 Task: Buy 1 Wiper Kits of size 26 & 16 from Windshield Wipers & Washers section under best seller category for shipping address: Catherine Martinez, 4550 Long Street, Gainesville, Florida 32653, Cell Number 3522153680. Pay from credit card ending with 5759, CVV 953
Action: Key pressed amazon.com<Key.enter>
Screenshot: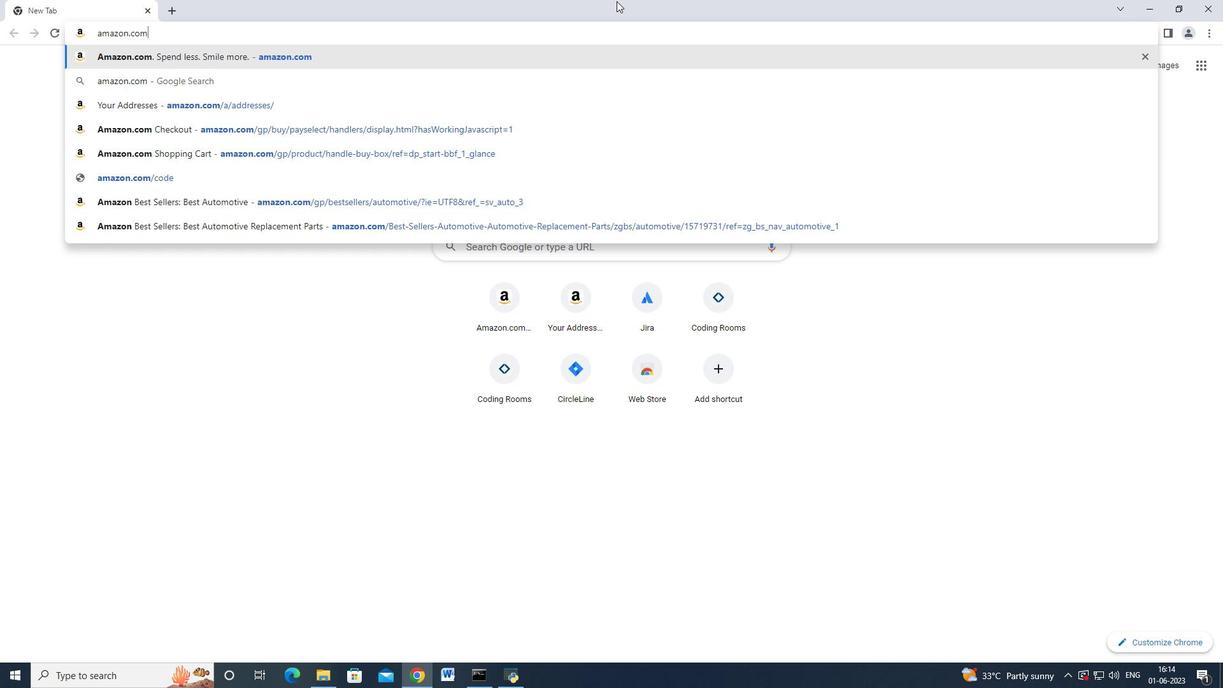 
Action: Mouse moved to (31, 98)
Screenshot: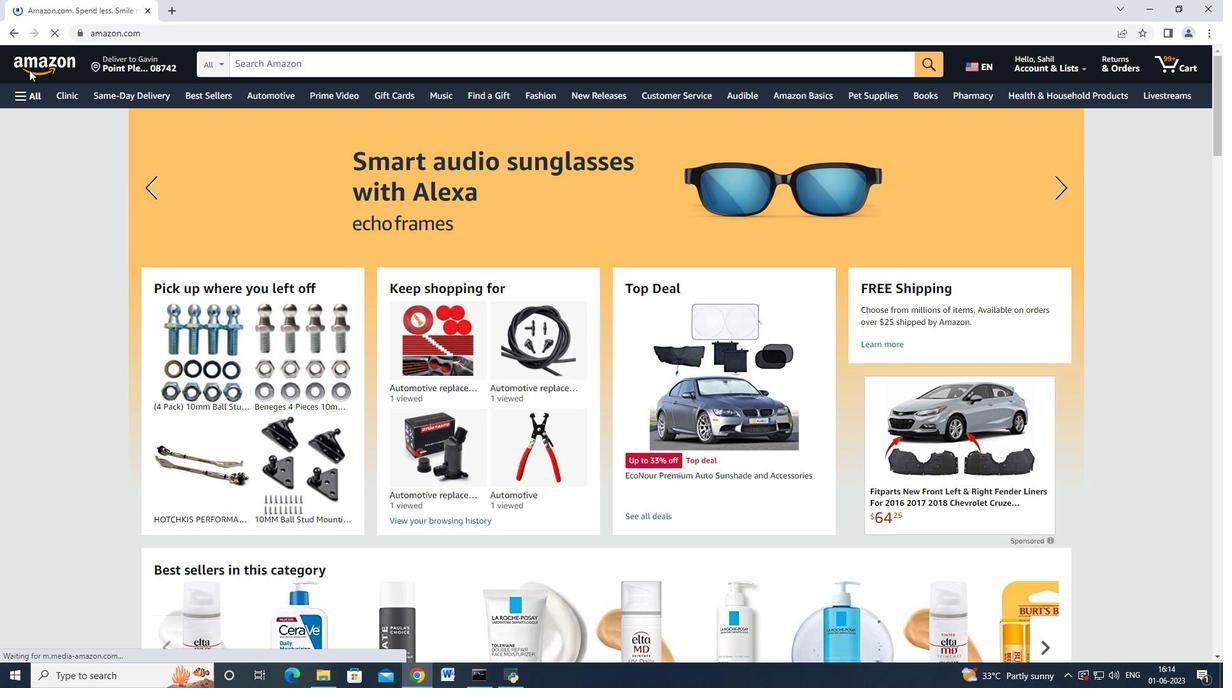 
Action: Mouse pressed left at (31, 98)
Screenshot: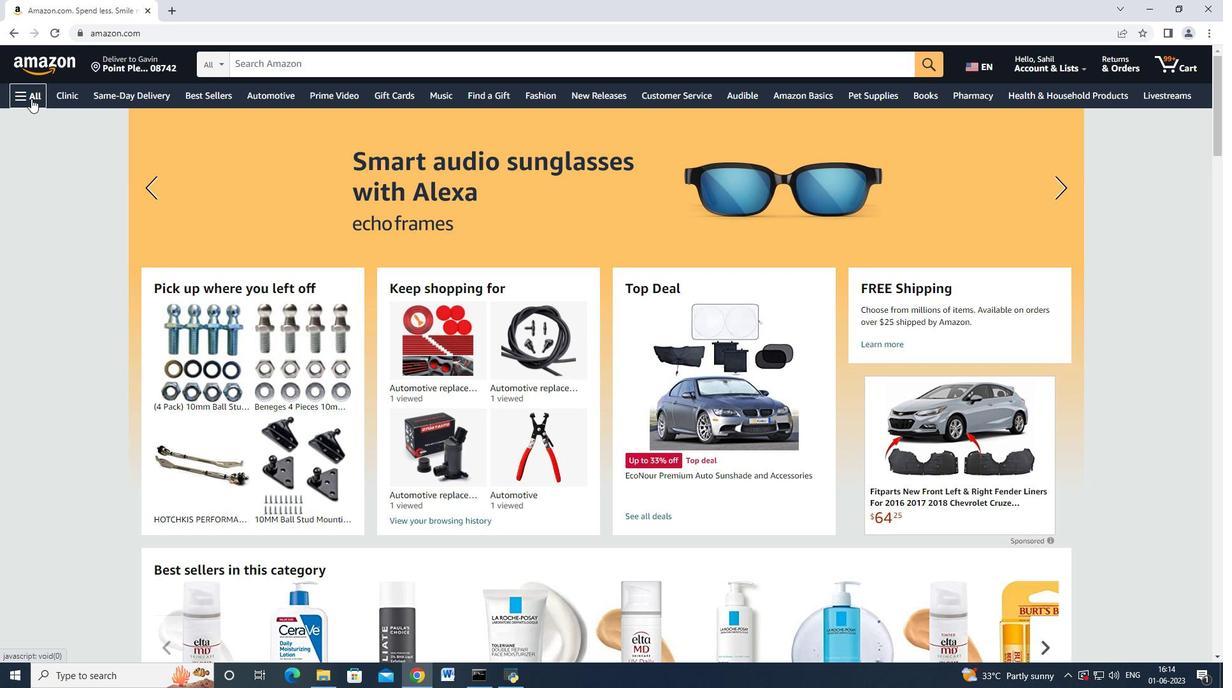 
Action: Mouse moved to (79, 257)
Screenshot: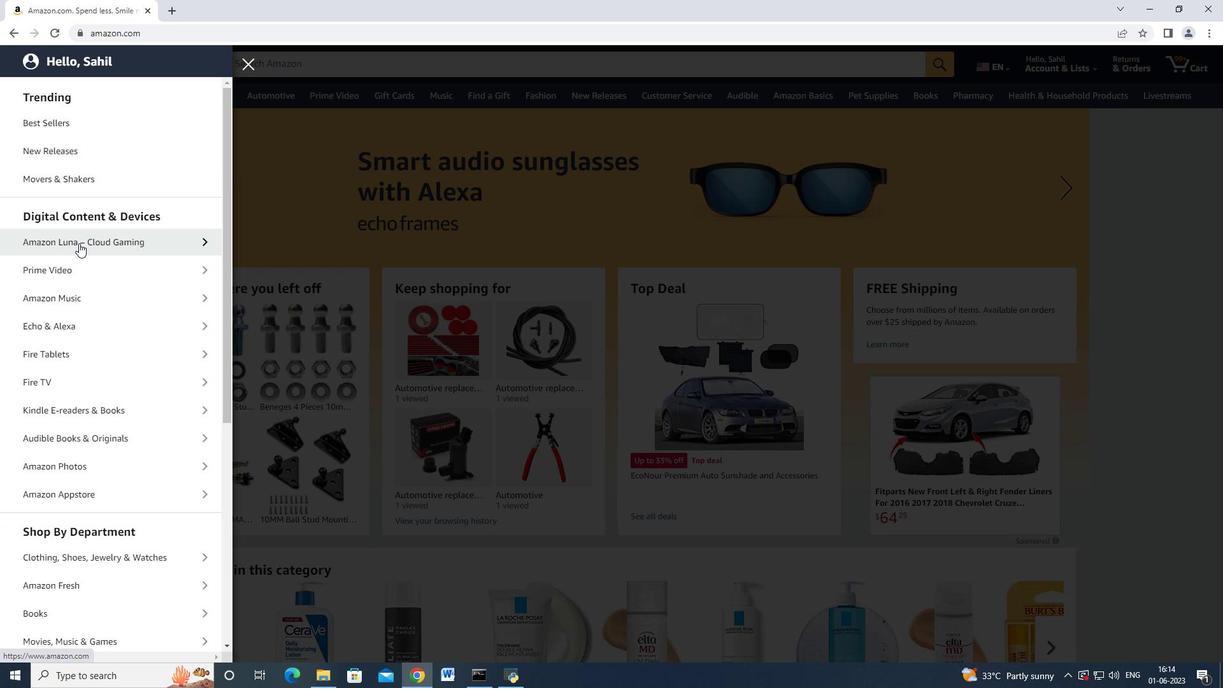 
Action: Mouse scrolled (79, 256) with delta (0, 0)
Screenshot: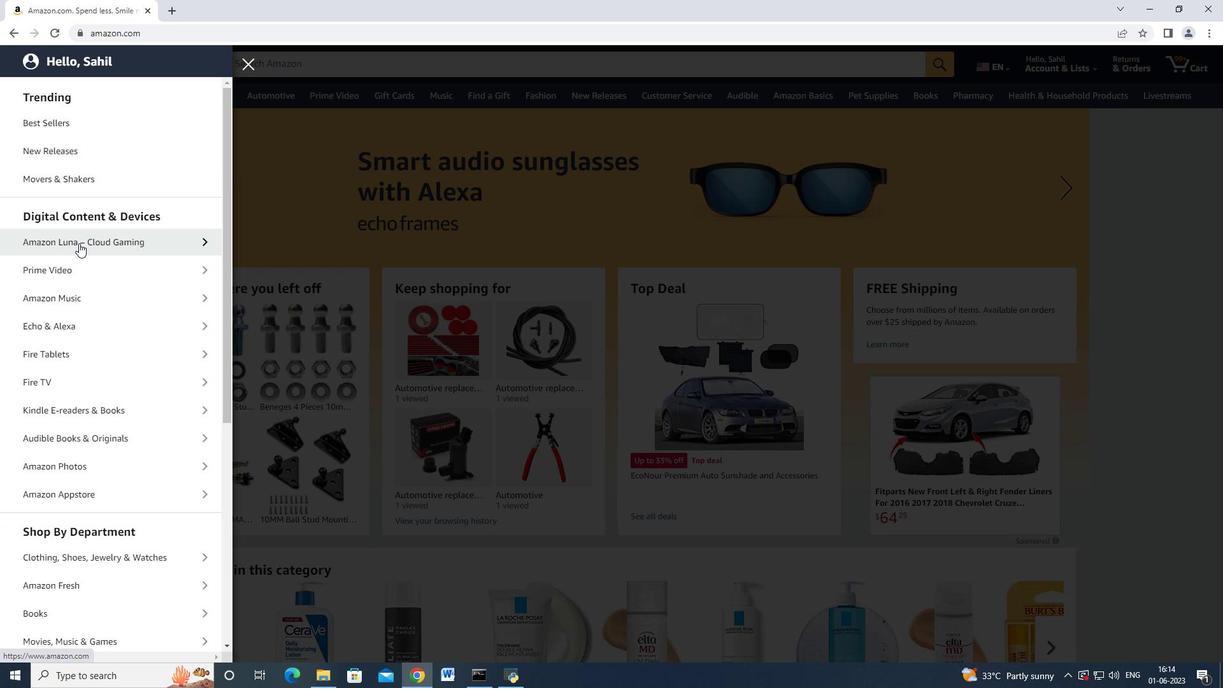 
Action: Mouse moved to (138, 421)
Screenshot: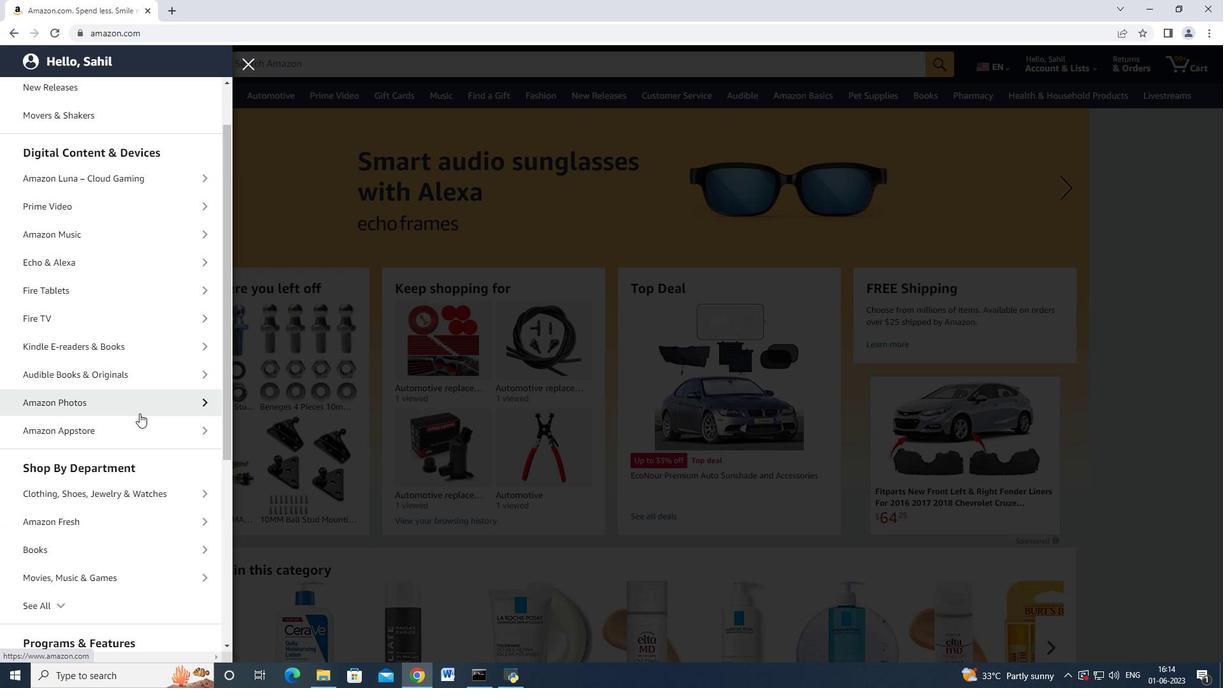 
Action: Mouse scrolled (138, 421) with delta (0, 0)
Screenshot: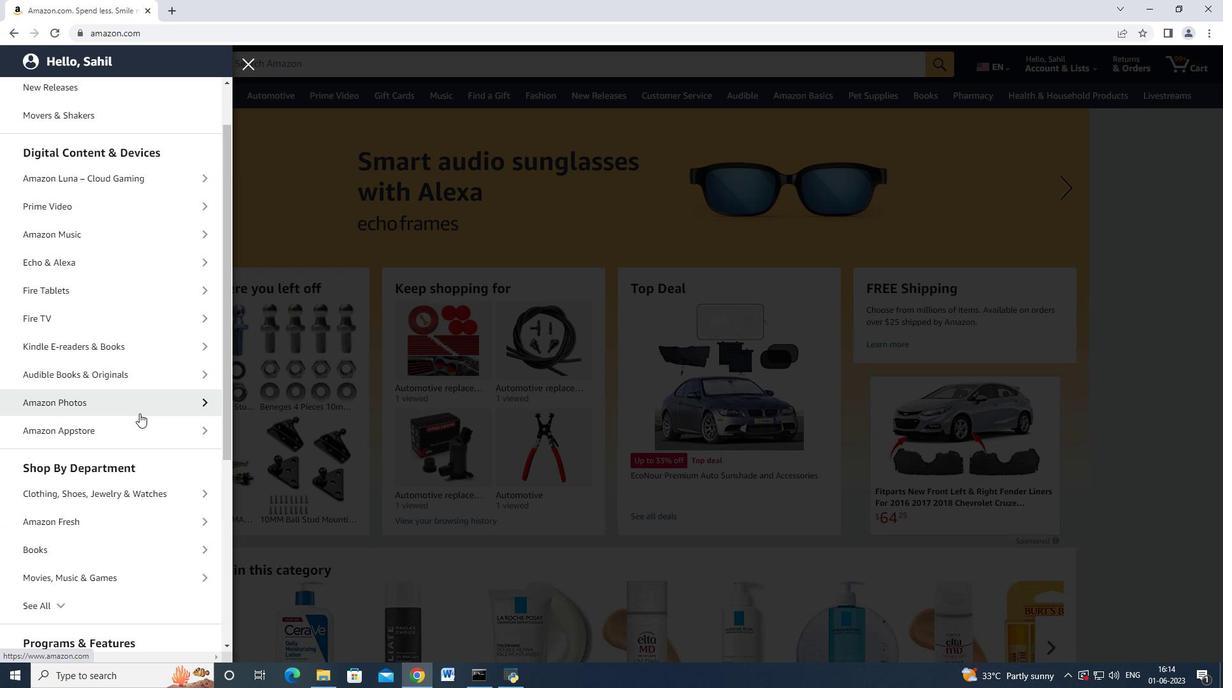 
Action: Mouse scrolled (138, 421) with delta (0, 0)
Screenshot: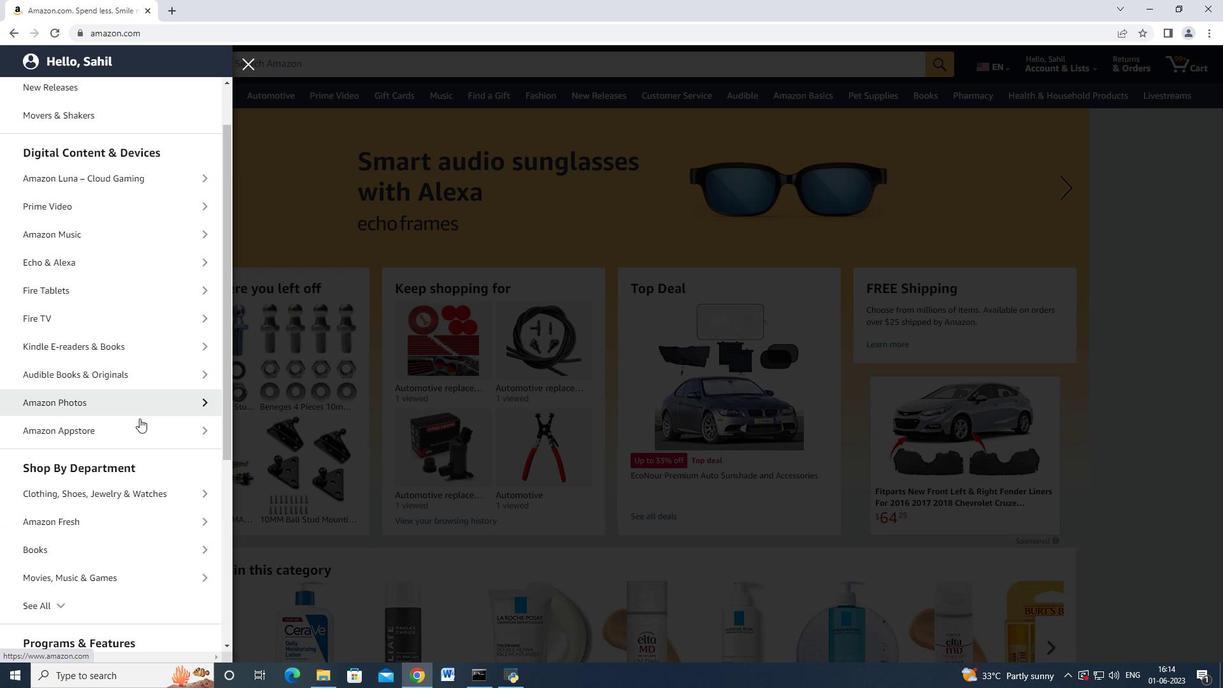 
Action: Mouse scrolled (138, 421) with delta (0, 0)
Screenshot: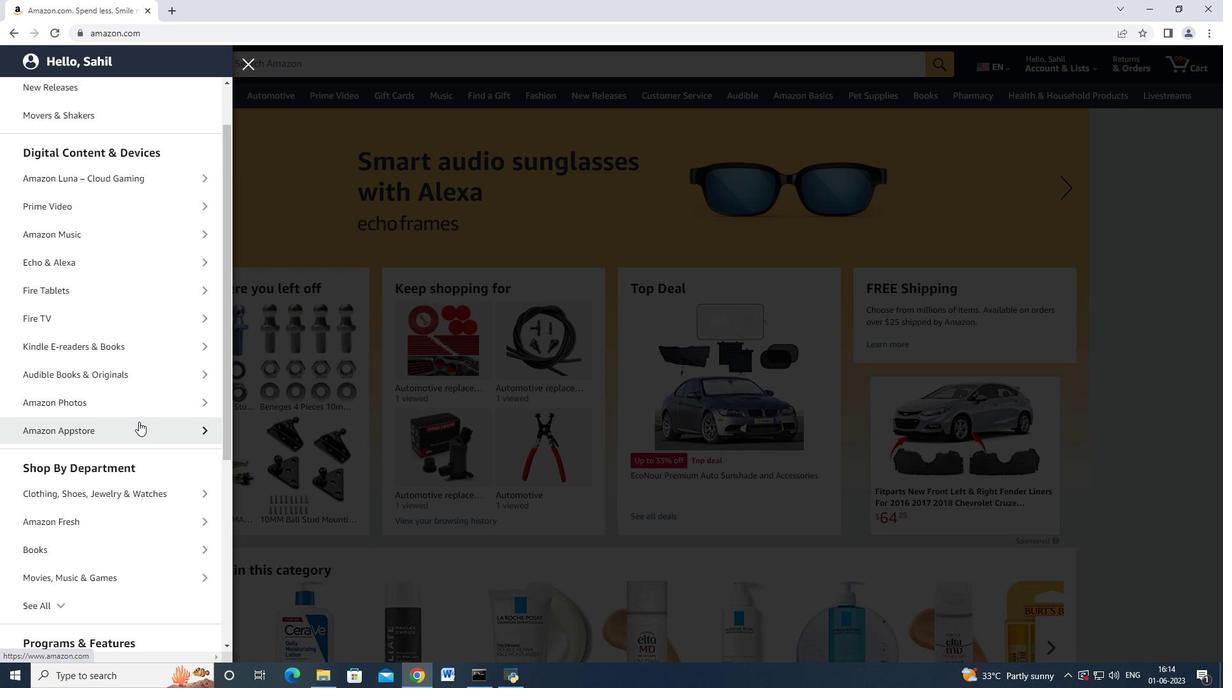 
Action: Mouse moved to (87, 420)
Screenshot: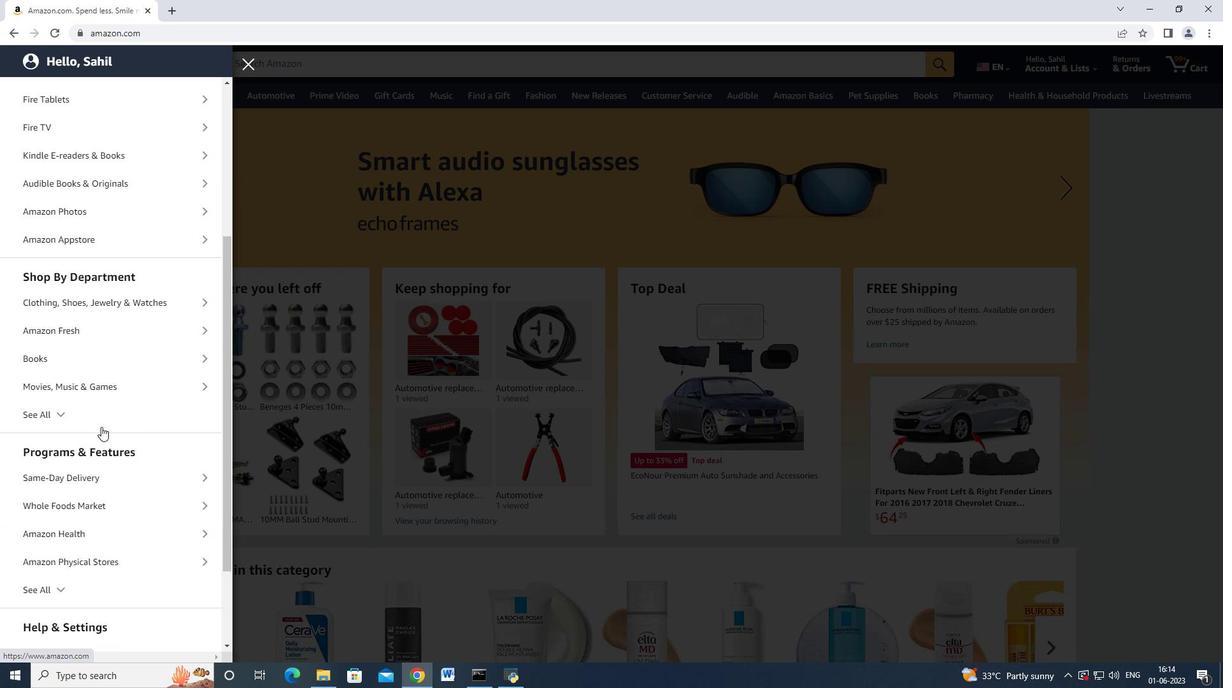 
Action: Mouse pressed left at (87, 420)
Screenshot: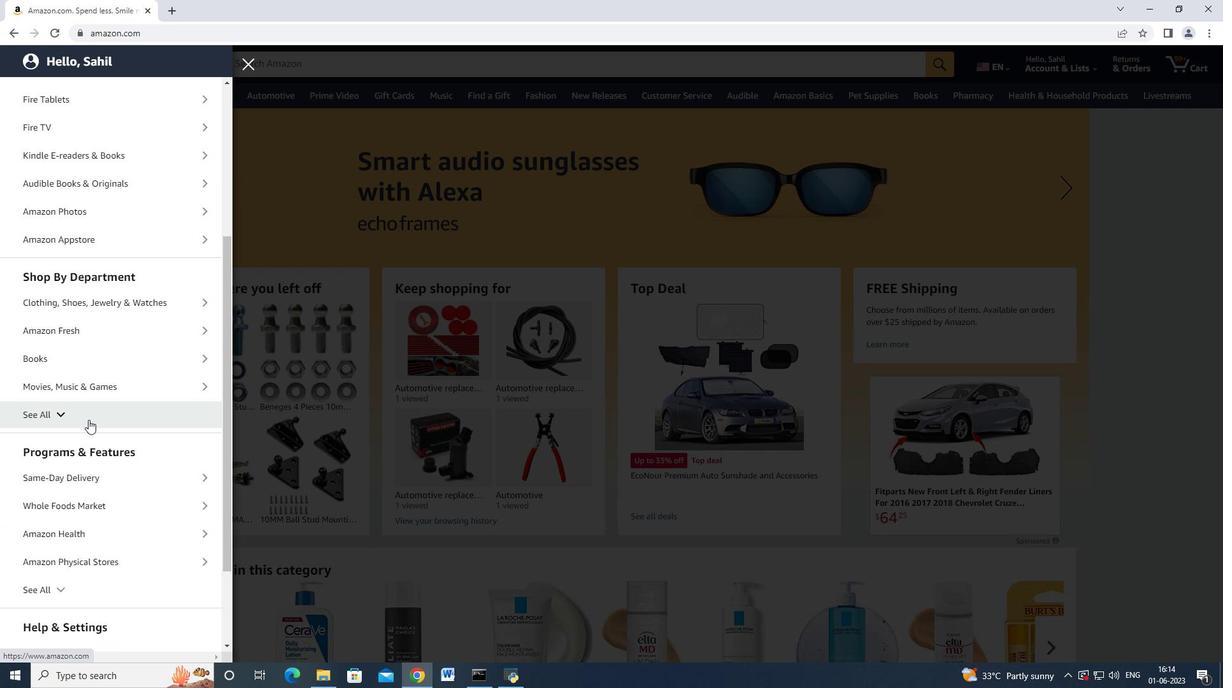 
Action: Mouse moved to (94, 418)
Screenshot: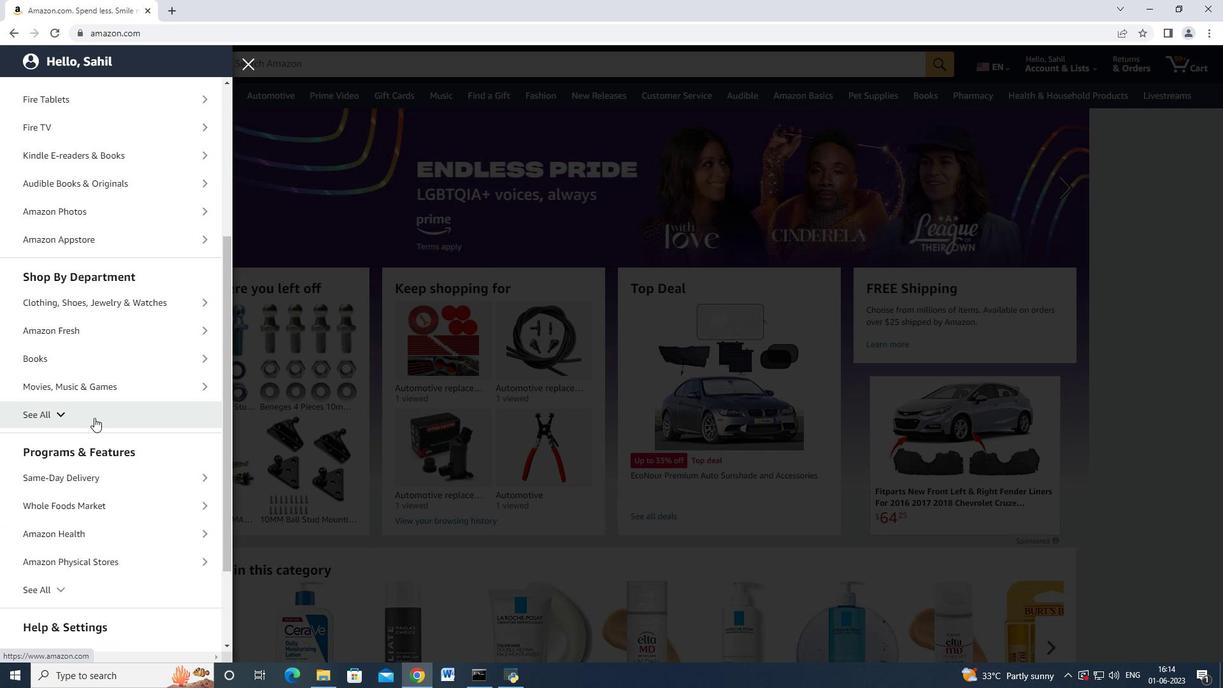
Action: Mouse scrolled (94, 417) with delta (0, 0)
Screenshot: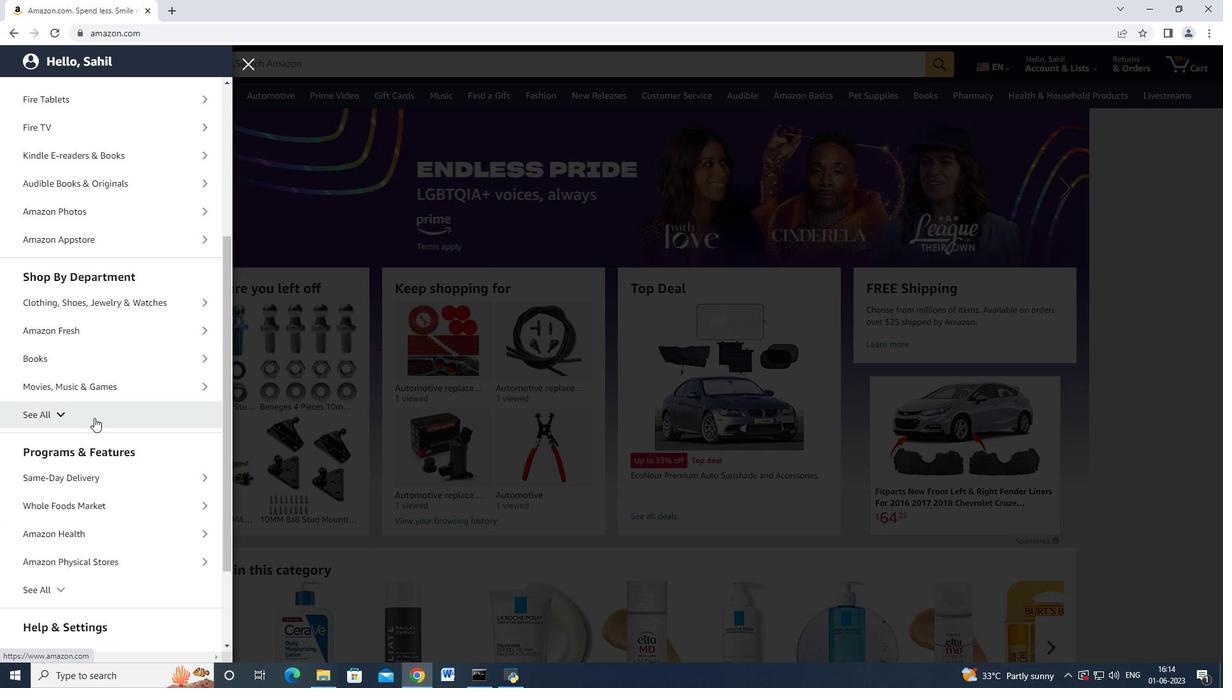 
Action: Mouse scrolled (94, 417) with delta (0, 0)
Screenshot: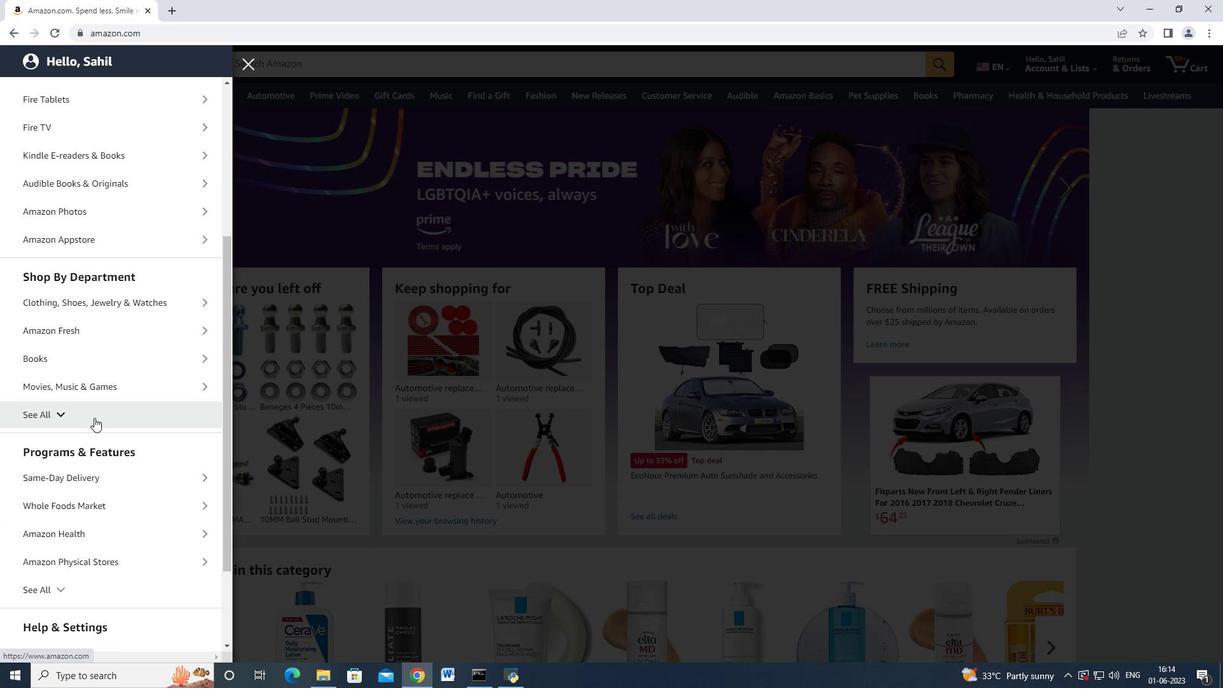 
Action: Mouse scrolled (94, 417) with delta (0, 0)
Screenshot: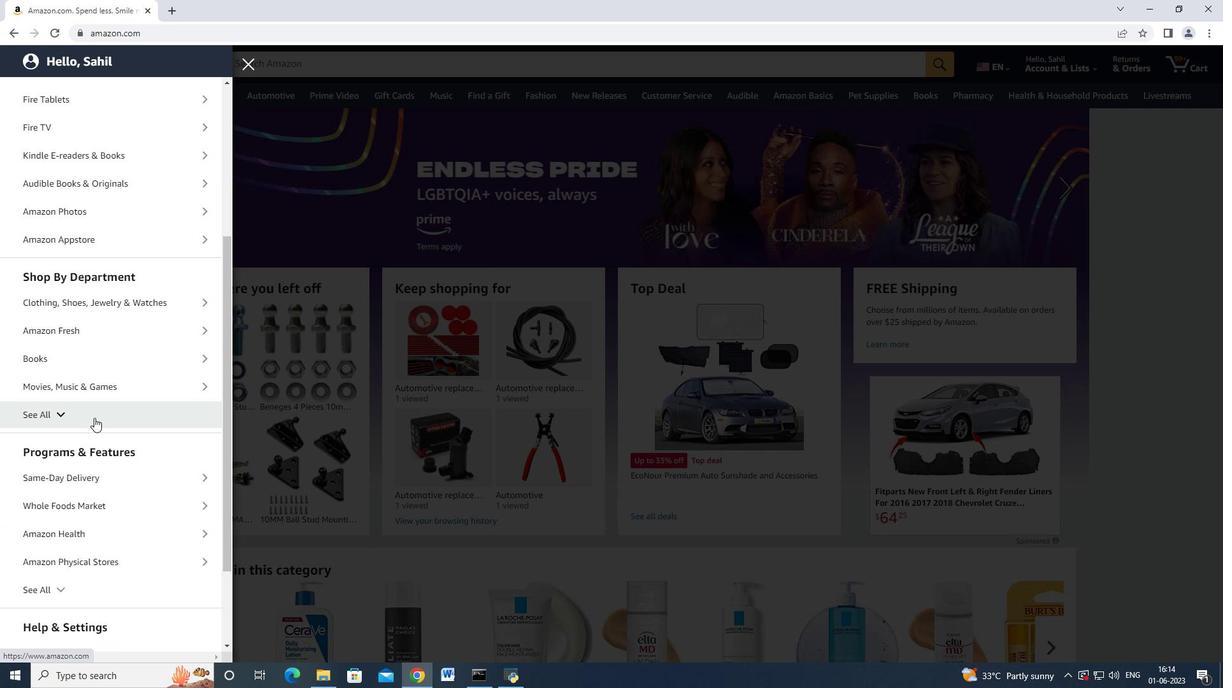 
Action: Mouse scrolled (94, 417) with delta (0, 0)
Screenshot: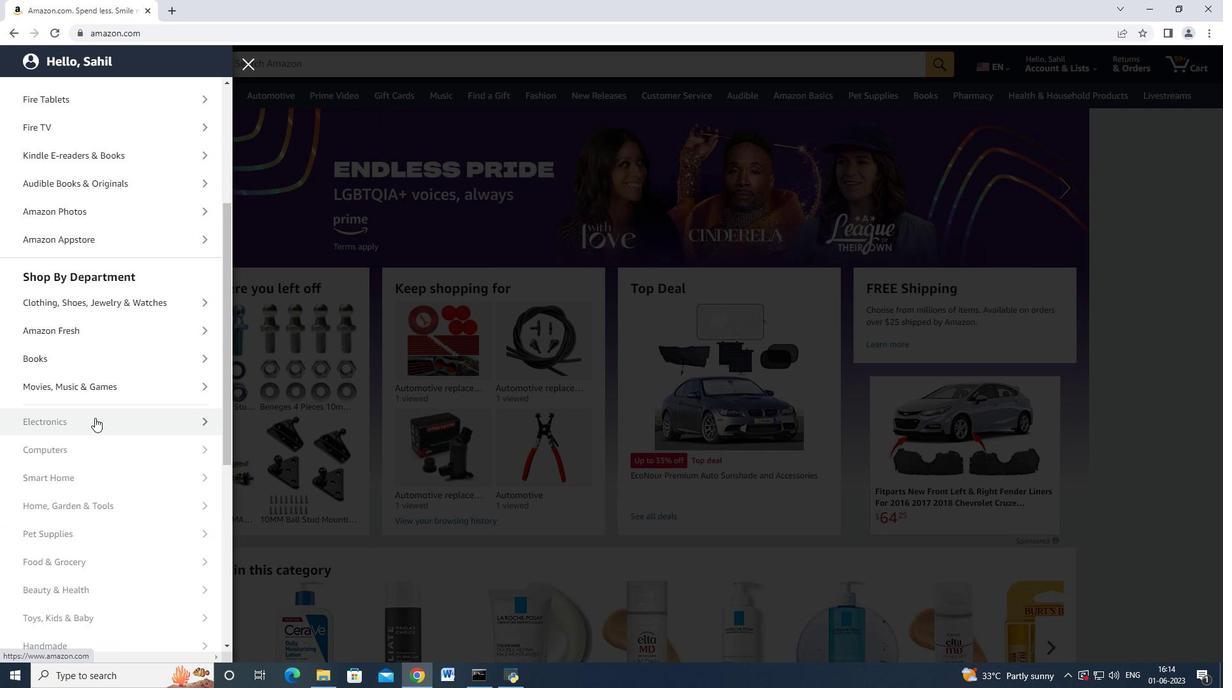 
Action: Mouse moved to (109, 473)
Screenshot: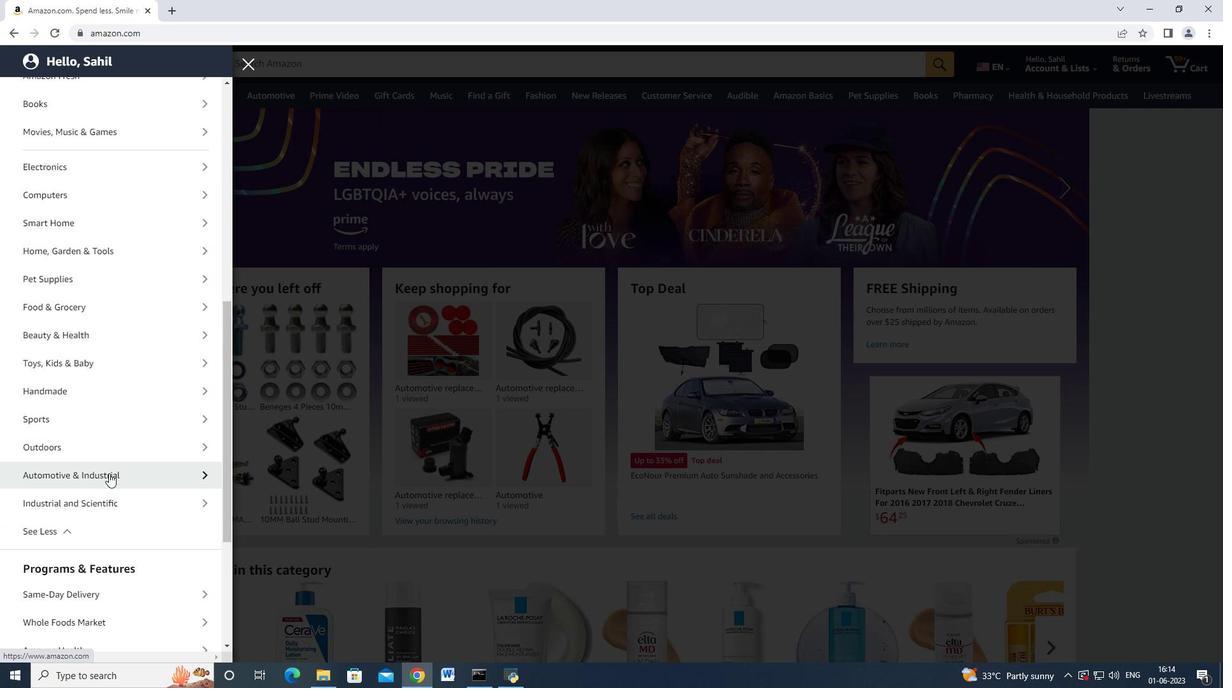 
Action: Mouse pressed left at (109, 473)
Screenshot: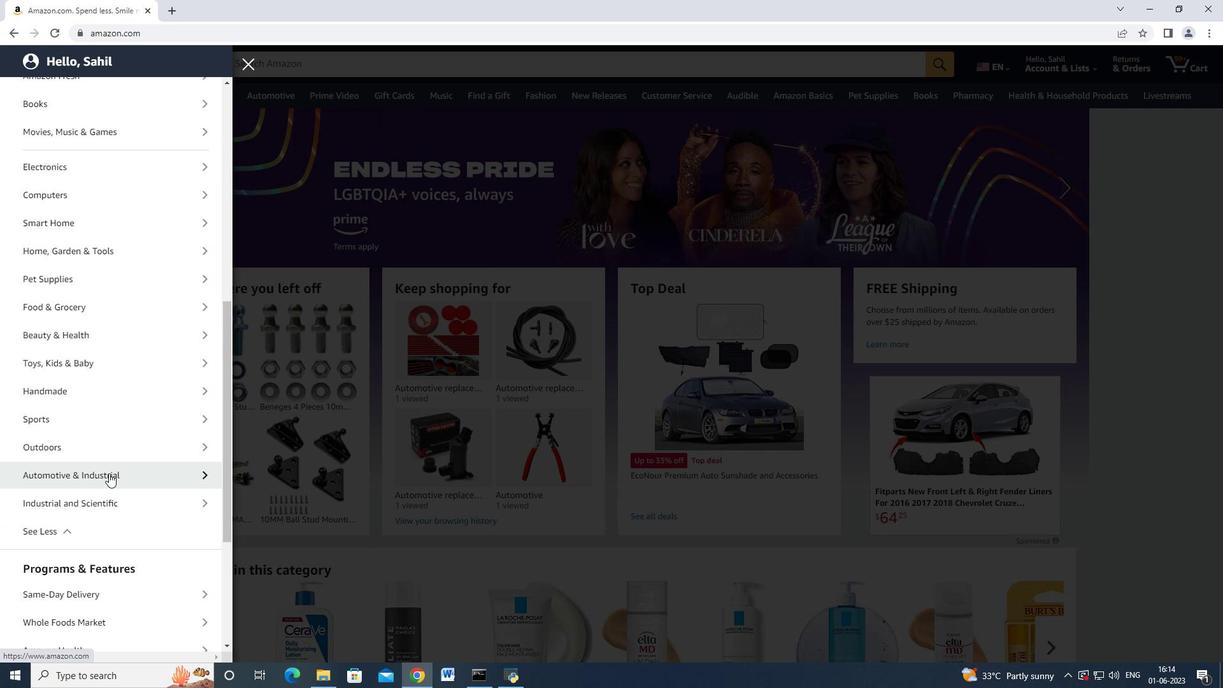 
Action: Mouse moved to (150, 151)
Screenshot: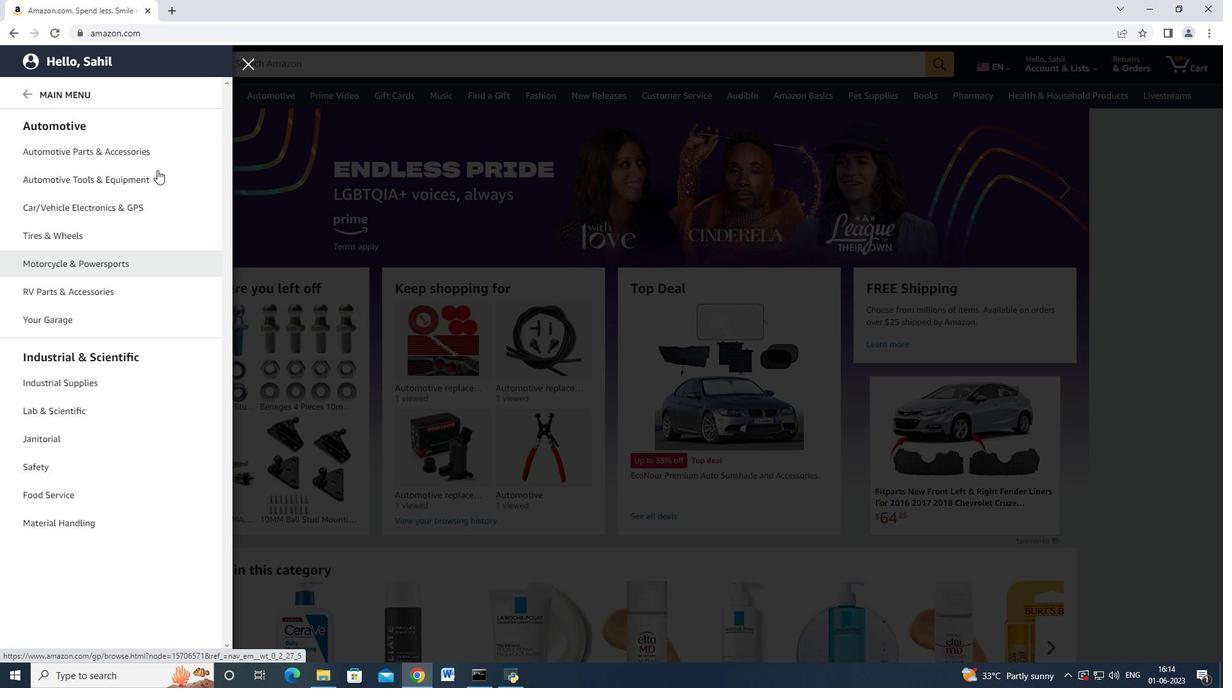 
Action: Mouse pressed left at (150, 151)
Screenshot: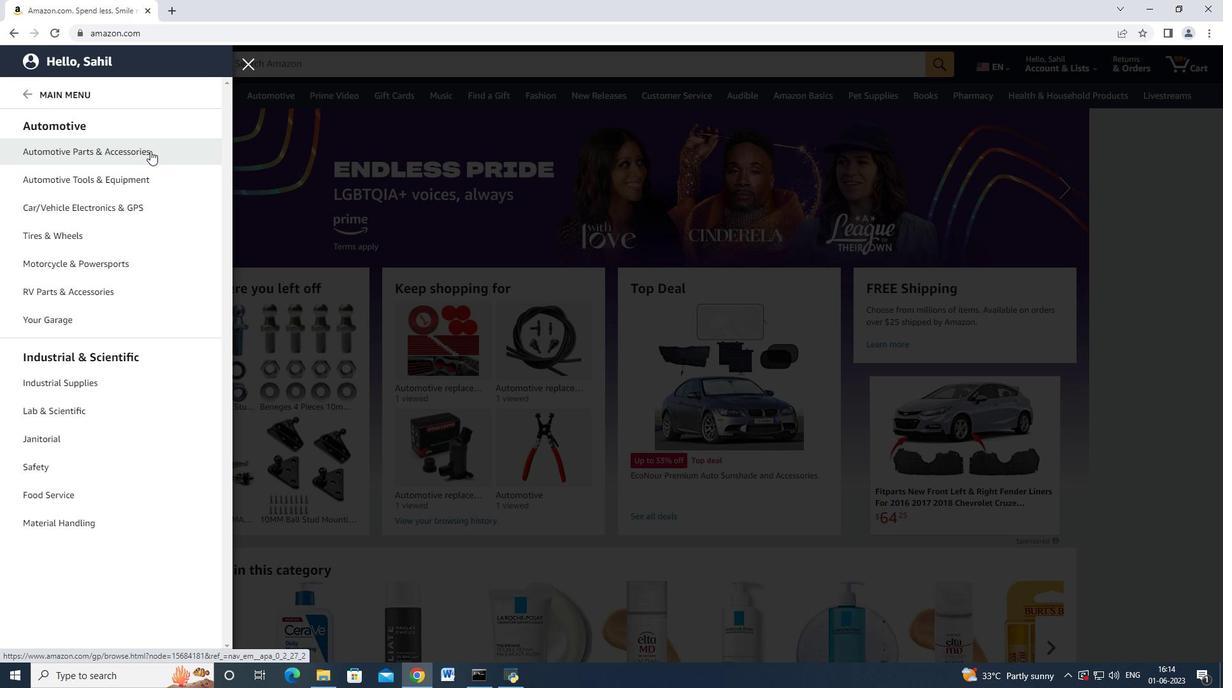 
Action: Mouse moved to (219, 114)
Screenshot: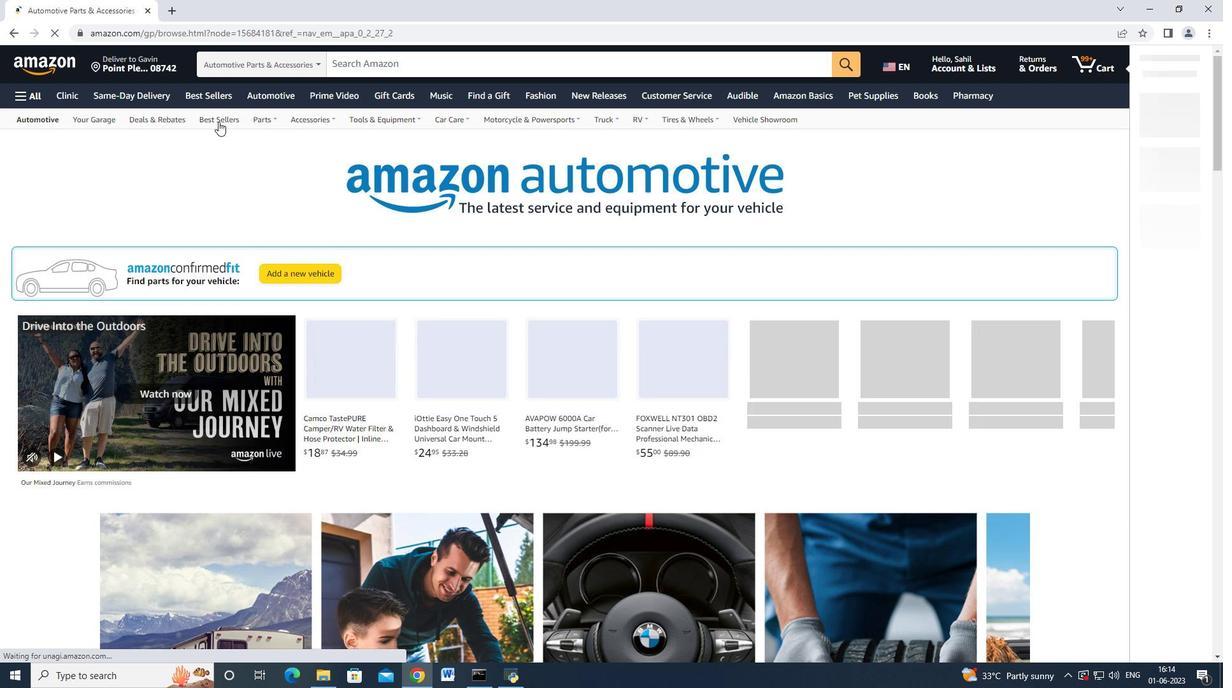 
Action: Mouse pressed left at (219, 114)
Screenshot: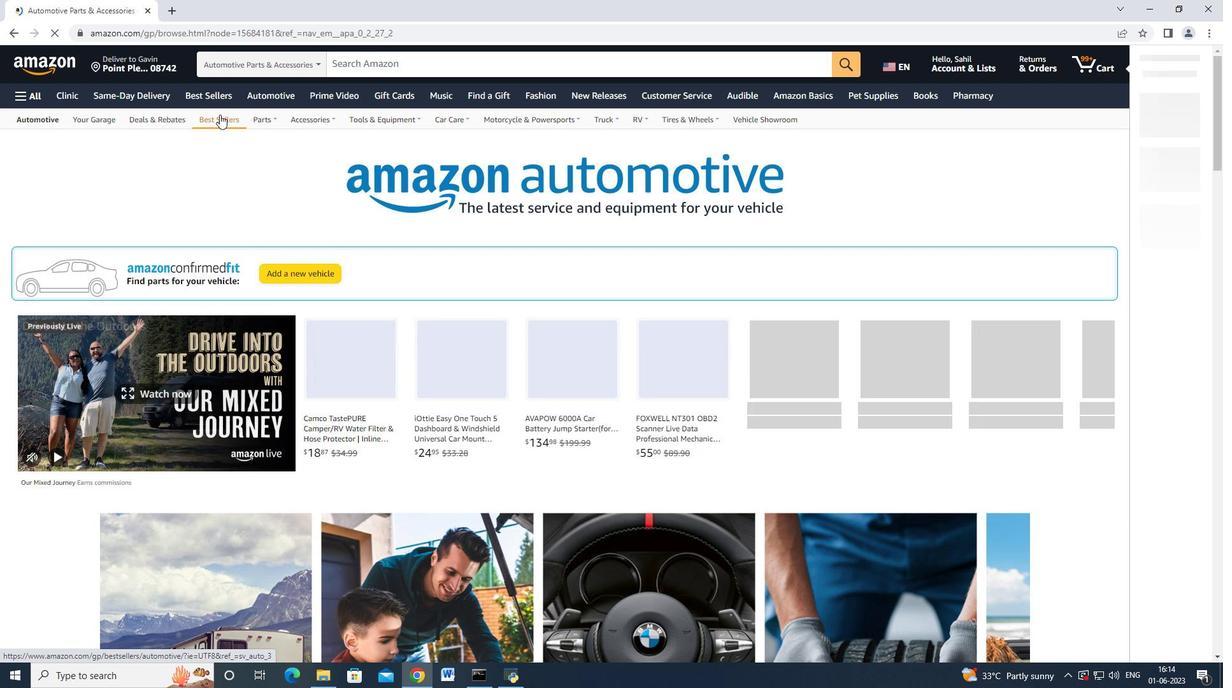 
Action: Mouse moved to (71, 409)
Screenshot: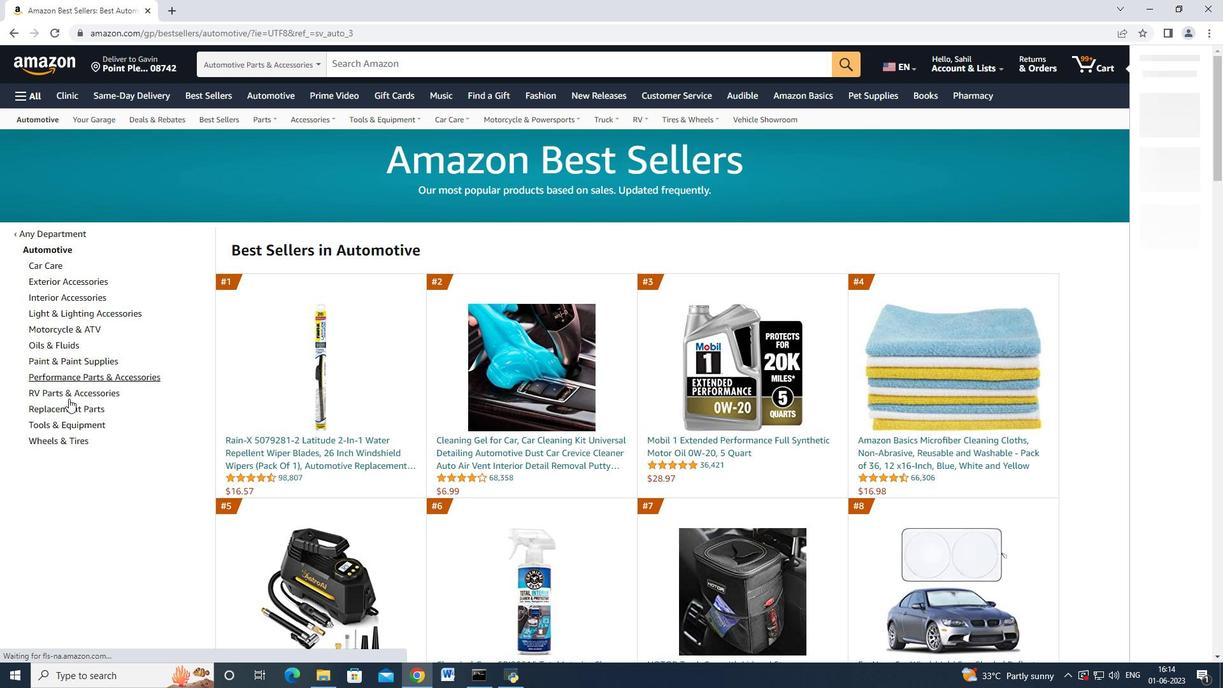 
Action: Mouse pressed left at (71, 409)
Screenshot: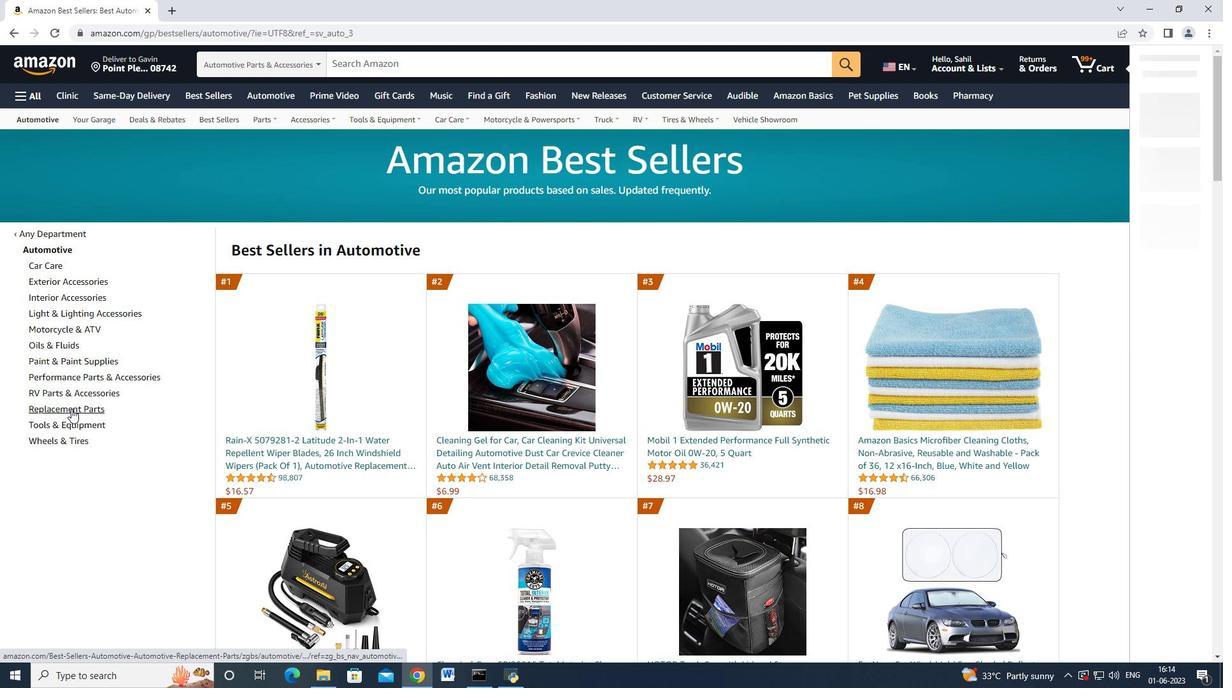 
Action: Mouse moved to (251, 342)
Screenshot: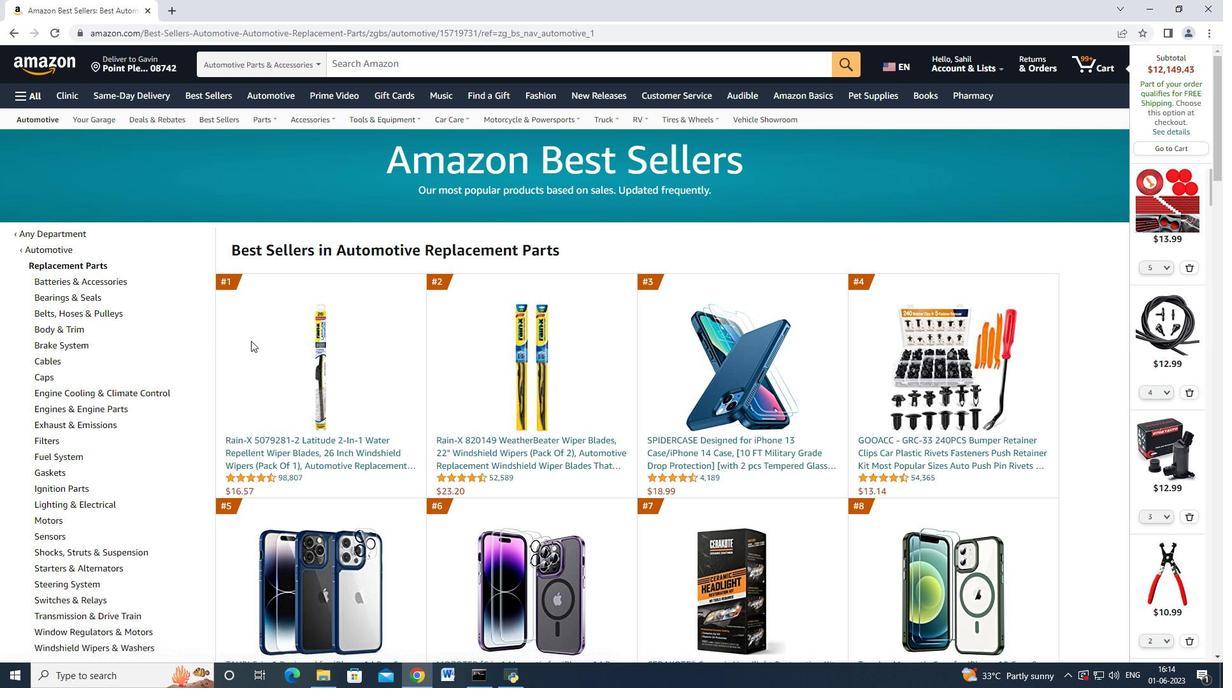 
Action: Mouse scrolled (251, 342) with delta (0, 0)
Screenshot: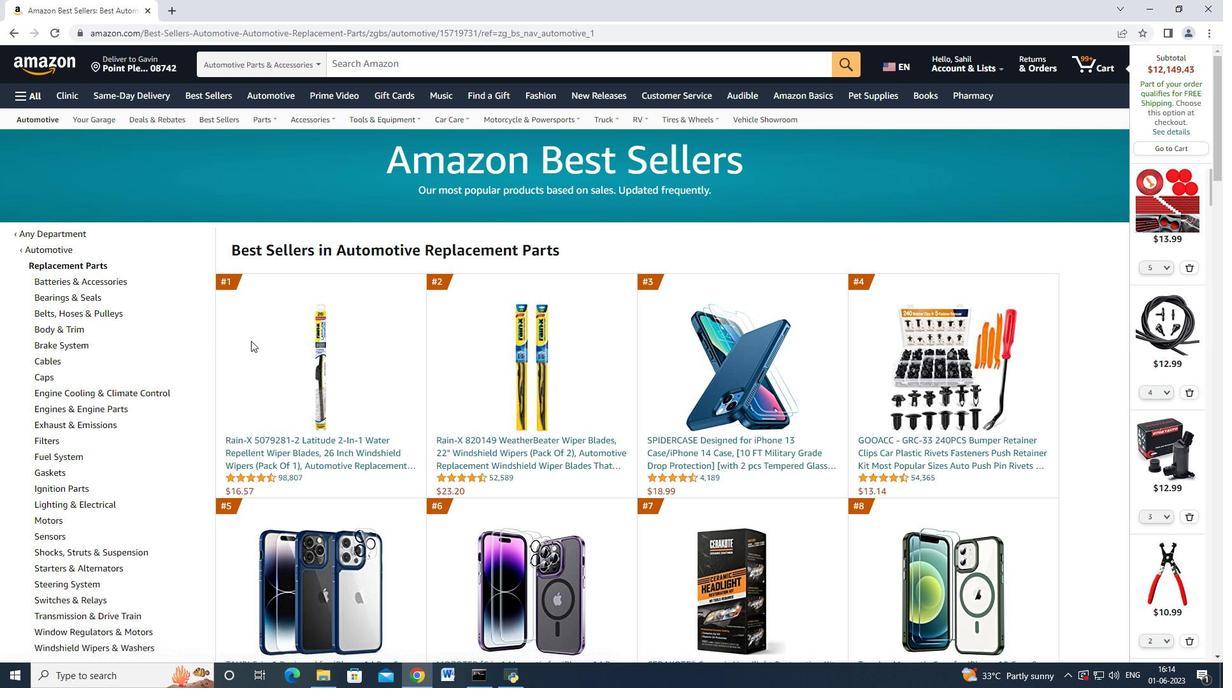 
Action: Mouse scrolled (251, 342) with delta (0, 0)
Screenshot: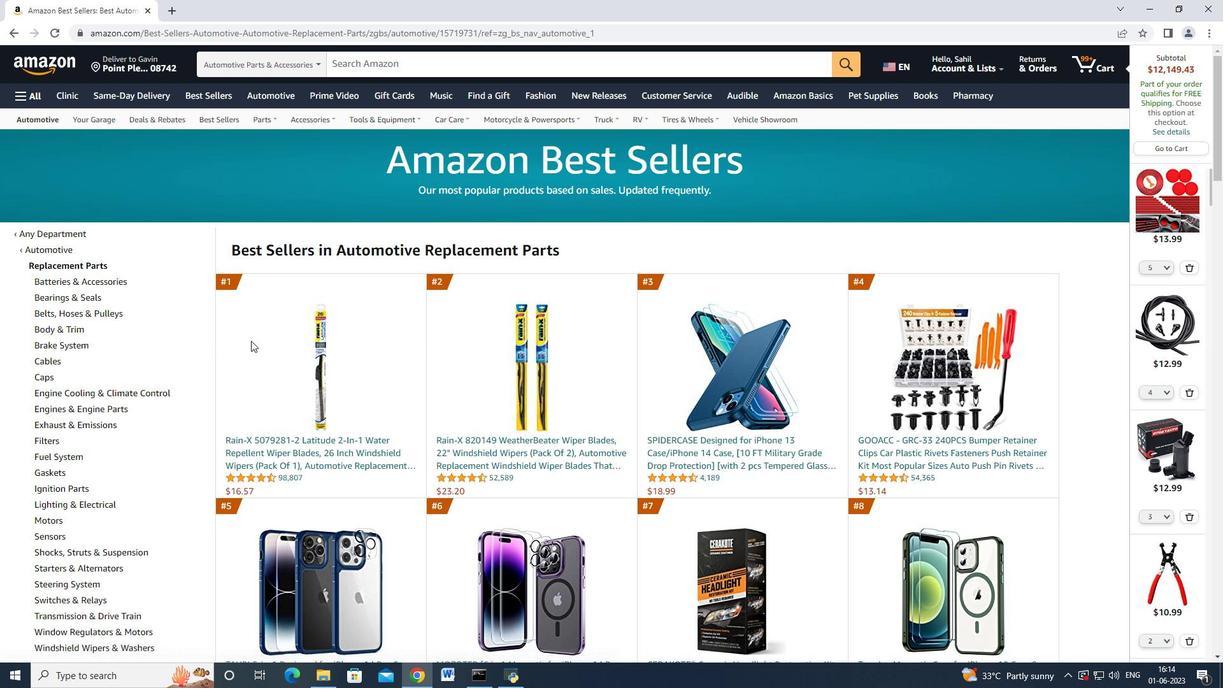 
Action: Mouse scrolled (251, 342) with delta (0, 0)
Screenshot: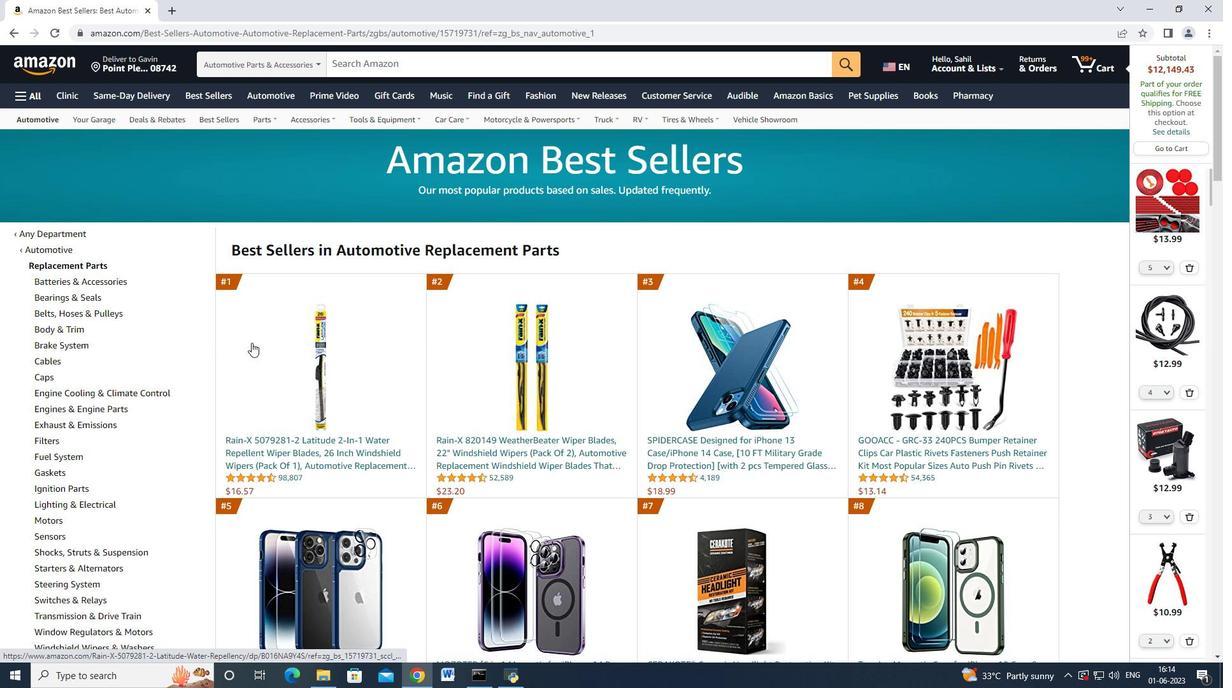 
Action: Mouse moved to (482, 260)
Screenshot: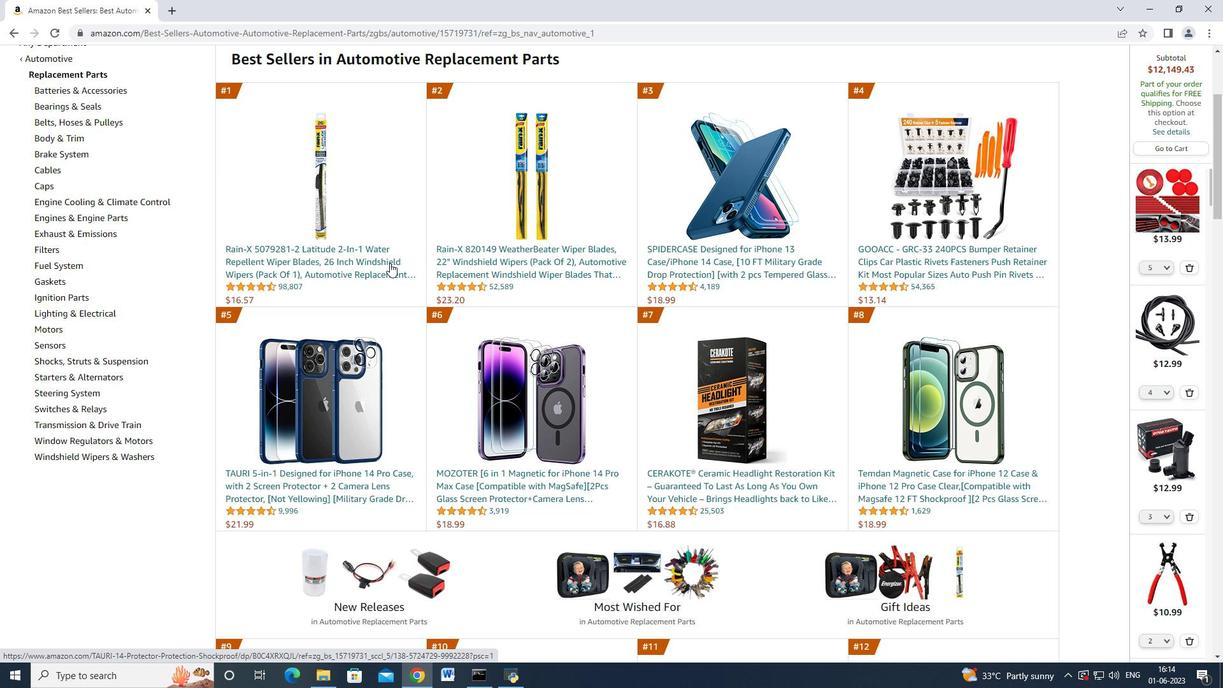 
Action: Mouse pressed left at (482, 260)
Screenshot: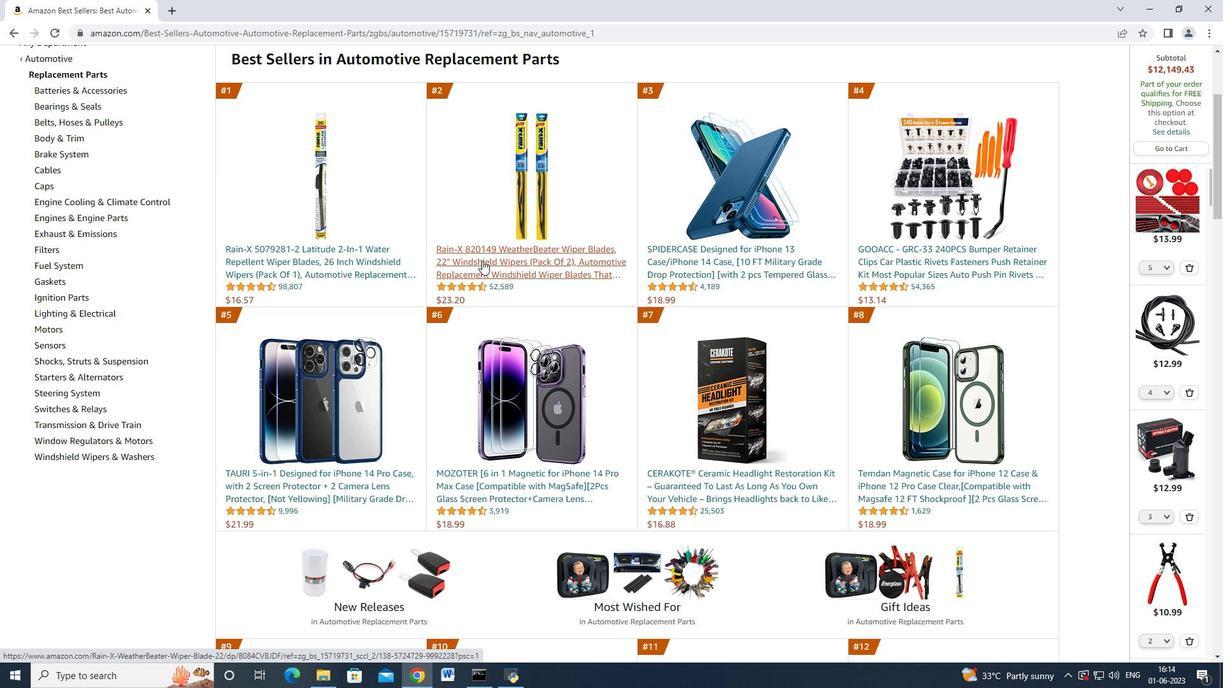 
Action: Mouse moved to (940, 481)
Screenshot: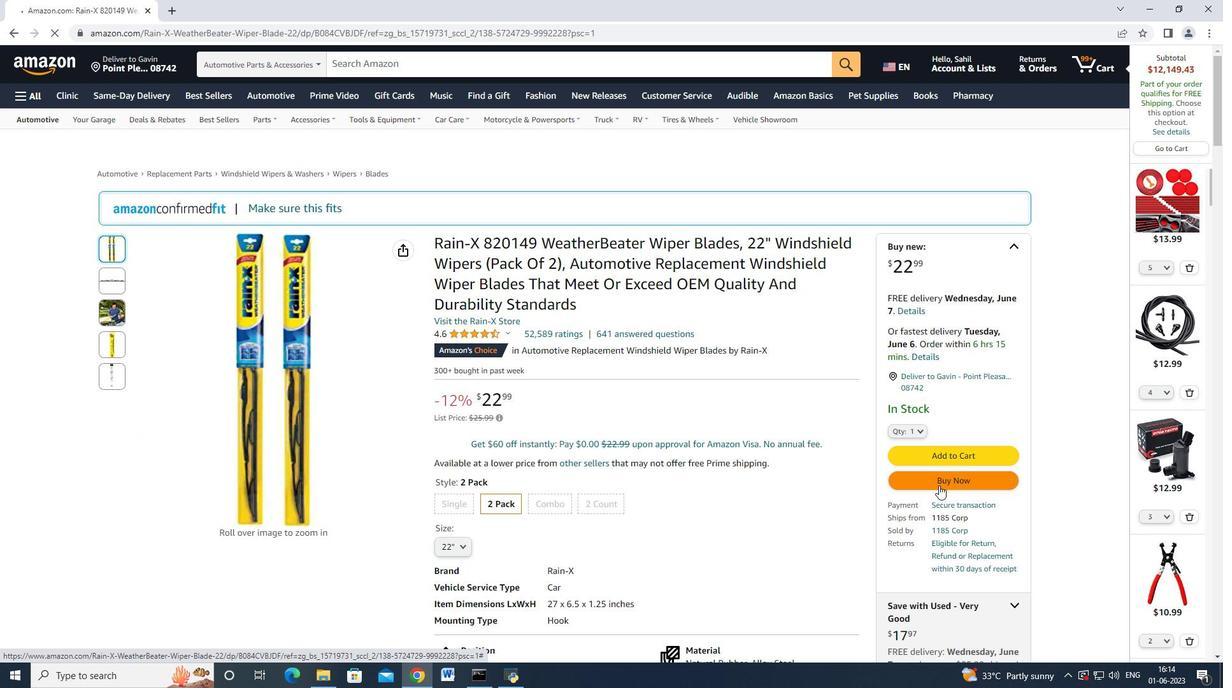 
Action: Mouse pressed left at (940, 481)
Screenshot: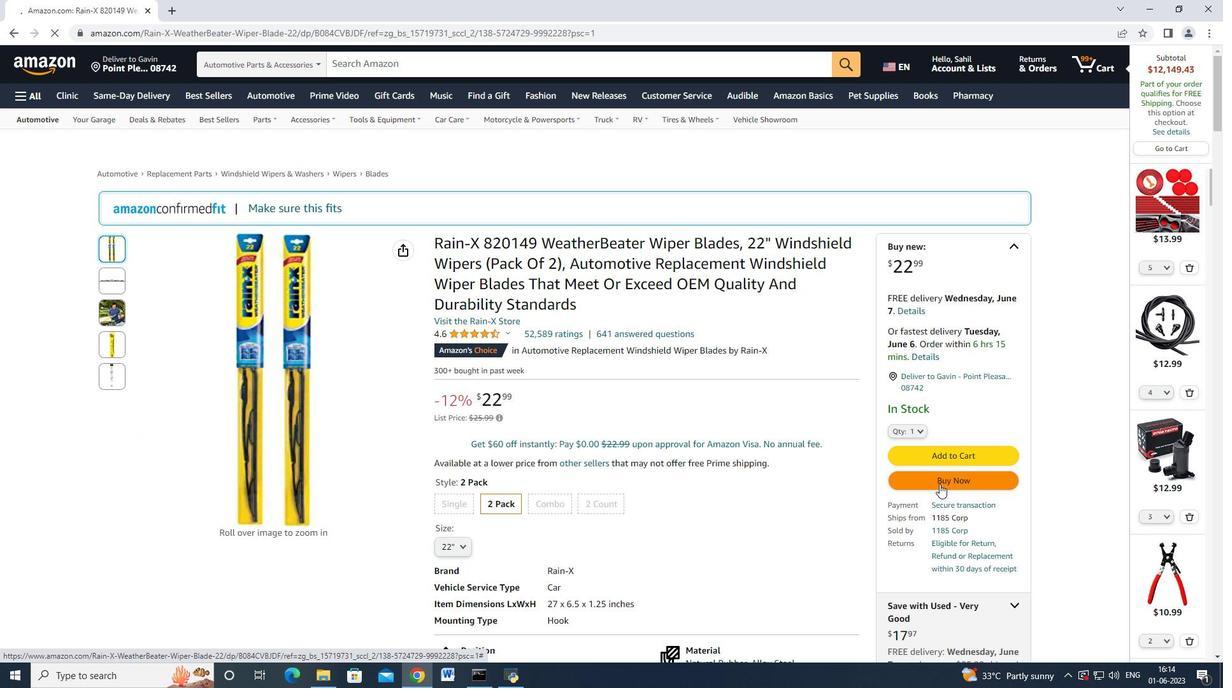 
Action: Mouse moved to (402, 283)
Screenshot: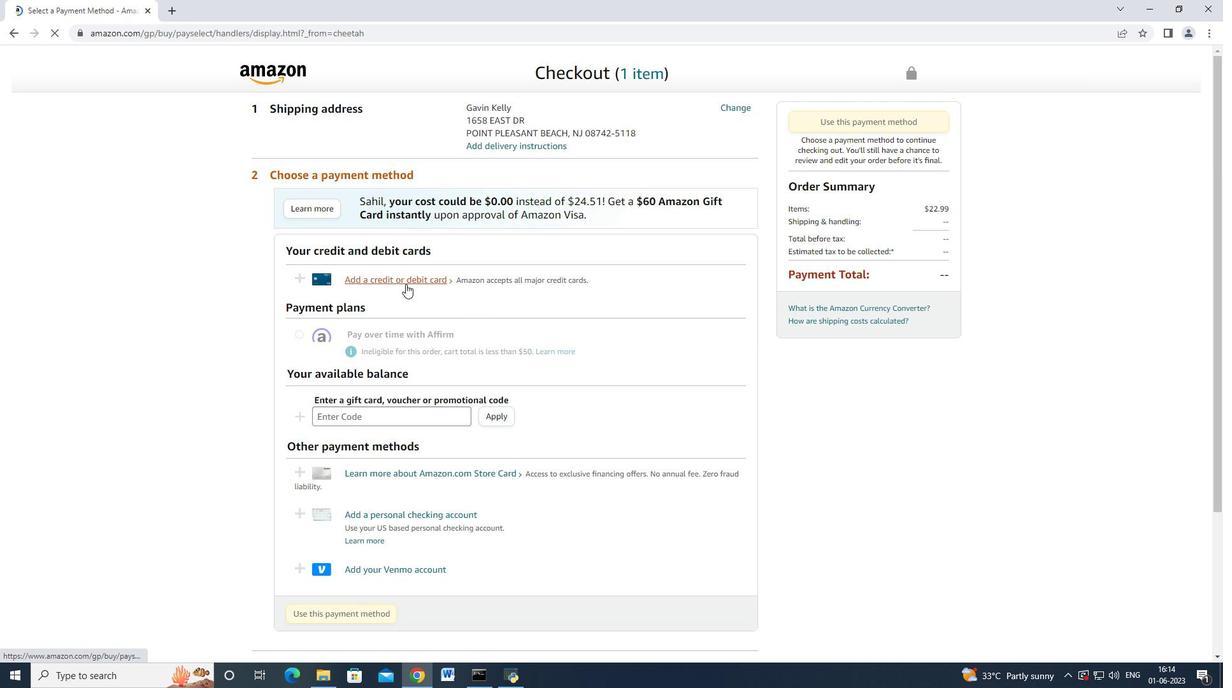 
Action: Mouse pressed left at (402, 283)
Screenshot: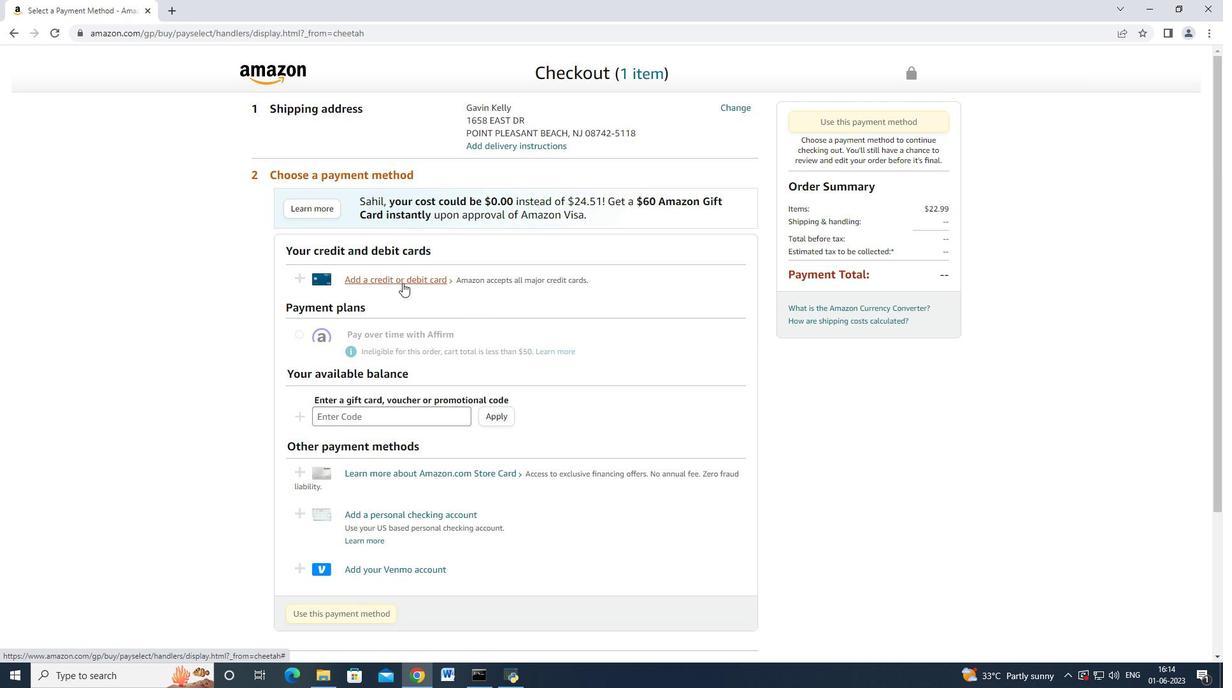 
Action: Mouse moved to (819, 246)
Screenshot: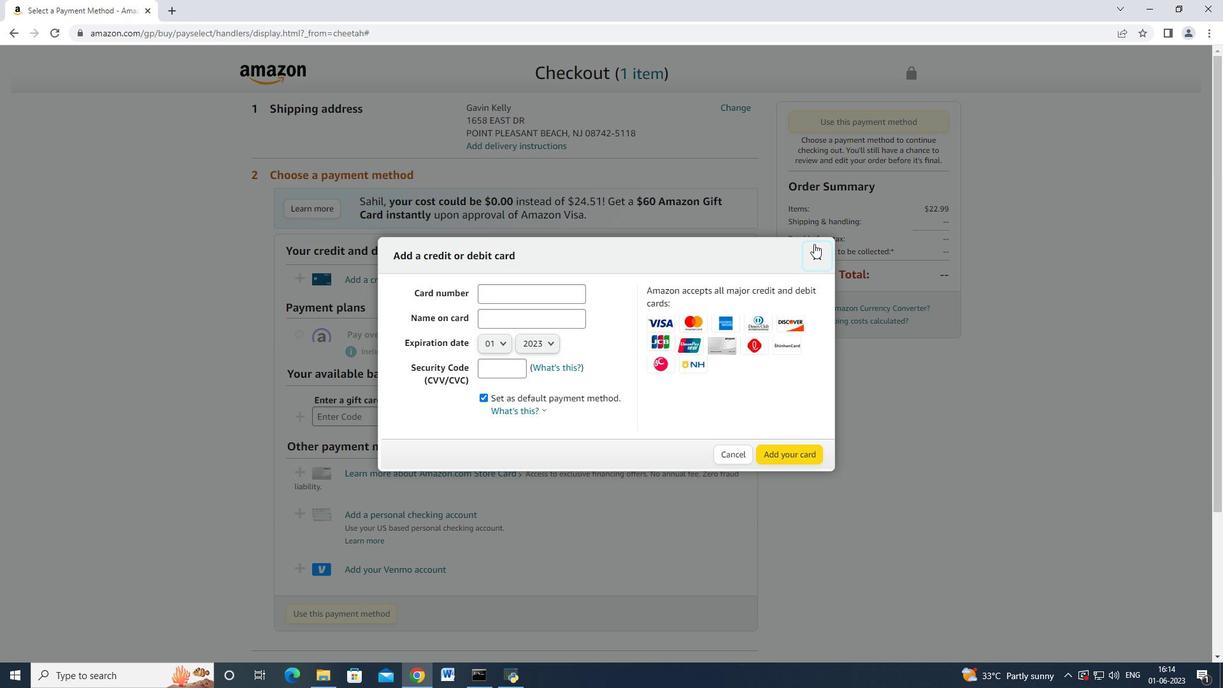 
Action: Mouse pressed left at (819, 246)
Screenshot: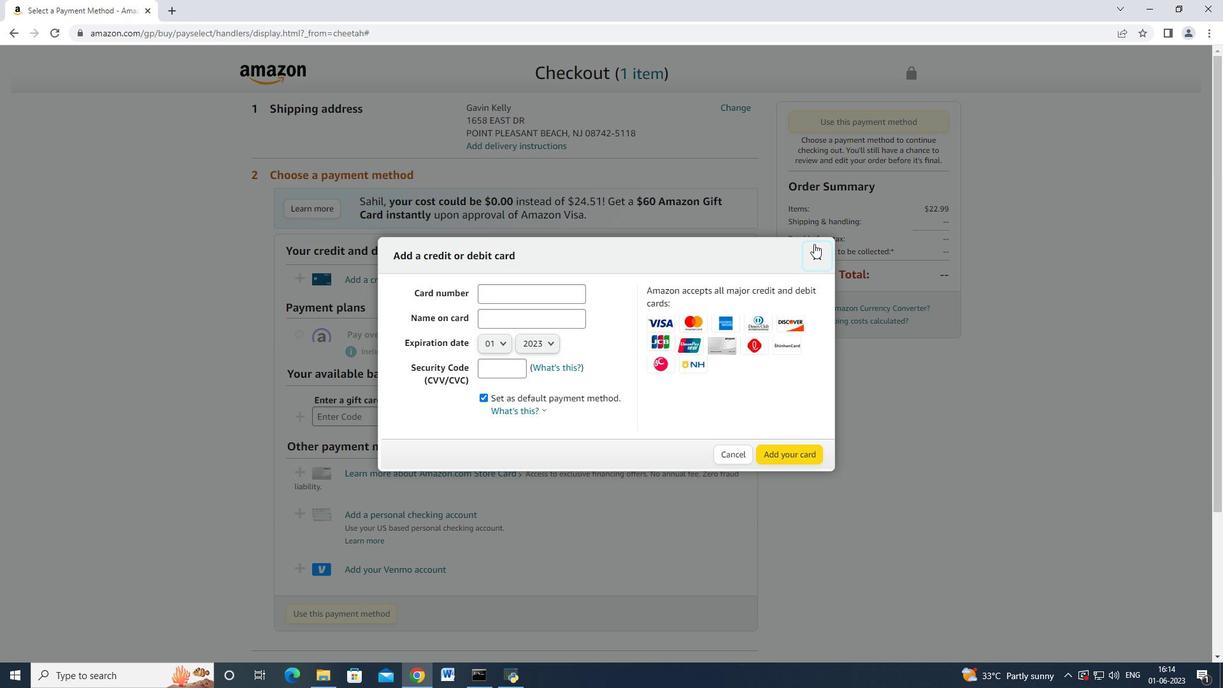 
Action: Mouse moved to (723, 103)
Screenshot: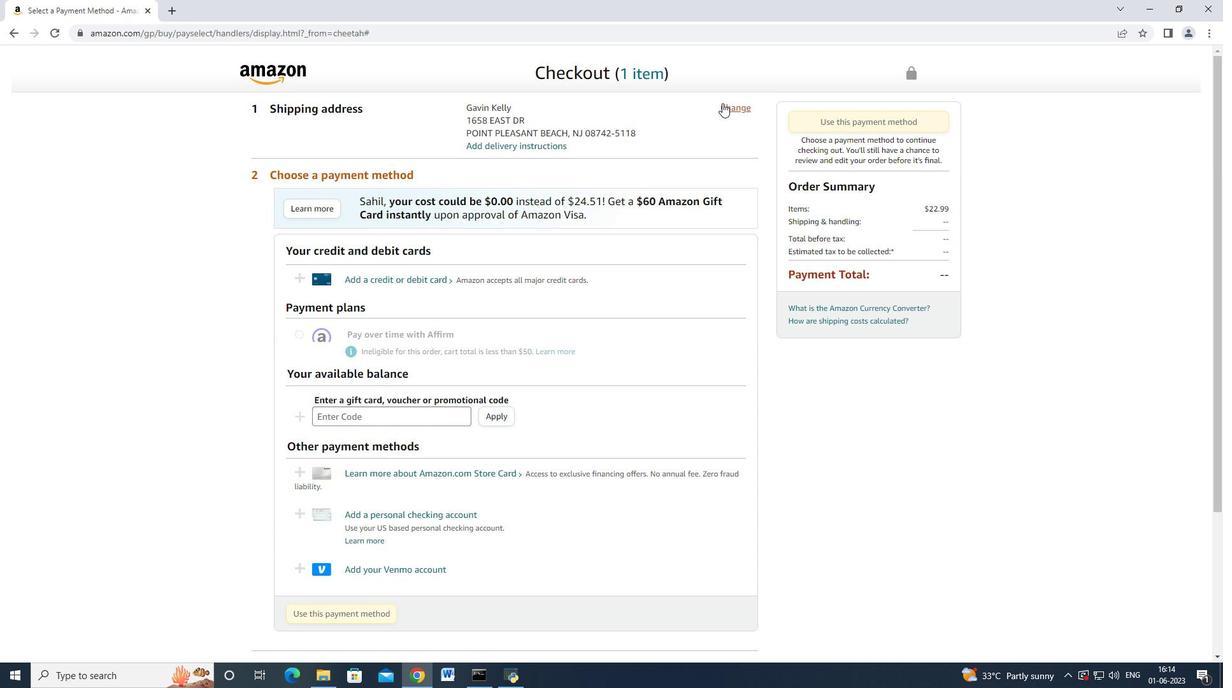 
Action: Mouse pressed left at (723, 103)
Screenshot: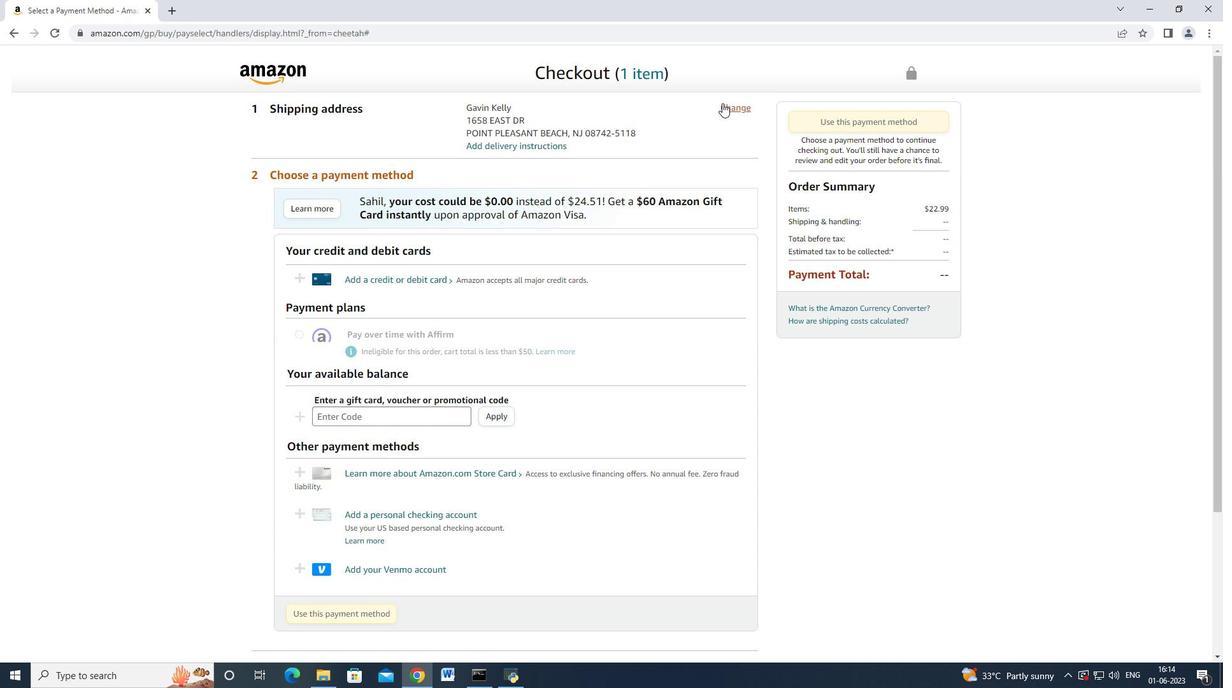 
Action: Mouse moved to (360, 454)
Screenshot: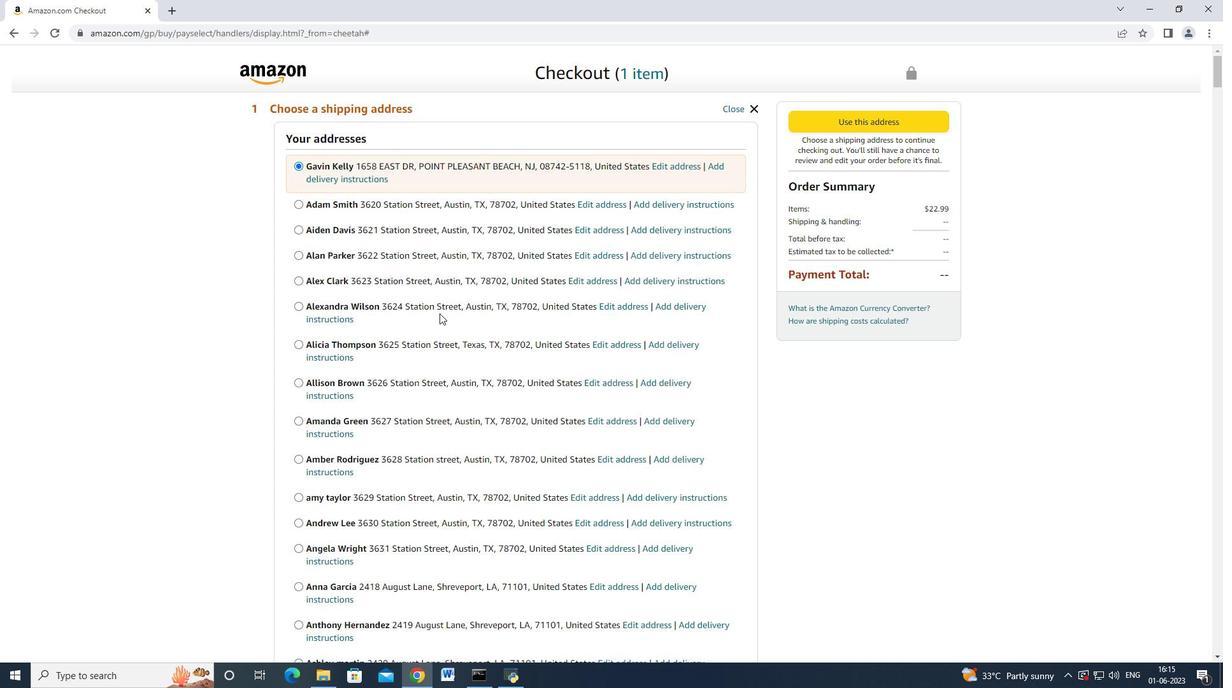 
Action: Mouse scrolled (360, 453) with delta (0, 0)
Screenshot: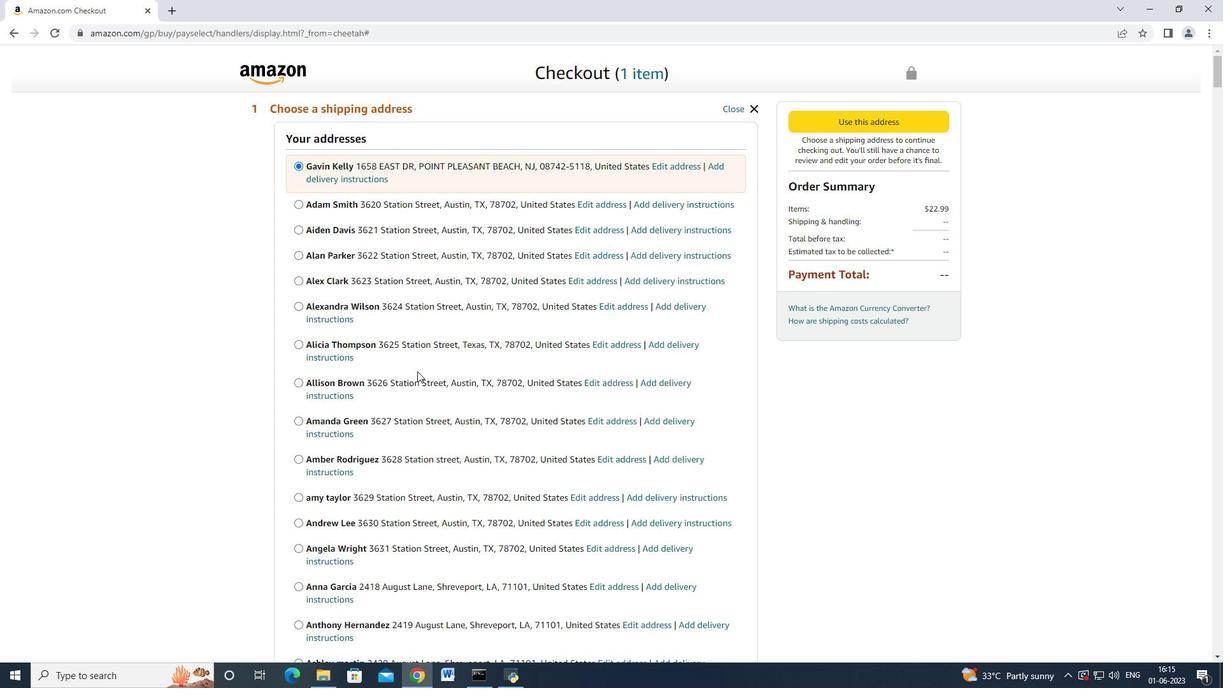 
Action: Mouse scrolled (360, 453) with delta (0, 0)
Screenshot: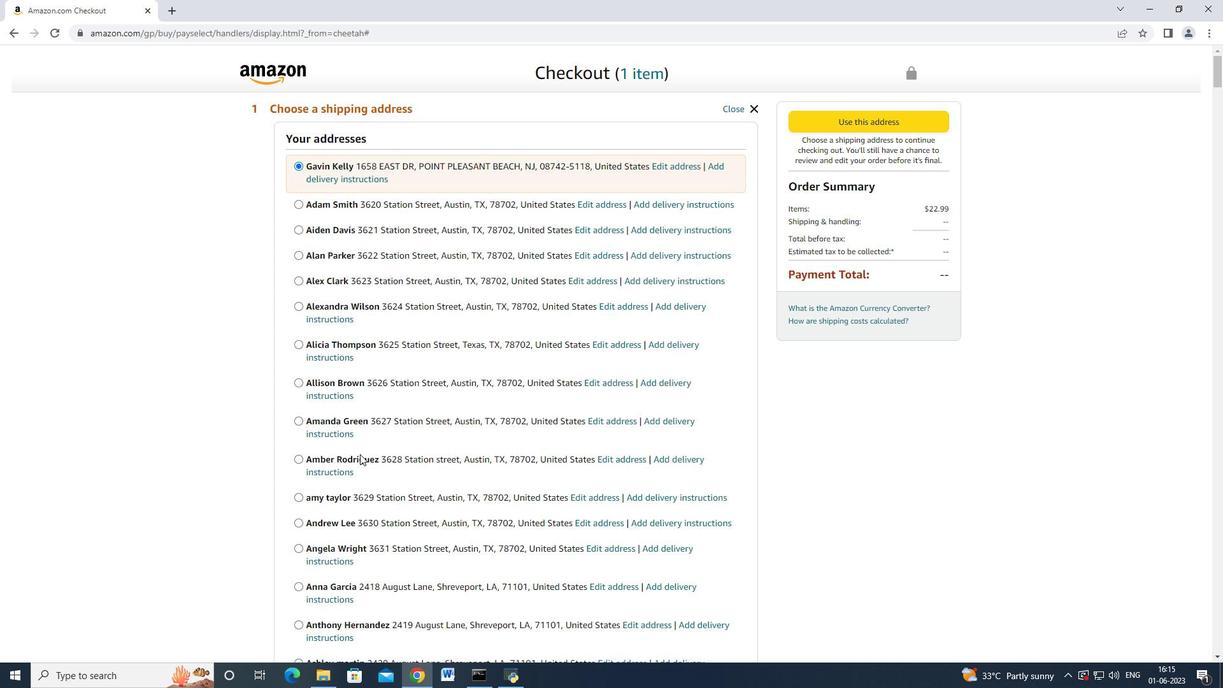 
Action: Mouse scrolled (360, 453) with delta (0, 0)
Screenshot: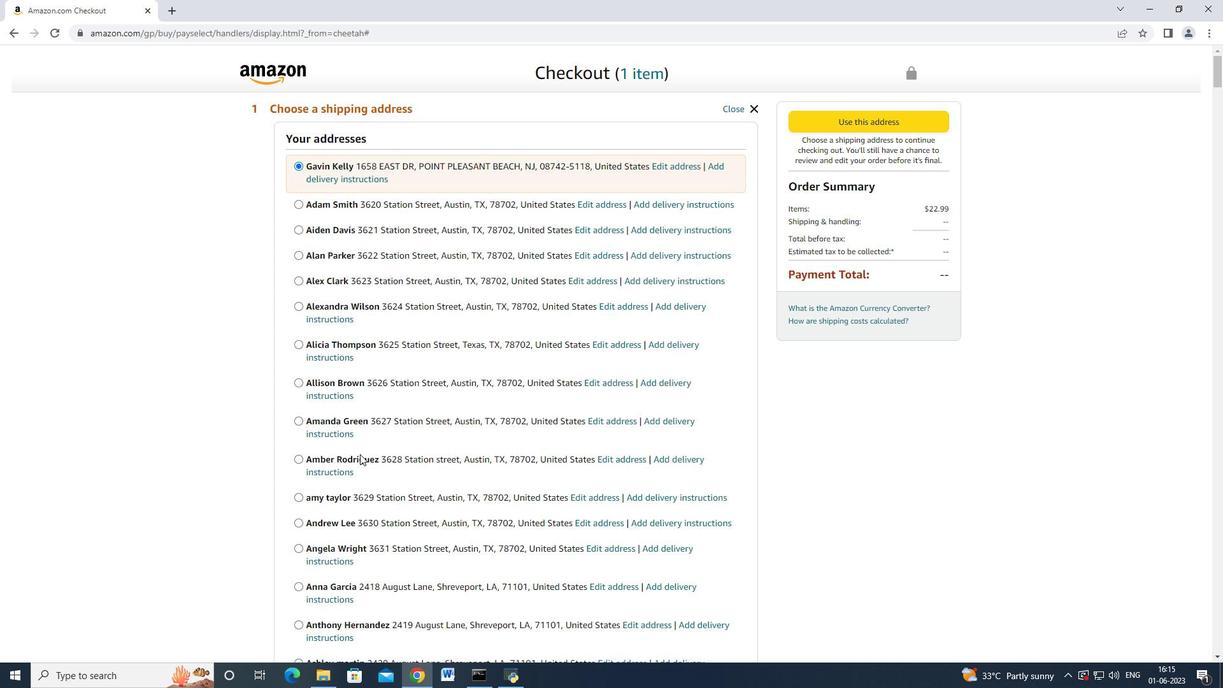 
Action: Mouse scrolled (360, 453) with delta (0, 0)
Screenshot: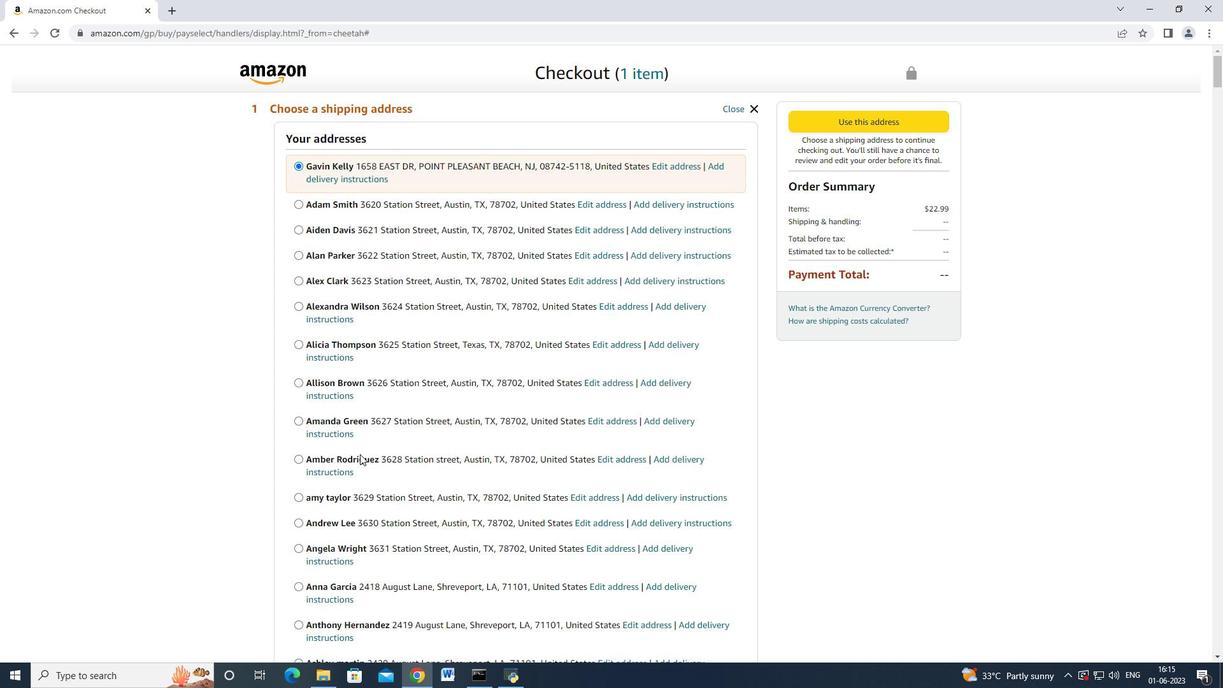 
Action: Mouse scrolled (360, 453) with delta (0, 0)
Screenshot: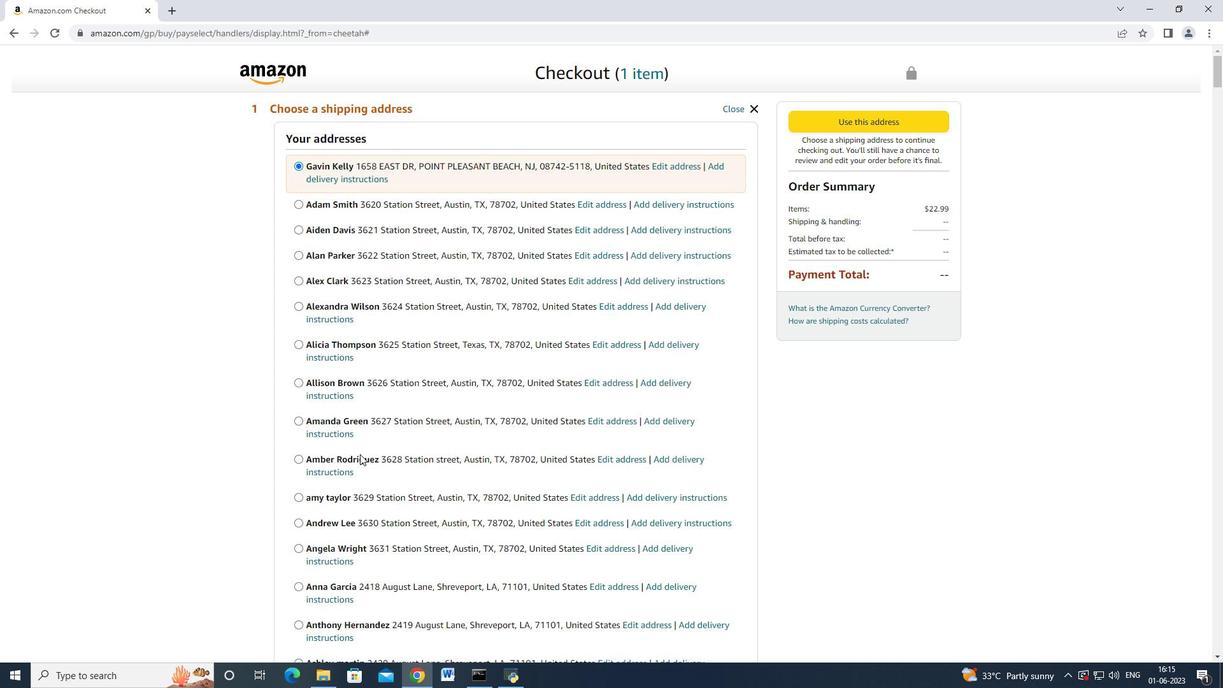 
Action: Mouse scrolled (360, 453) with delta (0, 0)
Screenshot: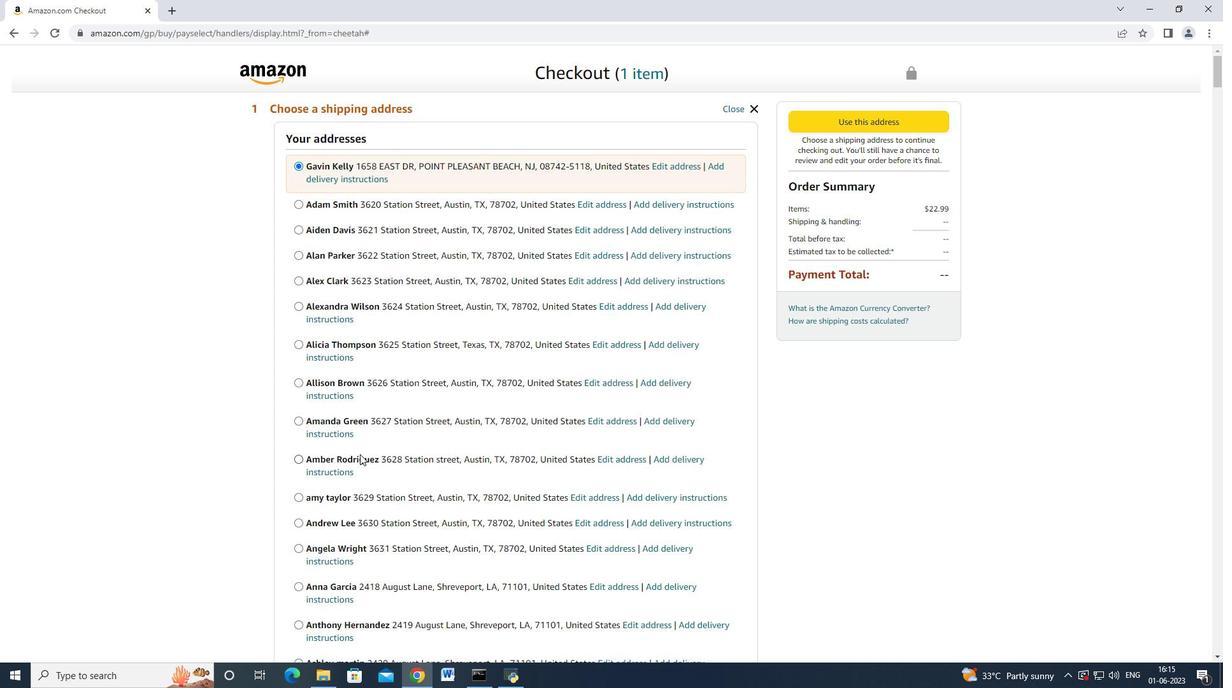 
Action: Mouse scrolled (360, 453) with delta (0, 0)
Screenshot: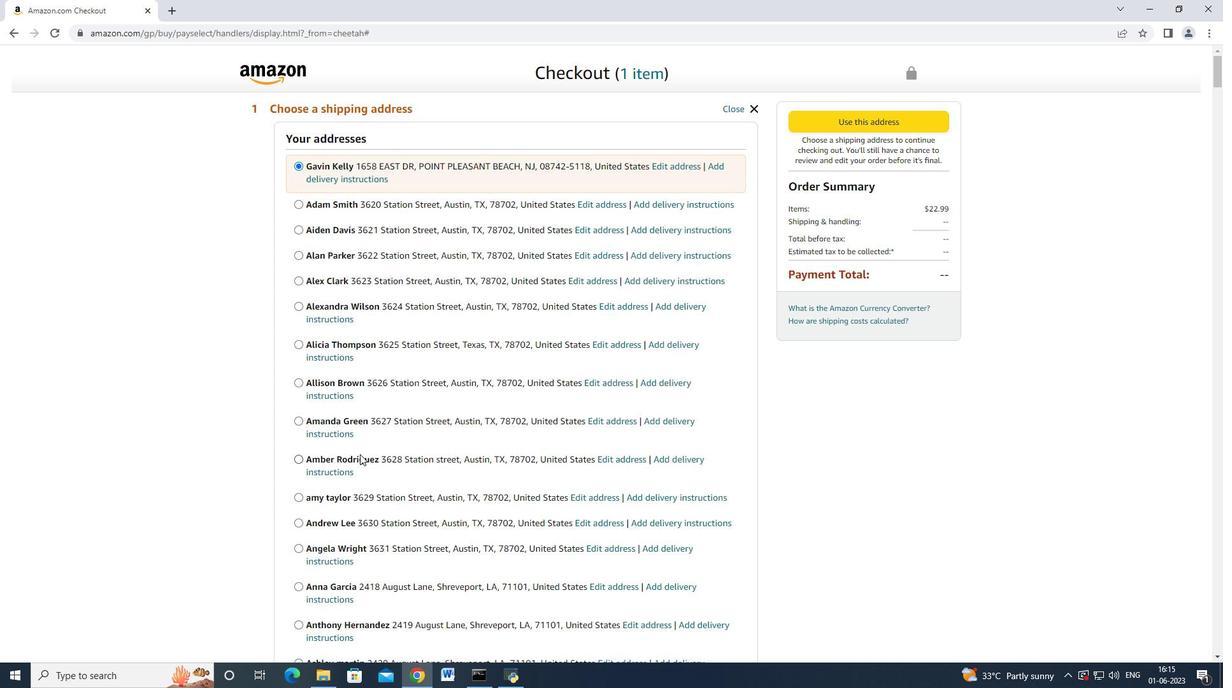 
Action: Mouse scrolled (360, 453) with delta (0, 0)
Screenshot: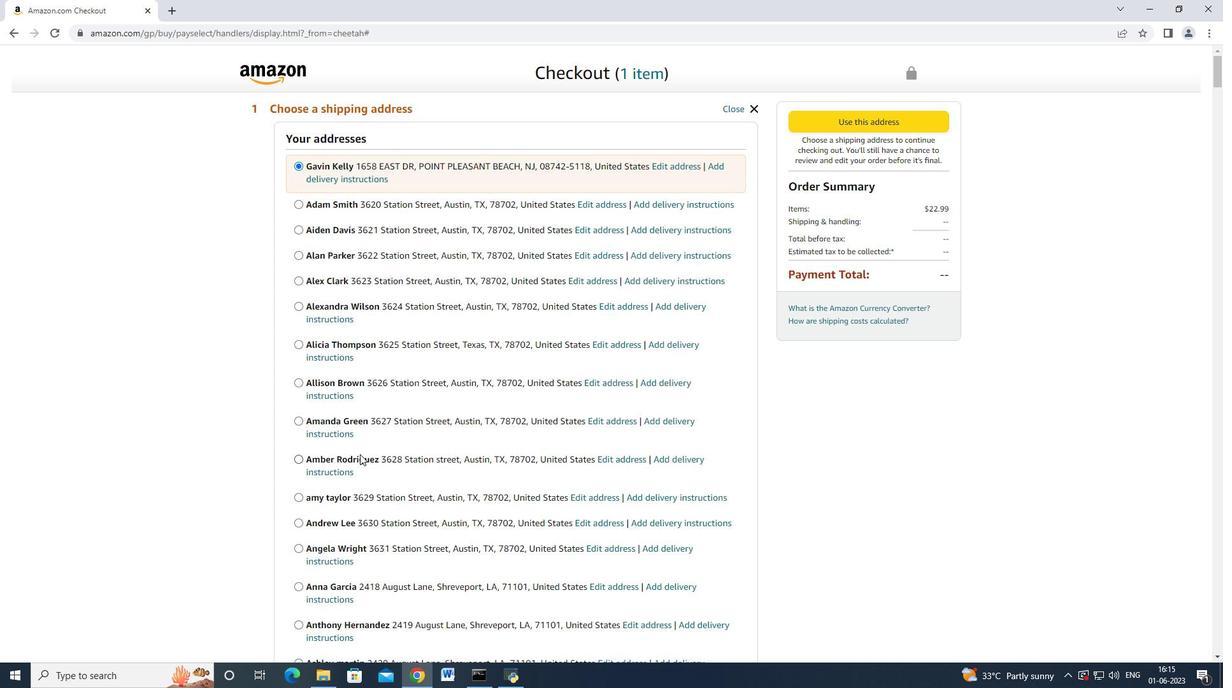 
Action: Mouse scrolled (360, 453) with delta (0, 0)
Screenshot: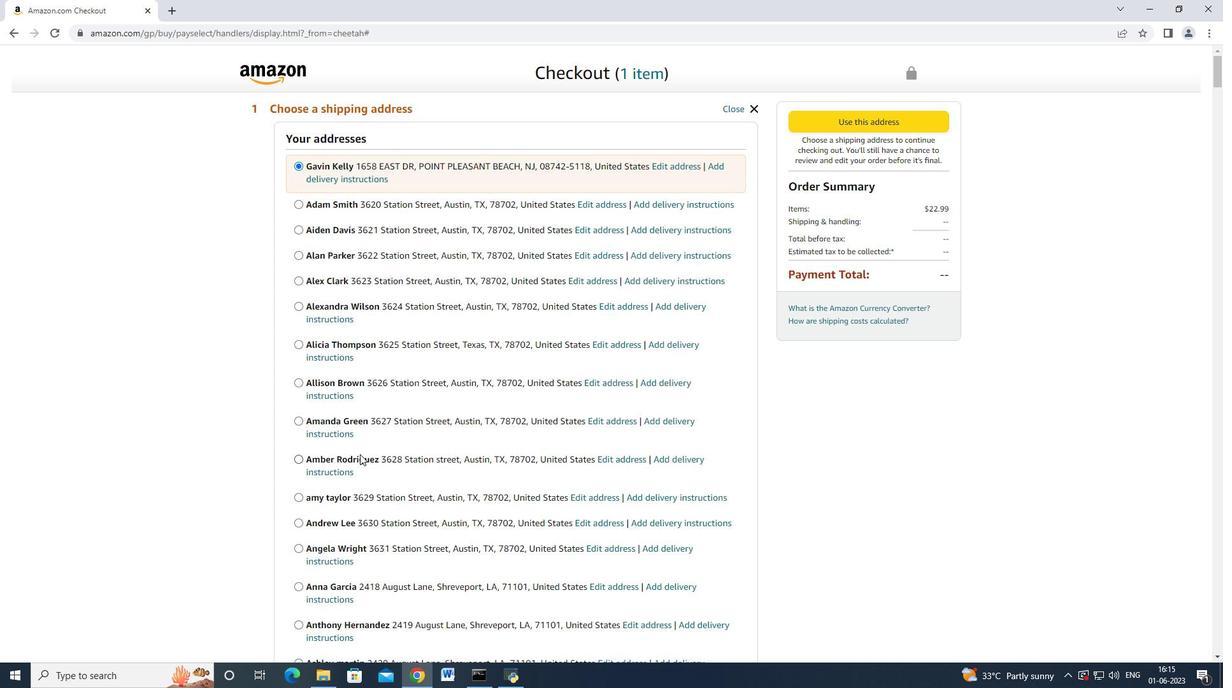 
Action: Mouse scrolled (360, 453) with delta (0, 0)
Screenshot: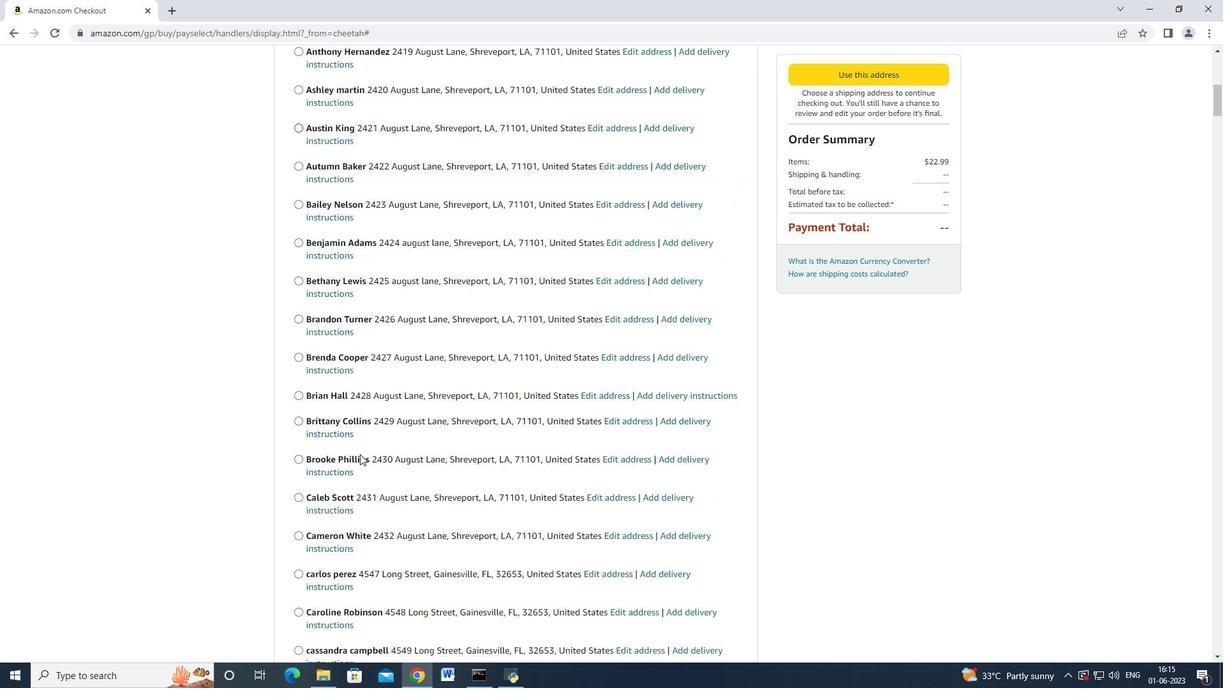 
Action: Mouse scrolled (360, 453) with delta (0, 0)
Screenshot: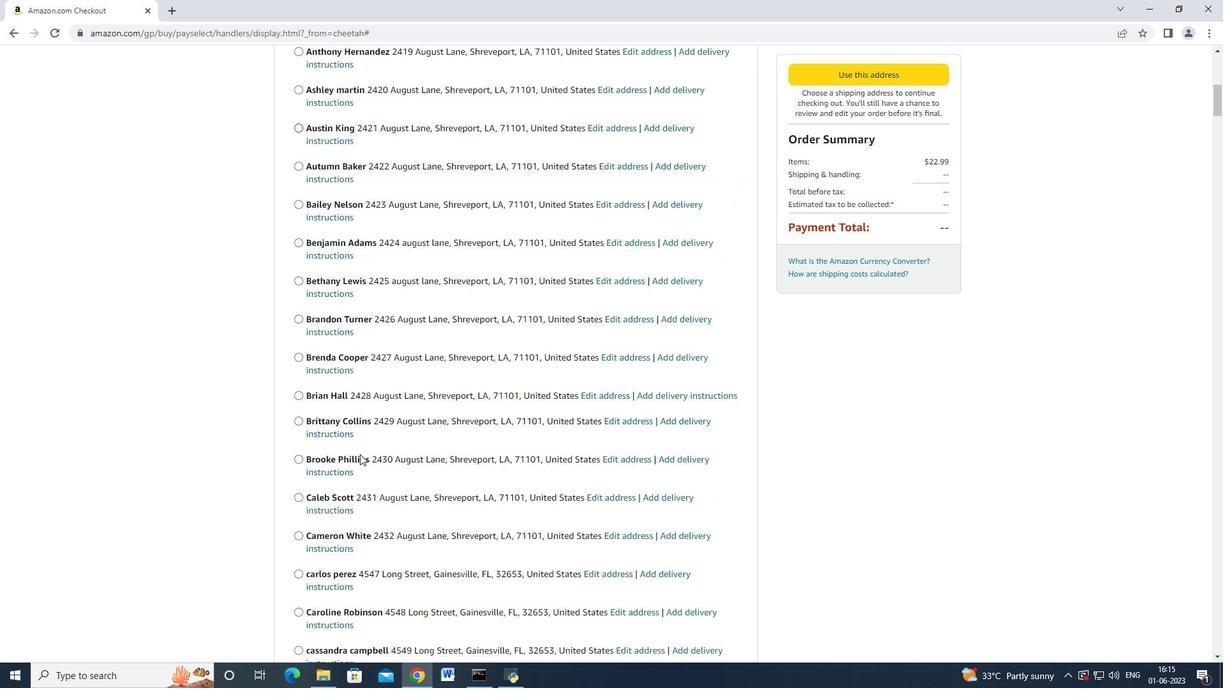 
Action: Mouse scrolled (360, 453) with delta (0, 0)
Screenshot: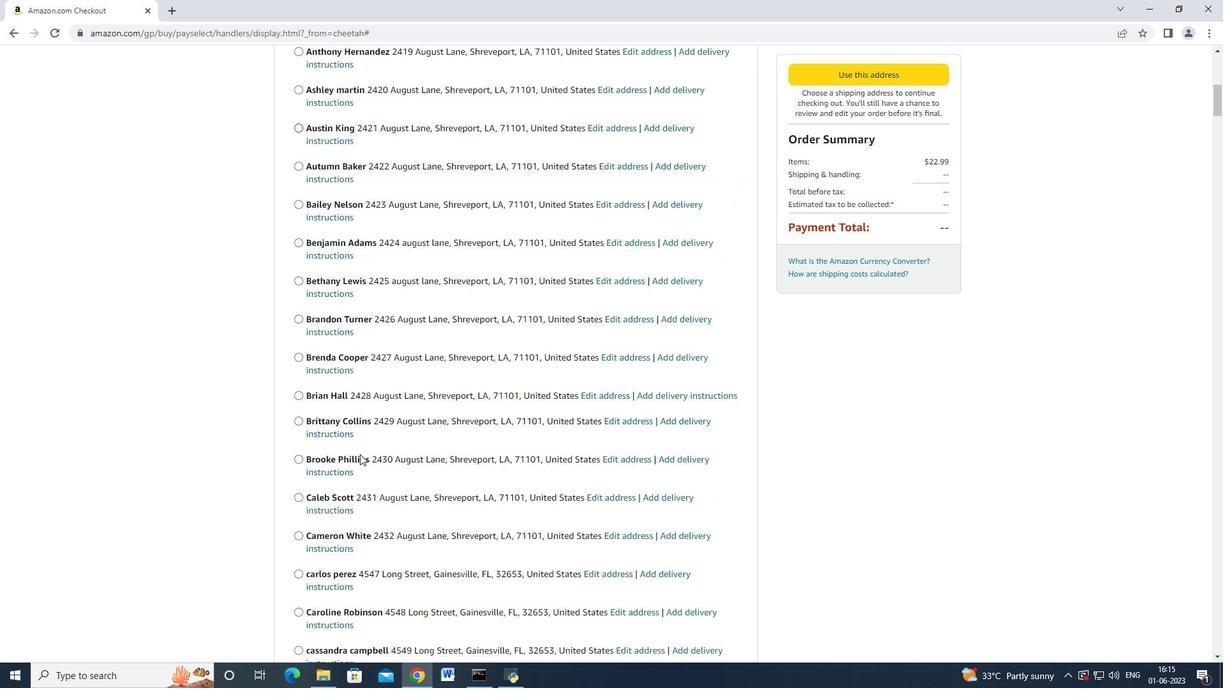 
Action: Mouse scrolled (360, 453) with delta (0, 0)
Screenshot: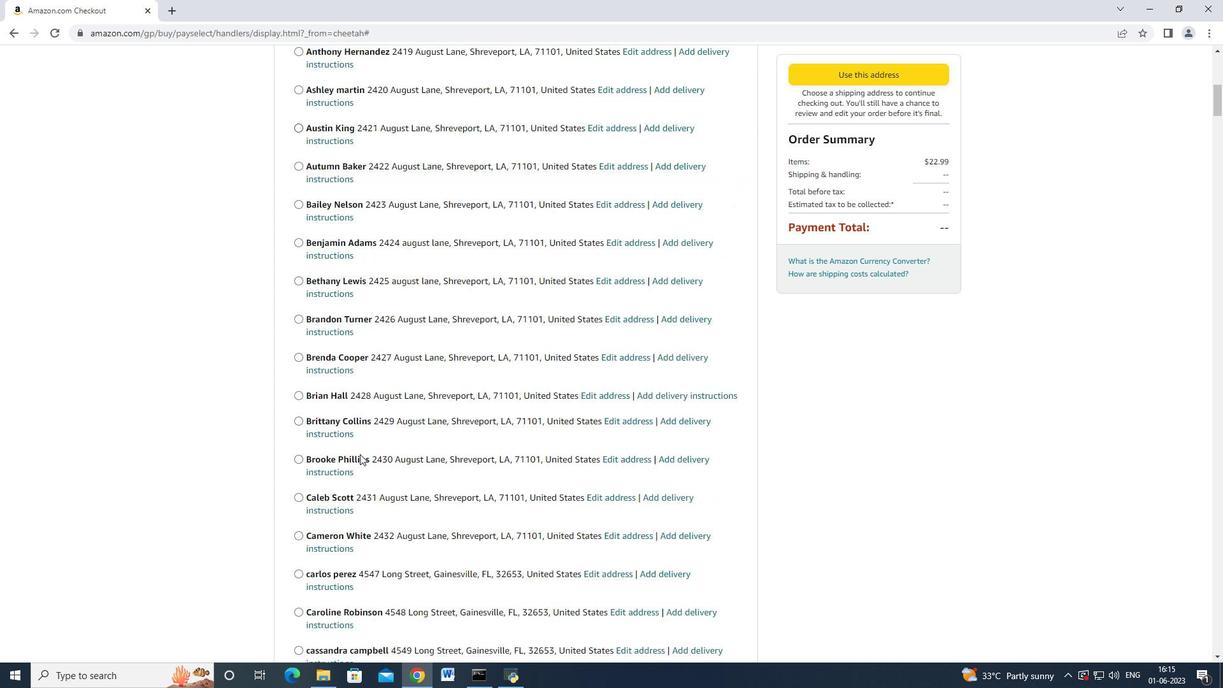 
Action: Mouse scrolled (360, 453) with delta (0, 0)
Screenshot: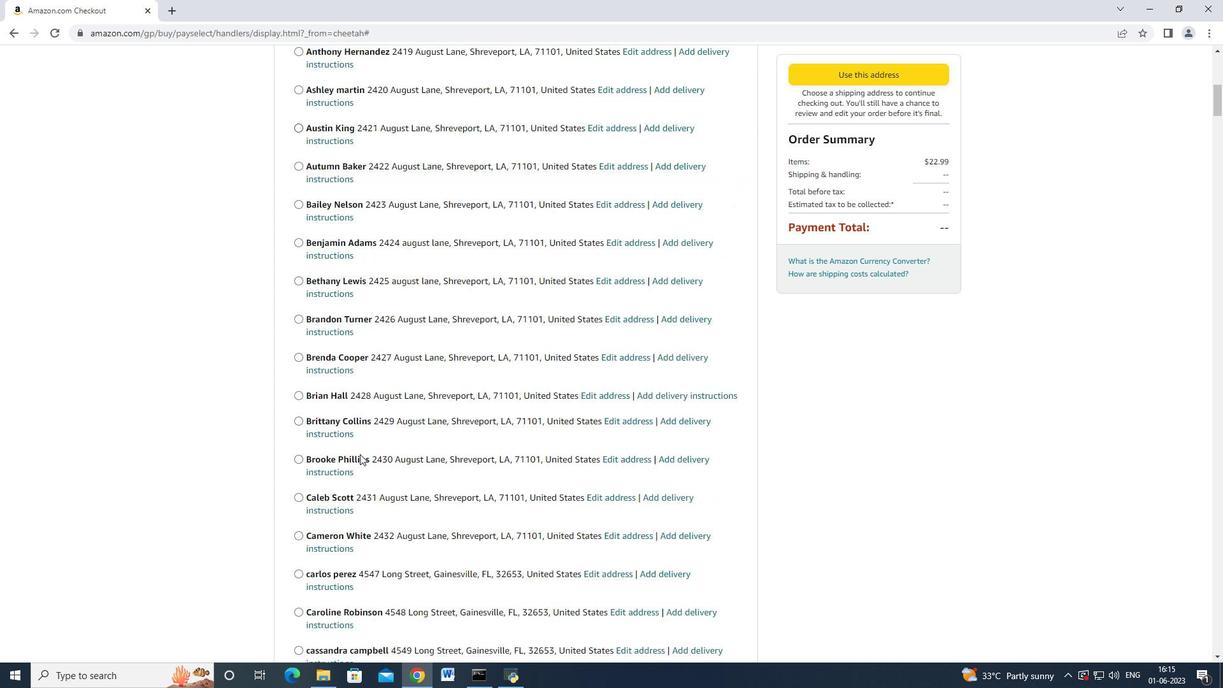 
Action: Mouse scrolled (360, 453) with delta (0, 0)
Screenshot: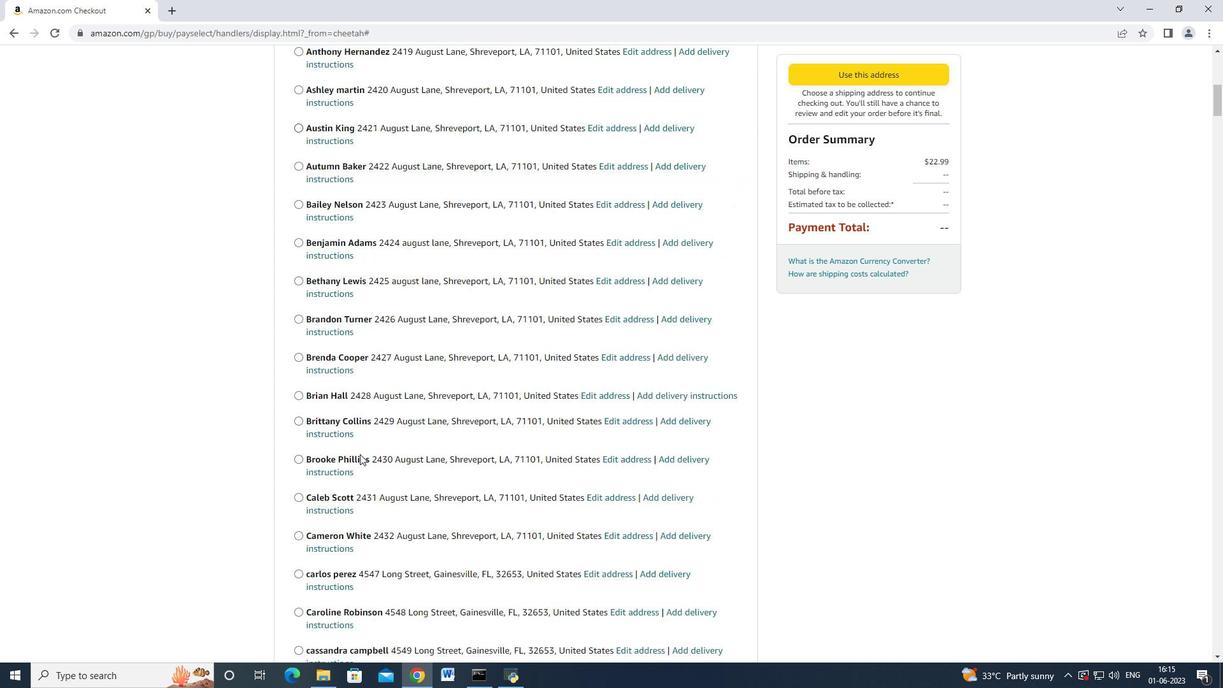 
Action: Mouse scrolled (360, 453) with delta (0, 0)
Screenshot: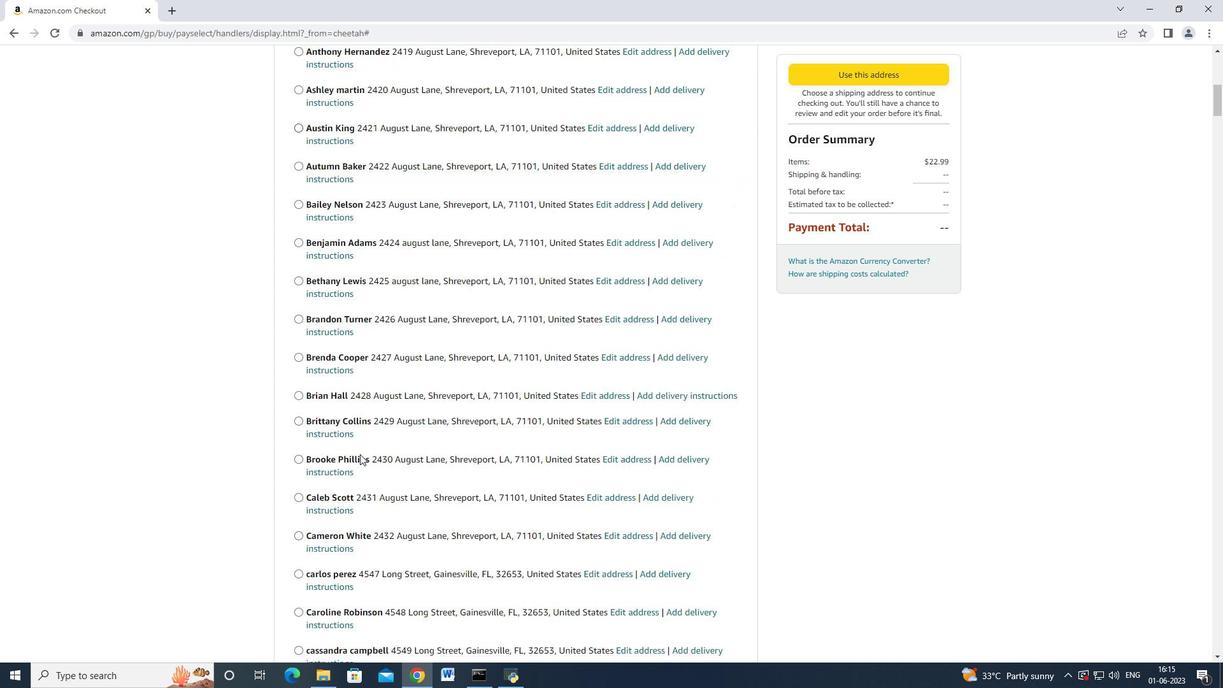 
Action: Mouse scrolled (360, 453) with delta (0, 0)
Screenshot: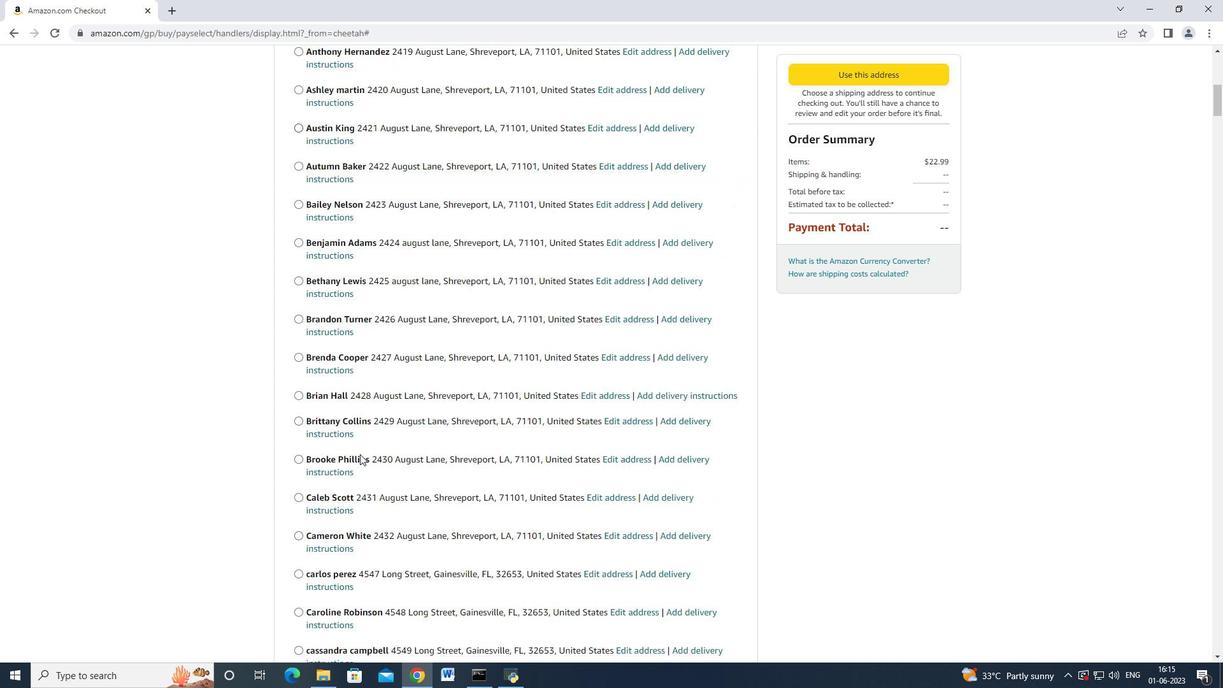 
Action: Mouse scrolled (360, 453) with delta (0, 0)
Screenshot: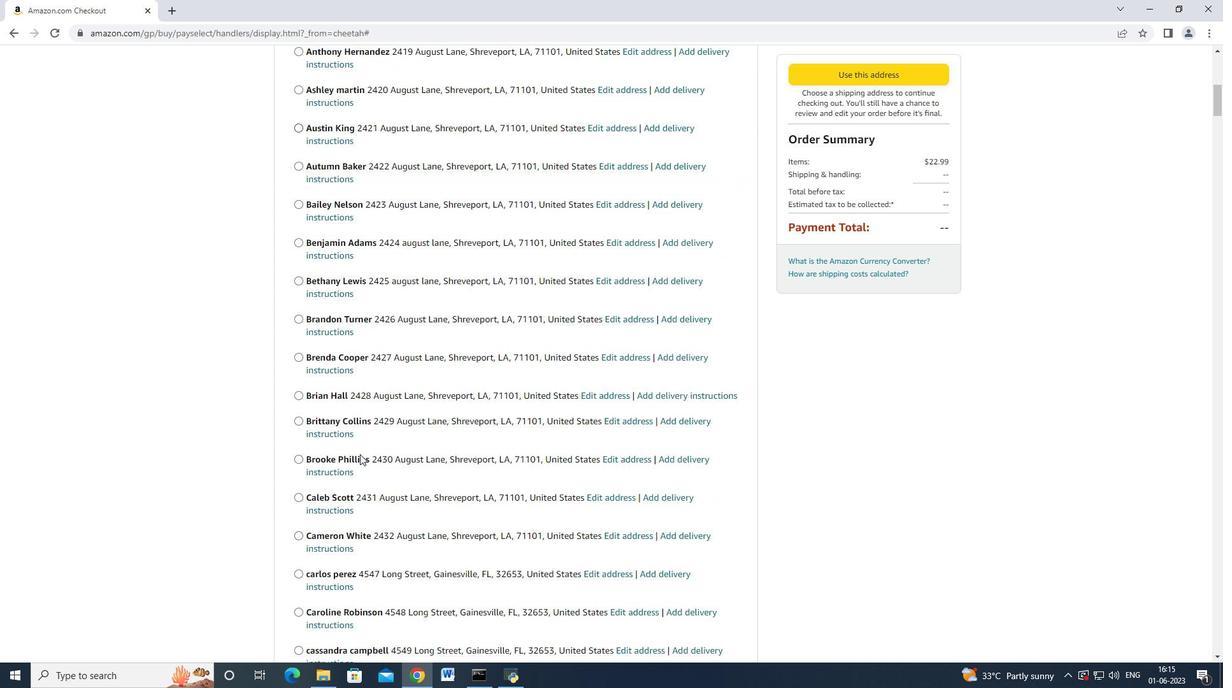 
Action: Mouse scrolled (360, 453) with delta (0, 0)
Screenshot: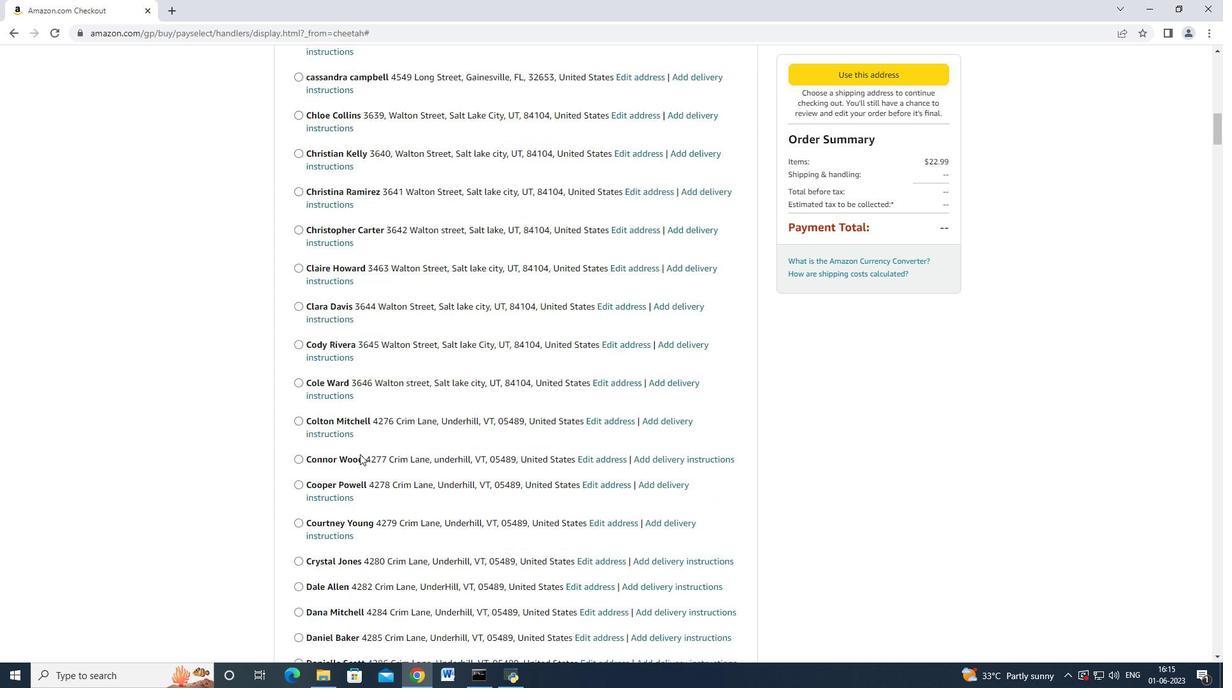 
Action: Mouse scrolled (360, 453) with delta (0, 0)
Screenshot: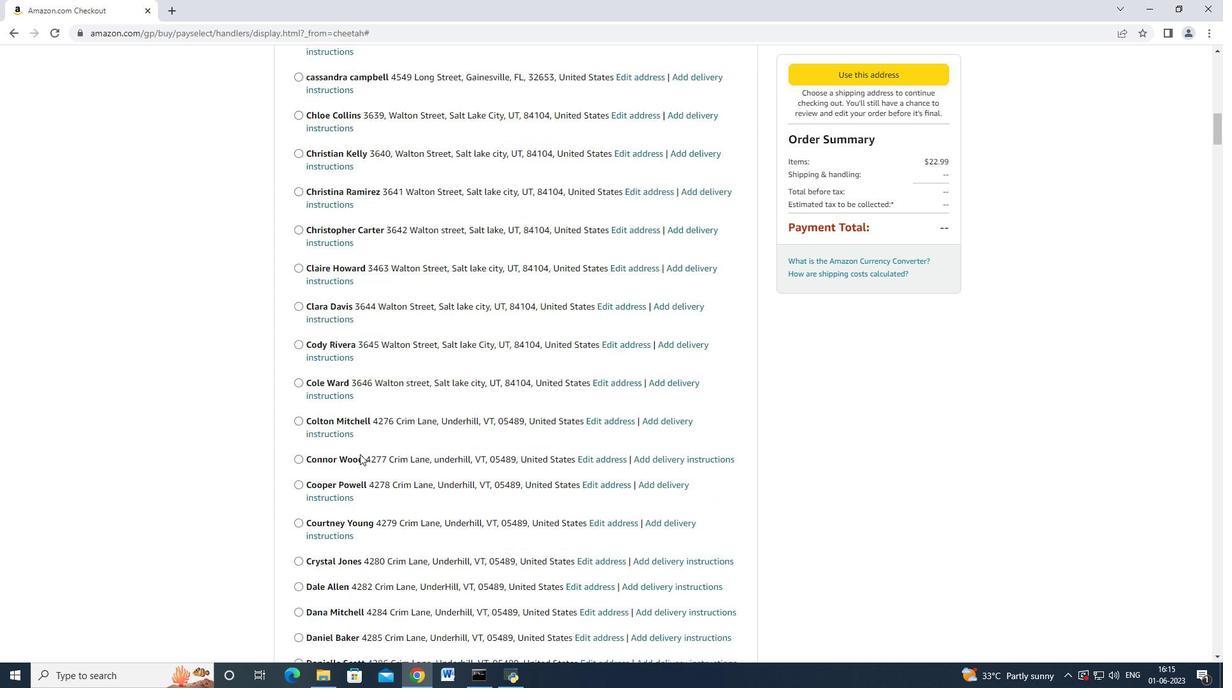 
Action: Mouse scrolled (360, 453) with delta (0, 0)
Screenshot: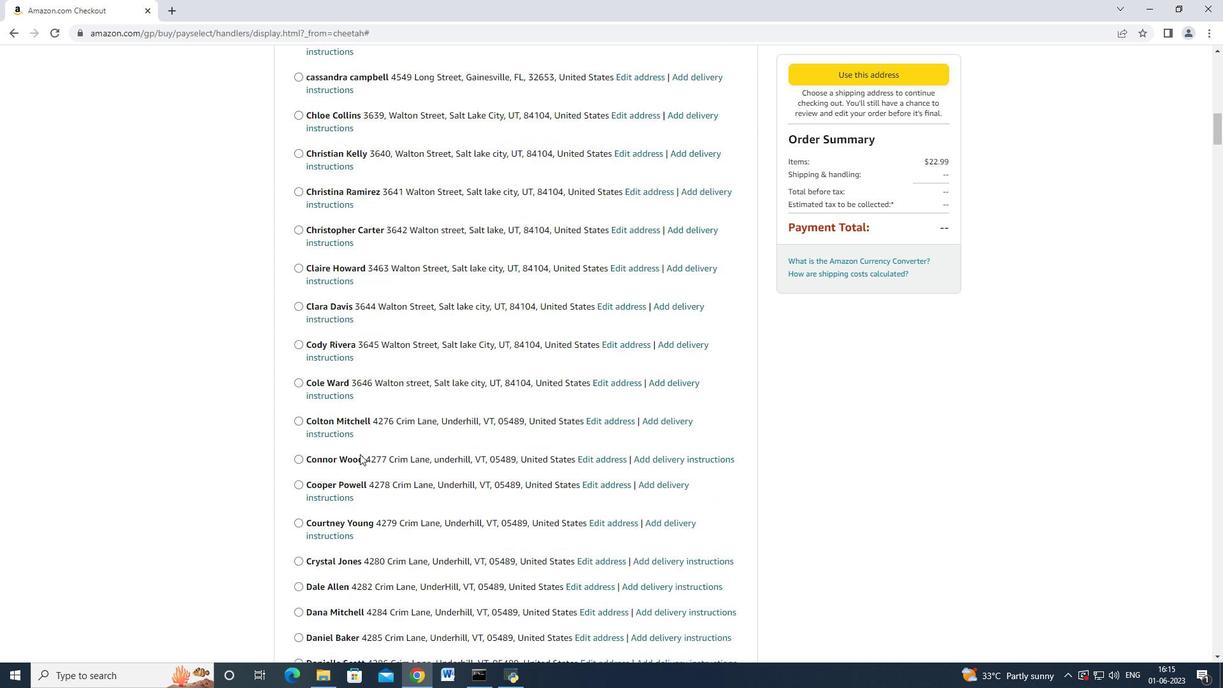 
Action: Mouse scrolled (360, 453) with delta (0, 0)
Screenshot: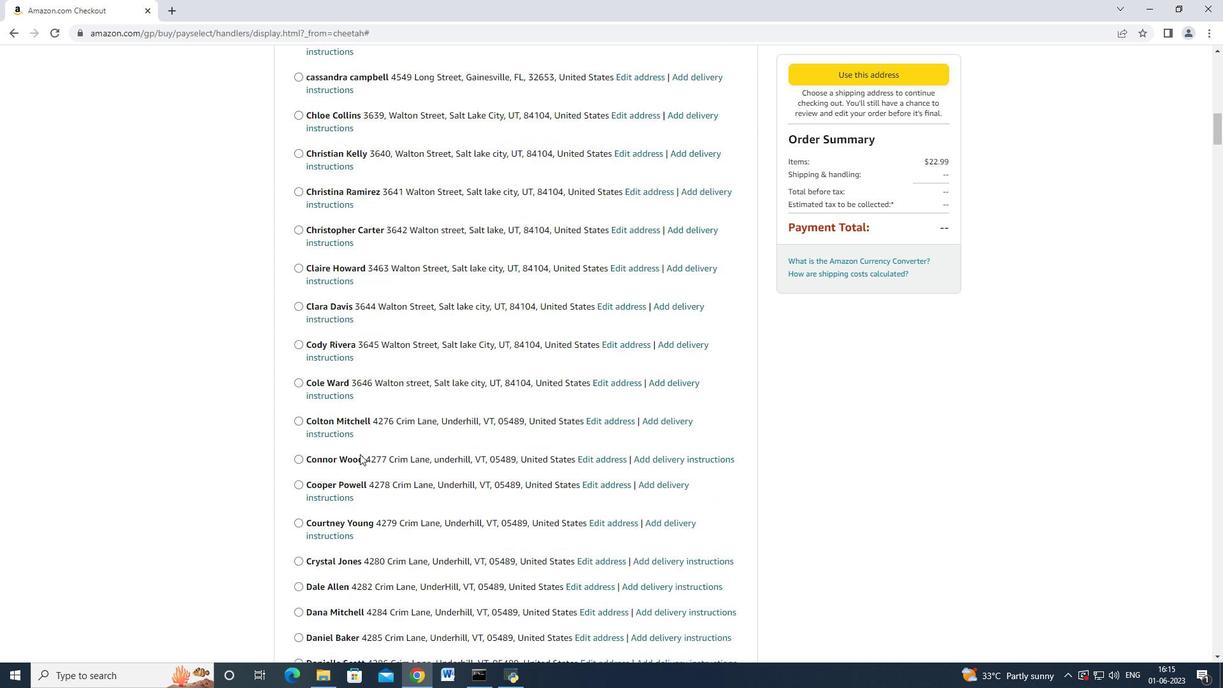 
Action: Mouse scrolled (360, 453) with delta (0, 0)
Screenshot: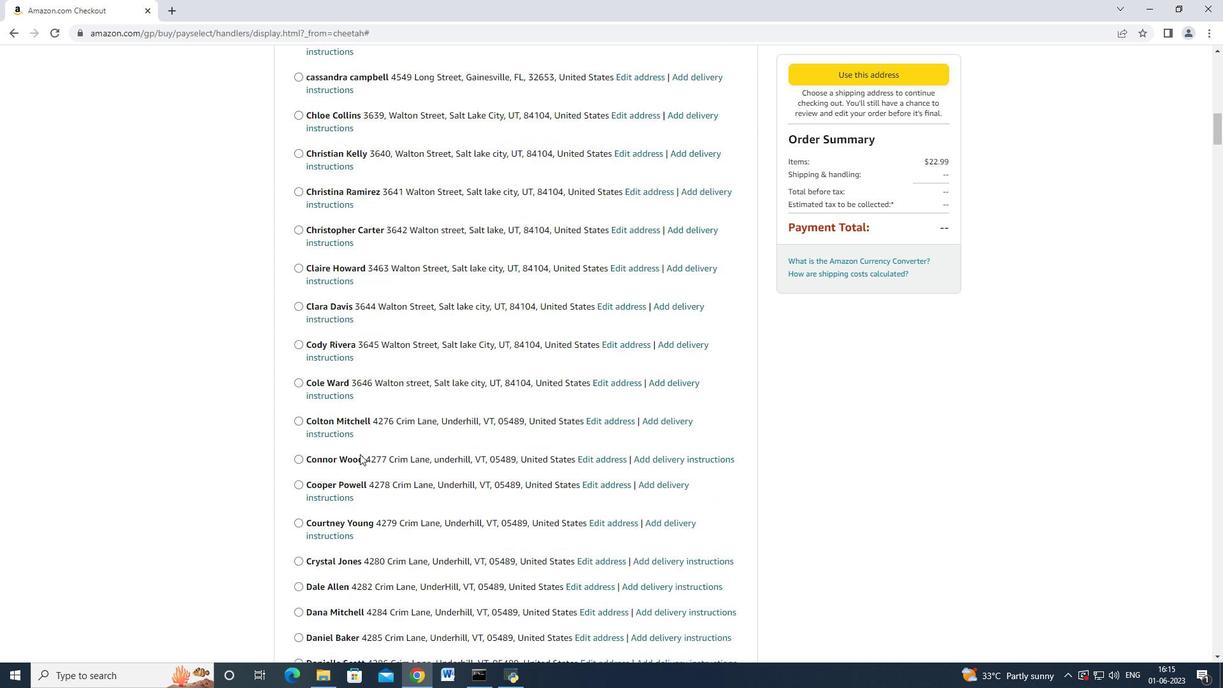 
Action: Mouse scrolled (360, 453) with delta (0, 0)
Screenshot: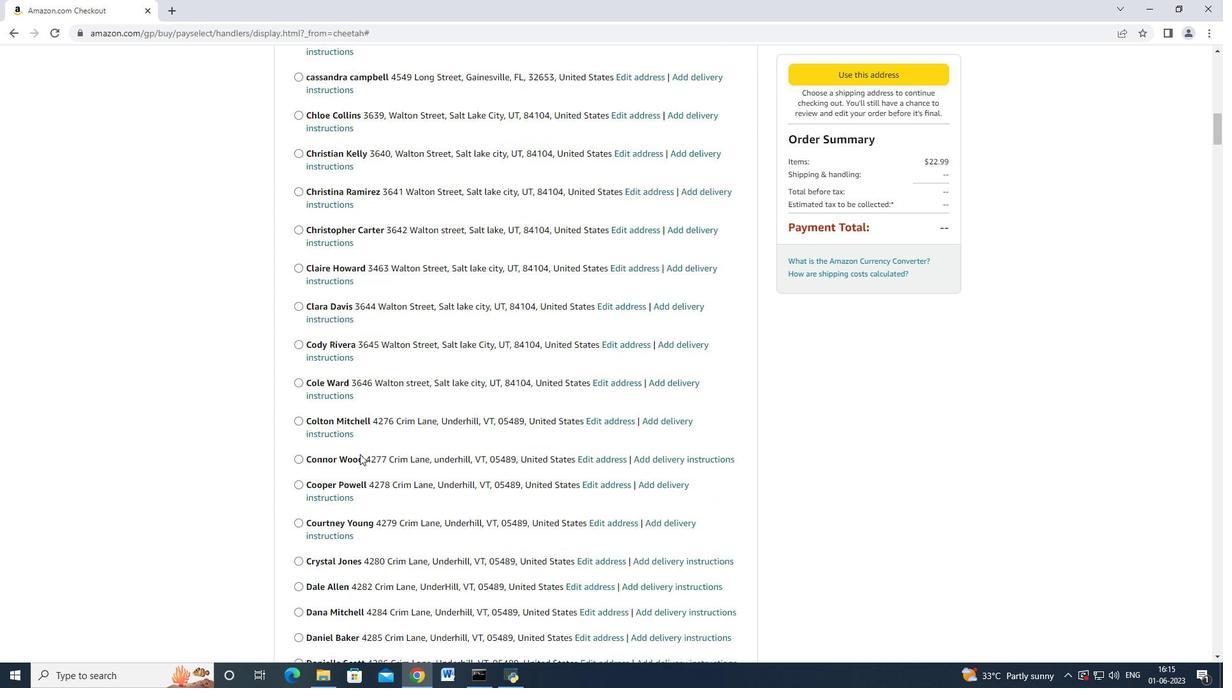 
Action: Mouse scrolled (360, 453) with delta (0, 0)
Screenshot: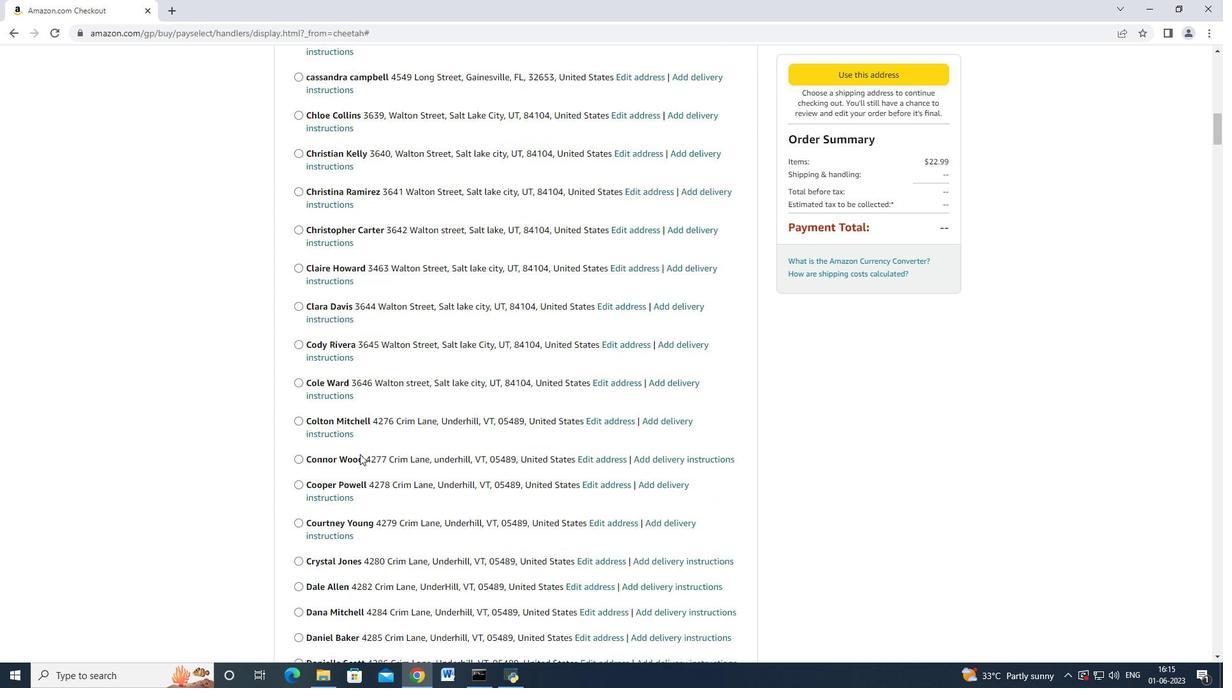 
Action: Mouse scrolled (360, 453) with delta (0, 0)
Screenshot: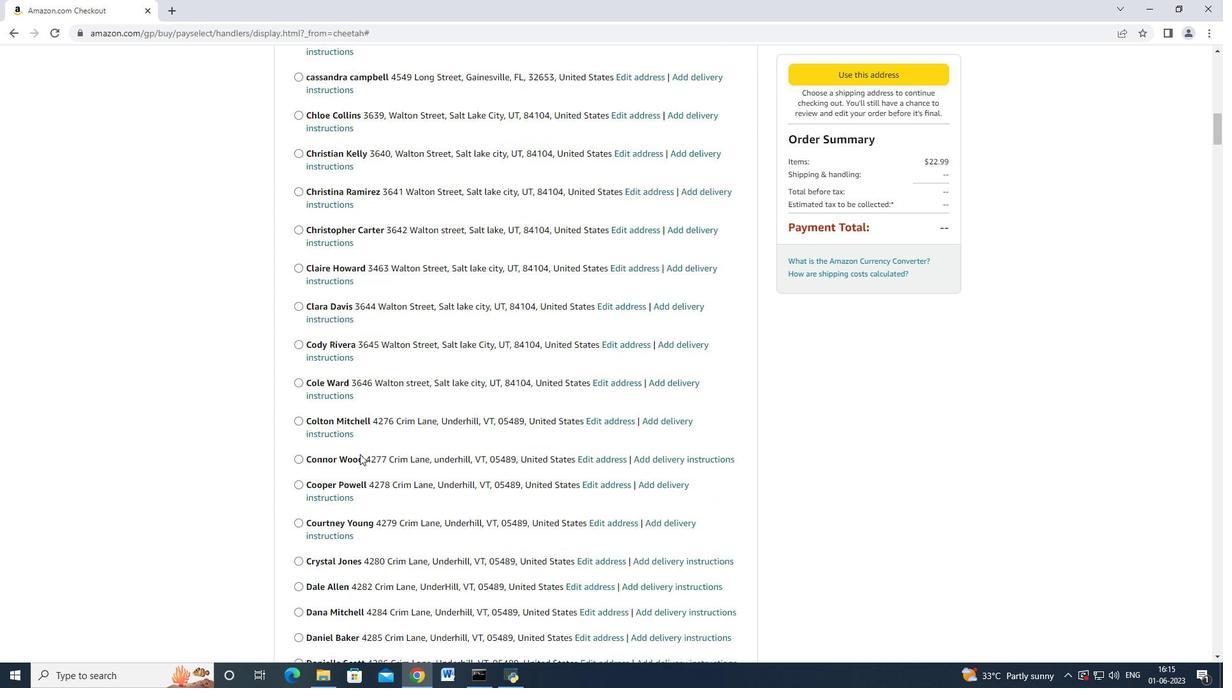 
Action: Mouse scrolled (360, 453) with delta (0, 0)
Screenshot: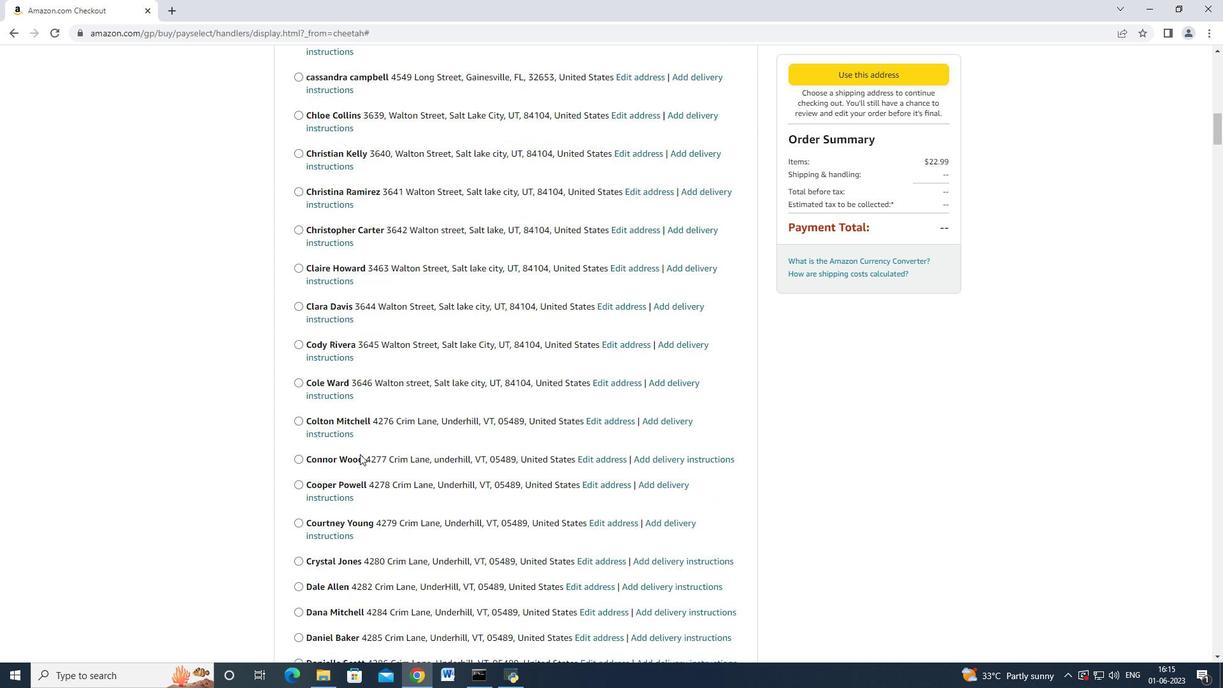 
Action: Mouse scrolled (360, 453) with delta (0, 0)
Screenshot: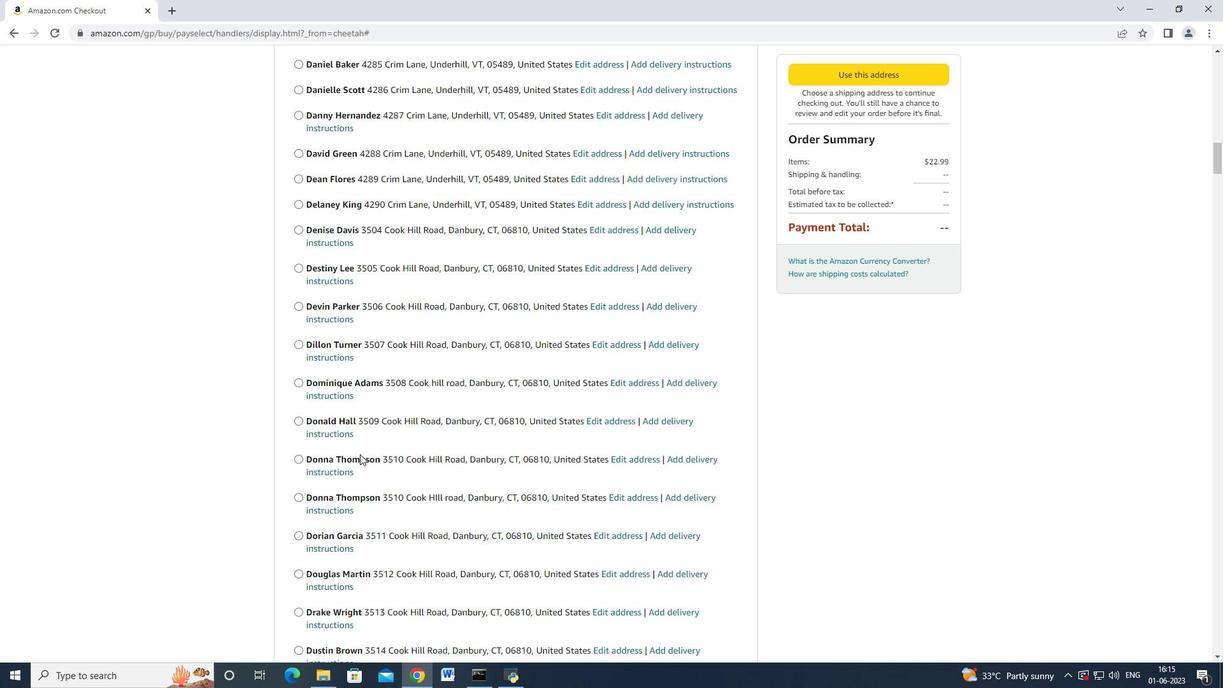 
Action: Mouse scrolled (360, 453) with delta (0, 0)
Screenshot: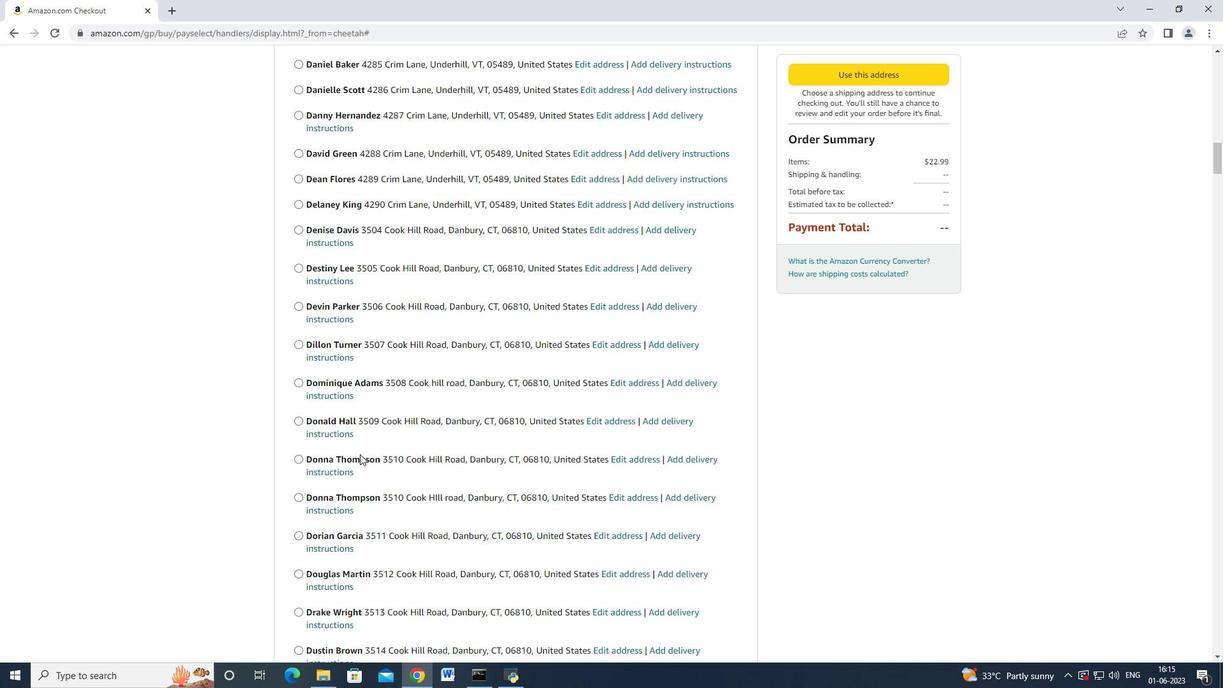 
Action: Mouse scrolled (360, 453) with delta (0, -1)
Screenshot: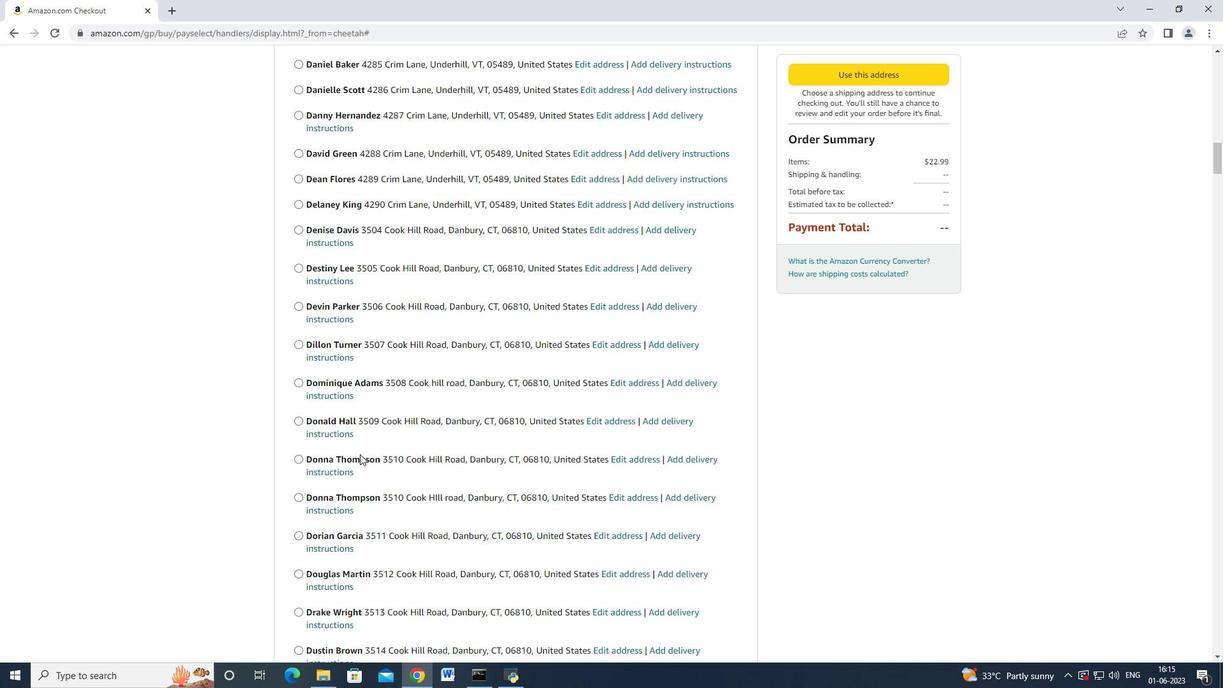 
Action: Mouse scrolled (360, 453) with delta (0, 0)
Screenshot: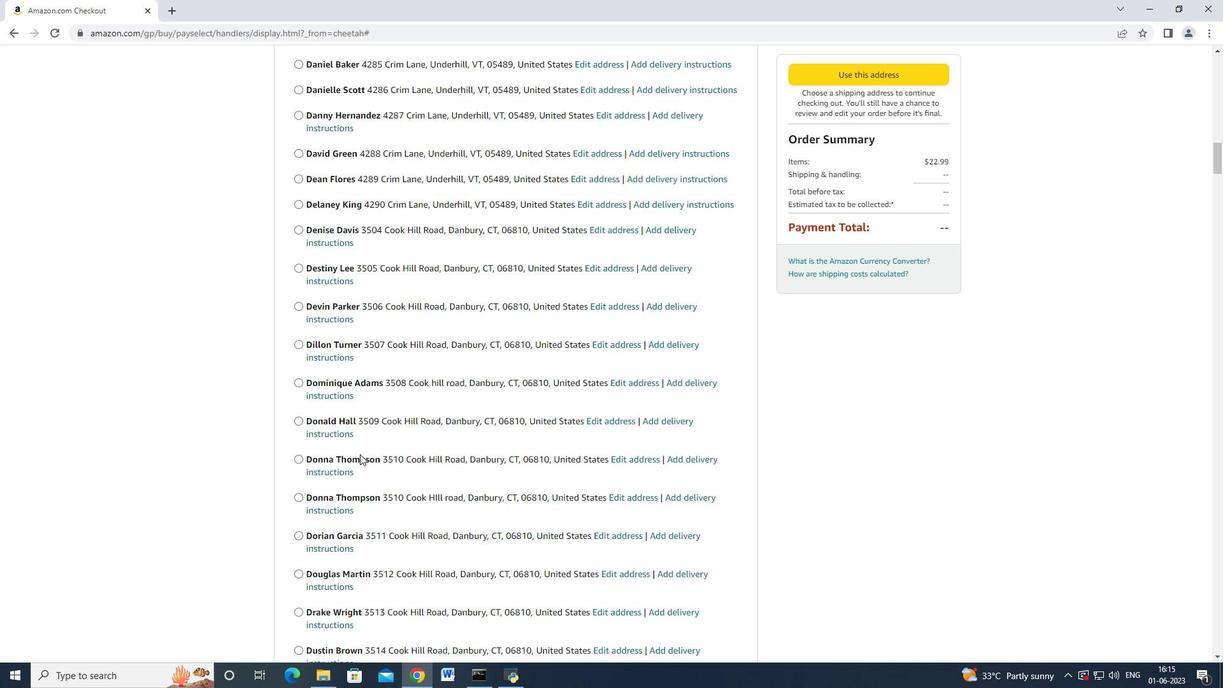 
Action: Mouse scrolled (360, 453) with delta (0, 0)
Screenshot: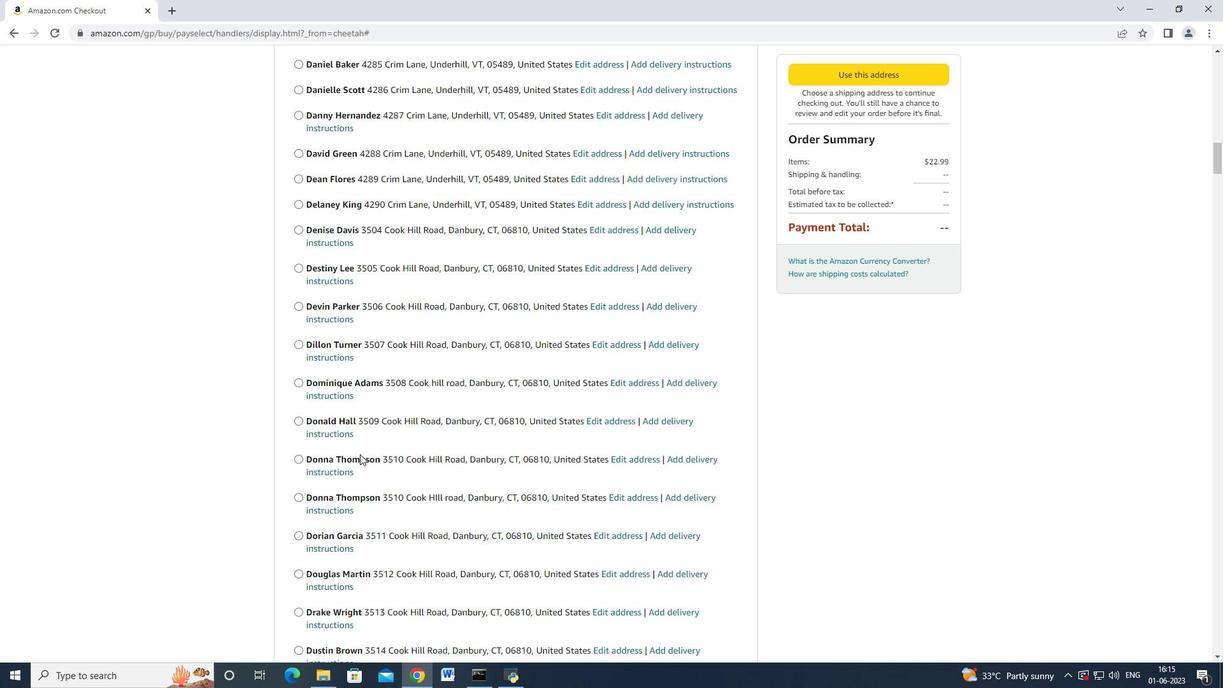 
Action: Mouse scrolled (360, 453) with delta (0, -1)
Screenshot: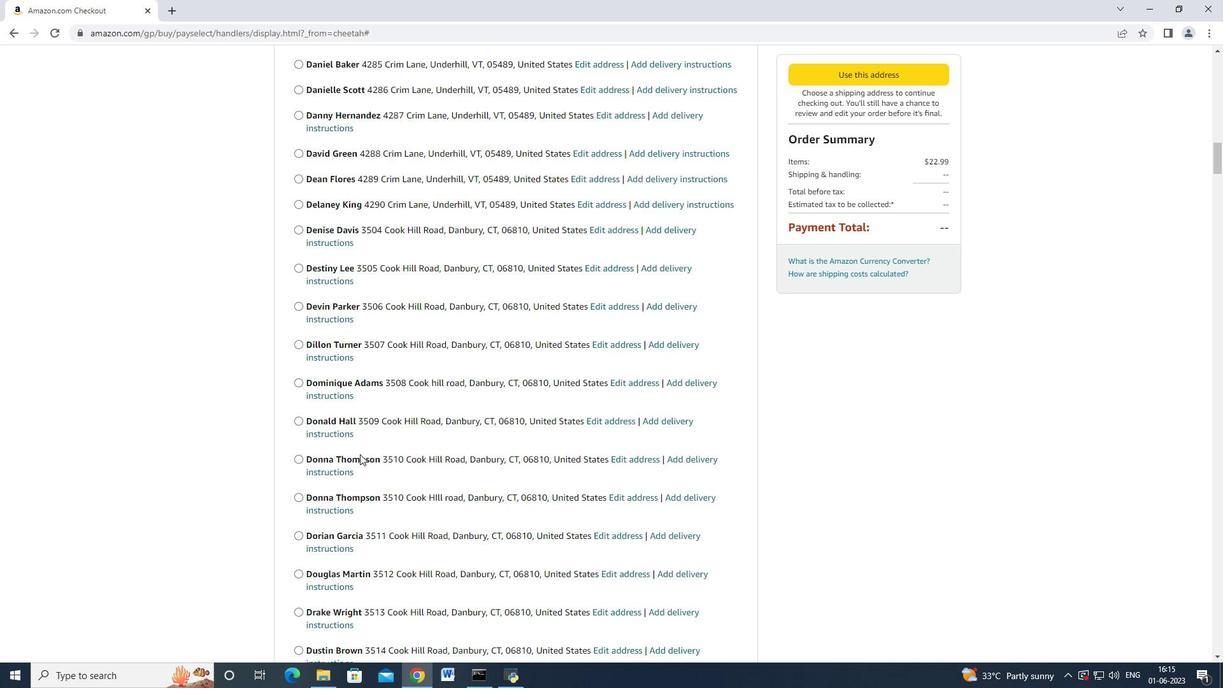 
Action: Mouse scrolled (360, 453) with delta (0, 0)
Screenshot: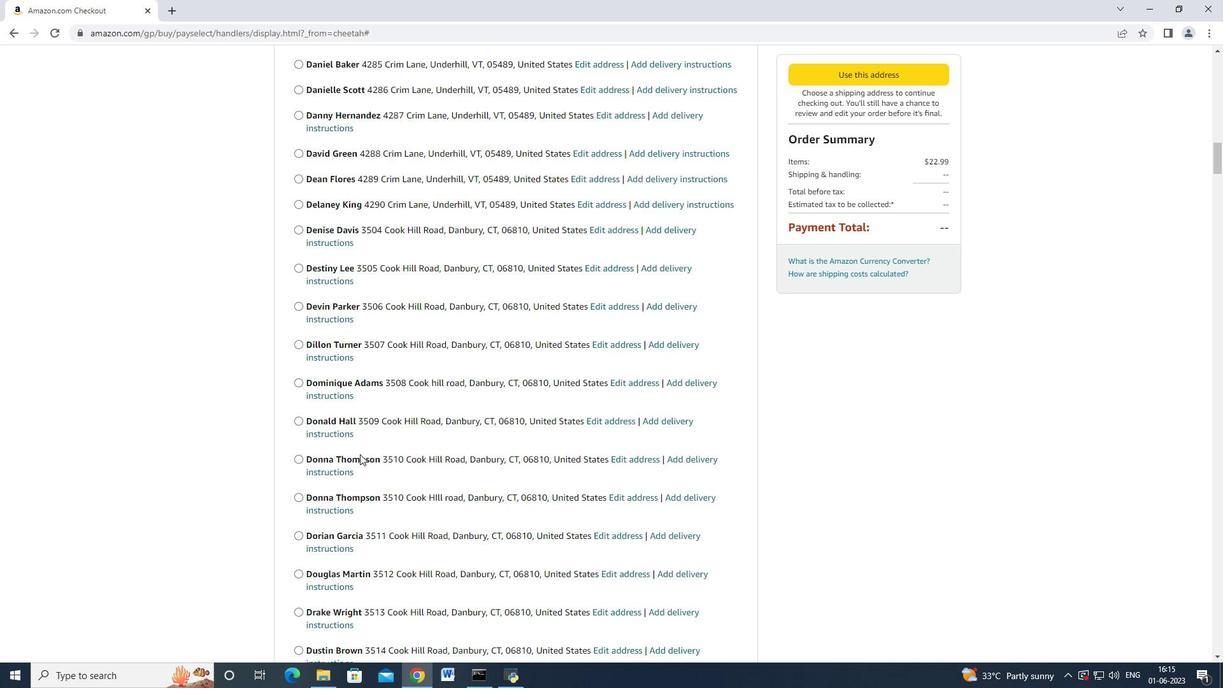 
Action: Mouse scrolled (360, 453) with delta (0, 0)
Screenshot: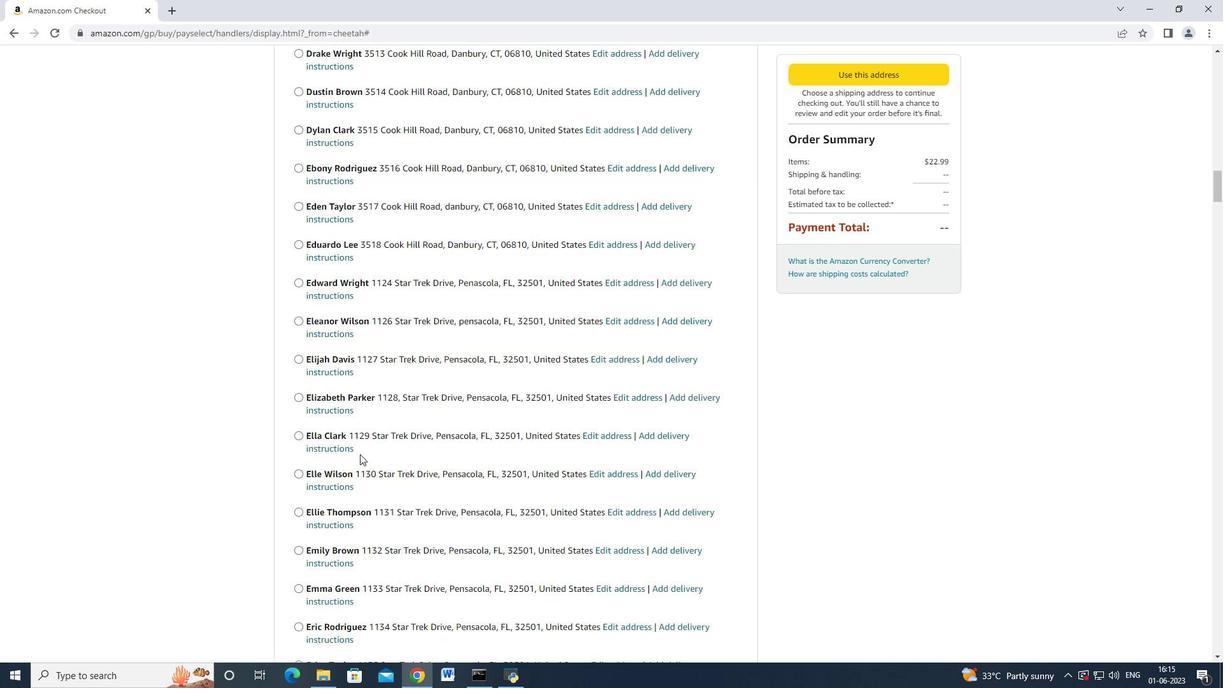 
Action: Mouse scrolled (360, 453) with delta (0, 0)
Screenshot: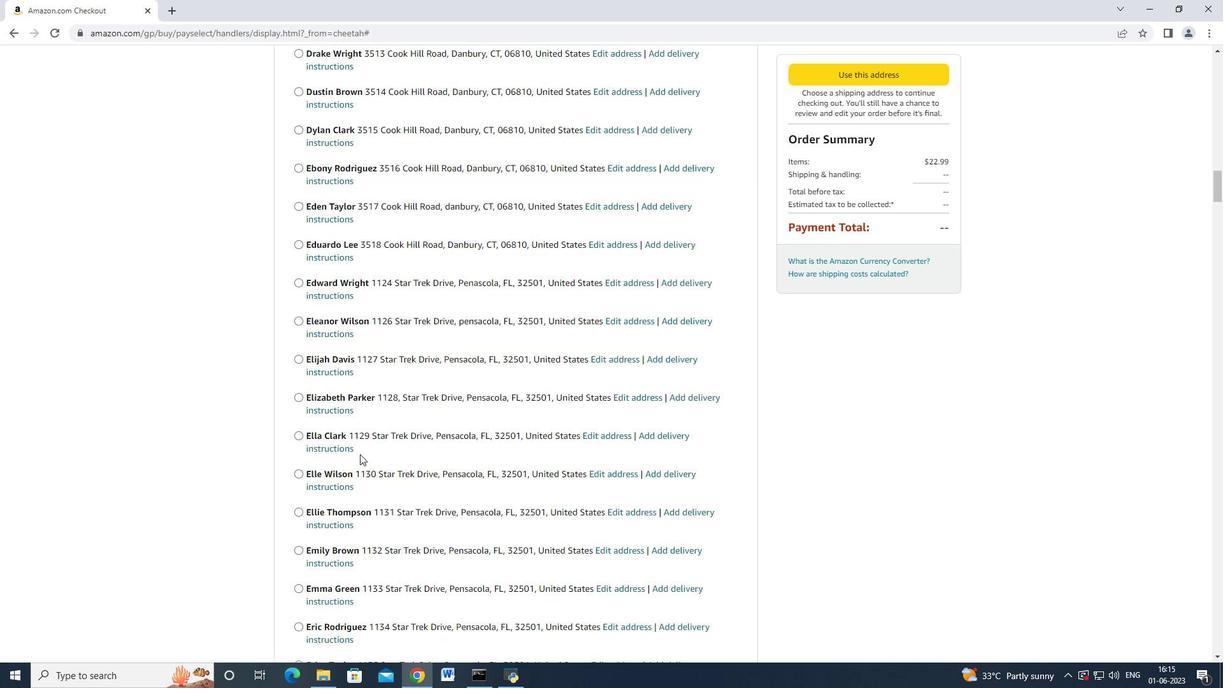 
Action: Mouse scrolled (360, 453) with delta (0, 0)
Screenshot: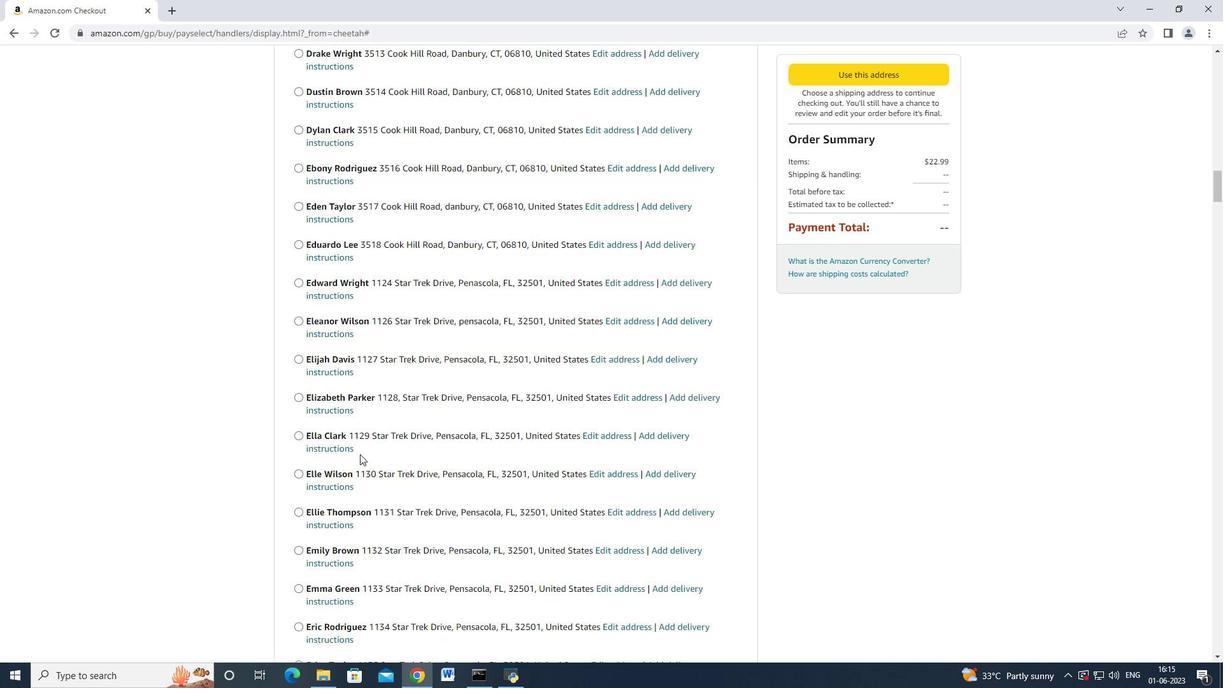 
Action: Mouse scrolled (360, 453) with delta (0, 0)
Screenshot: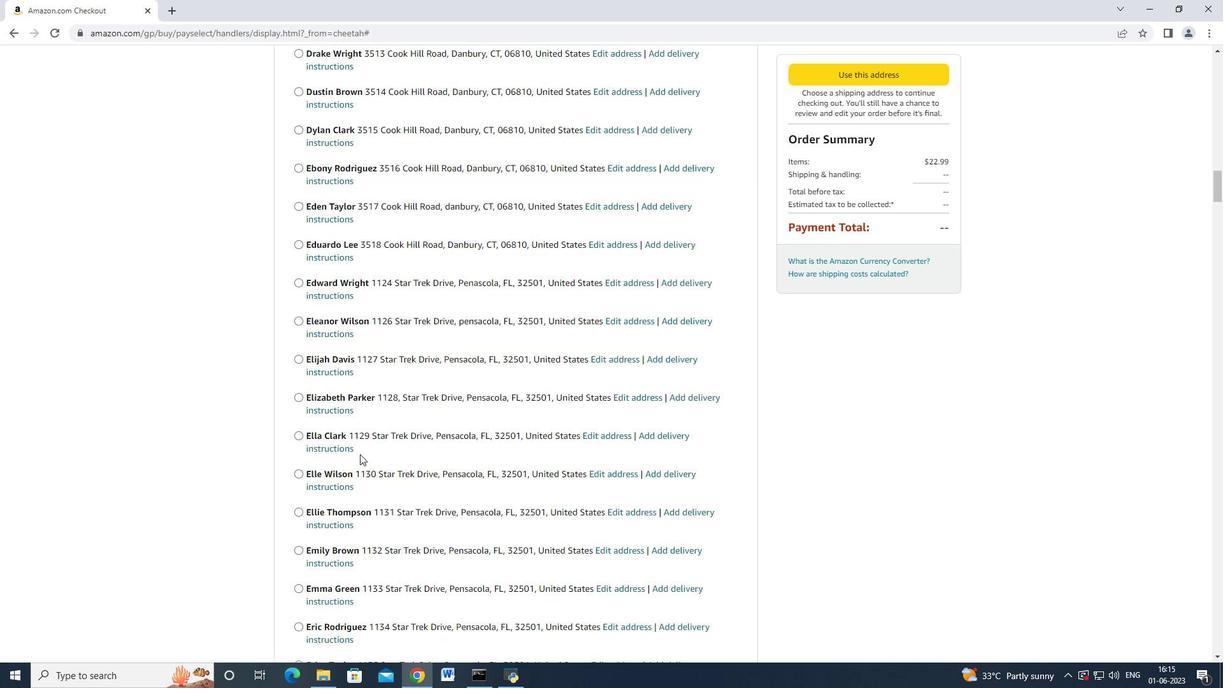 
Action: Mouse scrolled (360, 453) with delta (0, -1)
Screenshot: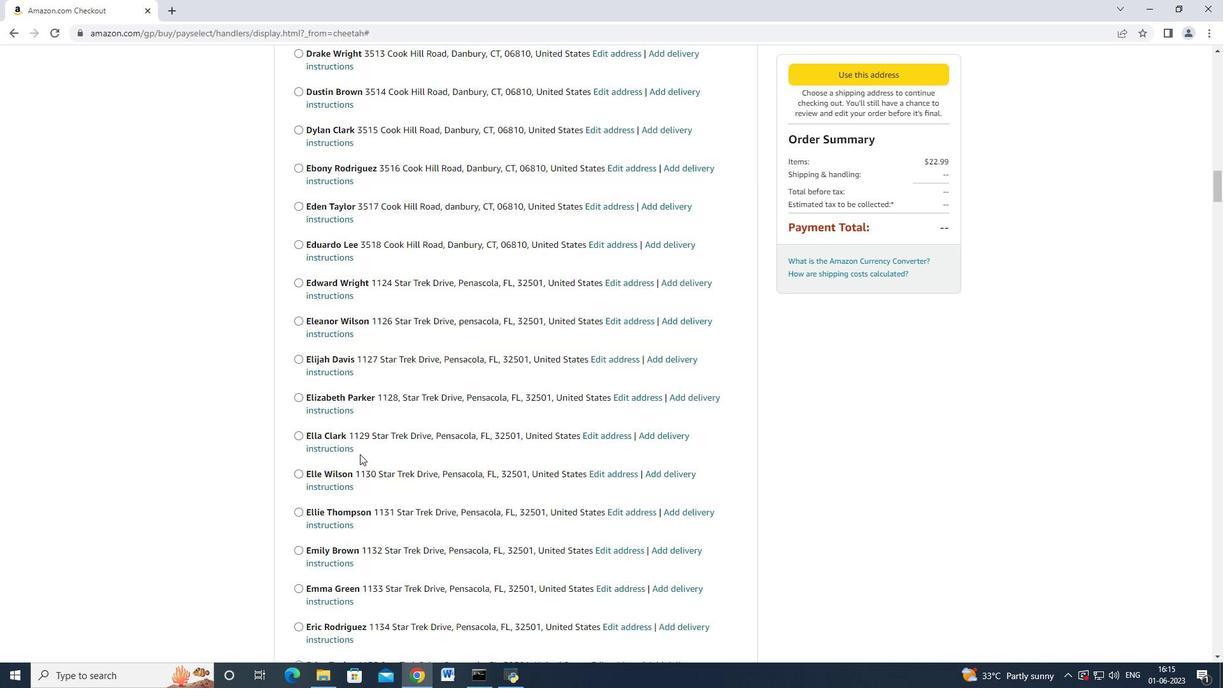 
Action: Mouse scrolled (360, 453) with delta (0, 0)
Screenshot: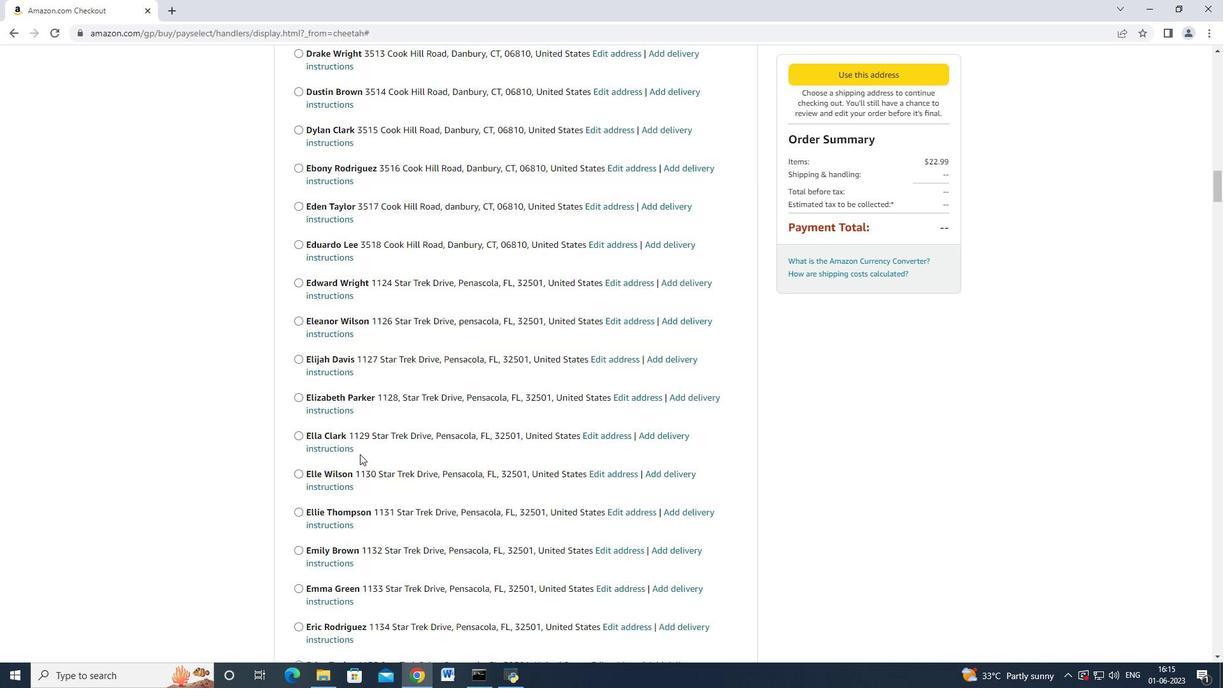 
Action: Mouse scrolled (360, 453) with delta (0, 0)
Screenshot: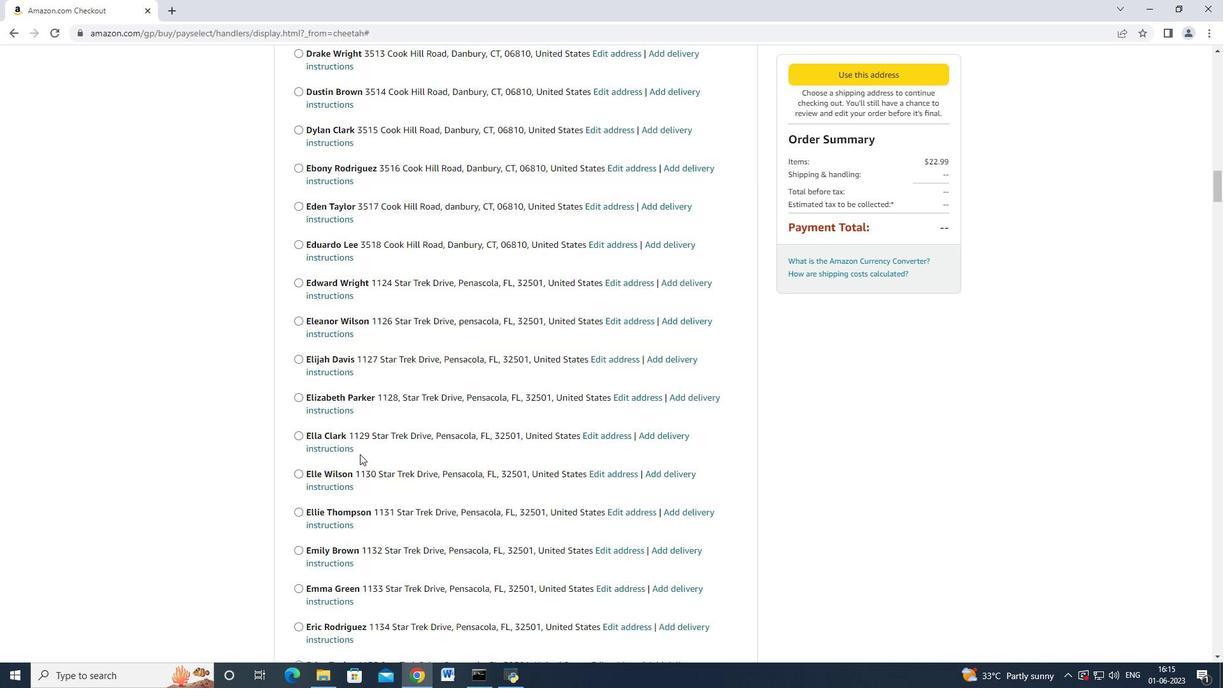 
Action: Mouse scrolled (360, 453) with delta (0, 0)
Screenshot: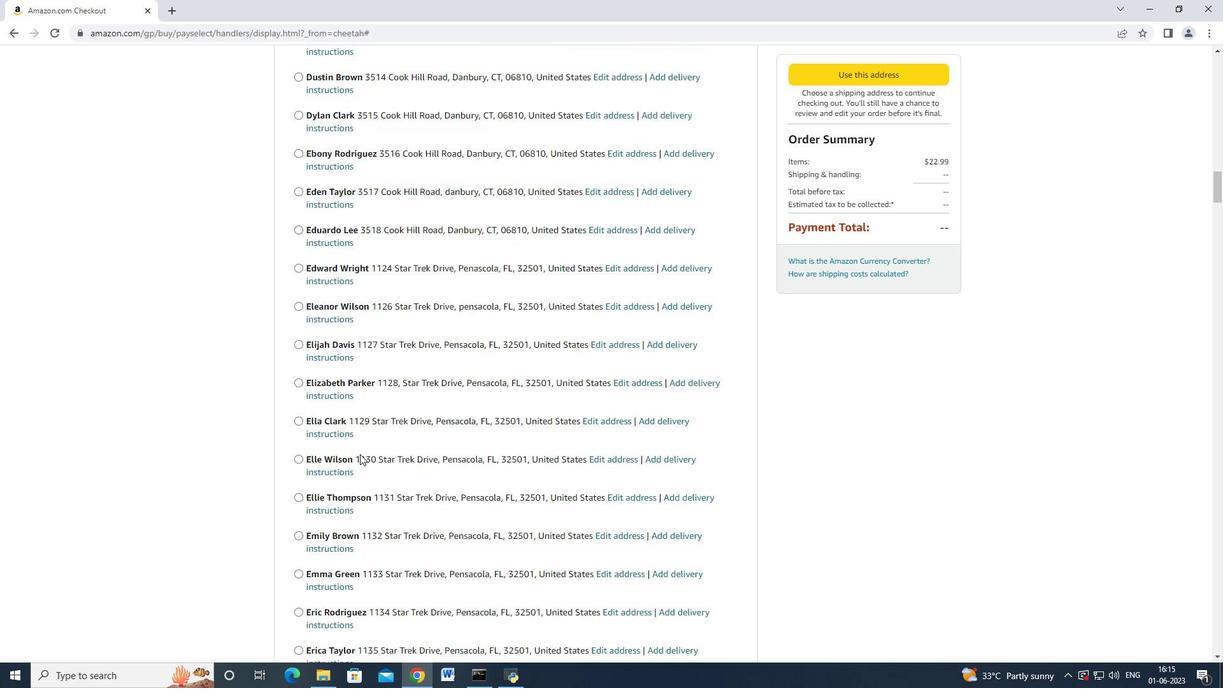 
Action: Mouse scrolled (360, 453) with delta (0, 0)
Screenshot: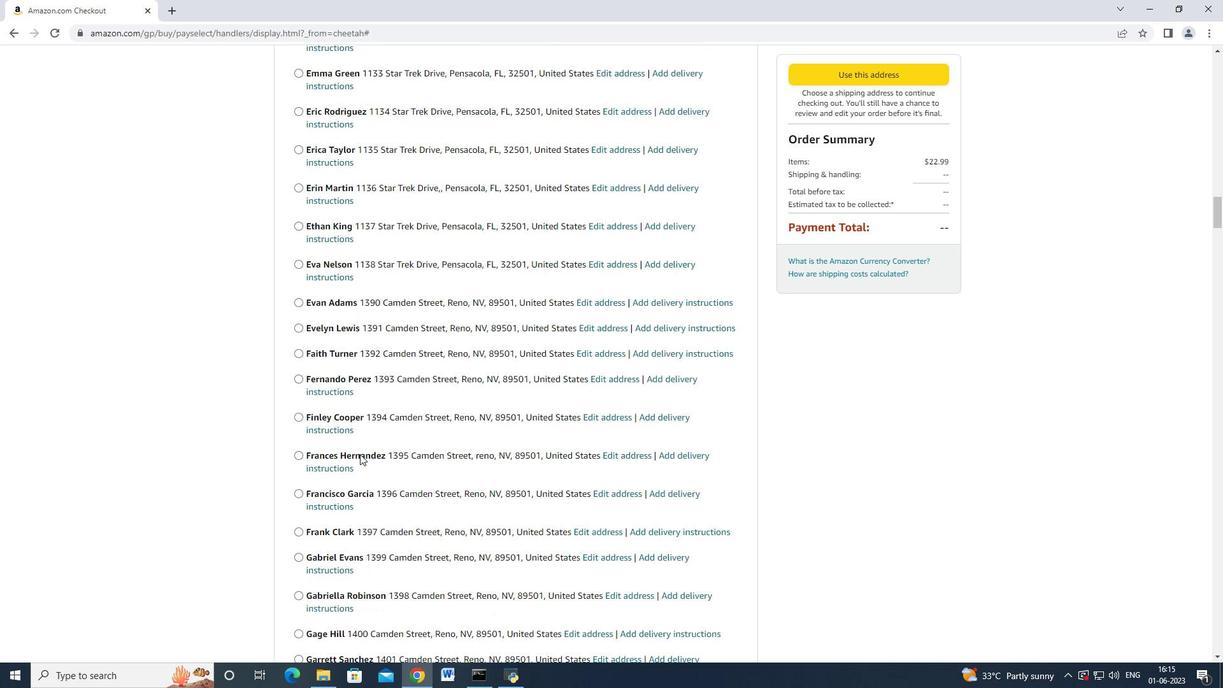 
Action: Mouse scrolled (360, 453) with delta (0, 0)
Screenshot: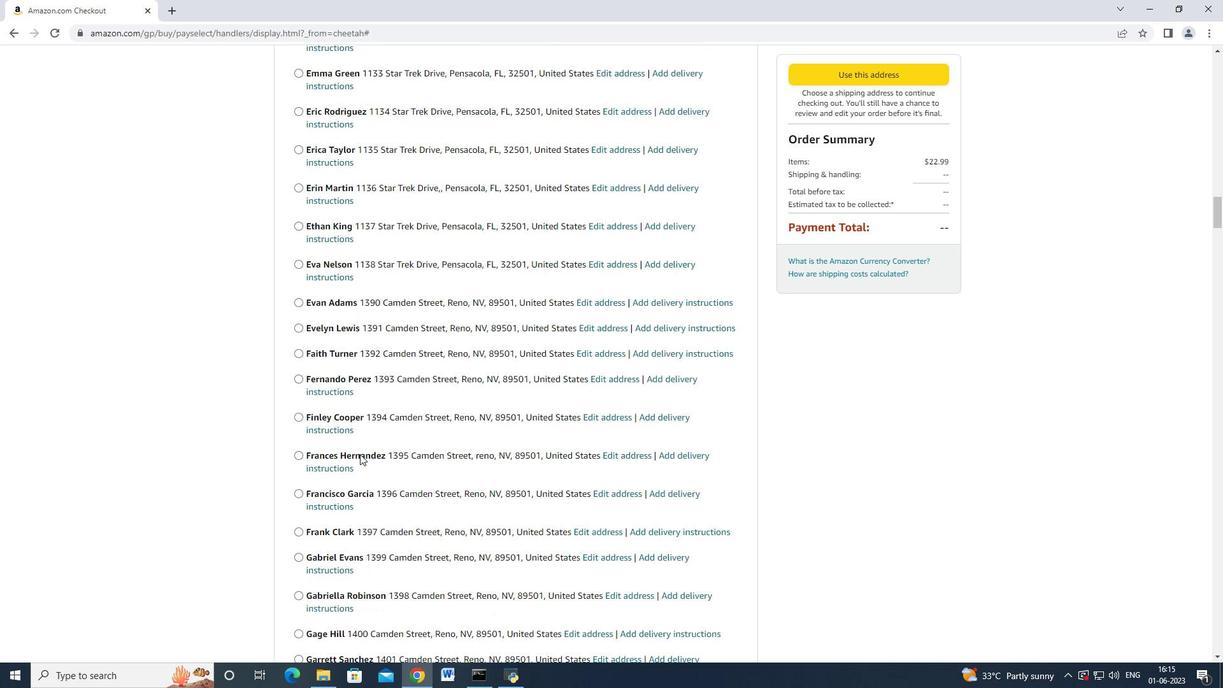 
Action: Mouse scrolled (360, 453) with delta (0, 0)
Screenshot: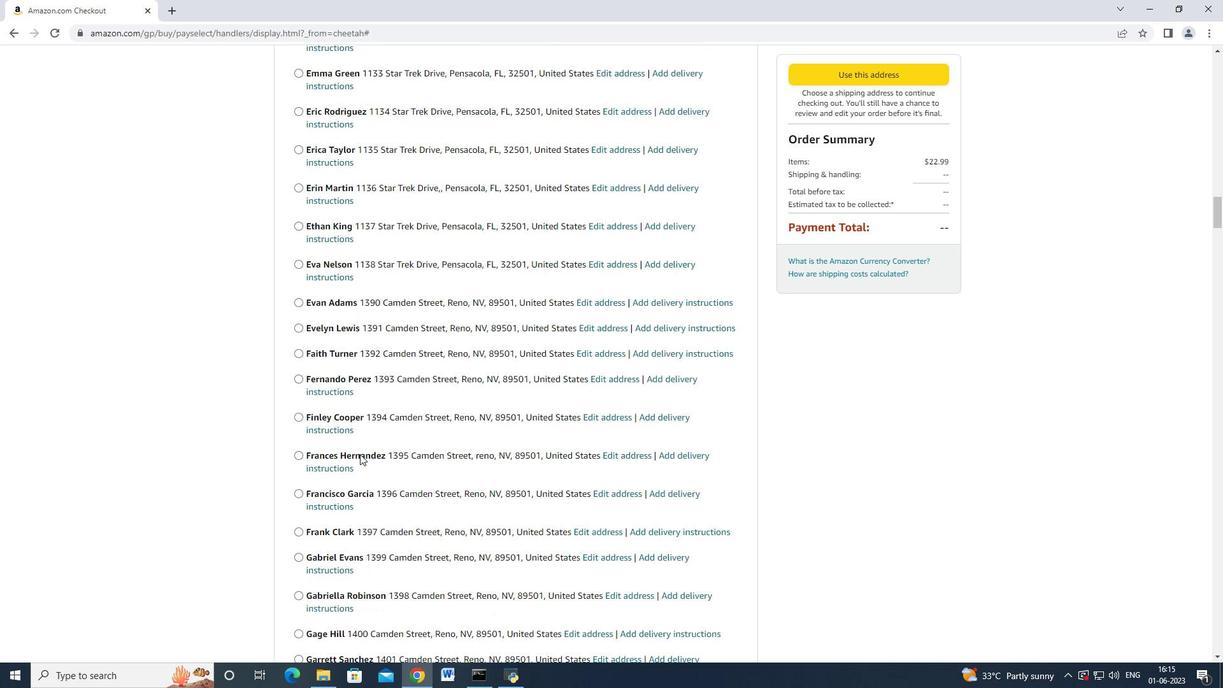 
Action: Mouse scrolled (360, 453) with delta (0, 0)
Screenshot: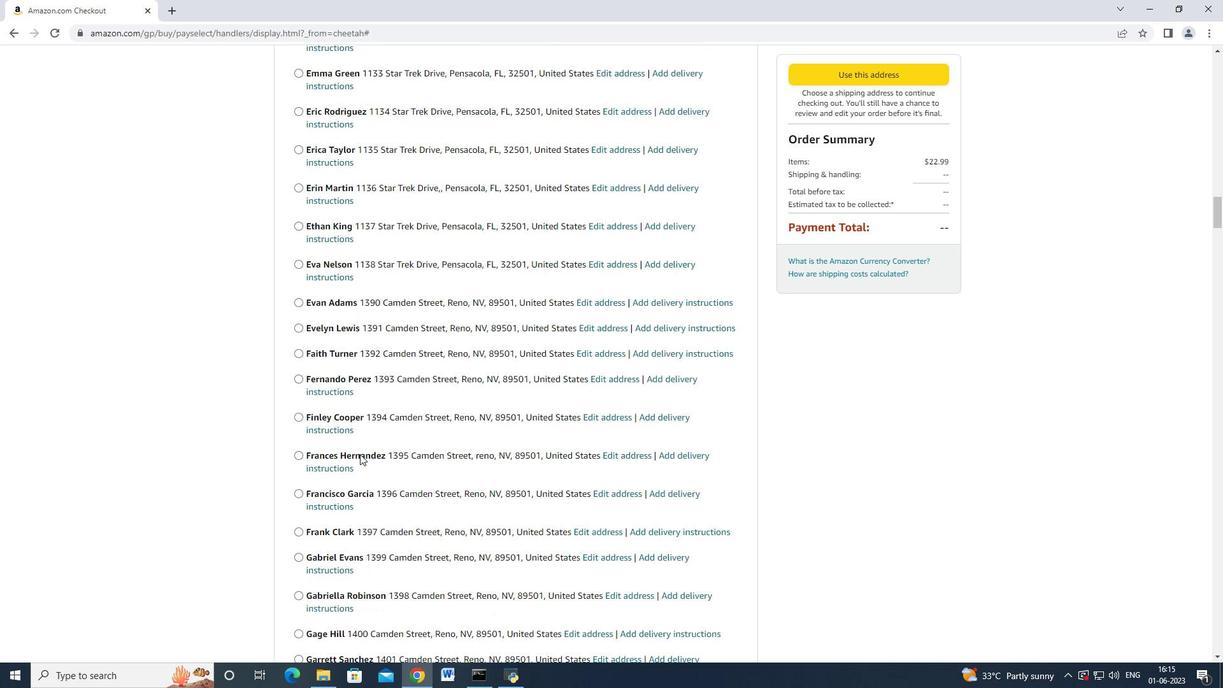 
Action: Mouse scrolled (360, 453) with delta (0, 0)
Screenshot: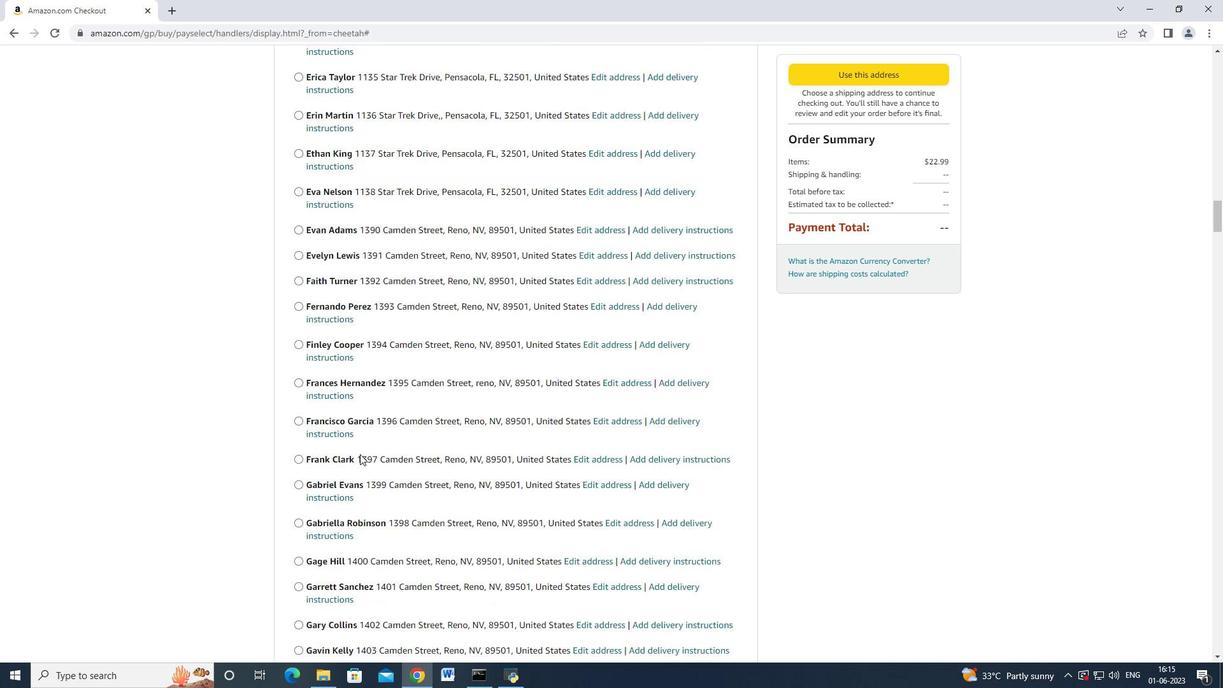 
Action: Mouse scrolled (360, 453) with delta (0, 0)
Screenshot: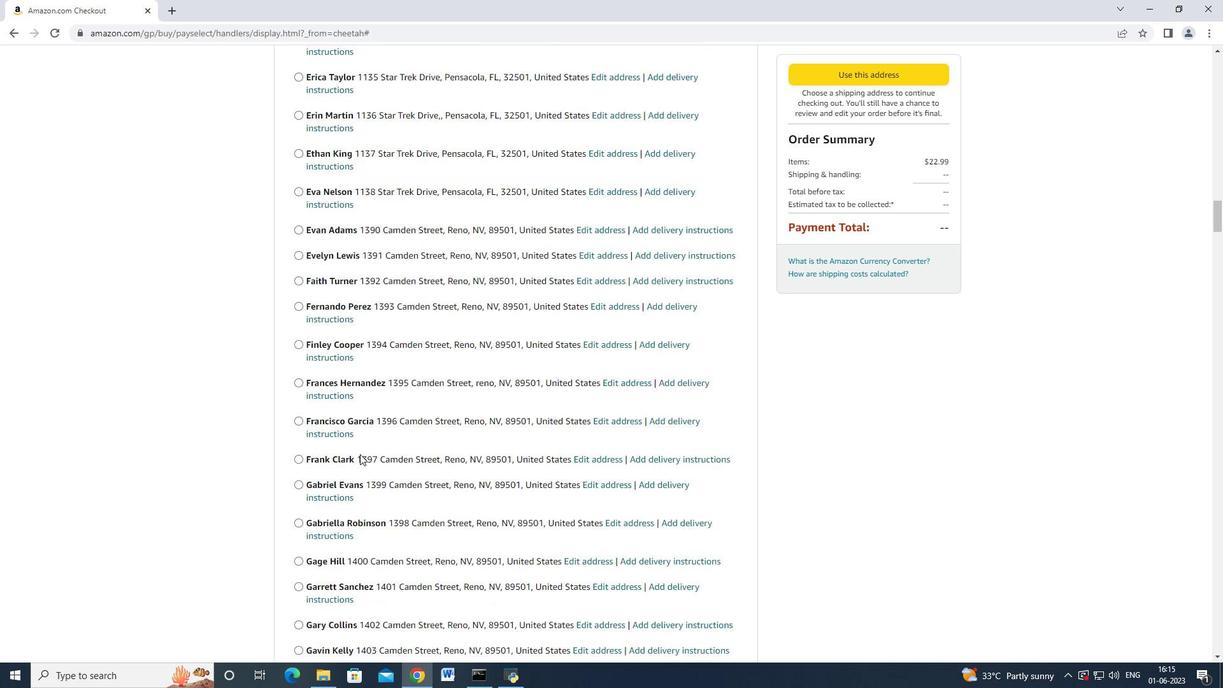 
Action: Mouse scrolled (360, 453) with delta (0, -1)
Screenshot: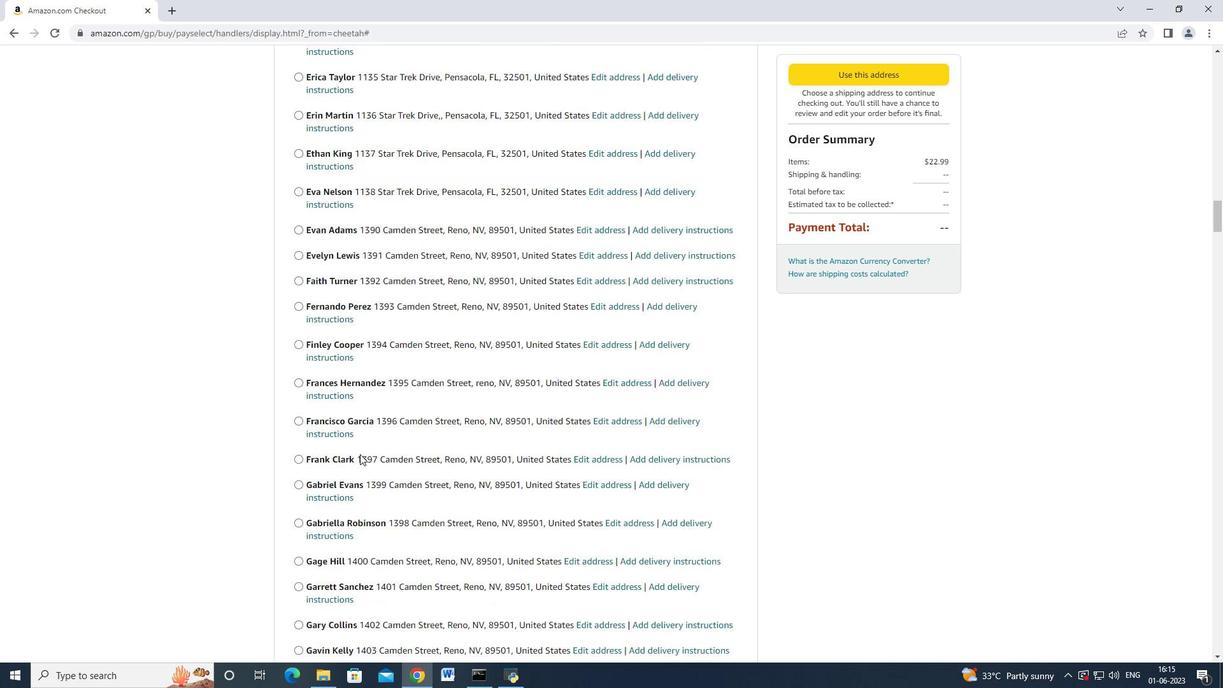
Action: Mouse scrolled (360, 453) with delta (0, 0)
Screenshot: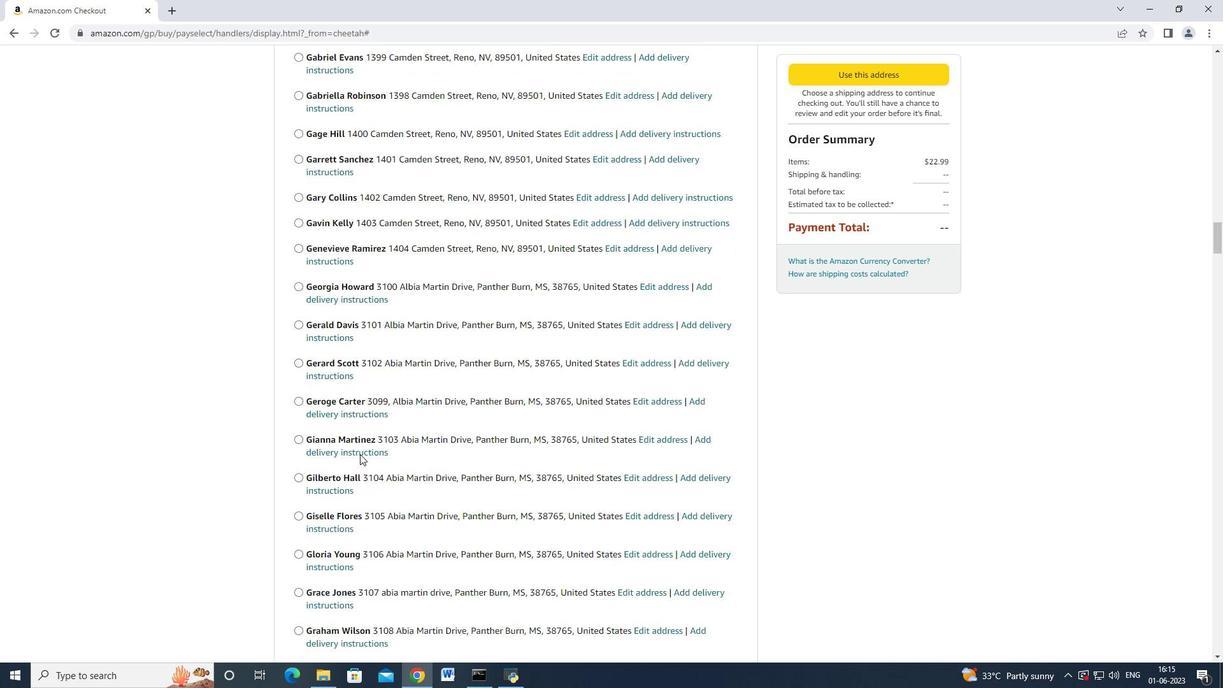 
Action: Mouse scrolled (360, 453) with delta (0, 0)
Screenshot: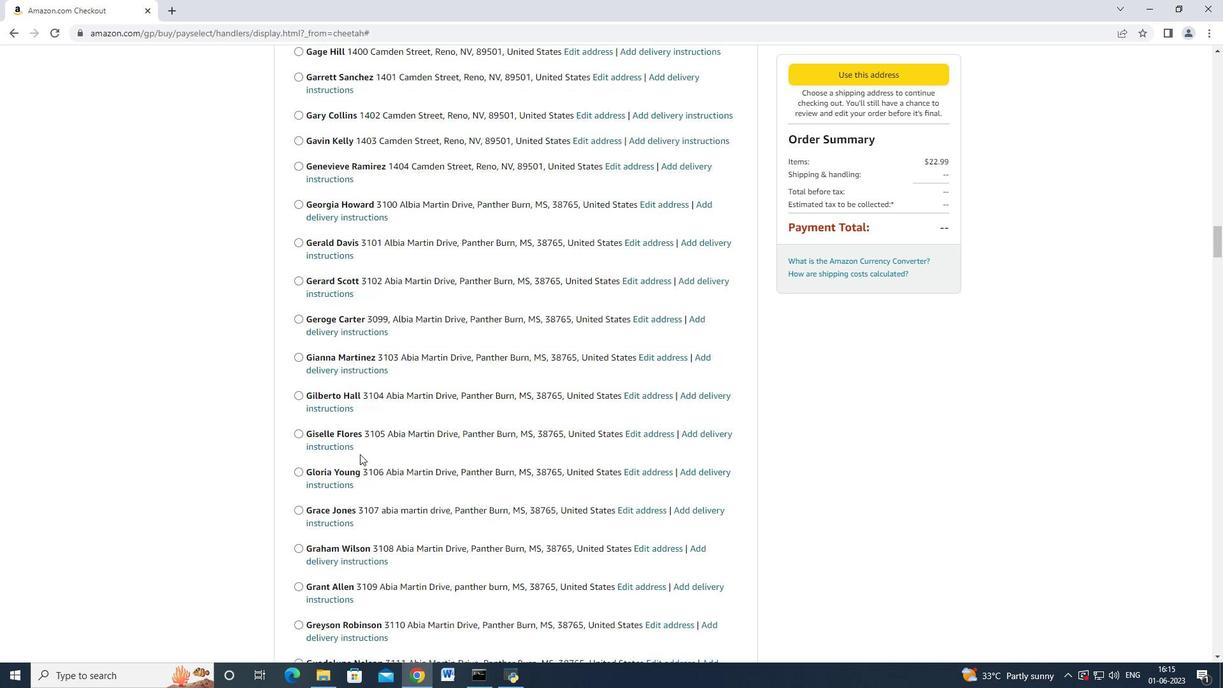 
Action: Mouse scrolled (360, 453) with delta (0, 0)
Screenshot: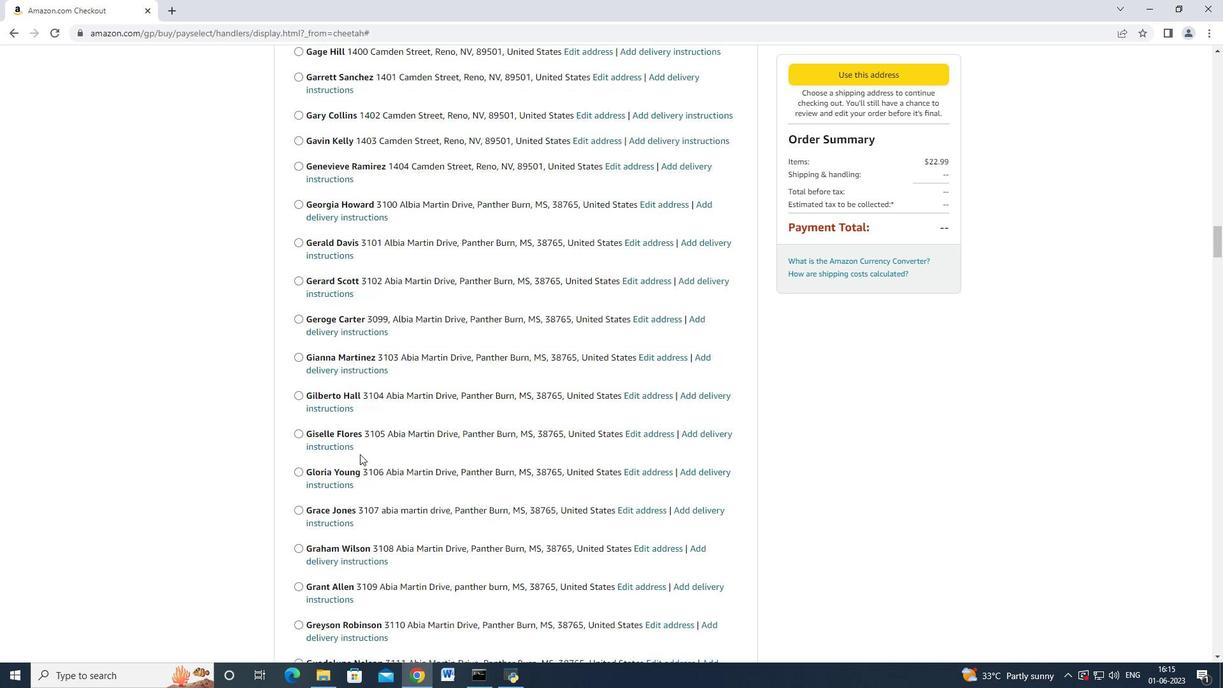 
Action: Mouse scrolled (360, 453) with delta (0, 0)
Screenshot: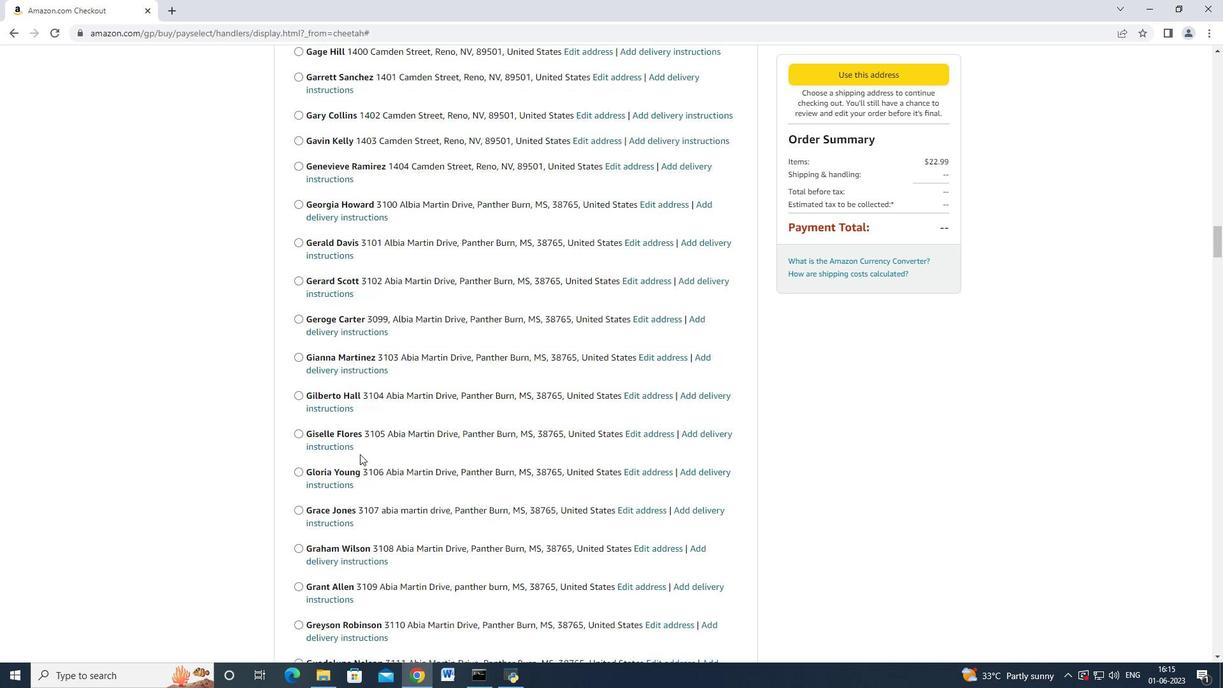 
Action: Mouse scrolled (360, 453) with delta (0, 0)
Screenshot: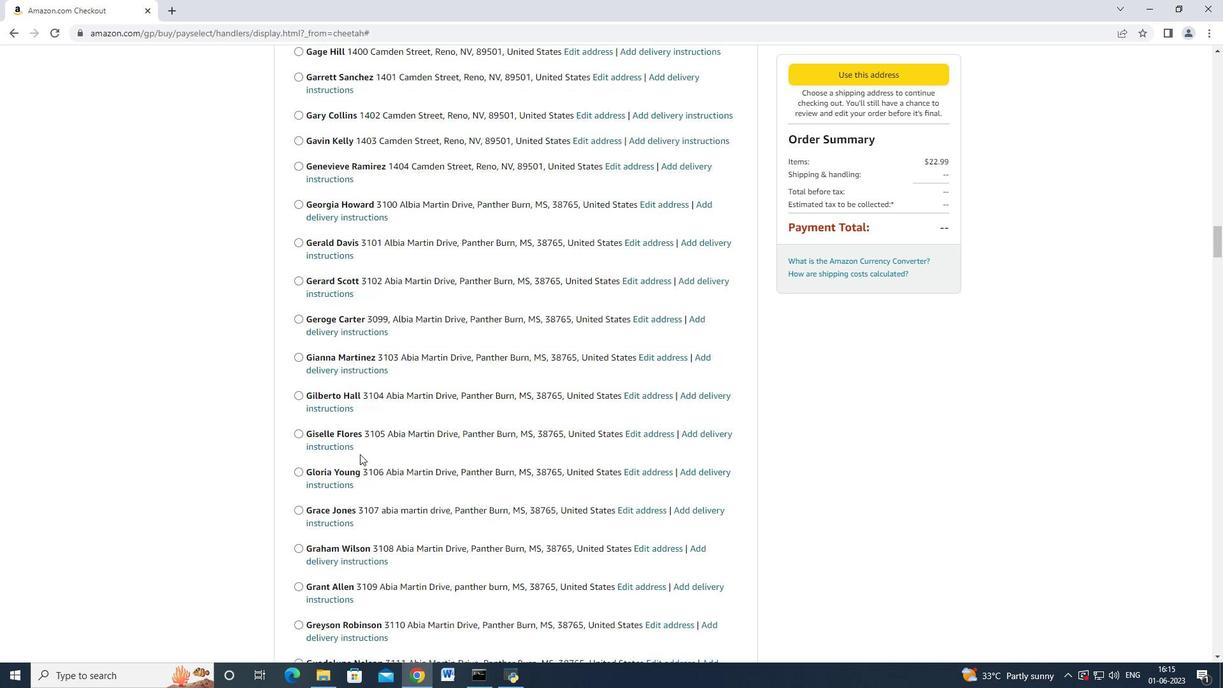 
Action: Mouse scrolled (360, 453) with delta (0, 0)
Screenshot: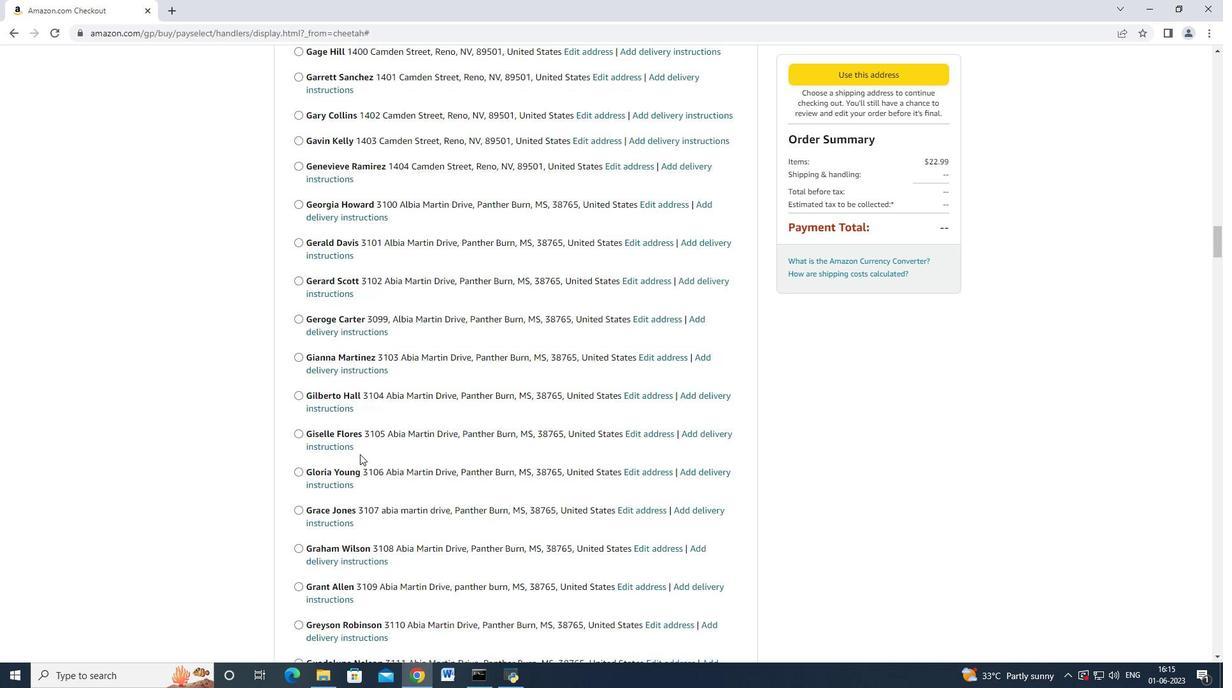 
Action: Mouse scrolled (360, 453) with delta (0, 0)
Screenshot: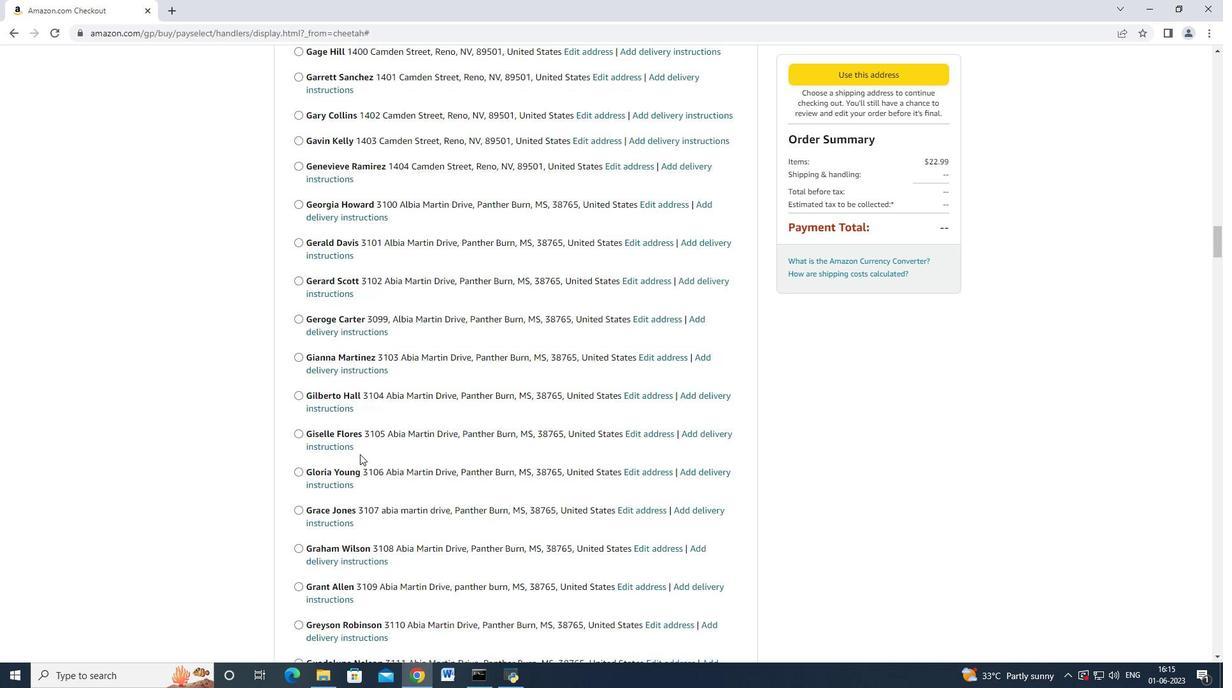 
Action: Mouse scrolled (360, 453) with delta (0, 0)
Screenshot: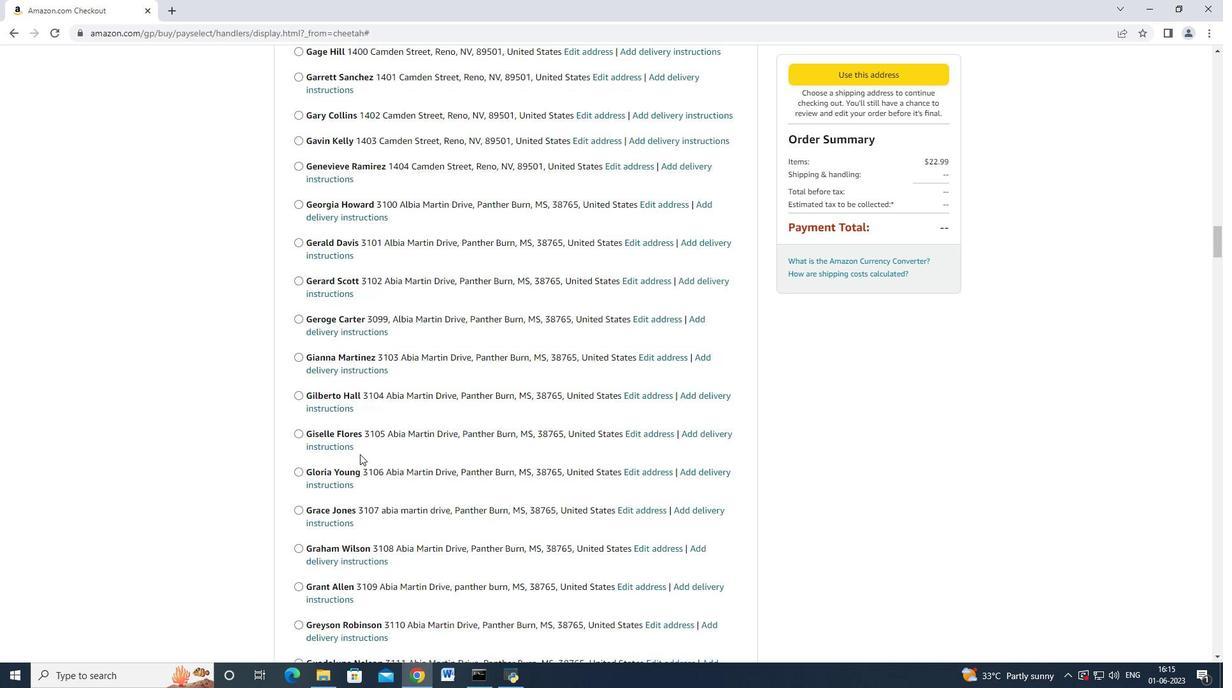 
Action: Mouse scrolled (360, 453) with delta (0, 0)
Screenshot: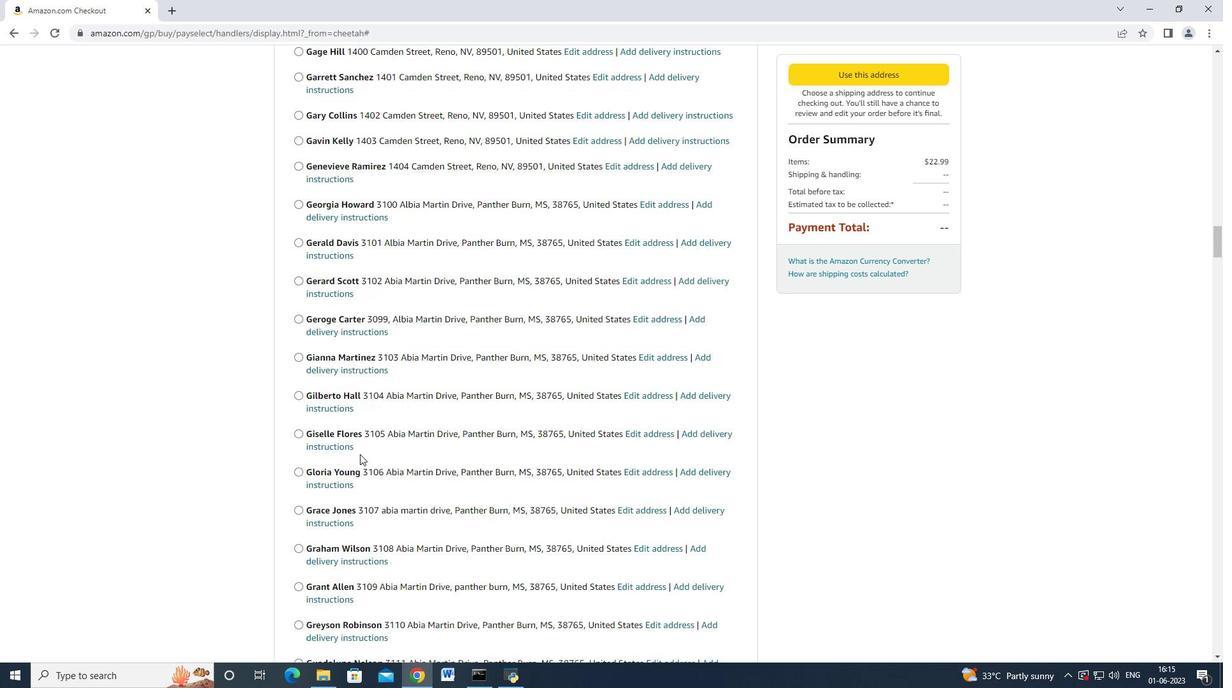 
Action: Mouse scrolled (360, 453) with delta (0, 0)
Screenshot: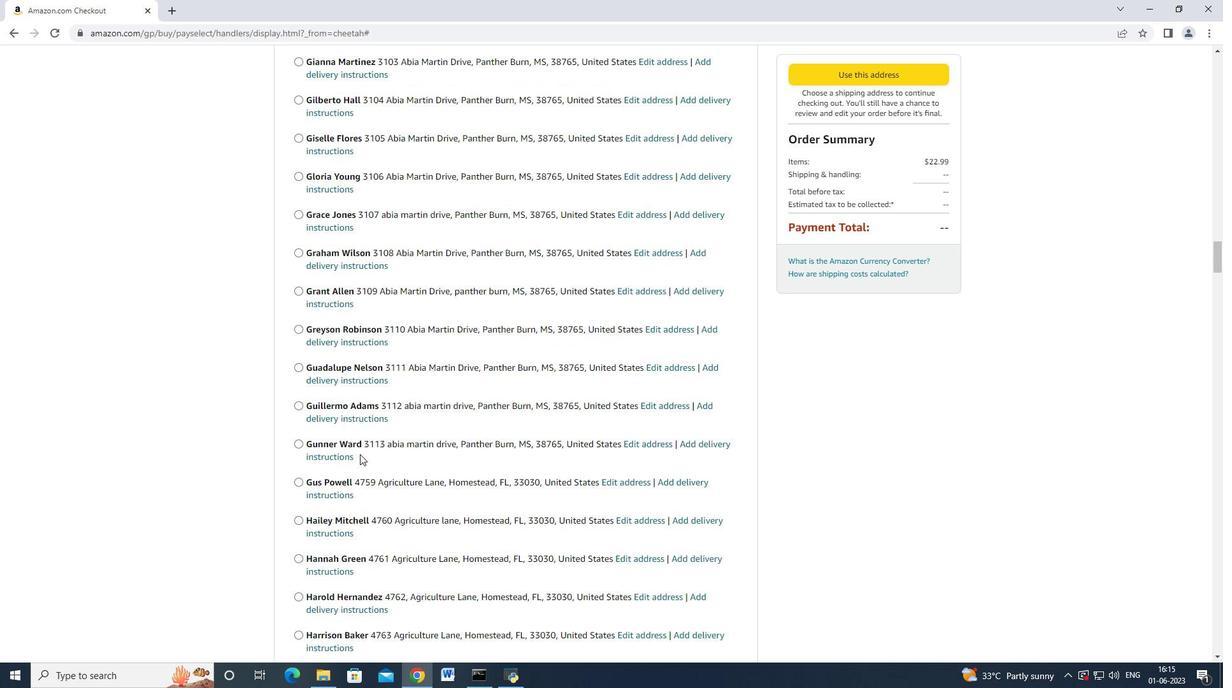 
Action: Mouse scrolled (360, 453) with delta (0, 0)
Screenshot: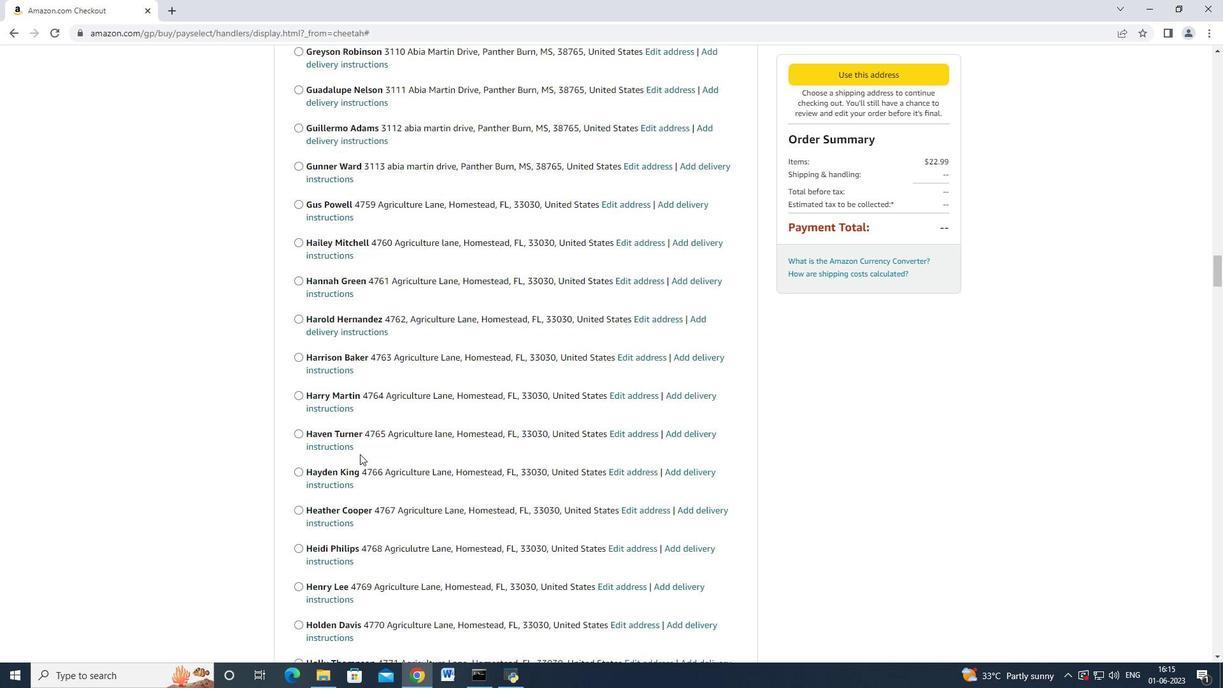 
Action: Mouse scrolled (360, 453) with delta (0, 0)
Screenshot: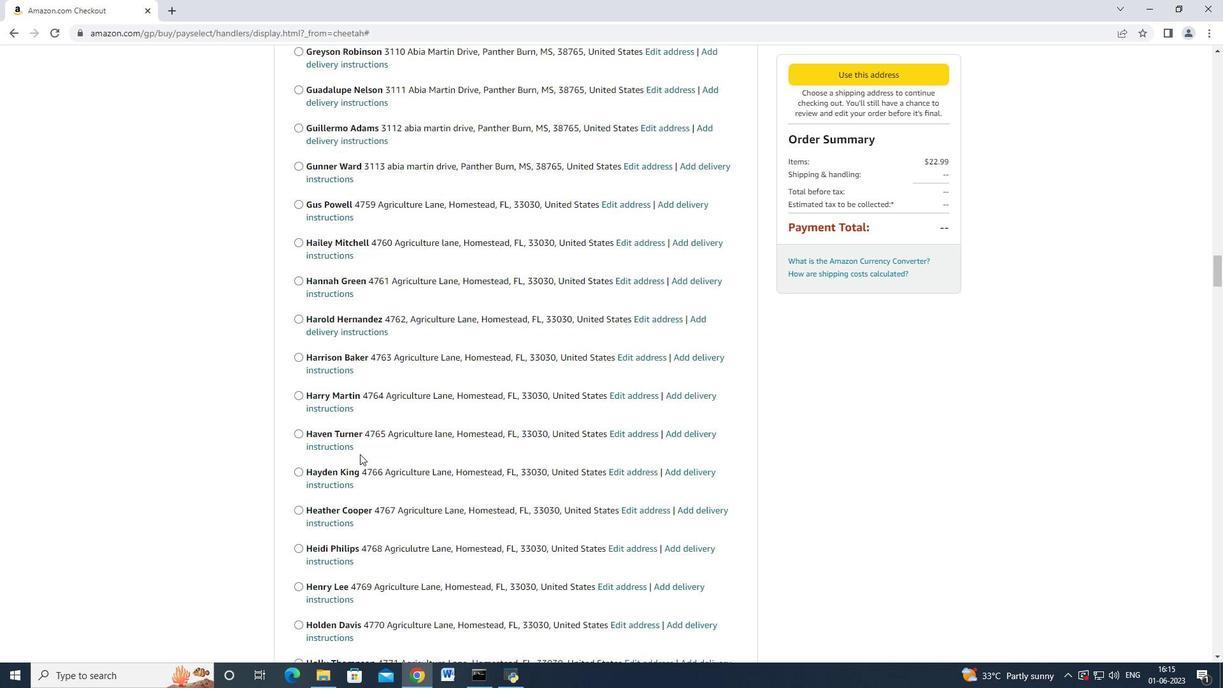 
Action: Mouse scrolled (360, 453) with delta (0, 0)
Screenshot: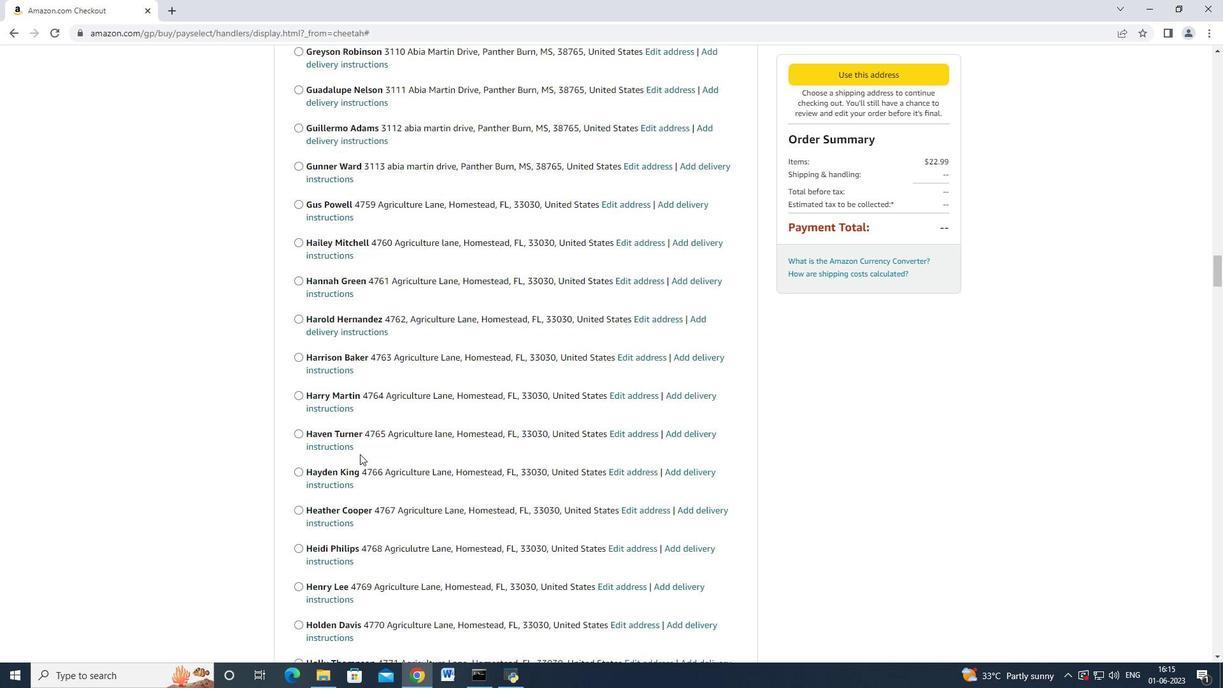 
Action: Mouse scrolled (360, 453) with delta (0, -1)
Screenshot: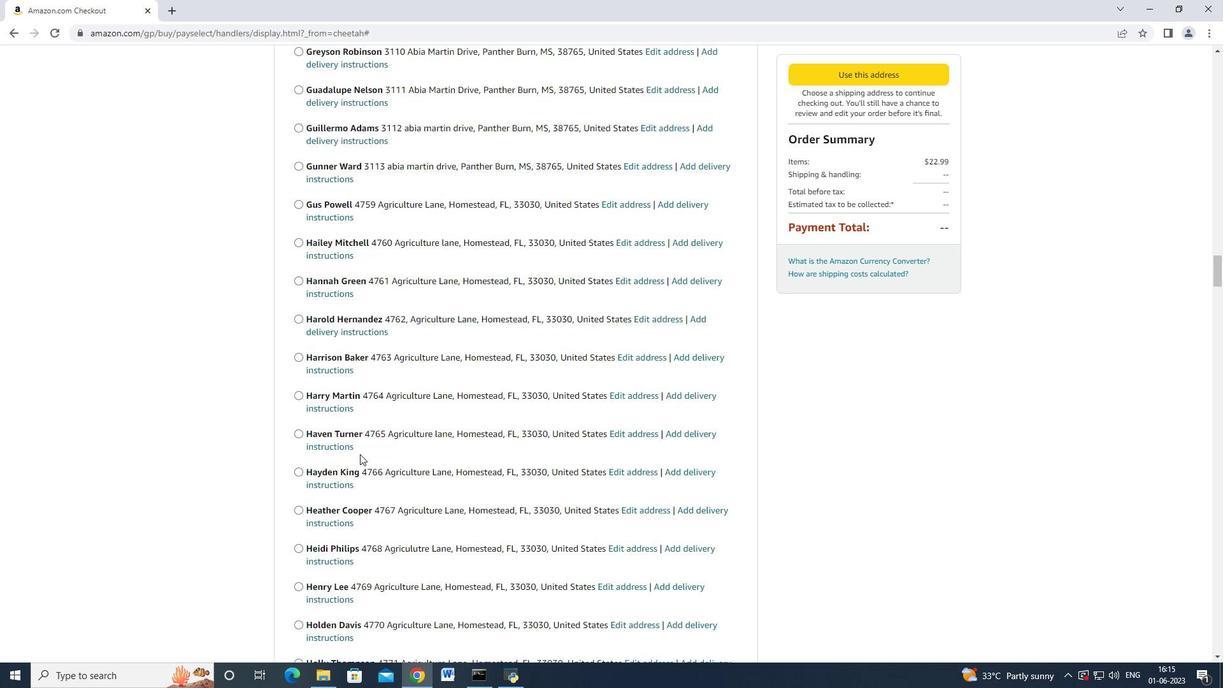 
Action: Mouse scrolled (360, 453) with delta (0, 0)
Screenshot: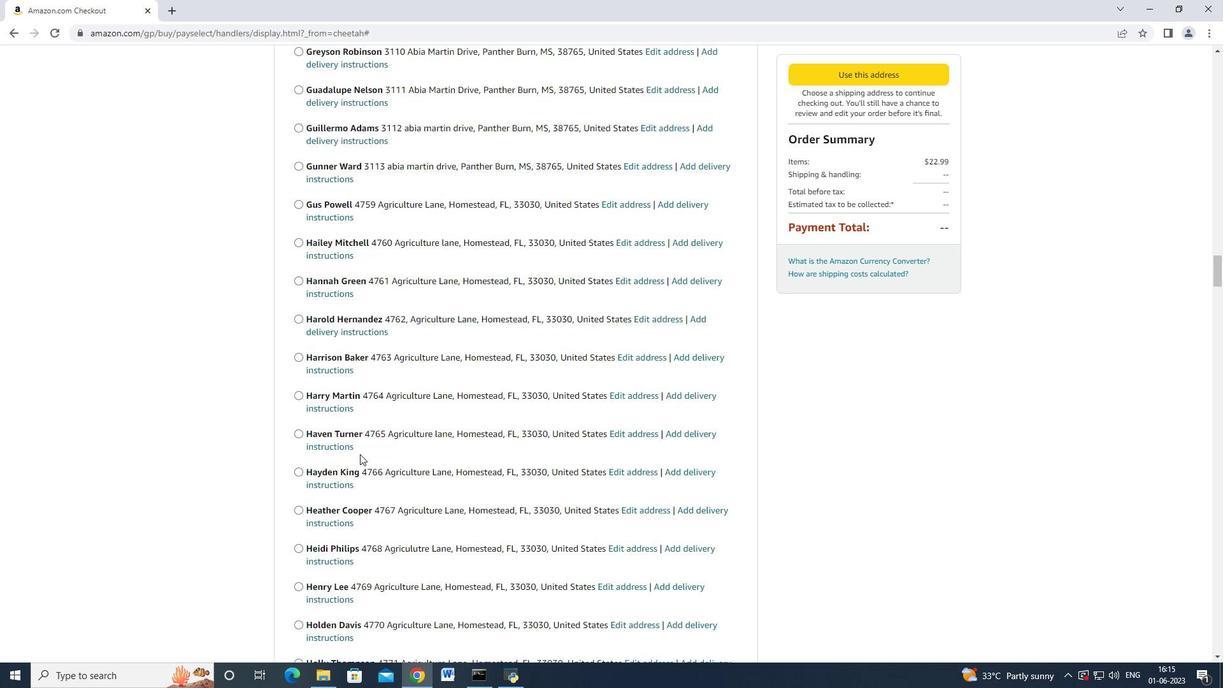 
Action: Mouse scrolled (360, 453) with delta (0, 0)
Screenshot: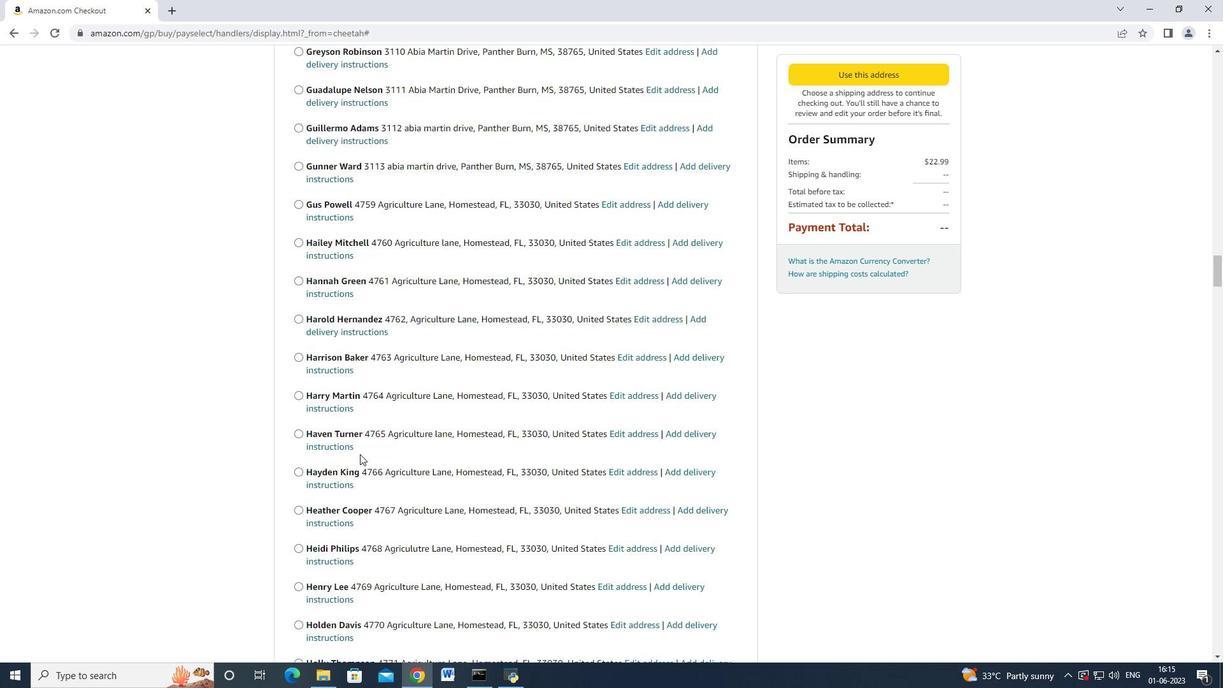 
Action: Mouse scrolled (360, 453) with delta (0, 0)
Screenshot: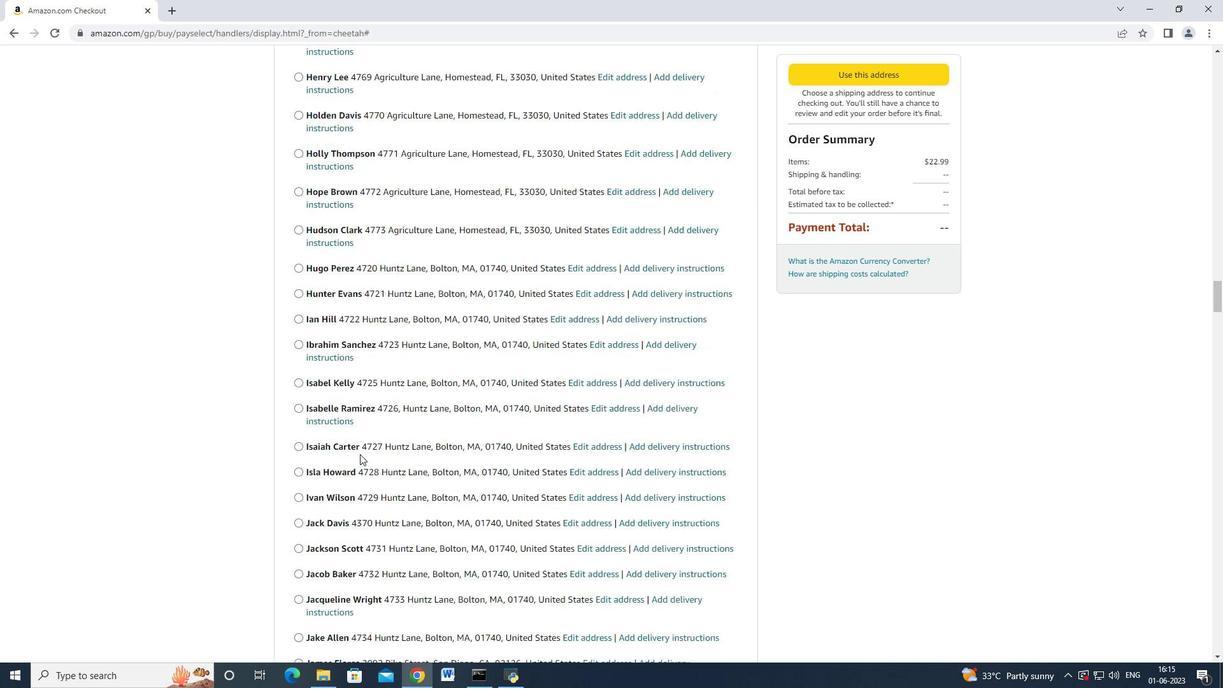 
Action: Mouse scrolled (360, 453) with delta (0, 0)
Screenshot: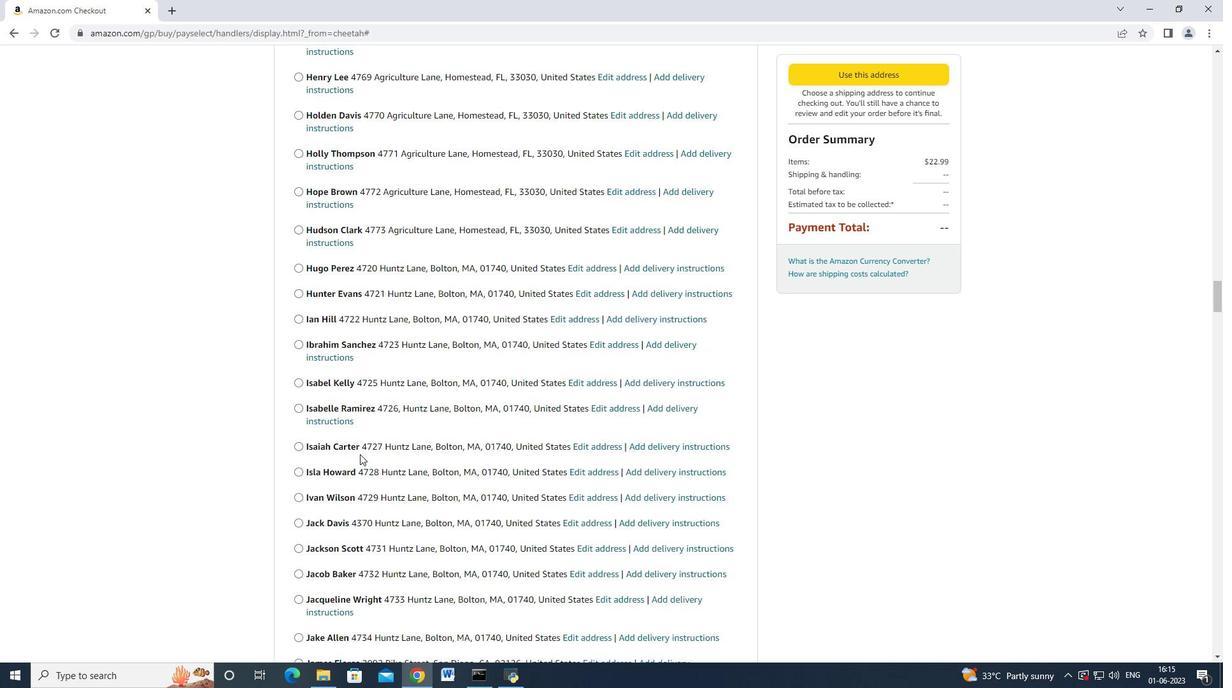 
Action: Mouse scrolled (360, 453) with delta (0, 0)
Screenshot: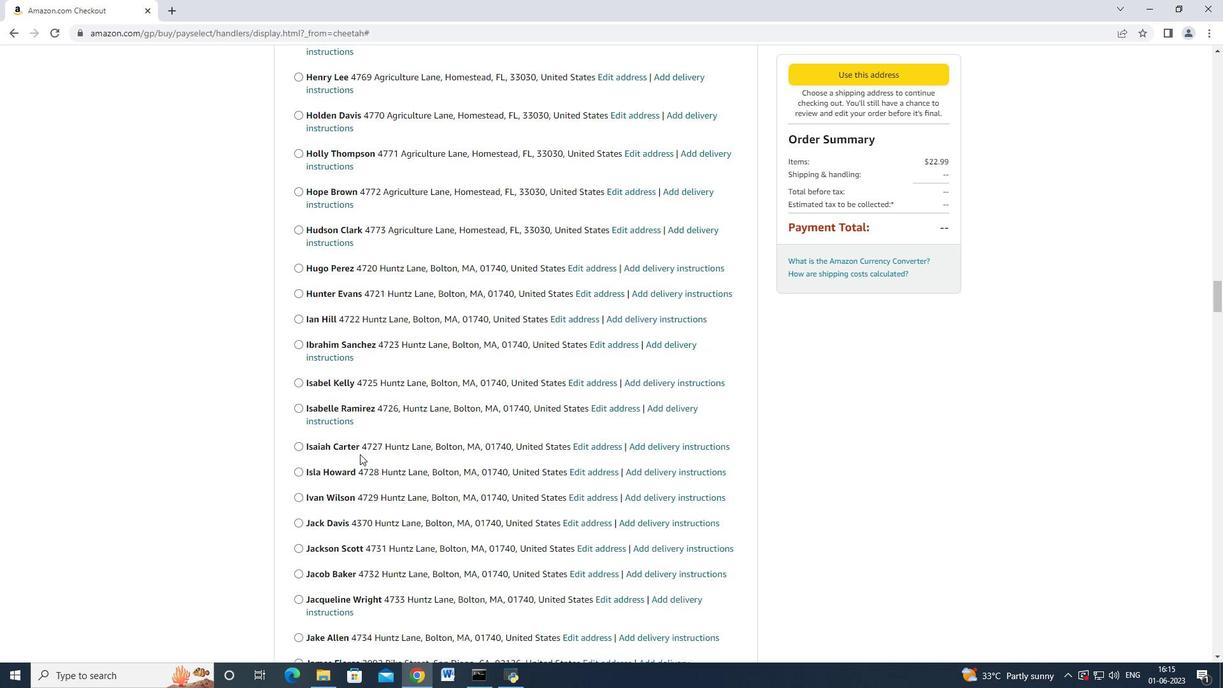 
Action: Mouse scrolled (360, 453) with delta (0, -1)
Screenshot: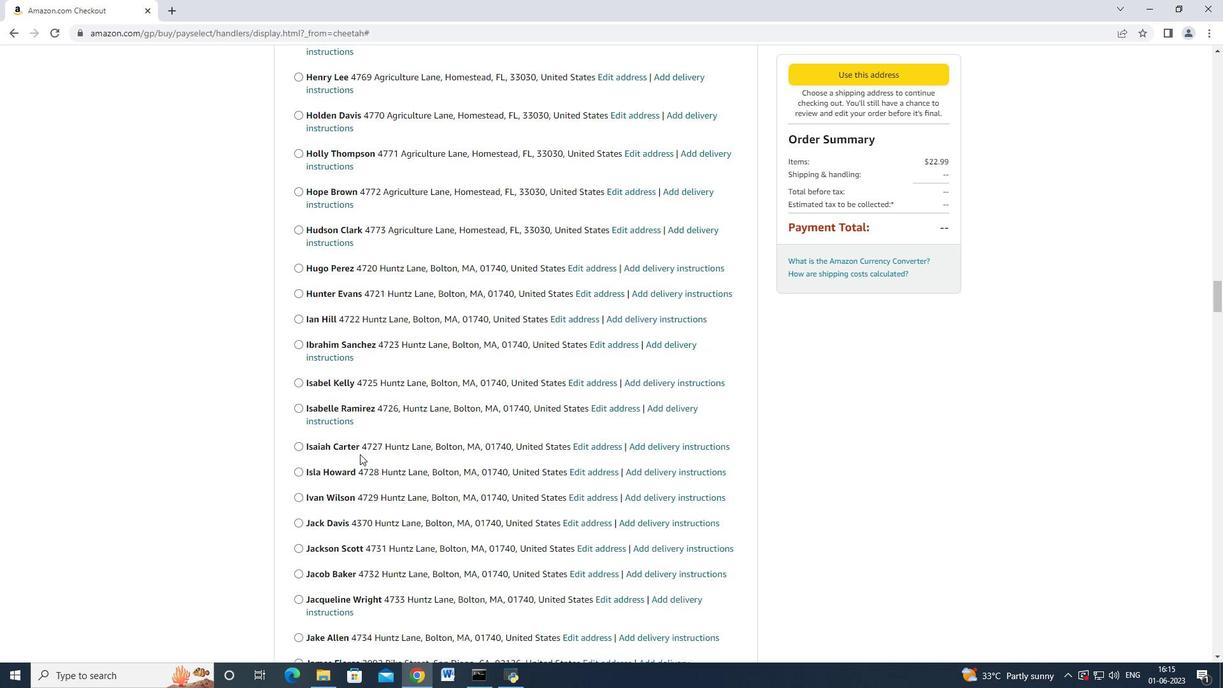 
Action: Mouse scrolled (360, 453) with delta (0, 0)
Screenshot: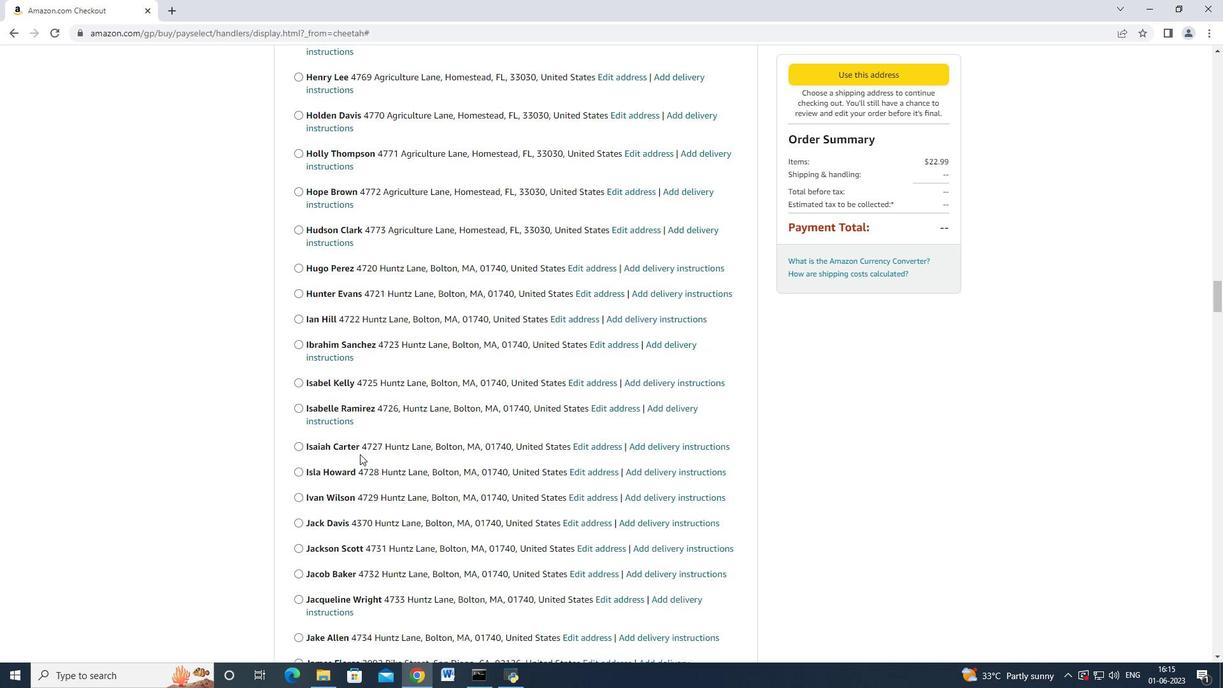
Action: Mouse scrolled (360, 453) with delta (0, 0)
Screenshot: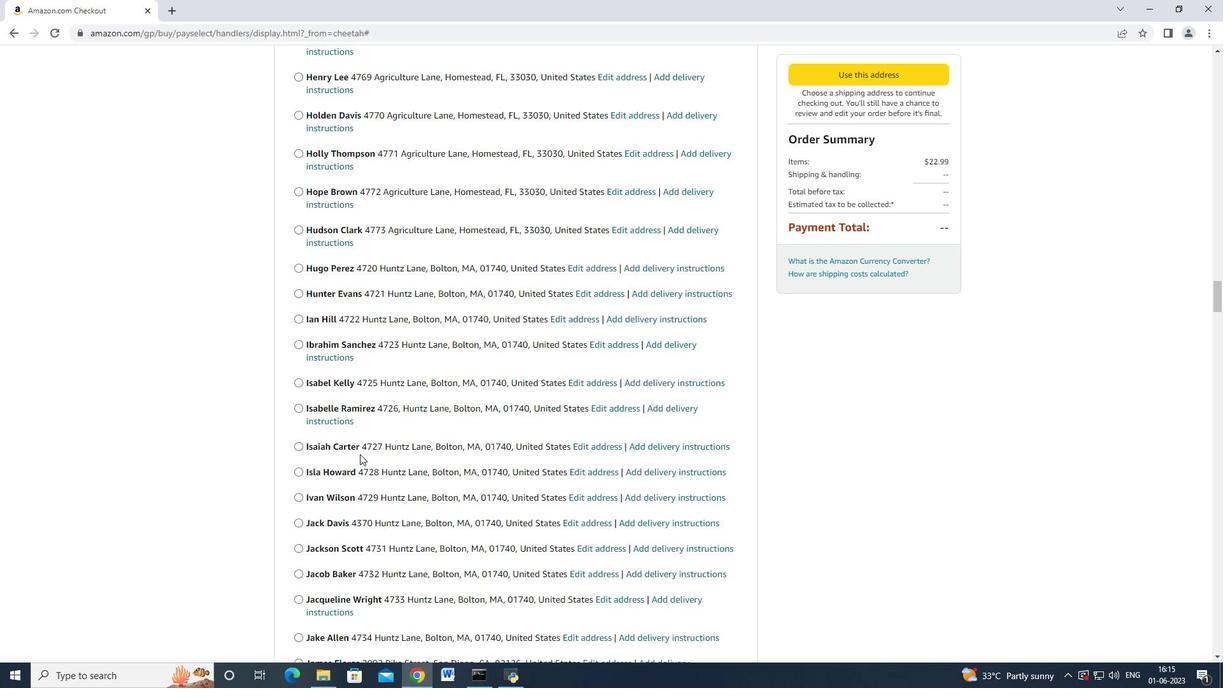 
Action: Mouse scrolled (360, 453) with delta (0, 0)
Screenshot: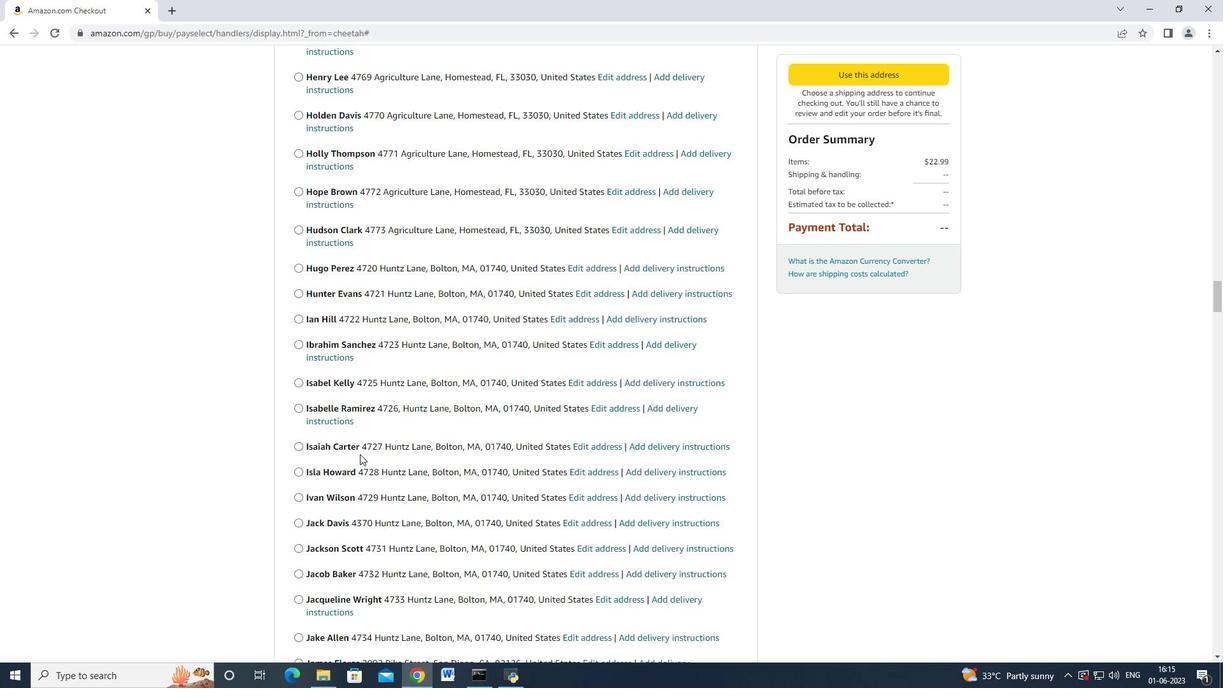 
Action: Mouse scrolled (360, 453) with delta (0, 0)
Screenshot: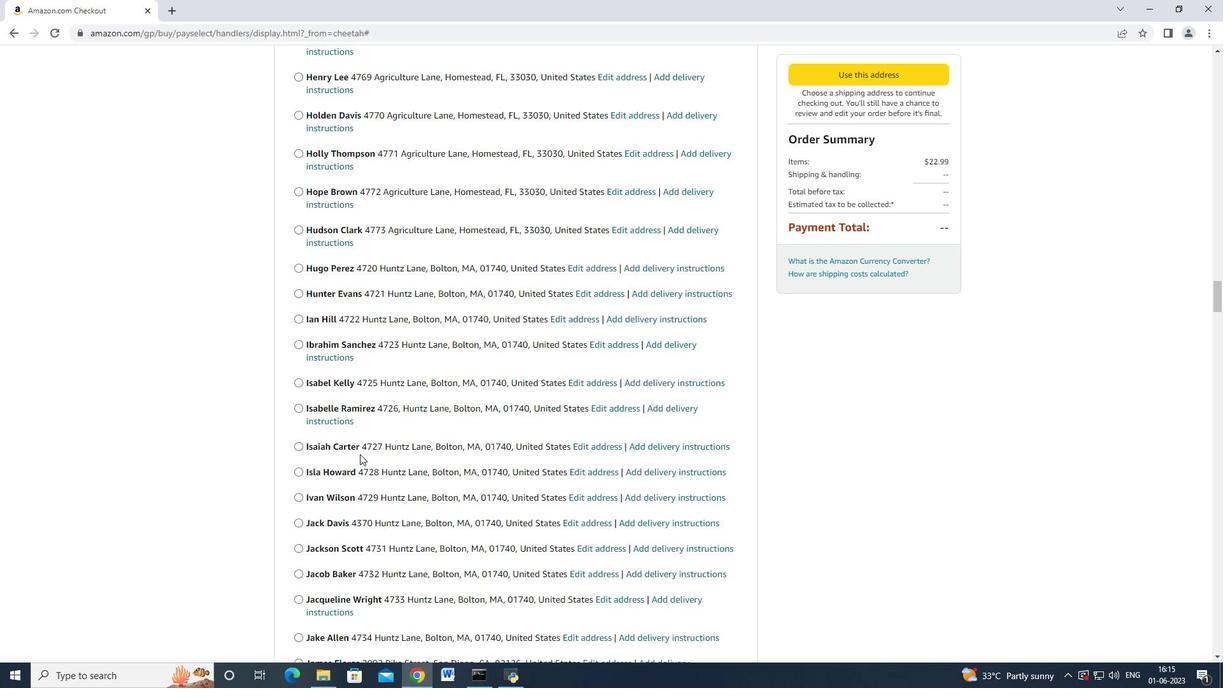 
Action: Mouse scrolled (360, 453) with delta (0, 0)
Screenshot: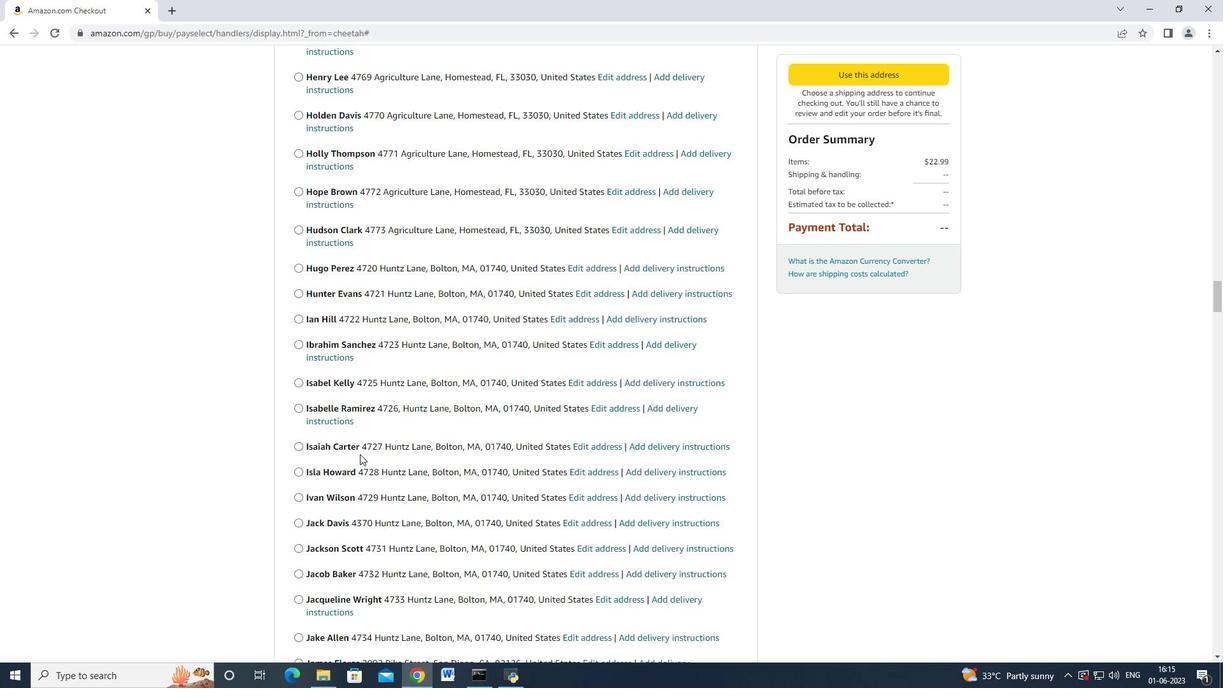 
Action: Mouse scrolled (360, 453) with delta (0, 0)
Screenshot: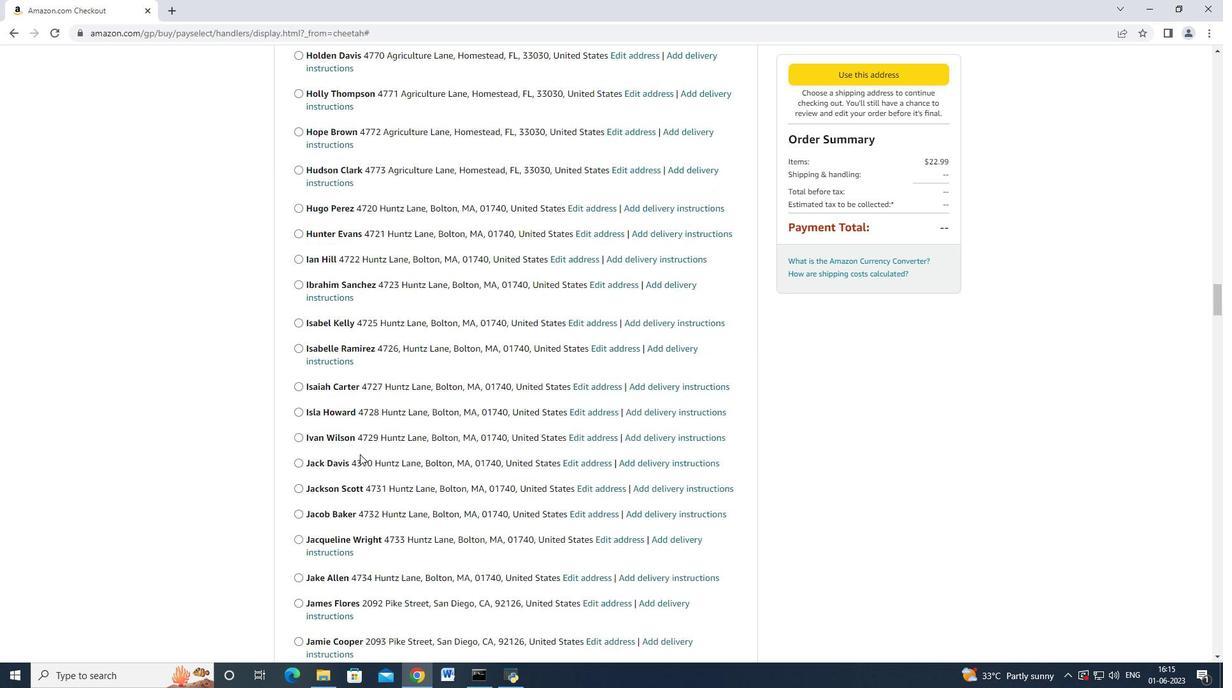 
Action: Mouse scrolled (360, 453) with delta (0, 0)
Screenshot: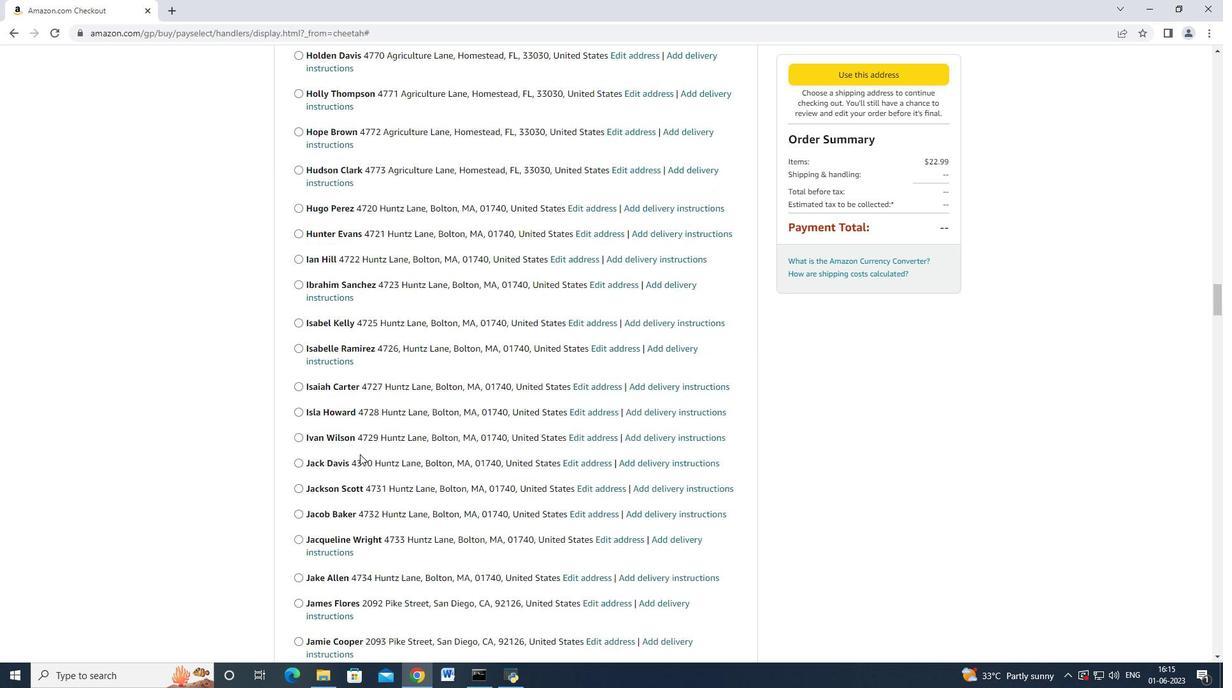 
Action: Mouse scrolled (360, 453) with delta (0, 0)
Screenshot: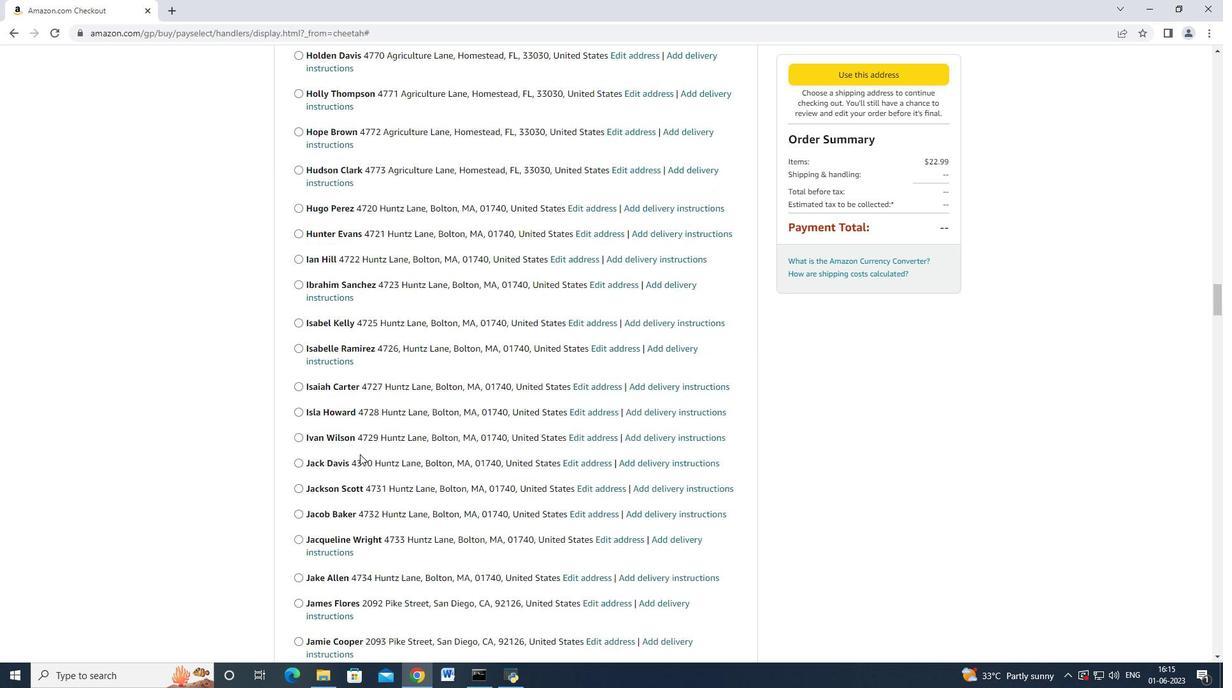 
Action: Mouse scrolled (360, 453) with delta (0, 0)
Screenshot: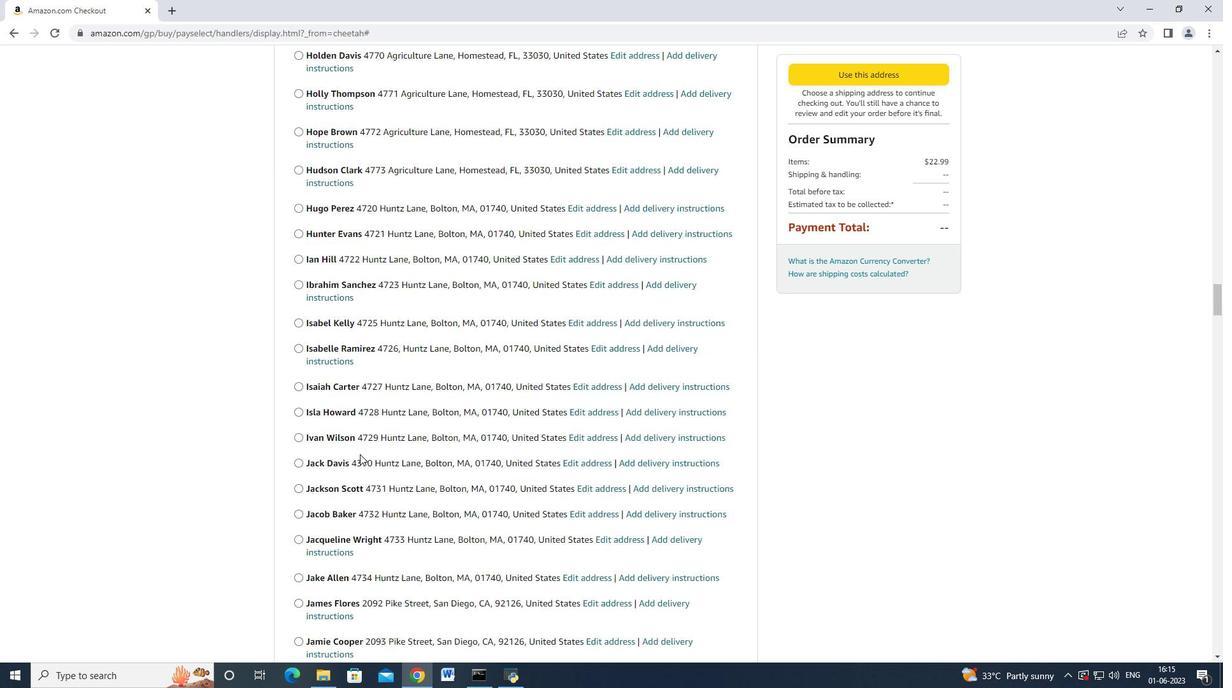 
Action: Mouse scrolled (360, 453) with delta (0, 0)
Screenshot: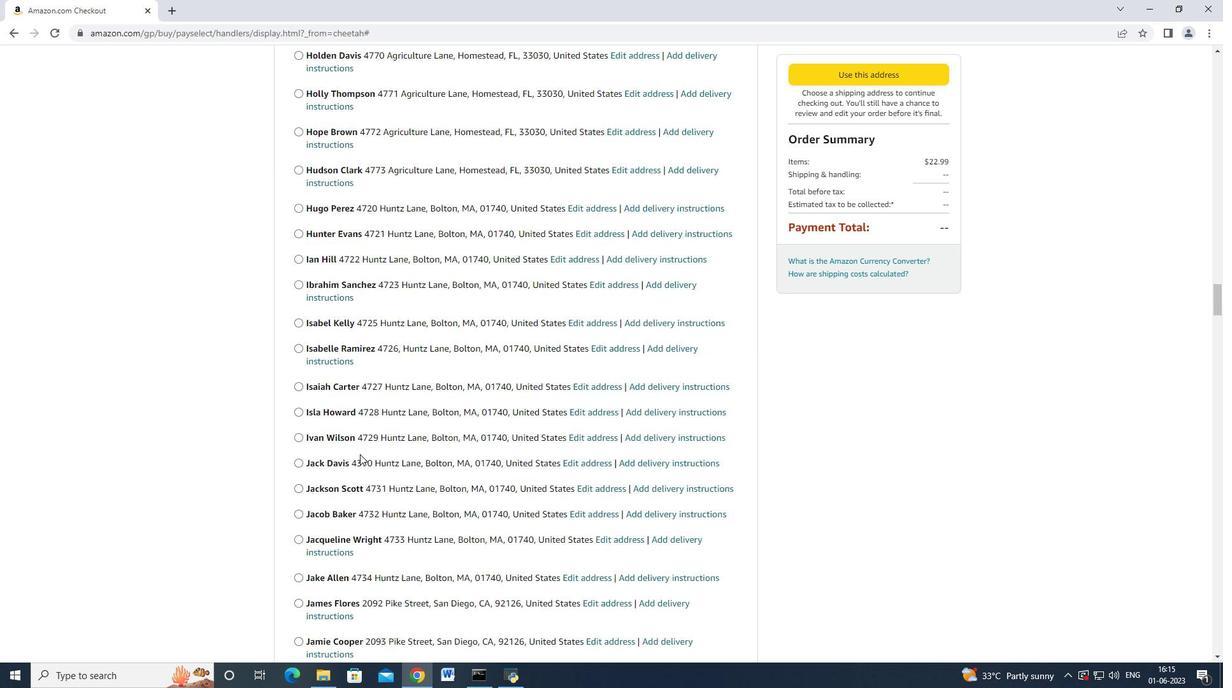 
Action: Mouse scrolled (360, 453) with delta (0, 0)
Screenshot: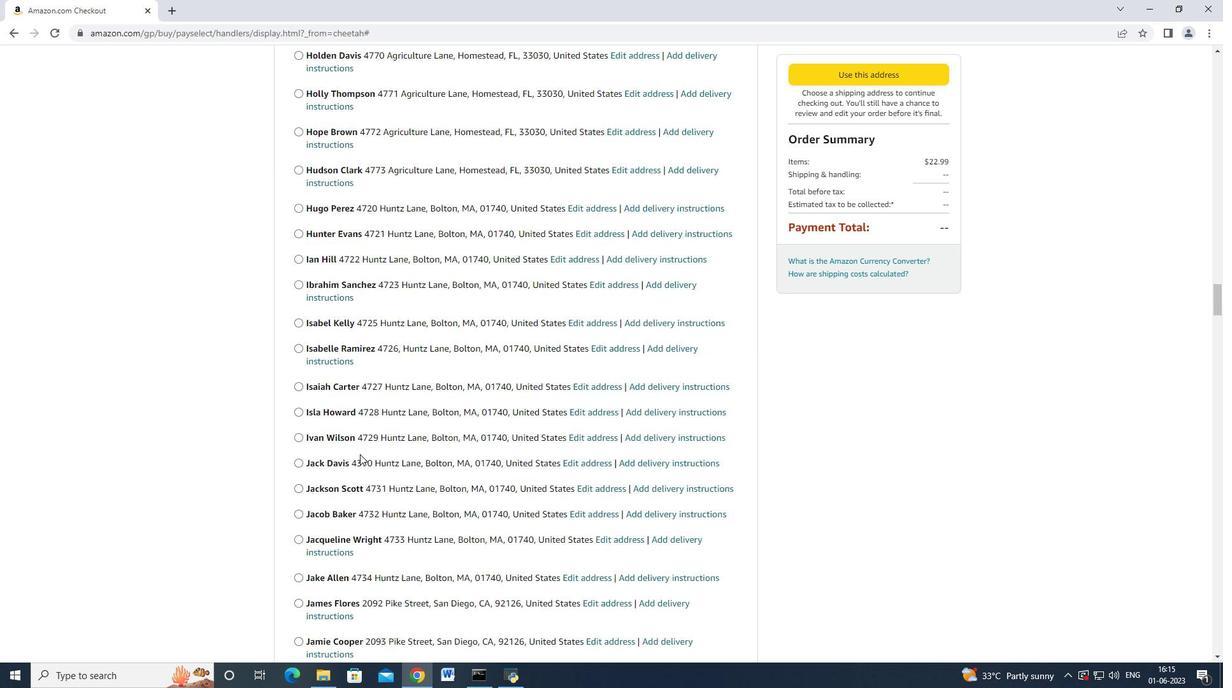 
Action: Mouse scrolled (360, 453) with delta (0, 0)
Screenshot: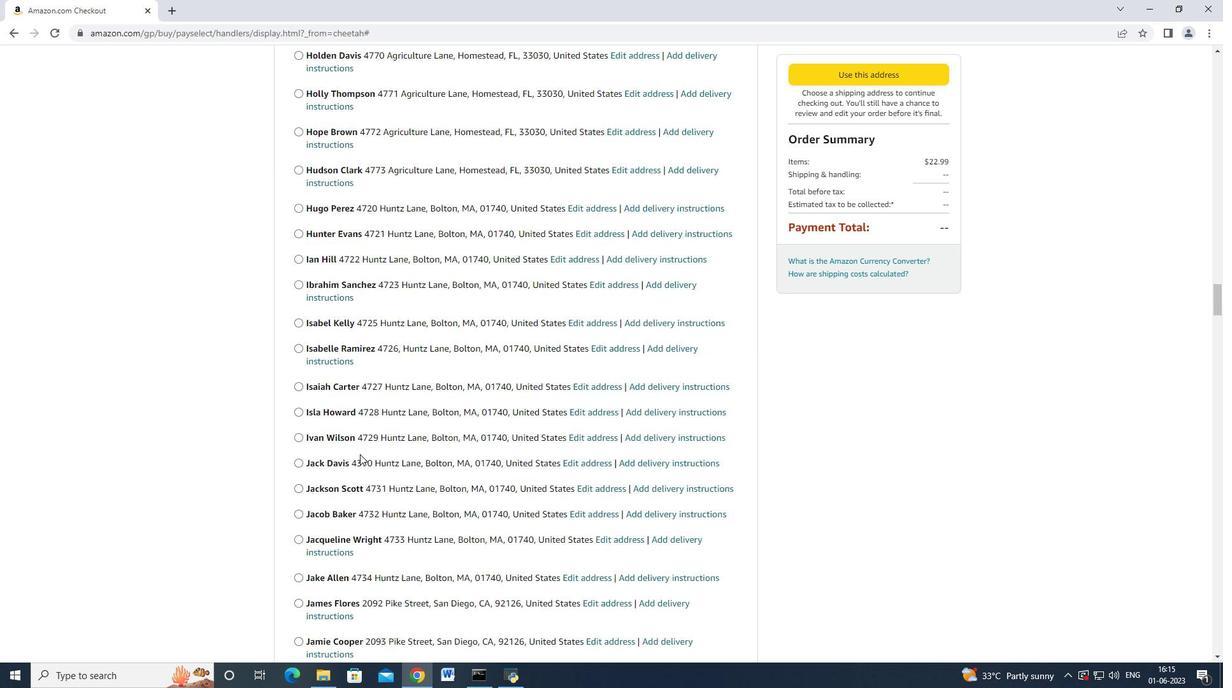 
Action: Mouse scrolled (360, 453) with delta (0, 0)
Screenshot: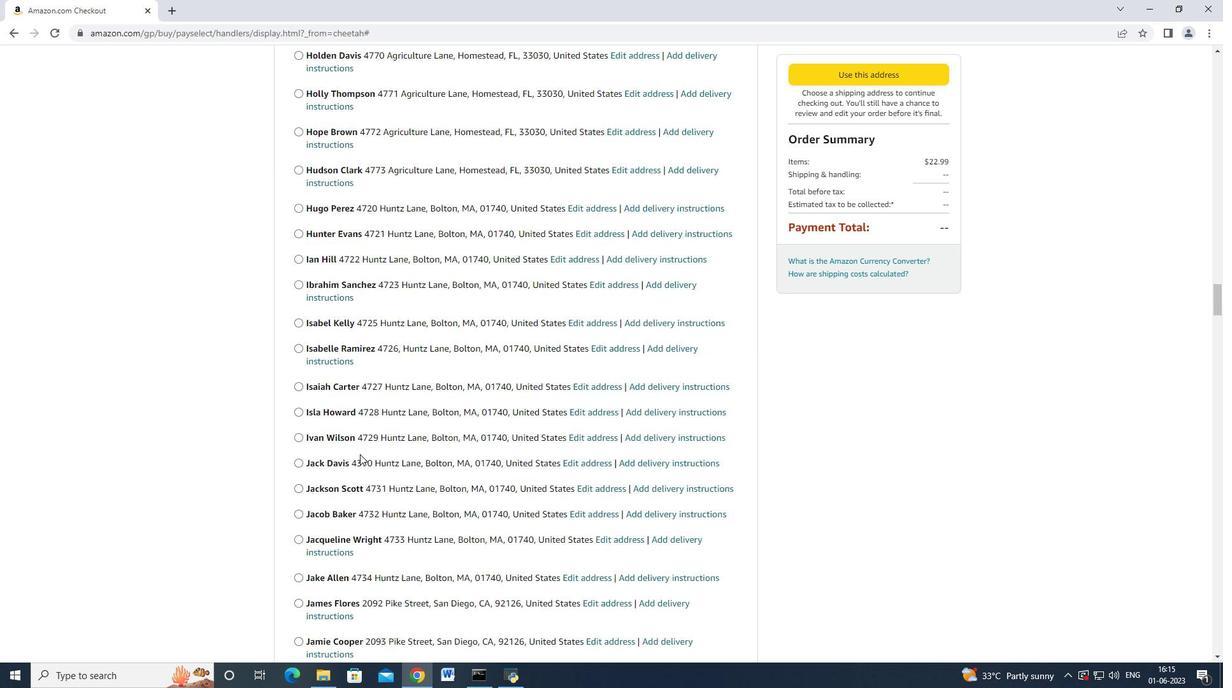 
Action: Mouse scrolled (360, 453) with delta (0, 0)
Screenshot: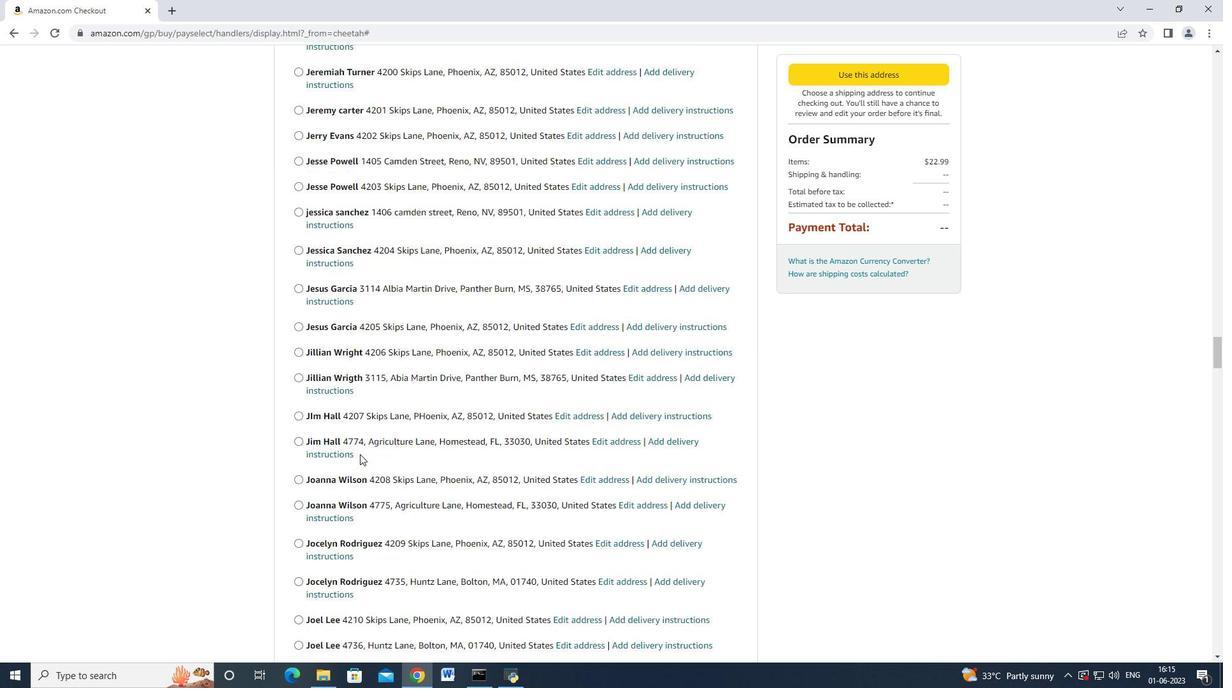 
Action: Mouse scrolled (360, 453) with delta (0, 0)
Screenshot: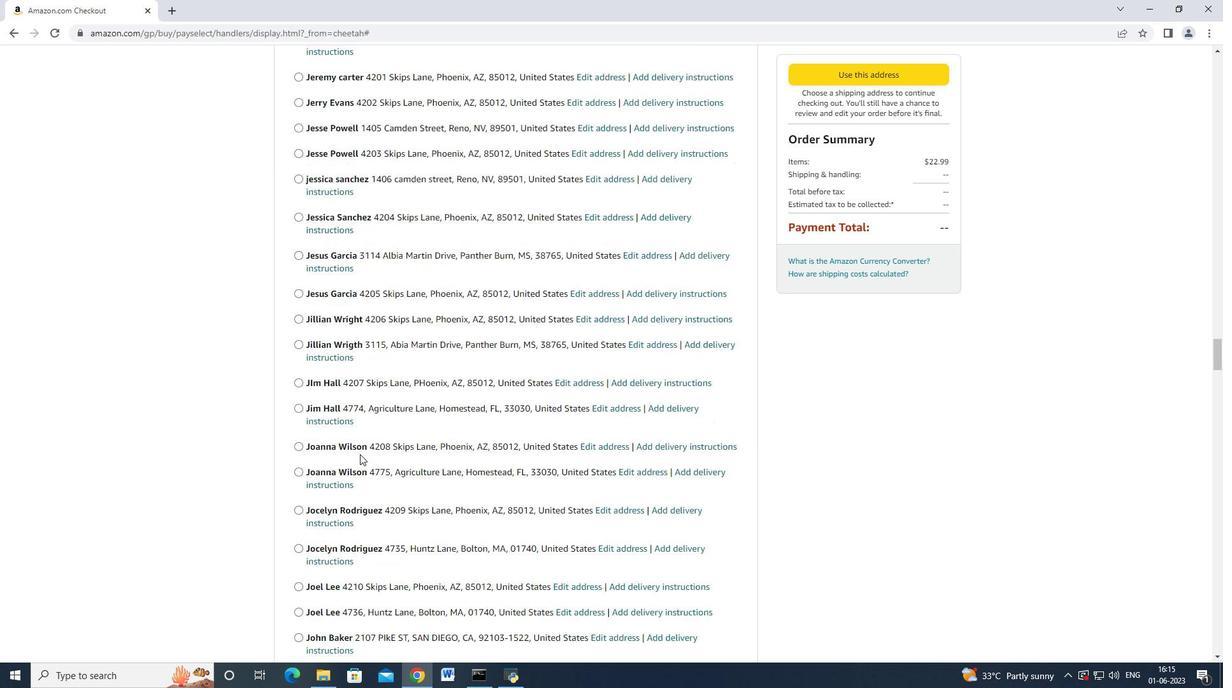 
Action: Mouse scrolled (360, 453) with delta (0, 0)
Screenshot: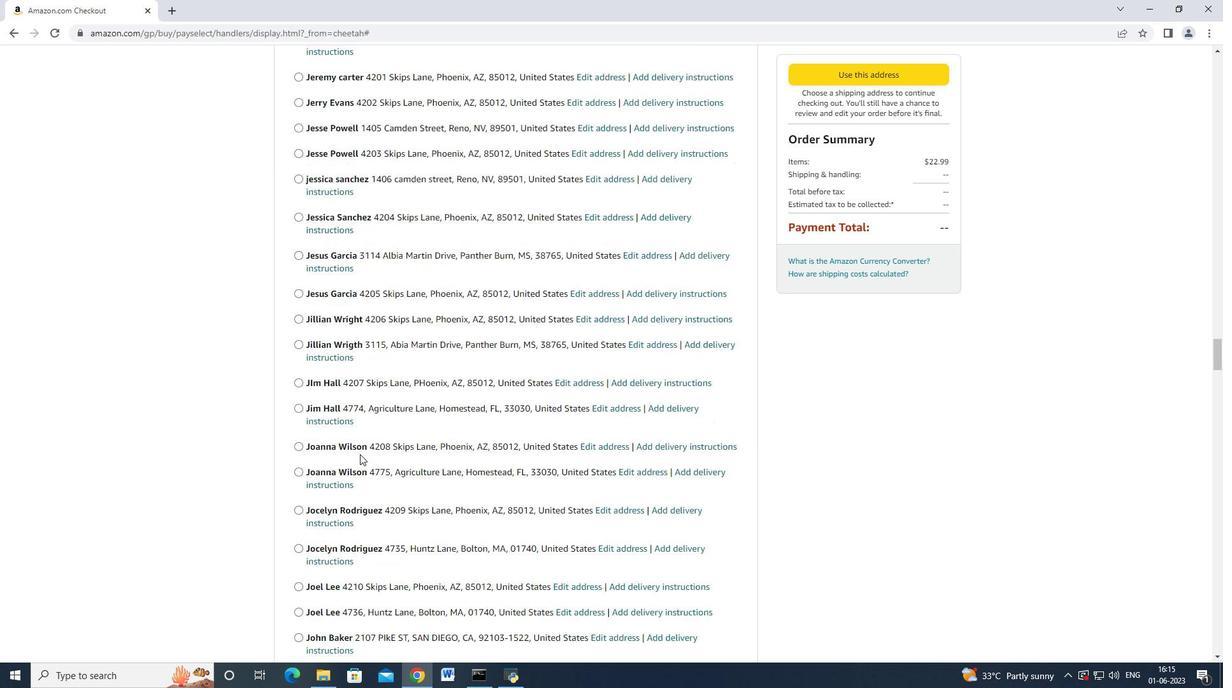 
Action: Mouse scrolled (360, 453) with delta (0, 0)
Screenshot: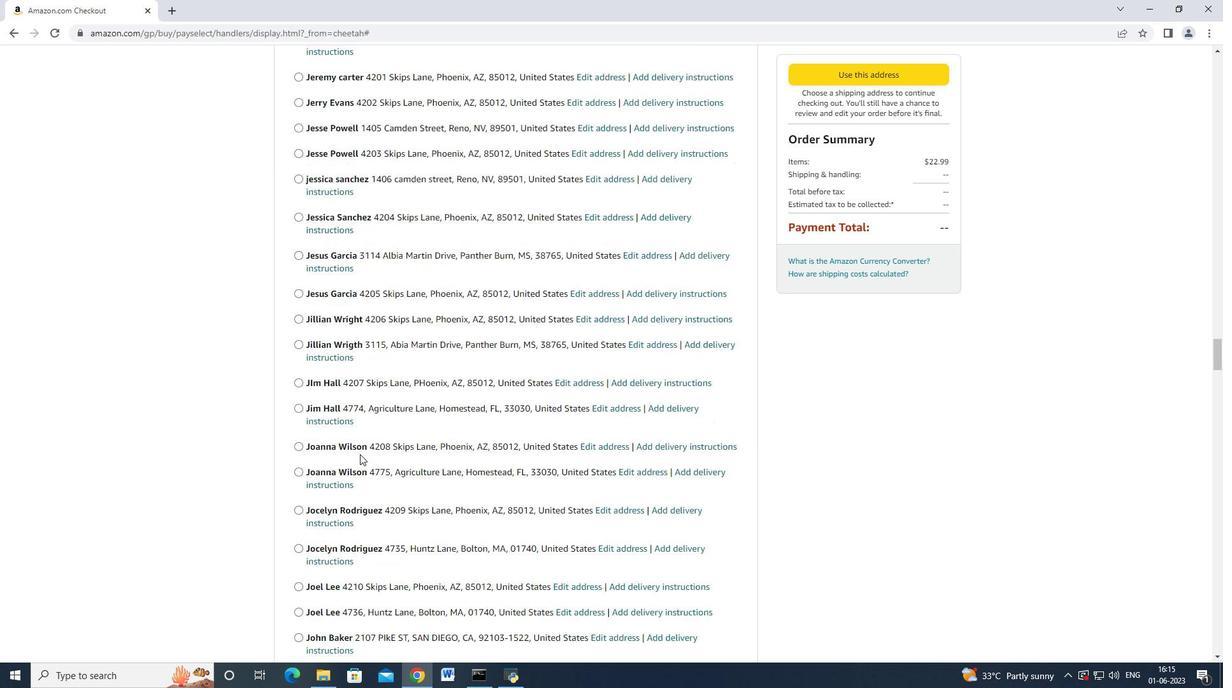 
Action: Mouse scrolled (360, 453) with delta (0, -1)
Screenshot: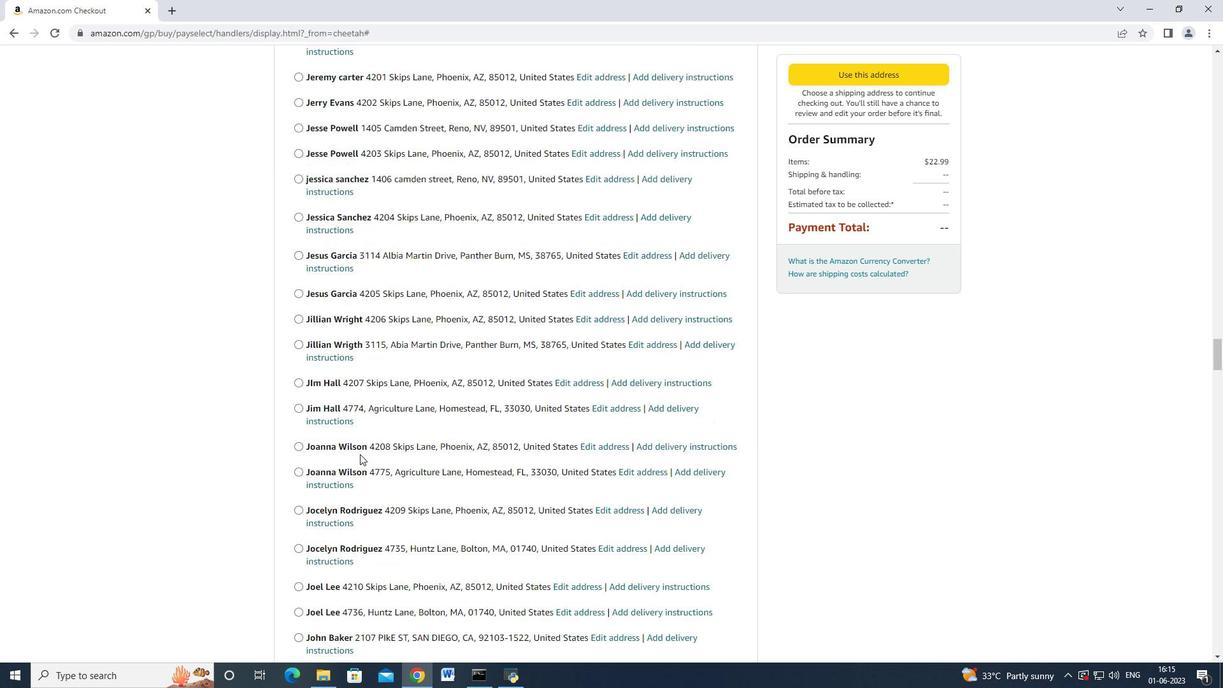 
Action: Mouse scrolled (360, 453) with delta (0, 0)
Screenshot: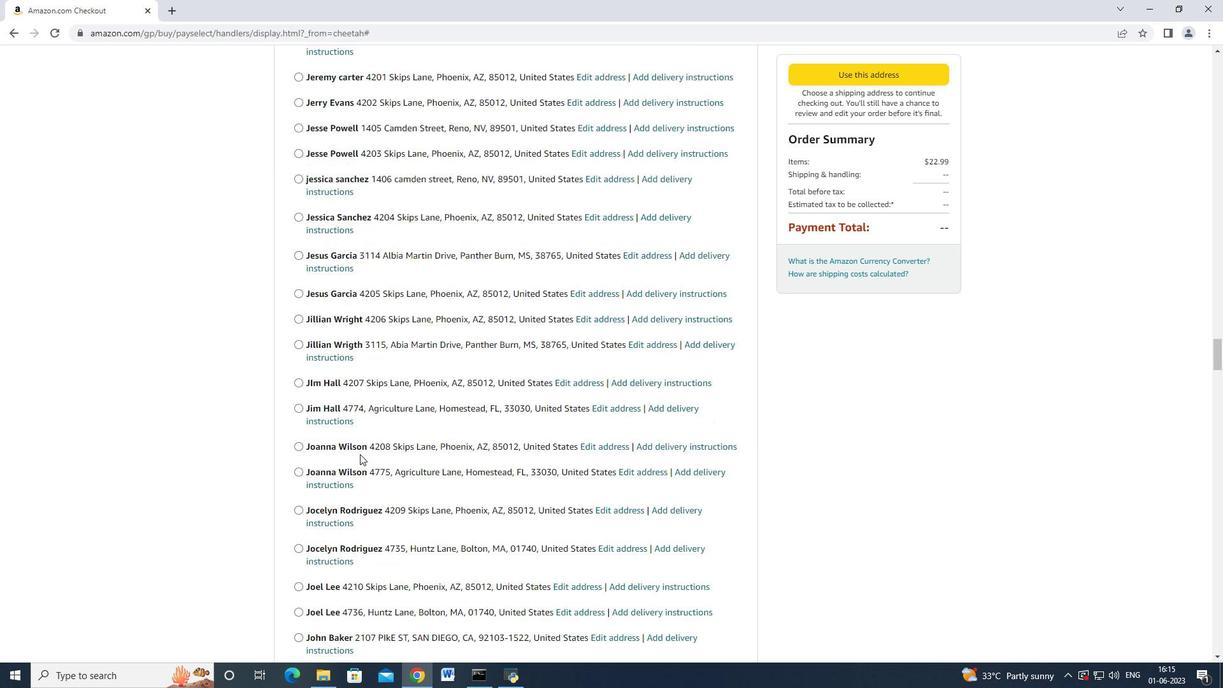 
Action: Mouse scrolled (360, 453) with delta (0, 0)
Screenshot: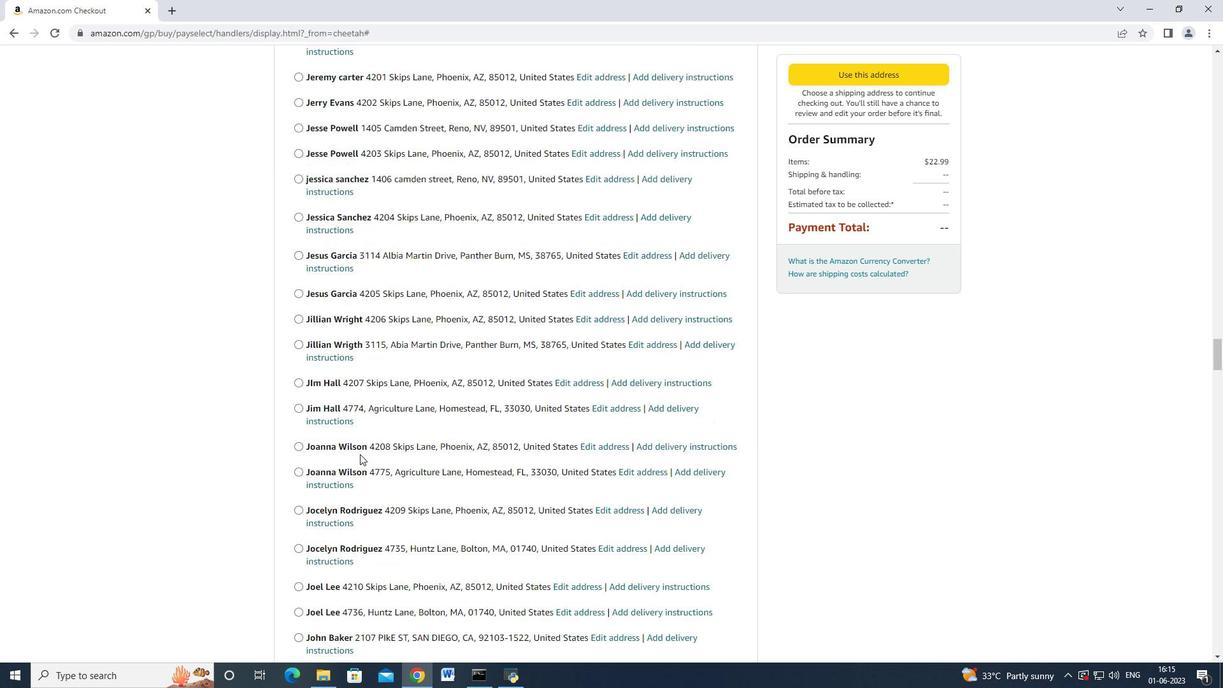 
Action: Mouse scrolled (360, 453) with delta (0, 0)
Screenshot: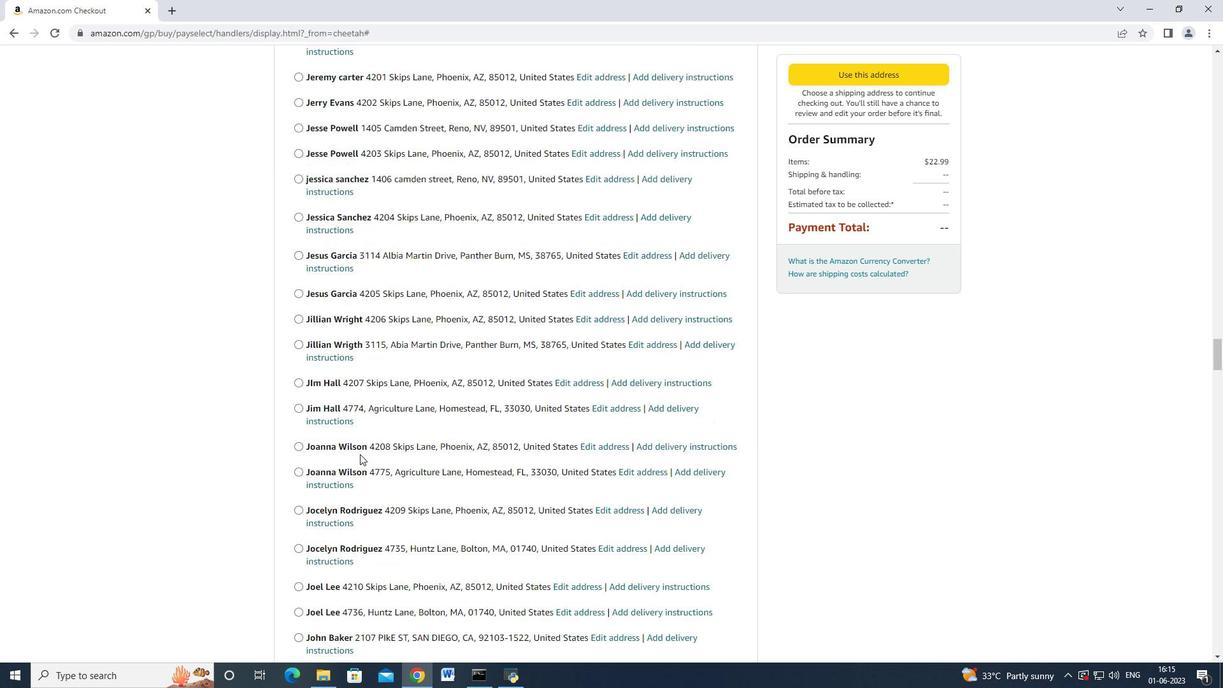 
Action: Mouse scrolled (360, 453) with delta (0, 0)
Screenshot: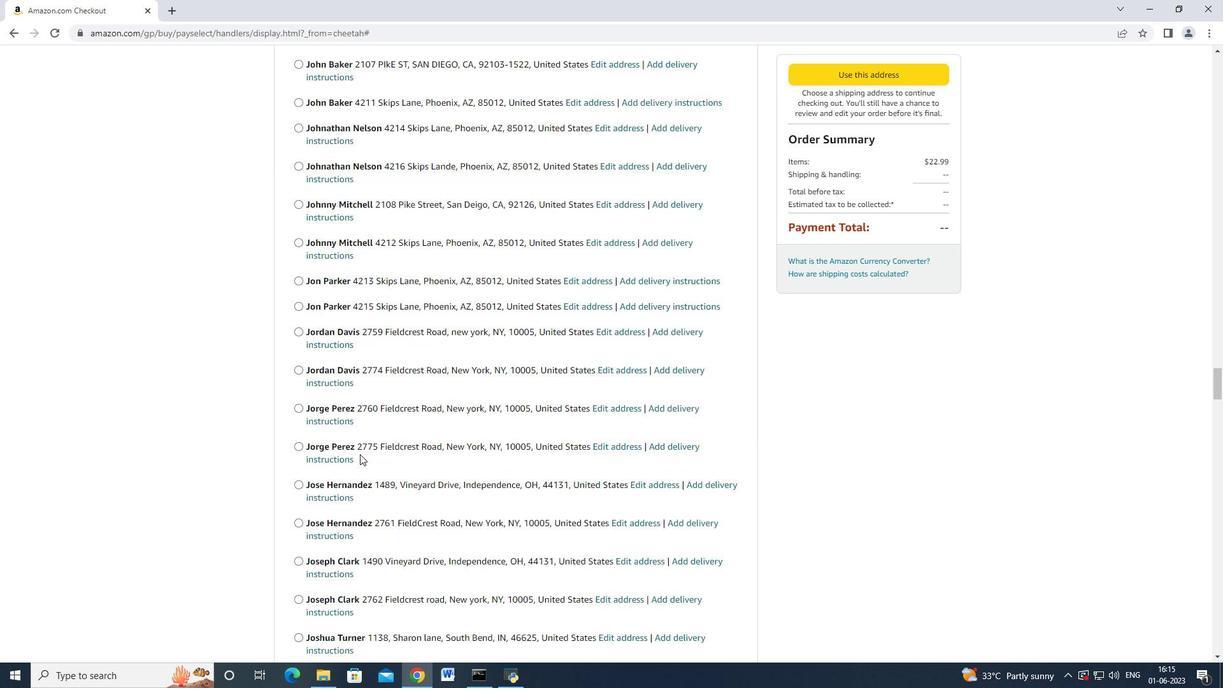 
Action: Mouse scrolled (360, 453) with delta (0, -1)
Screenshot: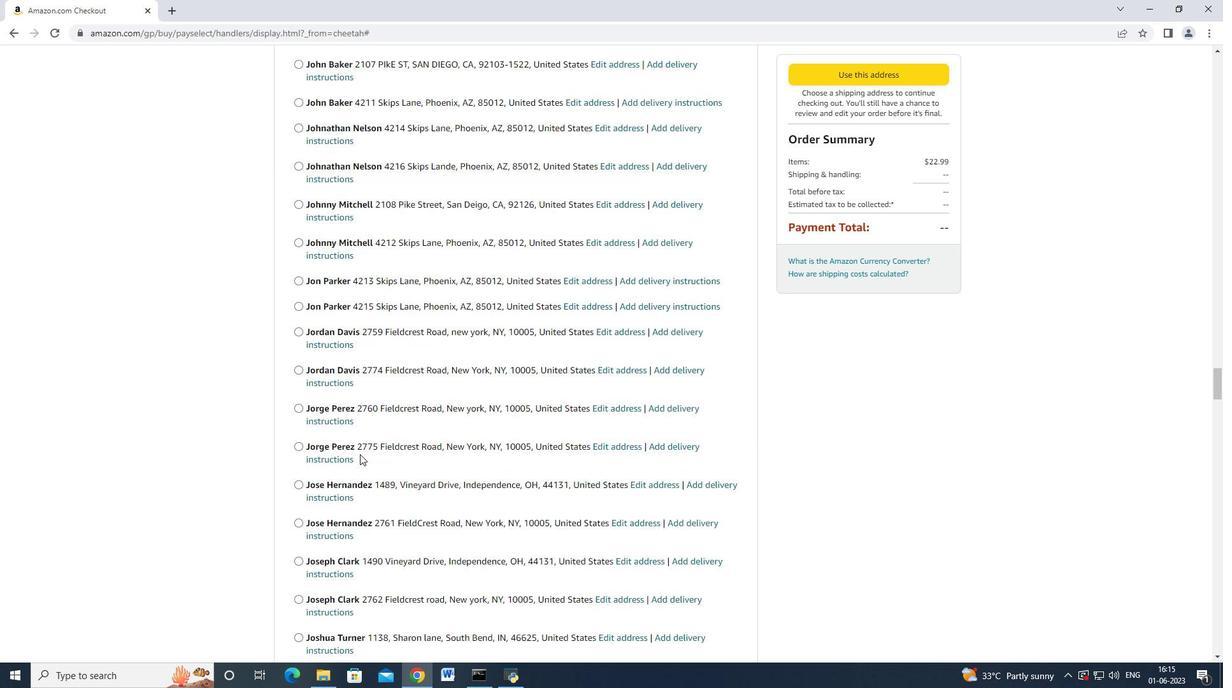 
Action: Mouse scrolled (360, 453) with delta (0, 0)
Screenshot: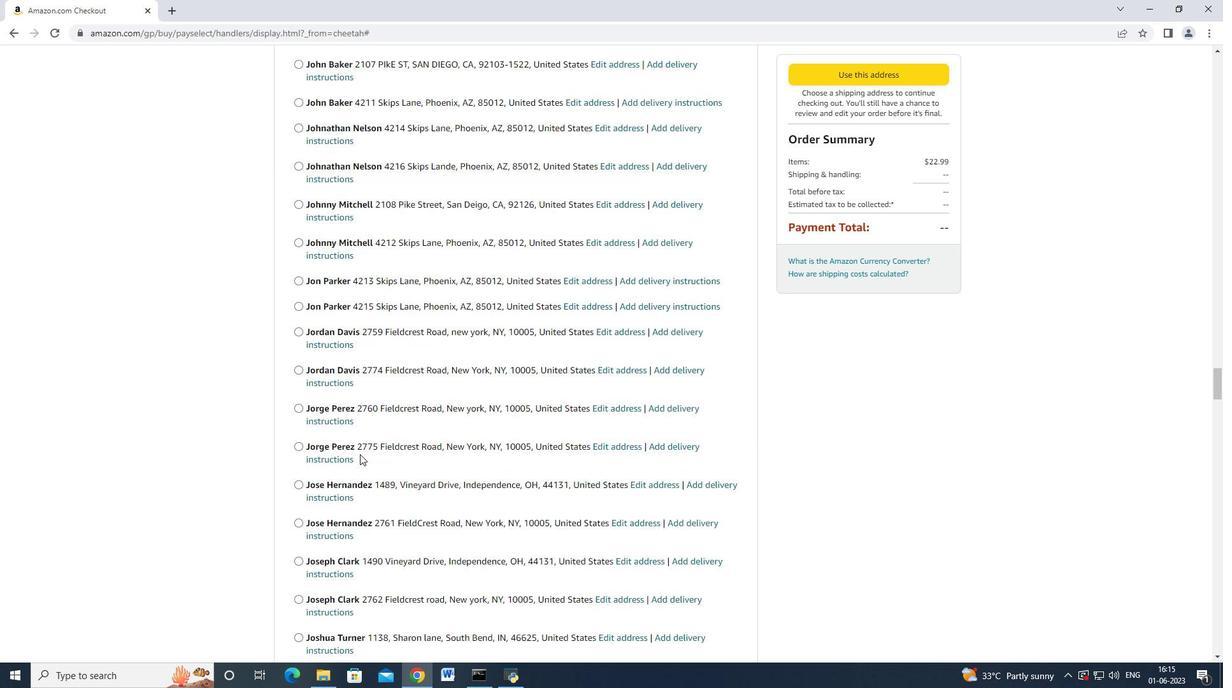 
Action: Mouse scrolled (360, 453) with delta (0, 0)
Screenshot: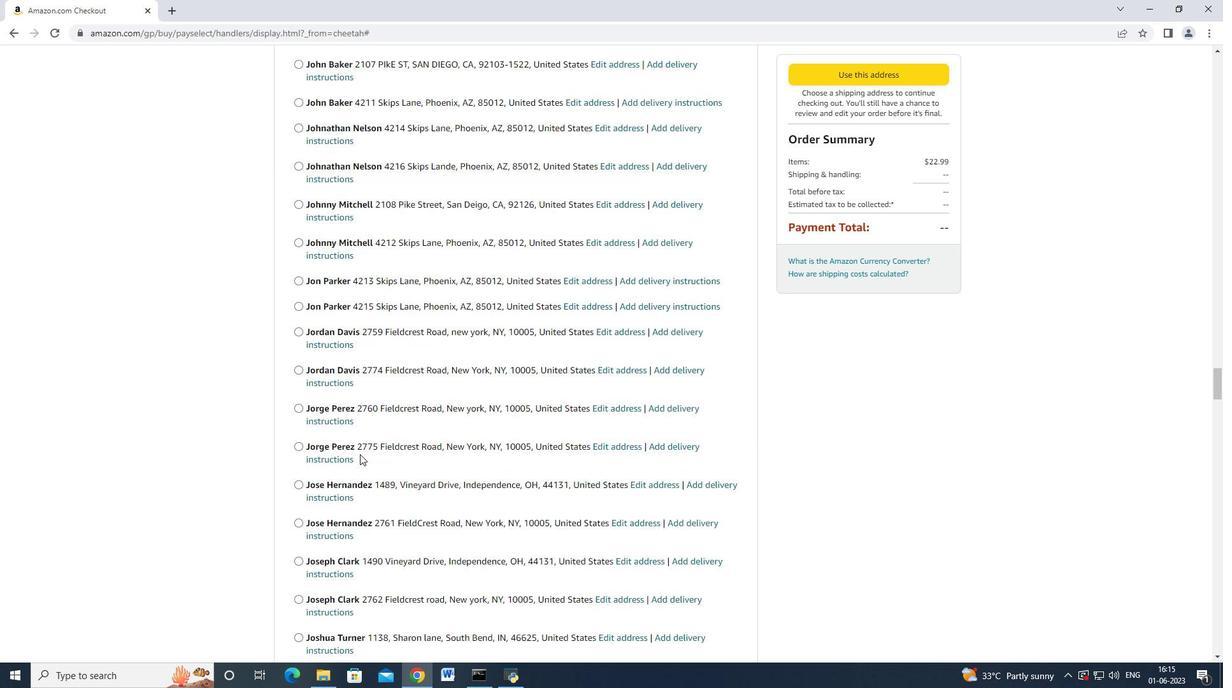 
Action: Mouse scrolled (360, 453) with delta (0, 0)
Screenshot: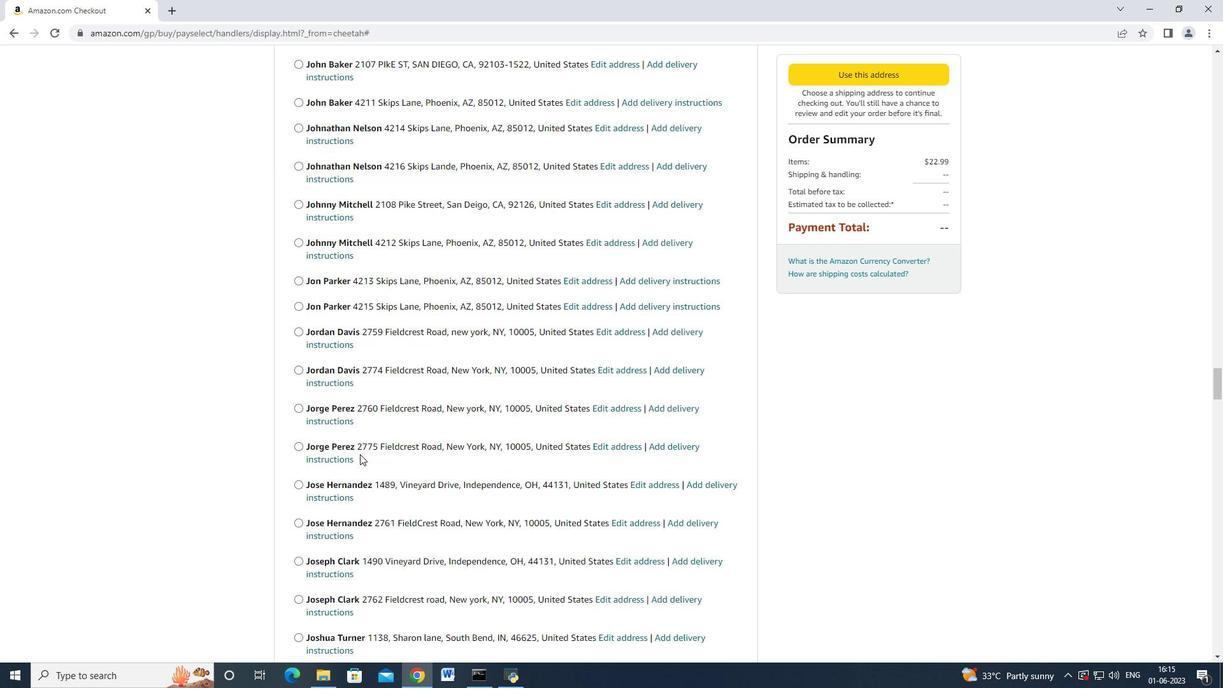 
Action: Mouse scrolled (360, 453) with delta (0, -1)
Screenshot: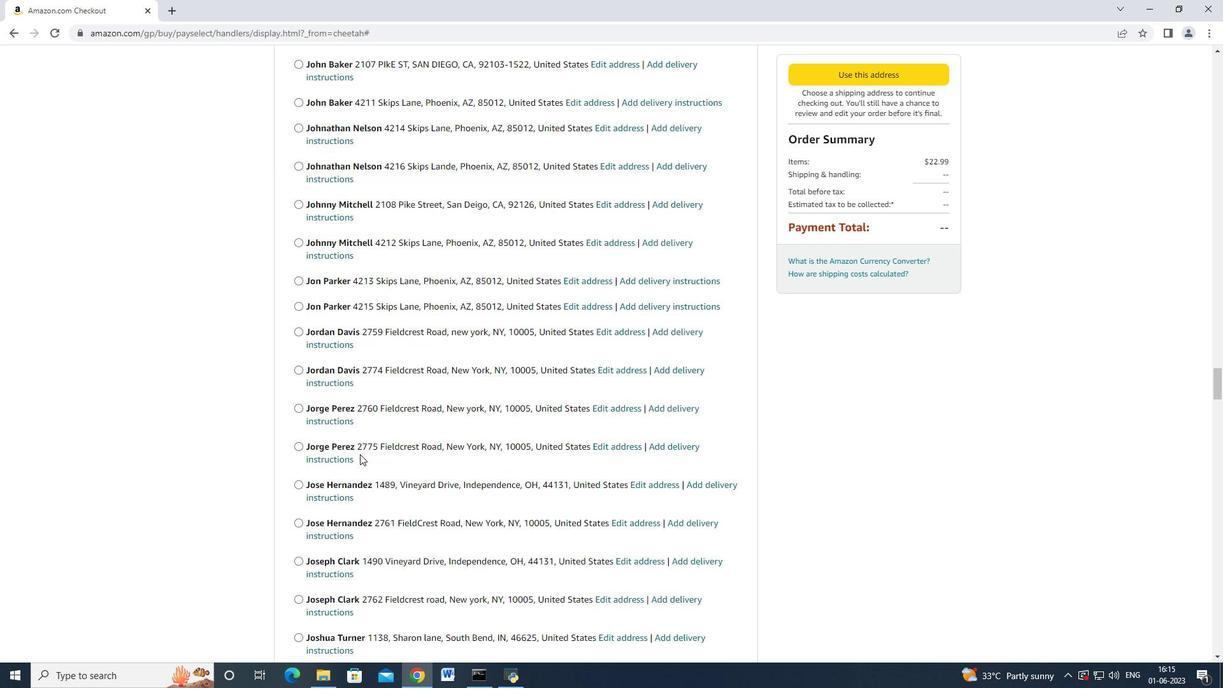 
Action: Mouse scrolled (360, 453) with delta (0, 0)
Screenshot: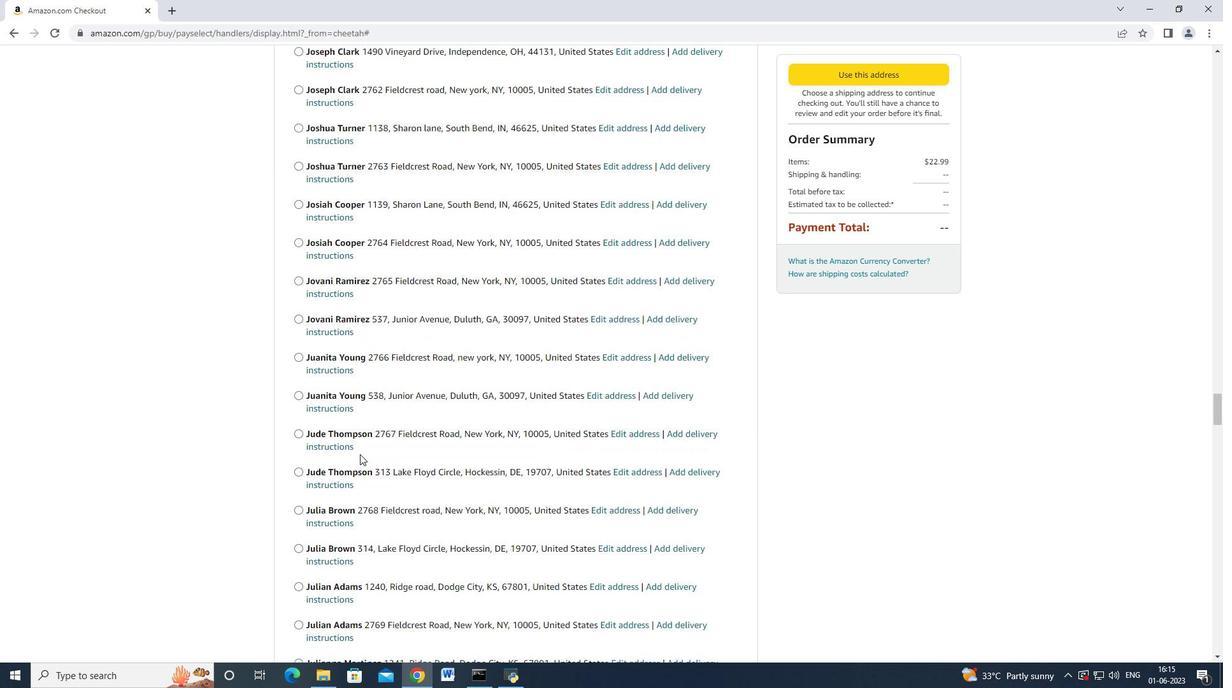 
Action: Mouse scrolled (360, 453) with delta (0, 0)
Screenshot: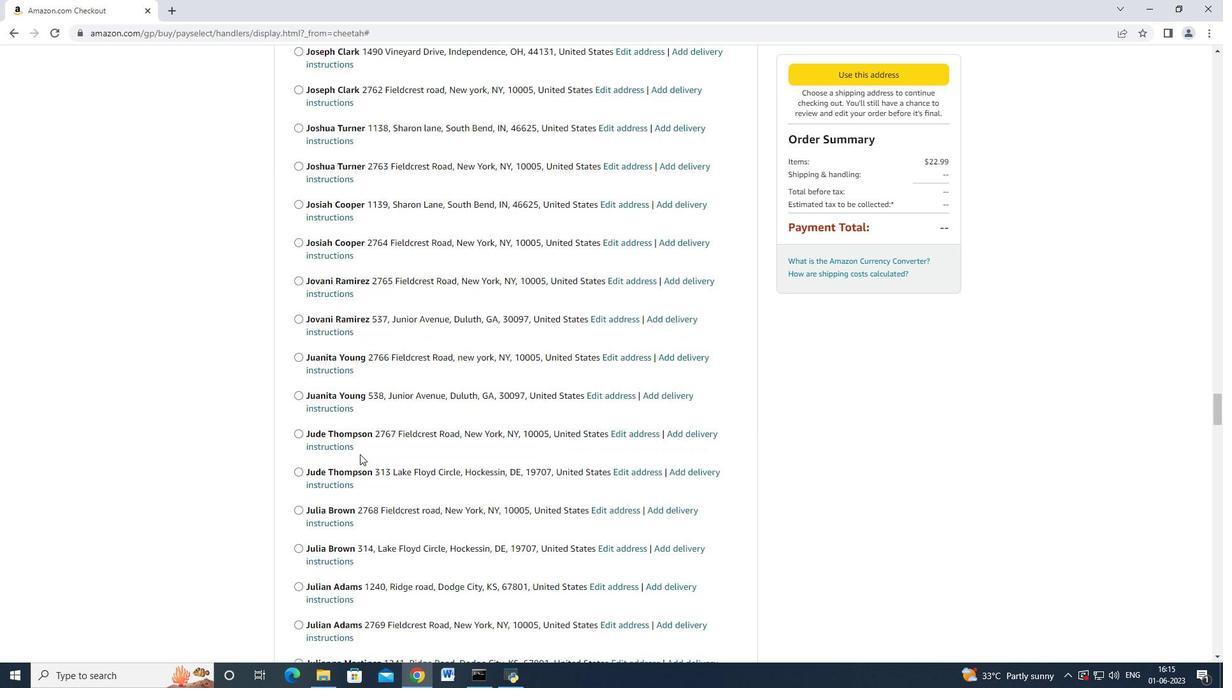 
Action: Mouse scrolled (360, 453) with delta (0, 0)
Screenshot: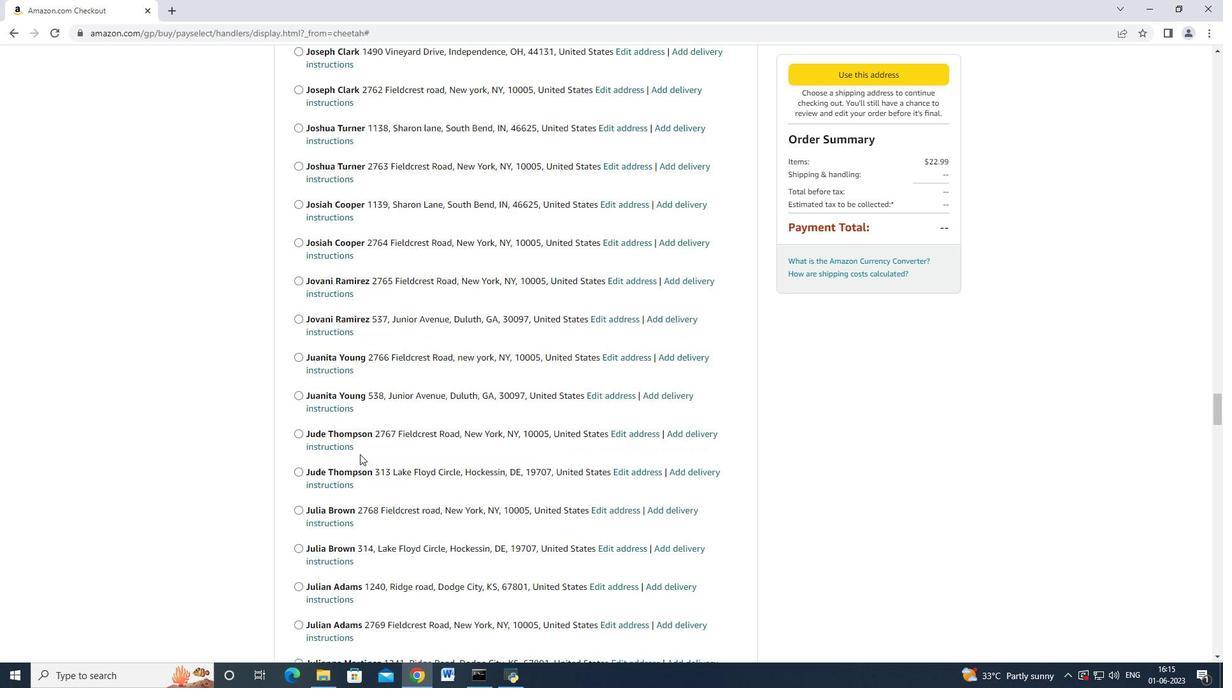 
Action: Mouse scrolled (360, 453) with delta (0, 0)
Screenshot: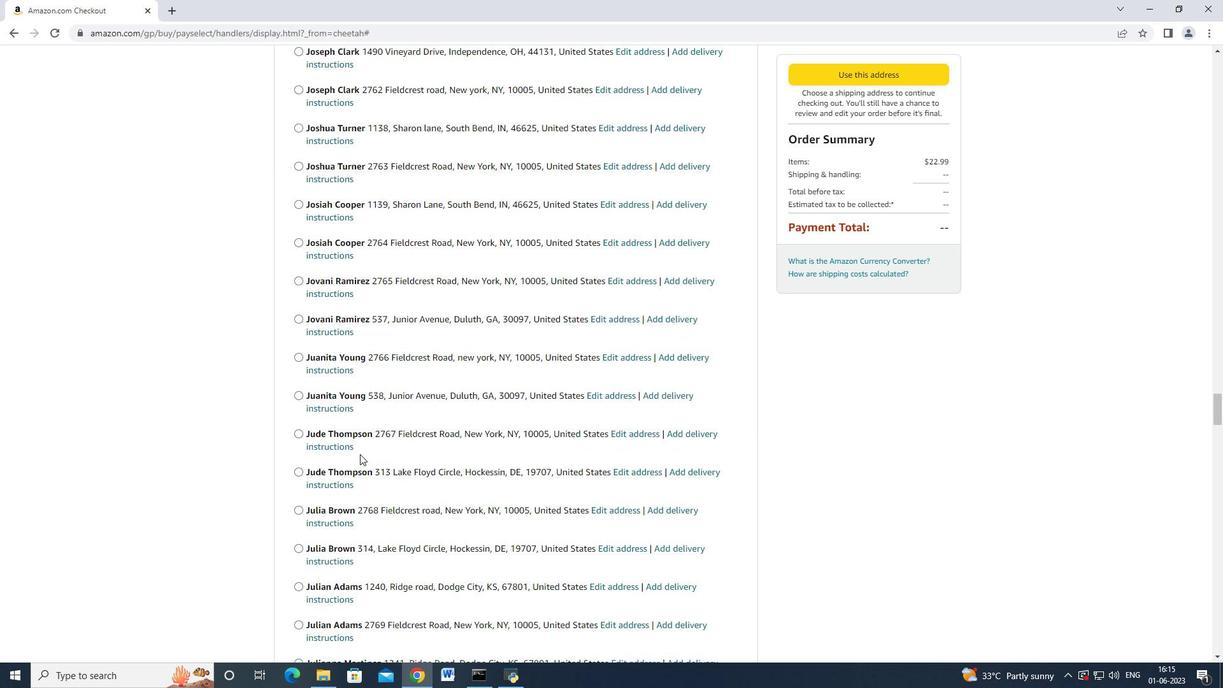 
Action: Mouse scrolled (360, 453) with delta (0, 0)
Screenshot: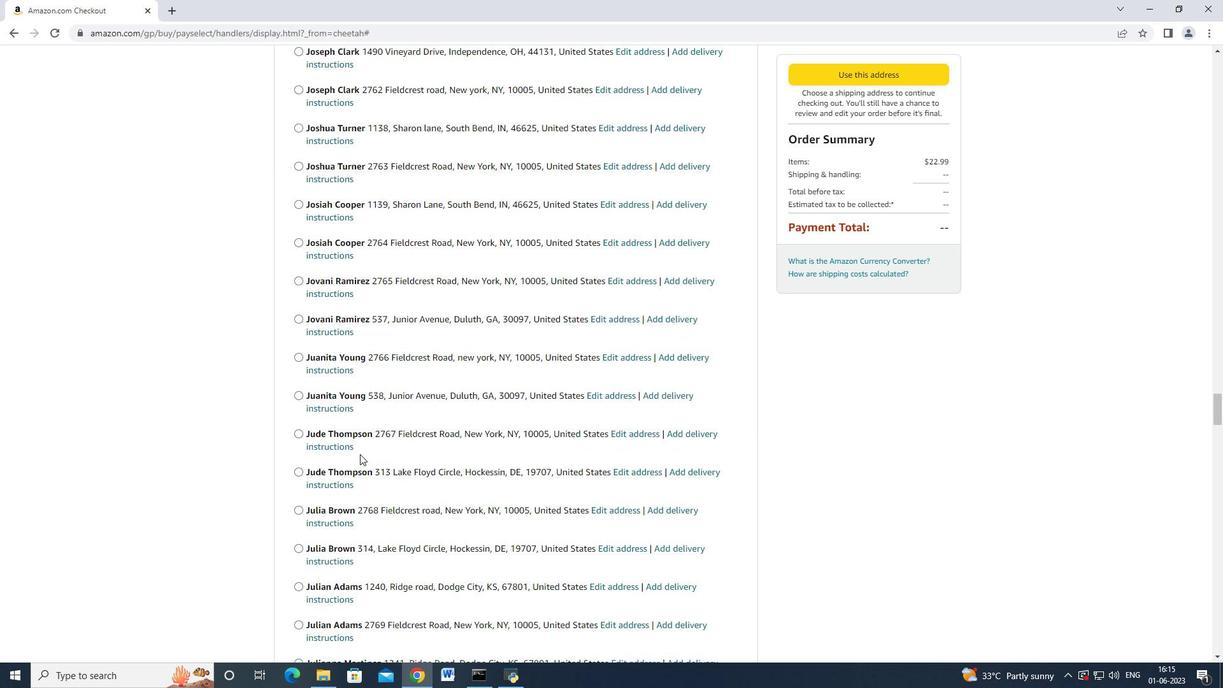 
Action: Mouse scrolled (360, 453) with delta (0, 0)
Screenshot: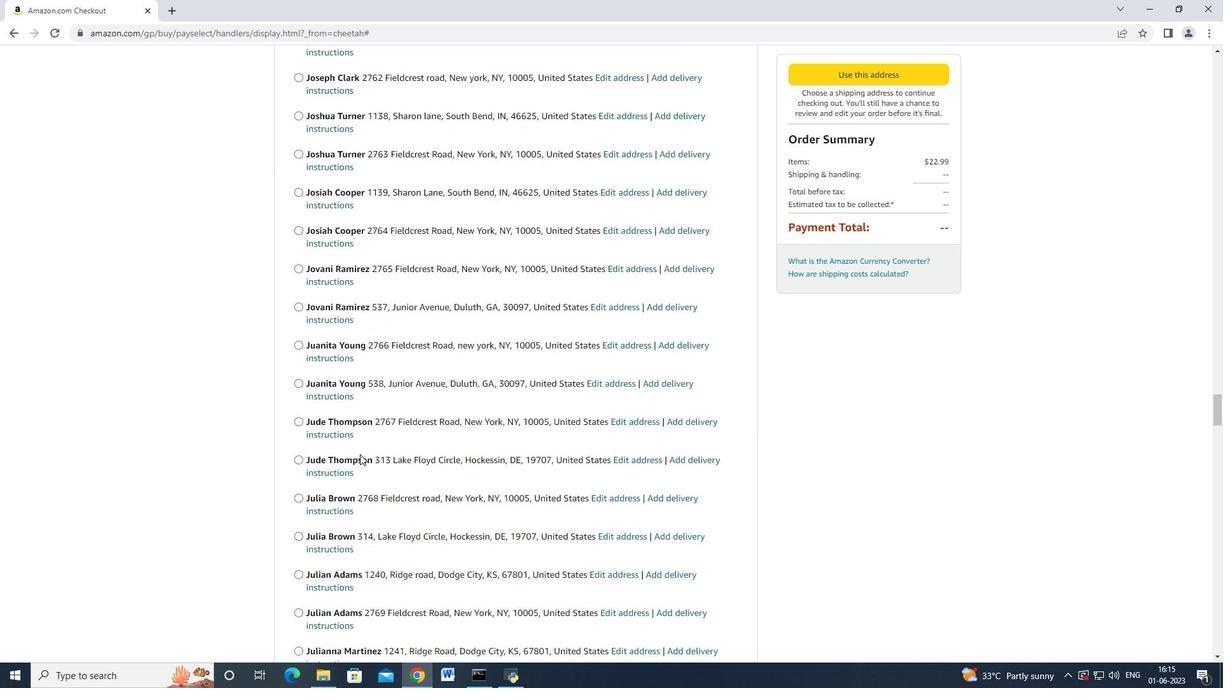 
Action: Mouse scrolled (360, 453) with delta (0, -1)
Screenshot: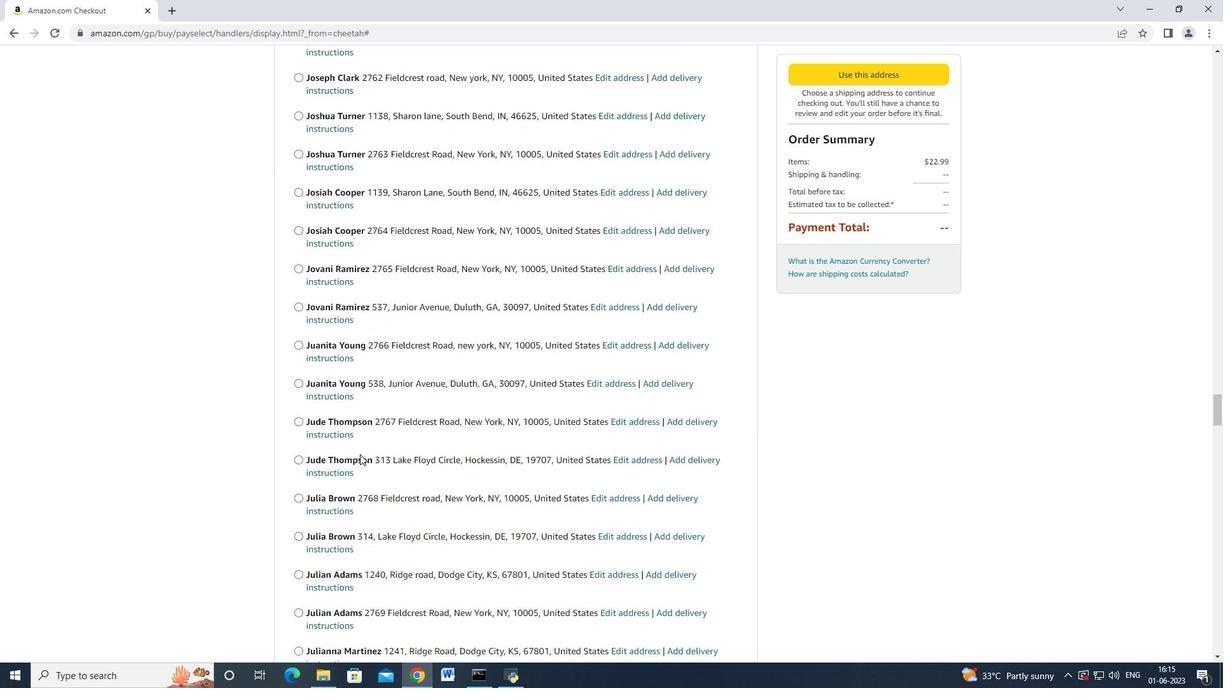 
Action: Mouse scrolled (360, 453) with delta (0, 0)
Screenshot: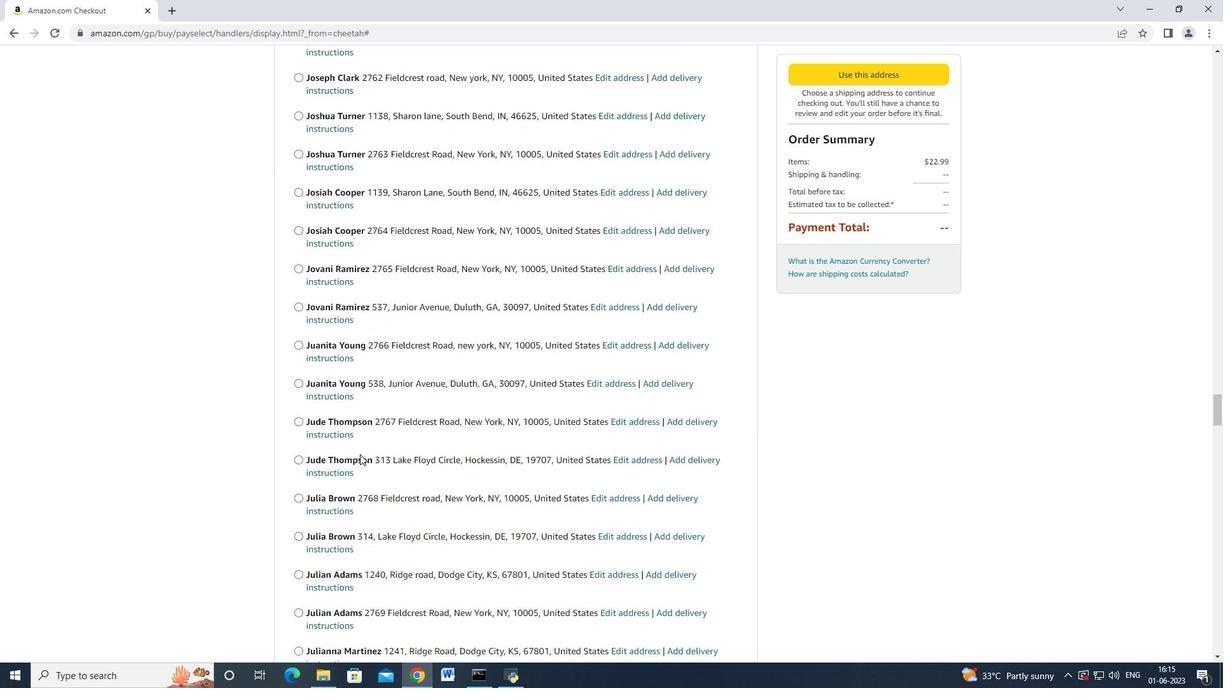 
Action: Mouse scrolled (360, 453) with delta (0, 0)
Screenshot: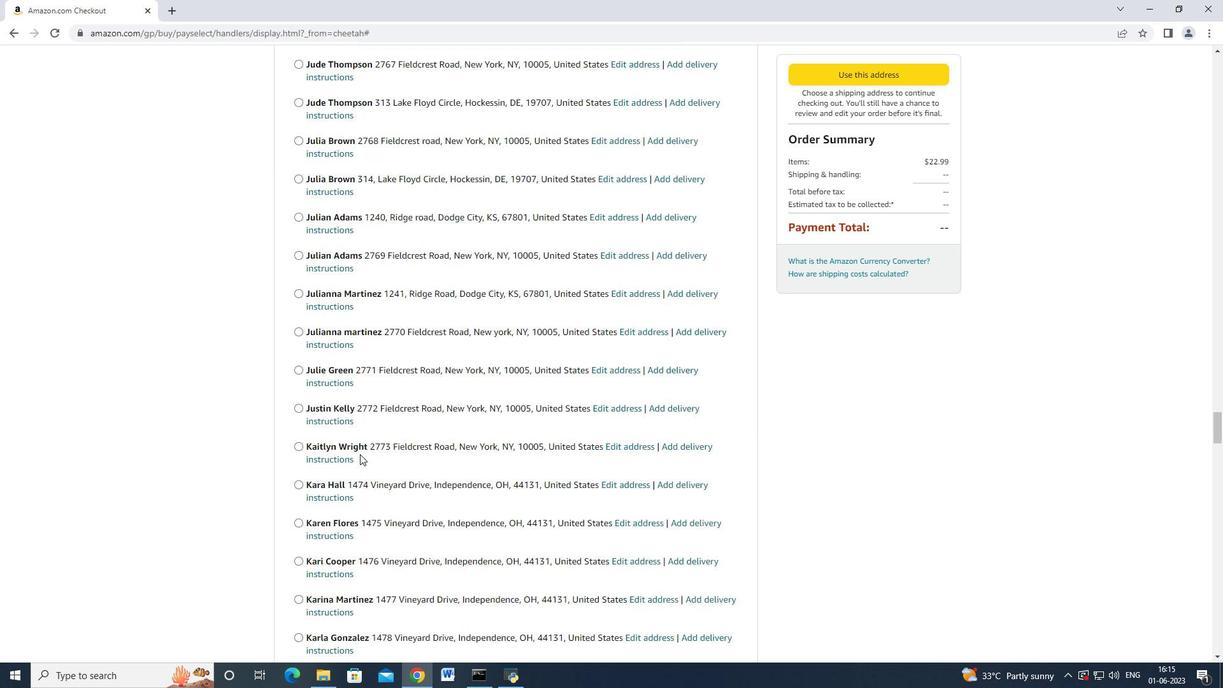 
Action: Mouse scrolled (360, 453) with delta (0, 0)
Screenshot: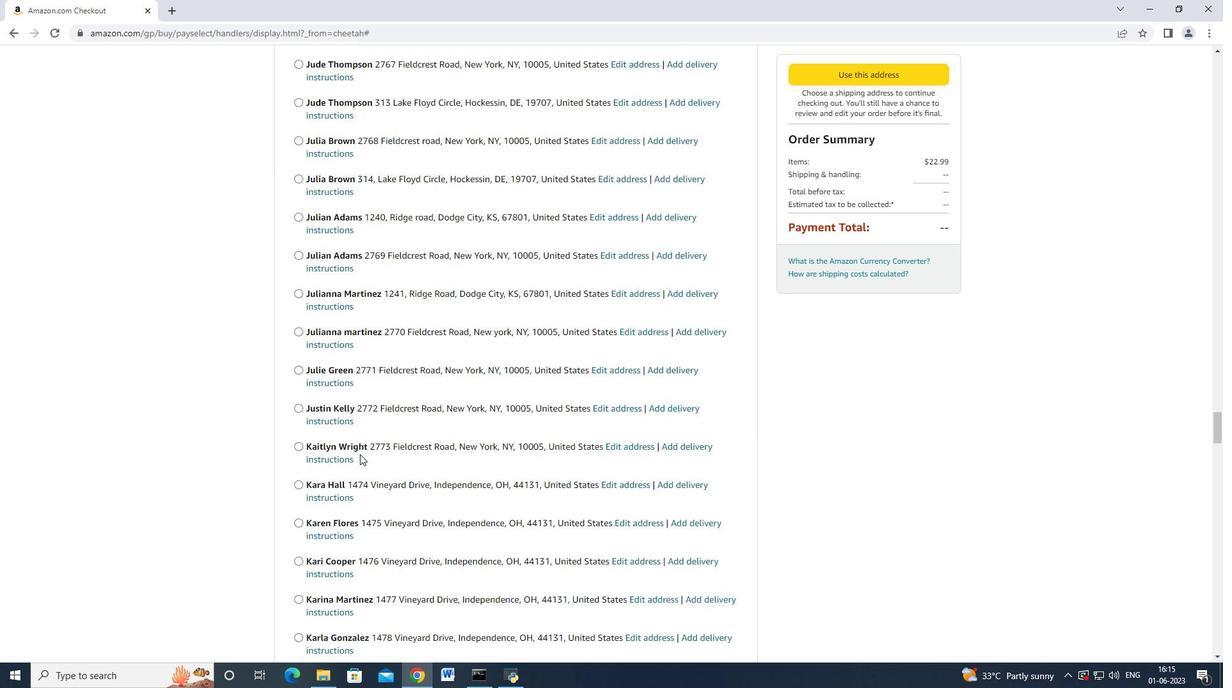 
Action: Mouse scrolled (360, 453) with delta (0, 0)
Screenshot: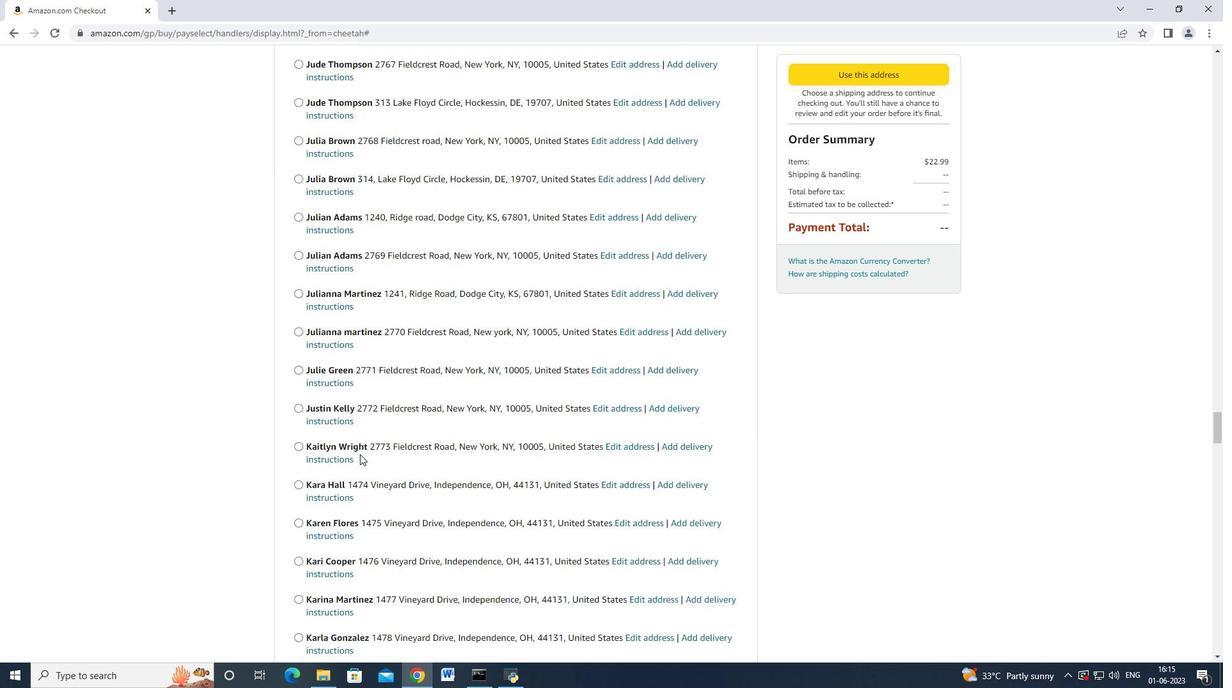 
Action: Mouse scrolled (360, 453) with delta (0, -1)
Screenshot: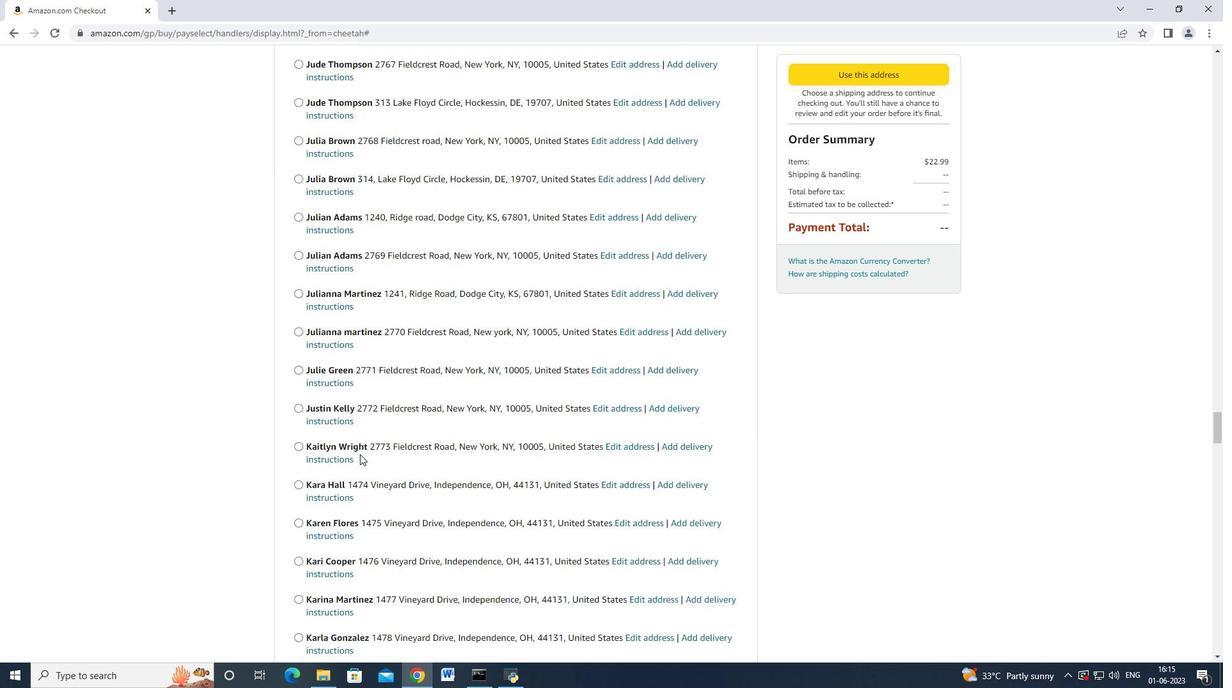 
Action: Mouse moved to (360, 455)
Screenshot: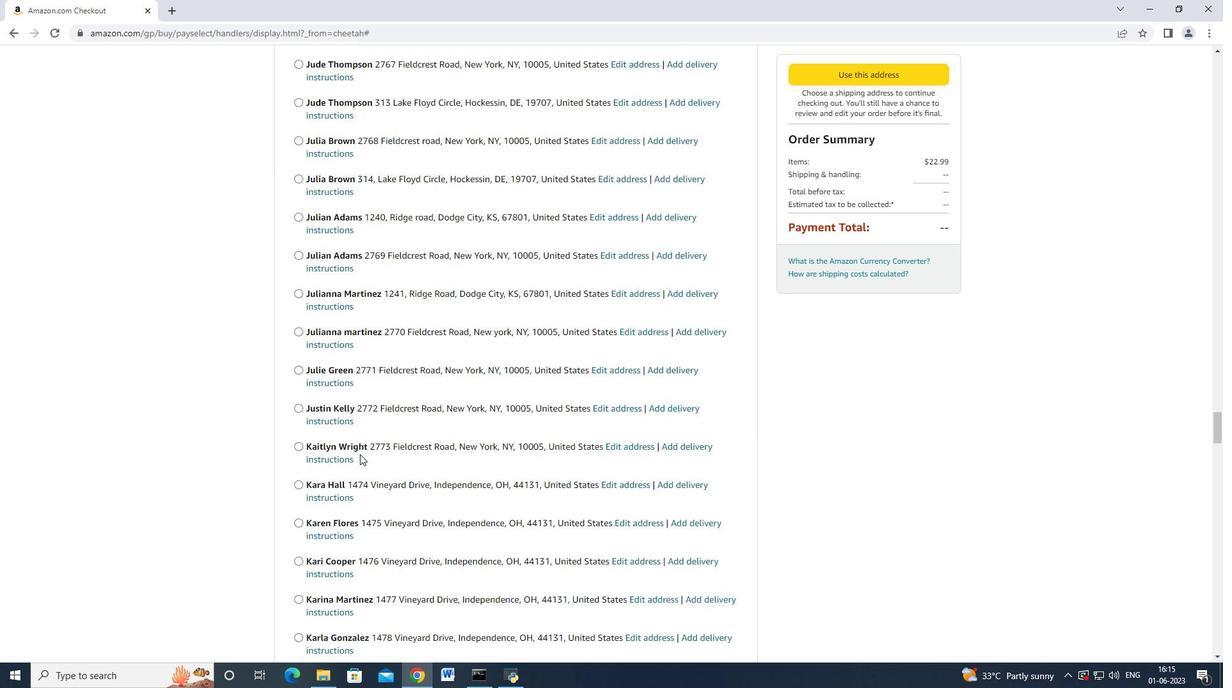 
Action: Mouse scrolled (360, 454) with delta (0, 0)
Screenshot: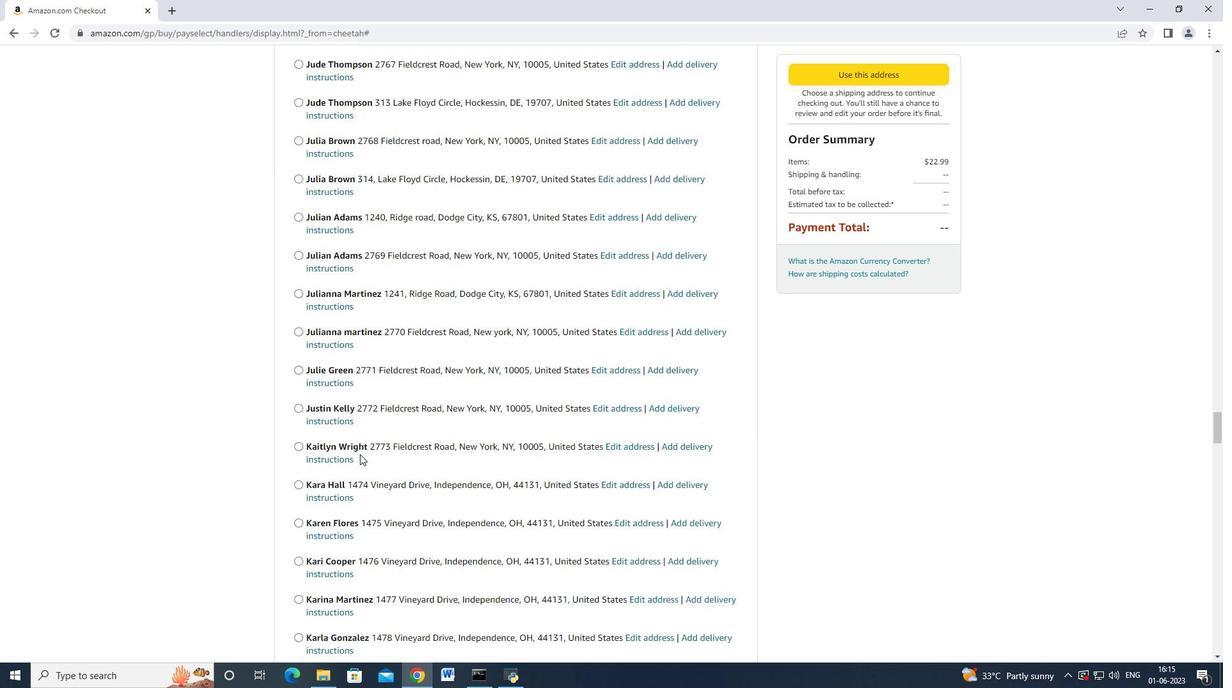 
Action: Mouse moved to (360, 455)
Screenshot: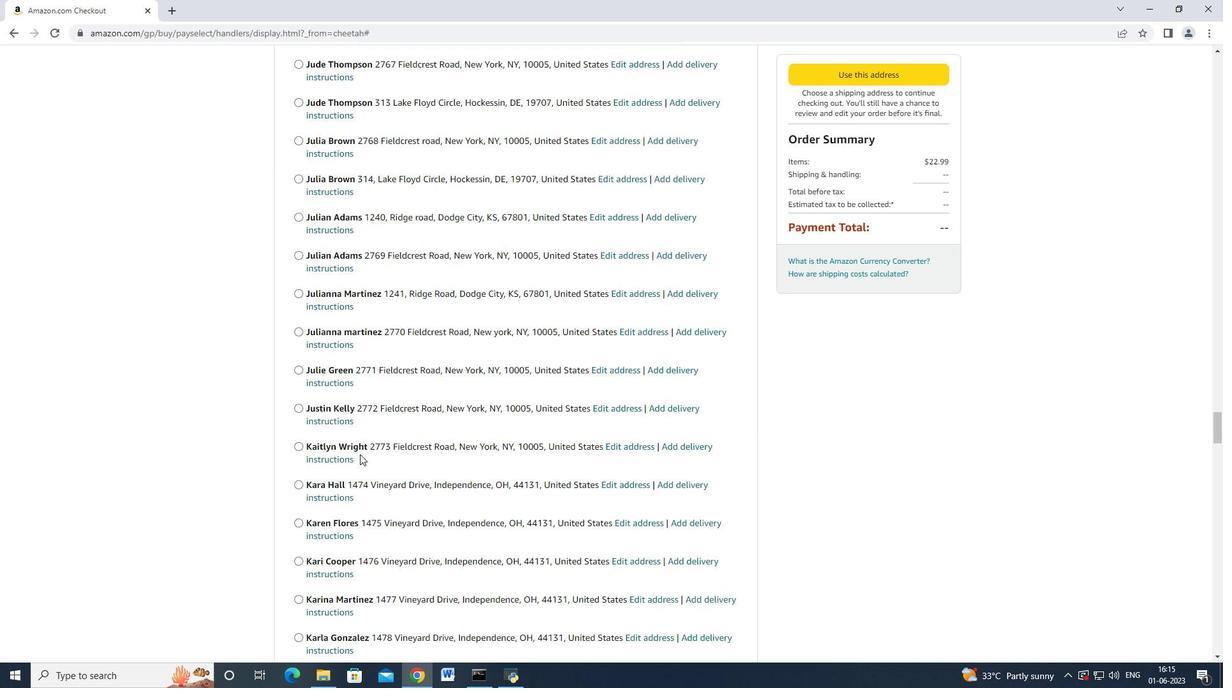 
Action: Mouse scrolled (360, 455) with delta (0, 0)
Screenshot: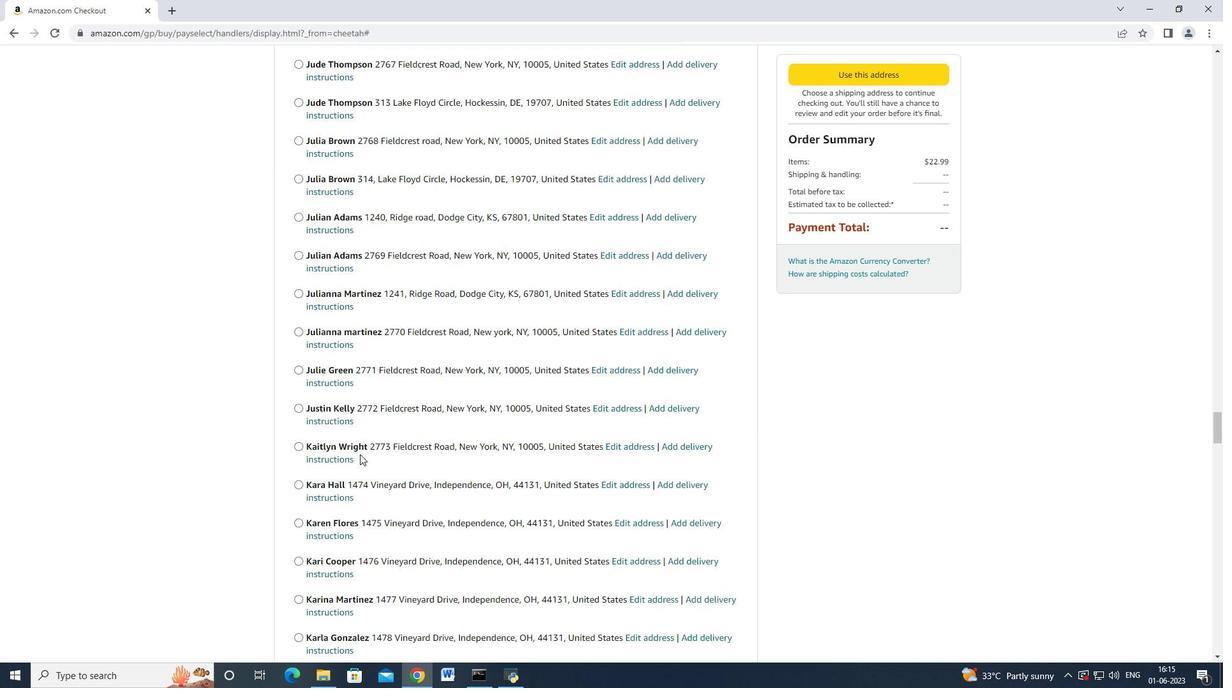 
Action: Mouse moved to (360, 456)
Screenshot: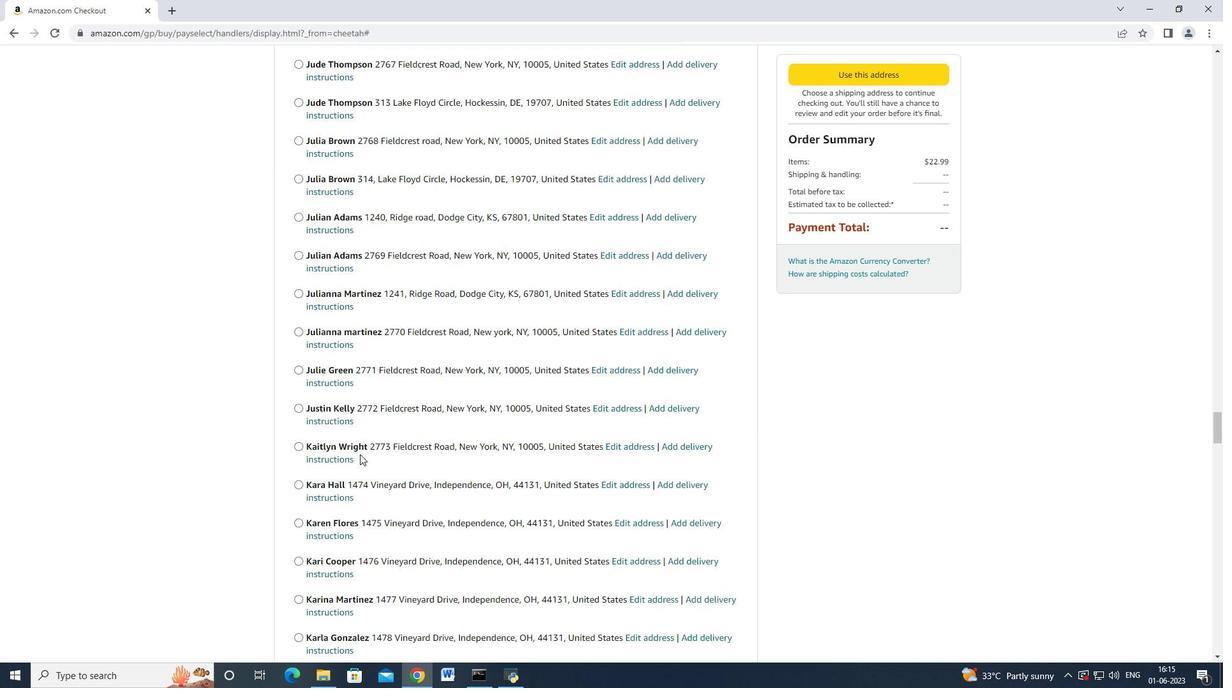 
Action: Mouse scrolled (360, 455) with delta (0, 0)
Screenshot: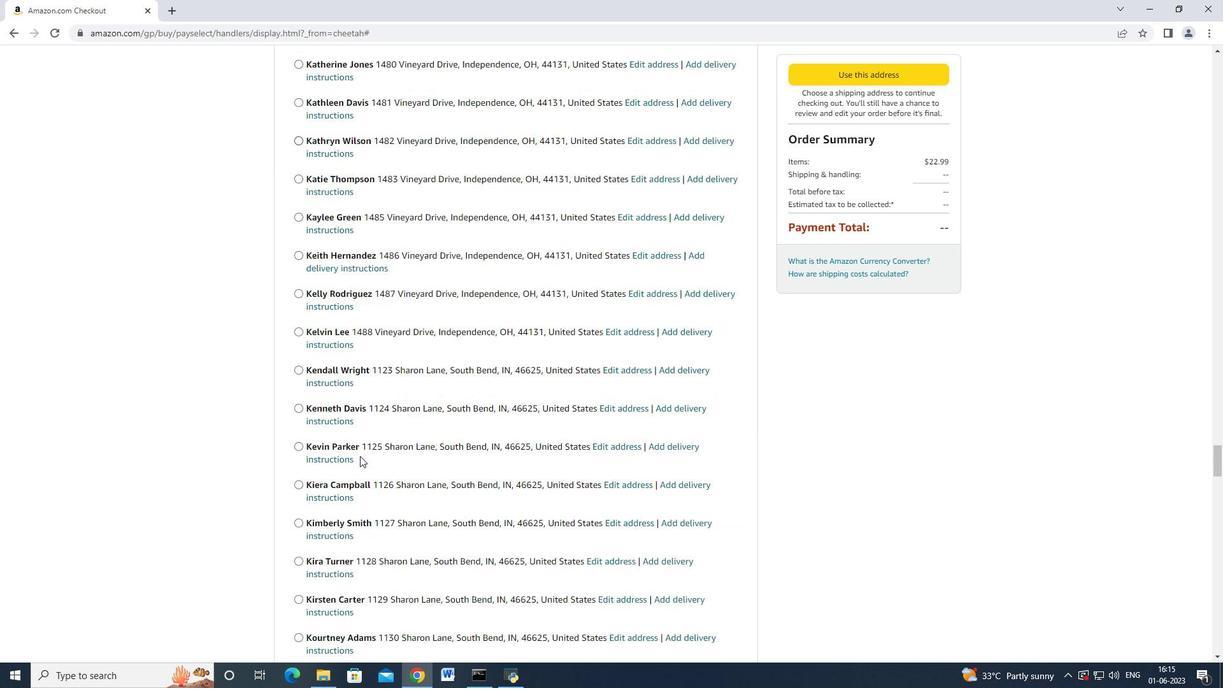
Action: Mouse scrolled (360, 455) with delta (0, 0)
Screenshot: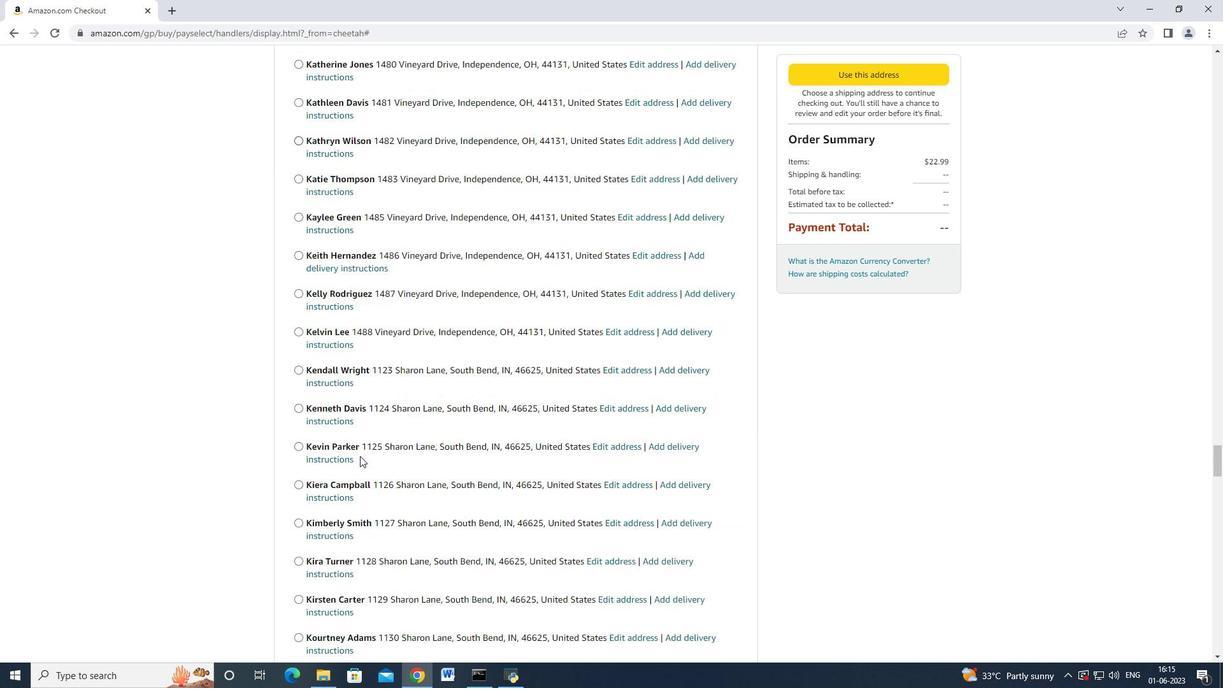 
Action: Mouse scrolled (360, 455) with delta (0, 0)
Screenshot: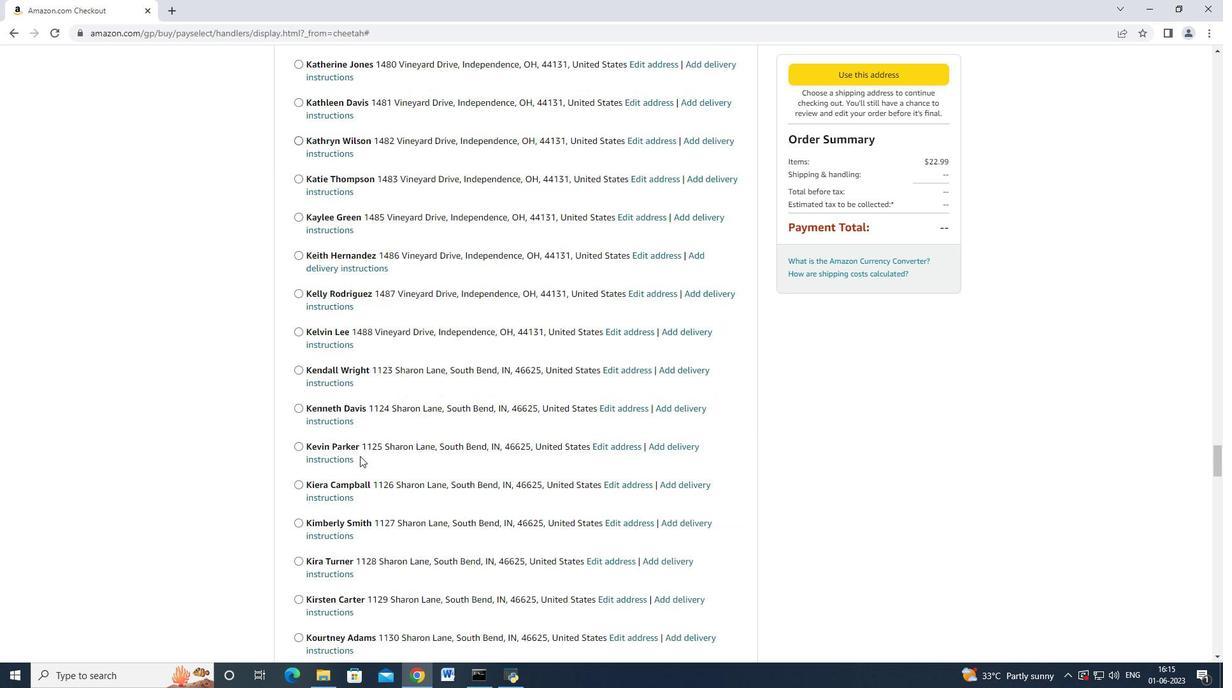 
Action: Mouse scrolled (360, 455) with delta (0, 0)
Screenshot: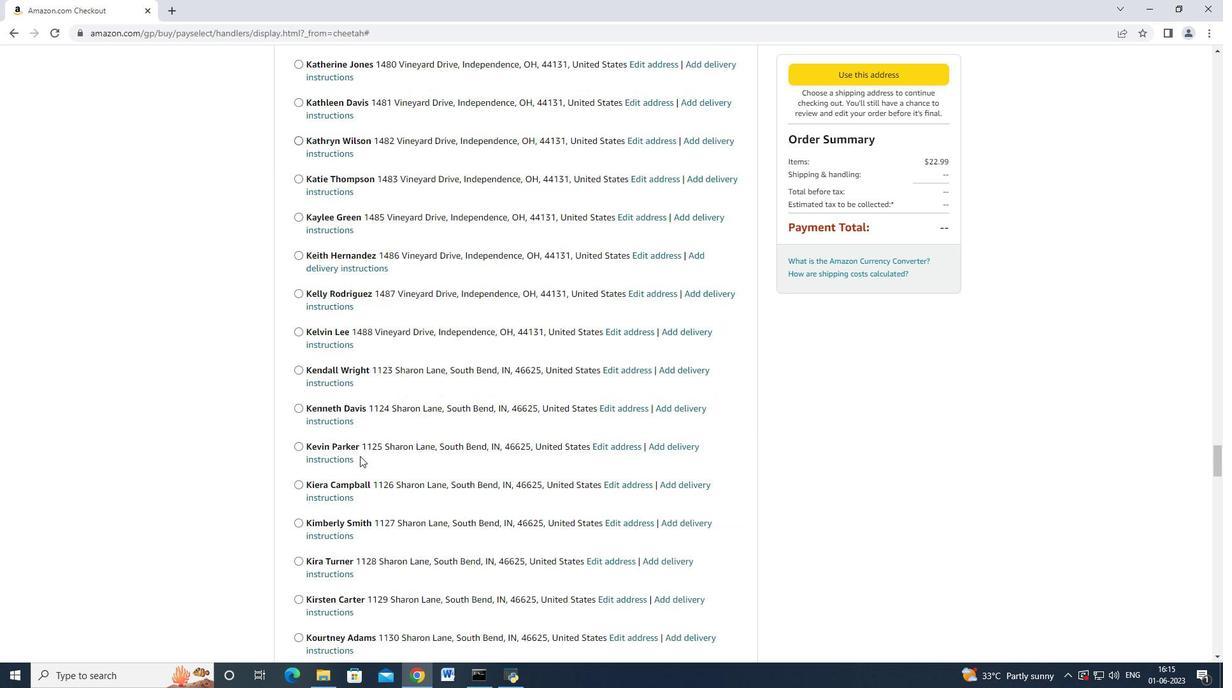 
Action: Mouse scrolled (360, 455) with delta (0, 0)
Screenshot: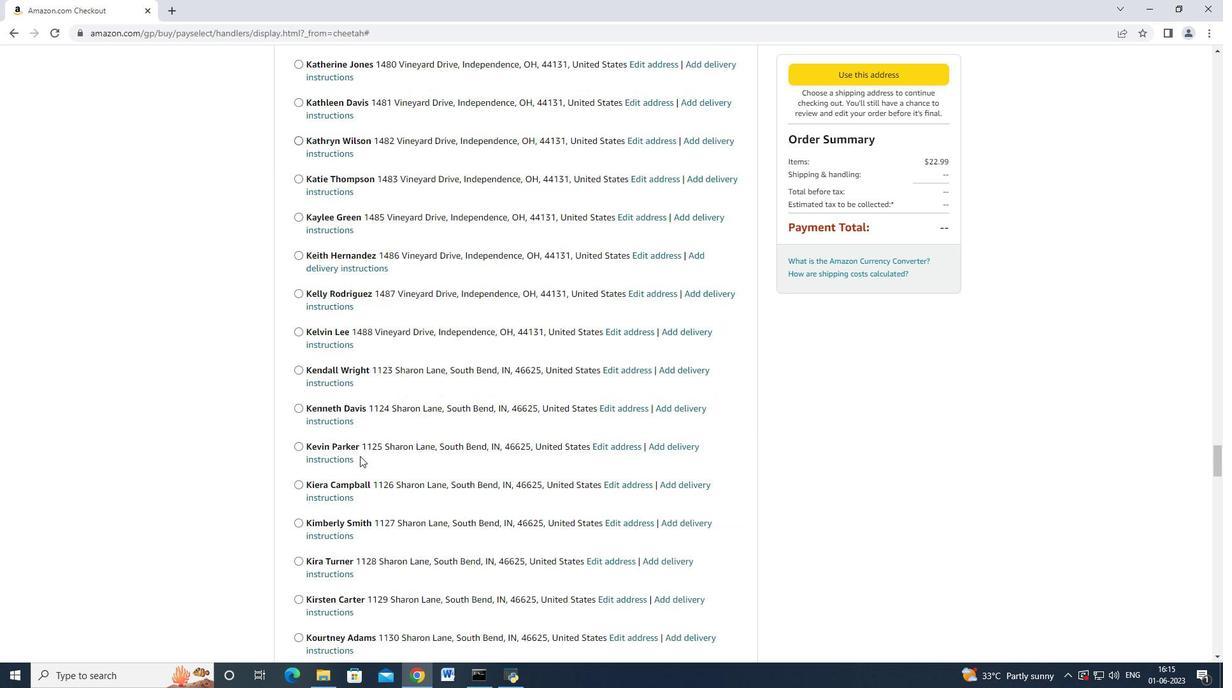 
Action: Mouse scrolled (360, 455) with delta (0, 0)
Screenshot: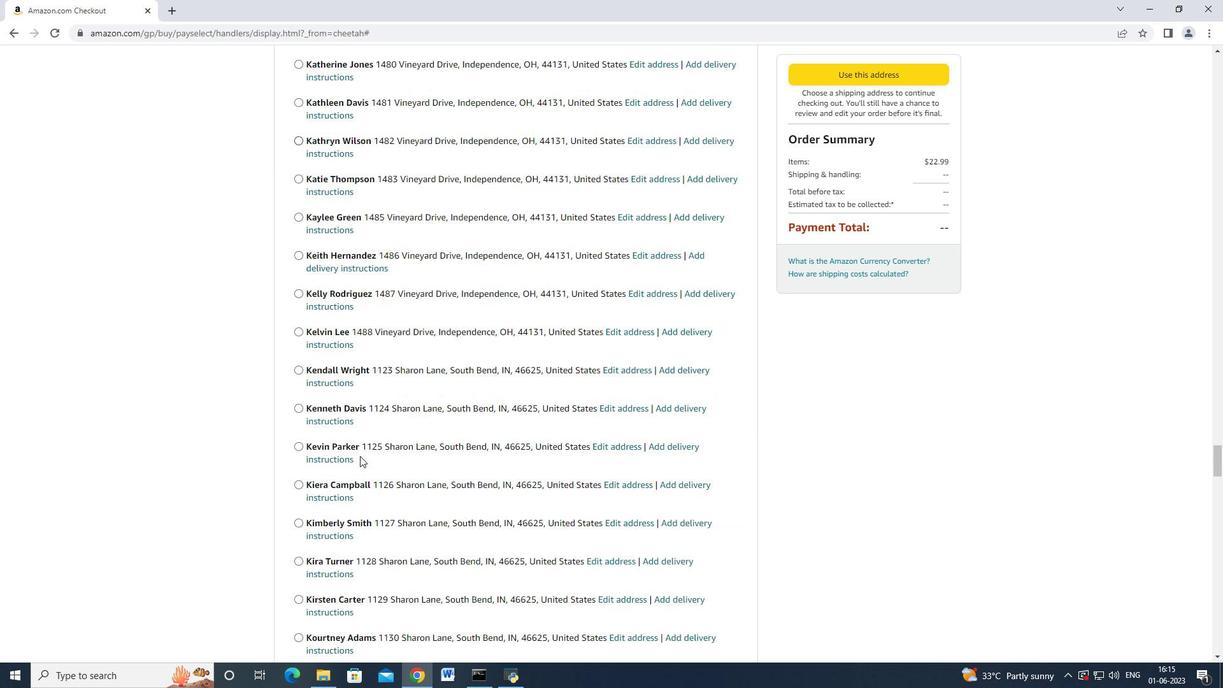 
Action: Mouse scrolled (360, 455) with delta (0, 0)
Screenshot: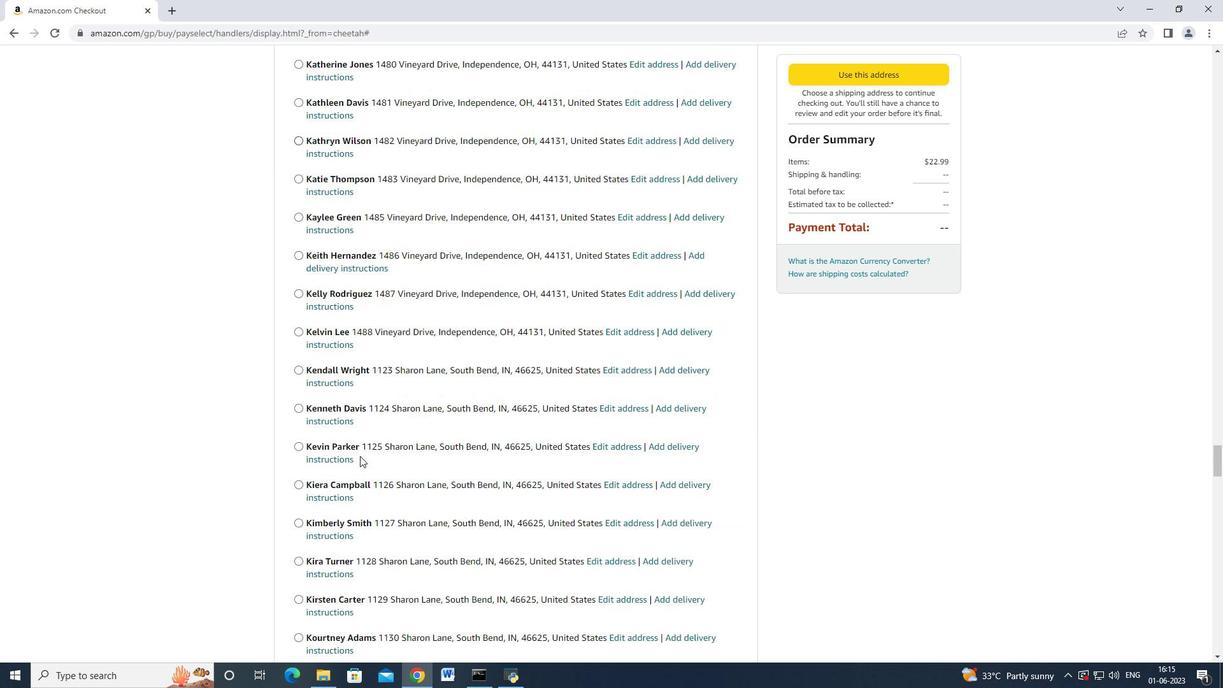 
Action: Mouse scrolled (360, 455) with delta (0, 0)
Screenshot: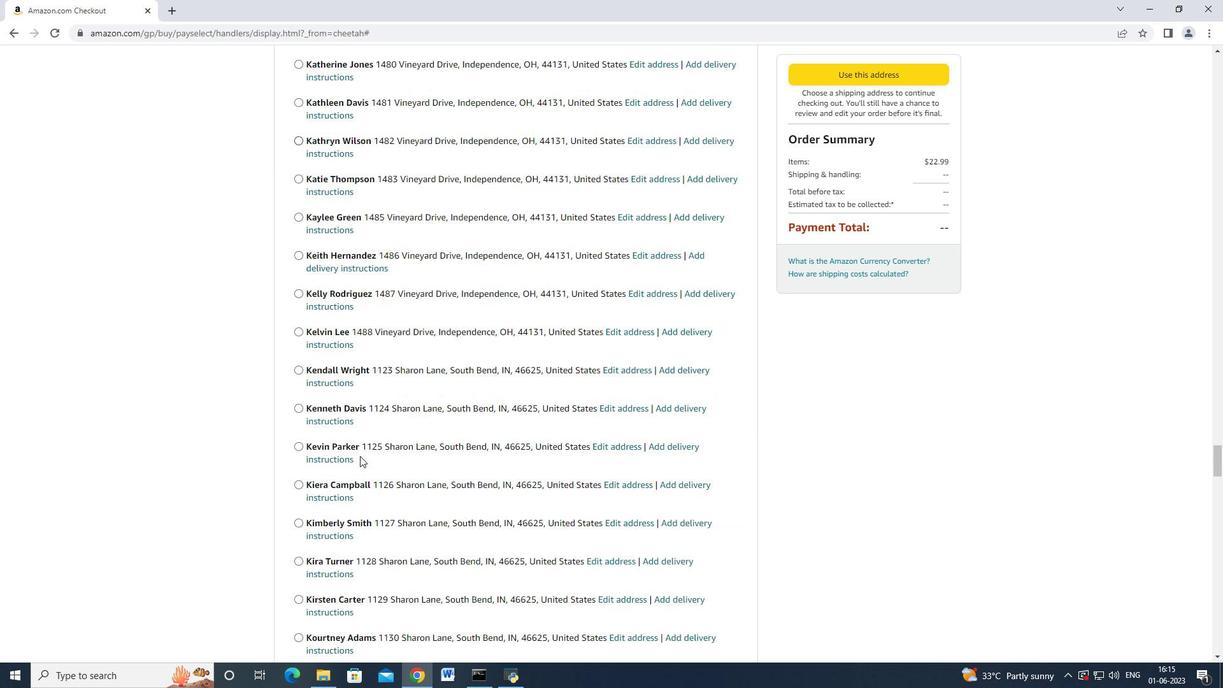 
Action: Mouse moved to (360, 457)
Screenshot: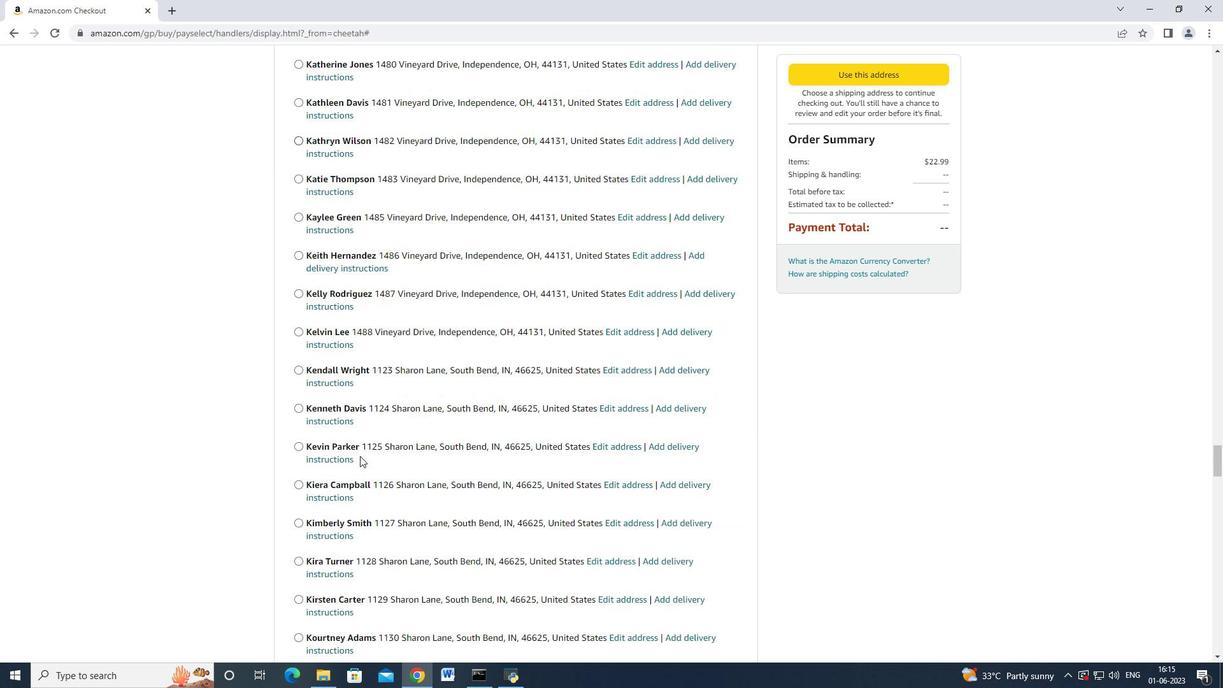 
Action: Mouse scrolled (360, 456) with delta (0, 0)
Screenshot: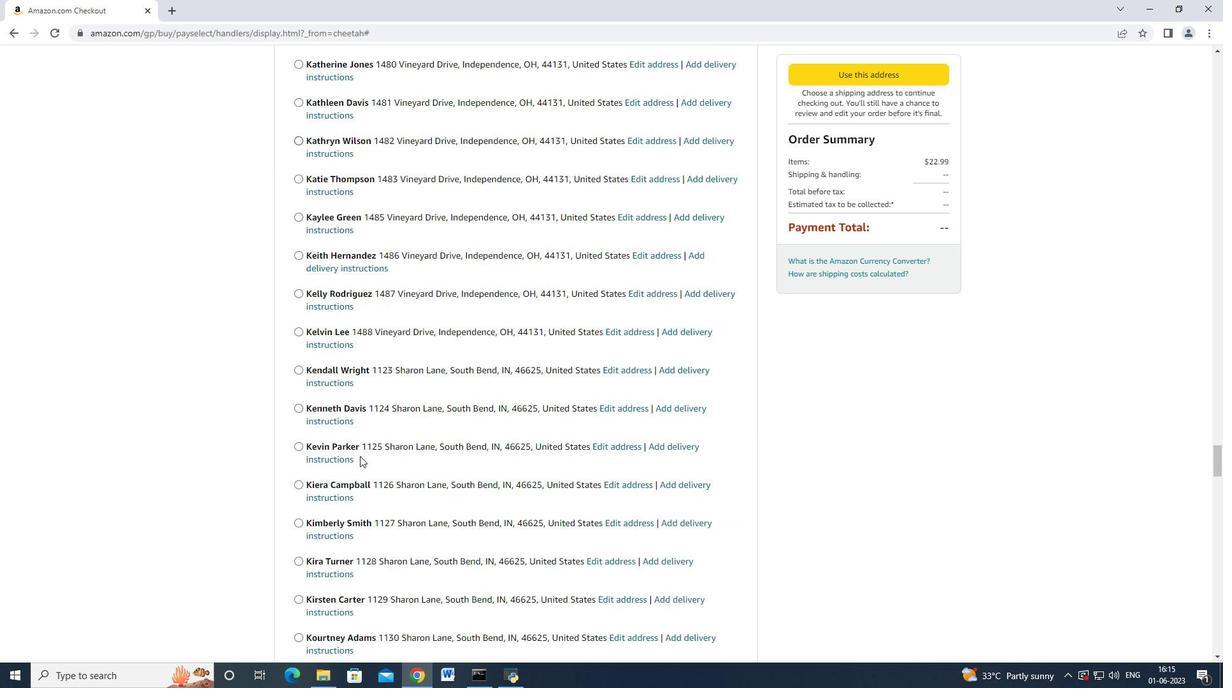 
Action: Mouse scrolled (360, 456) with delta (0, 0)
Screenshot: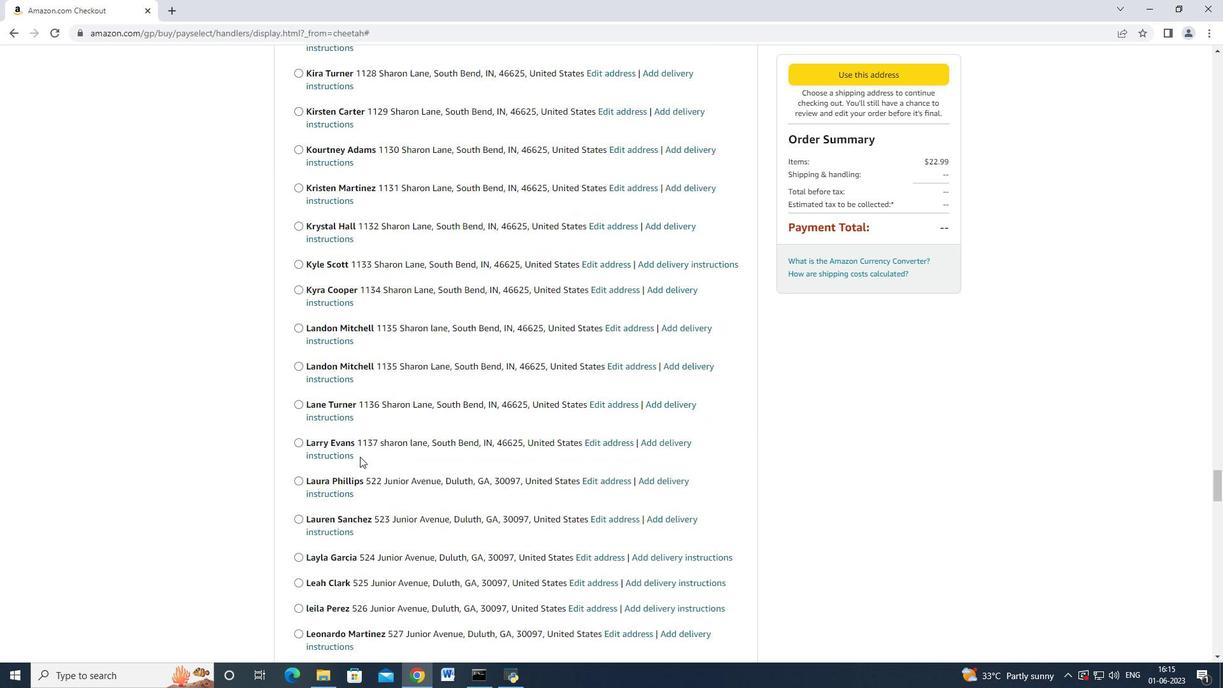 
Action: Mouse scrolled (360, 456) with delta (0, 0)
Screenshot: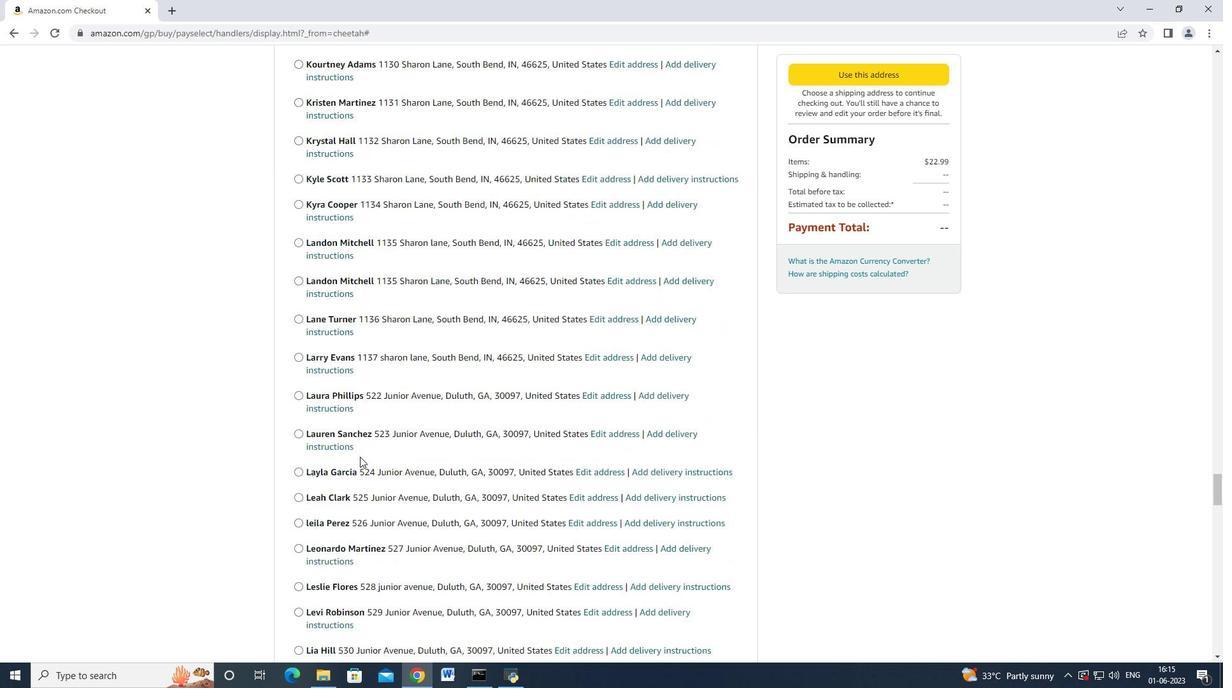 
Action: Mouse scrolled (360, 456) with delta (0, 0)
Screenshot: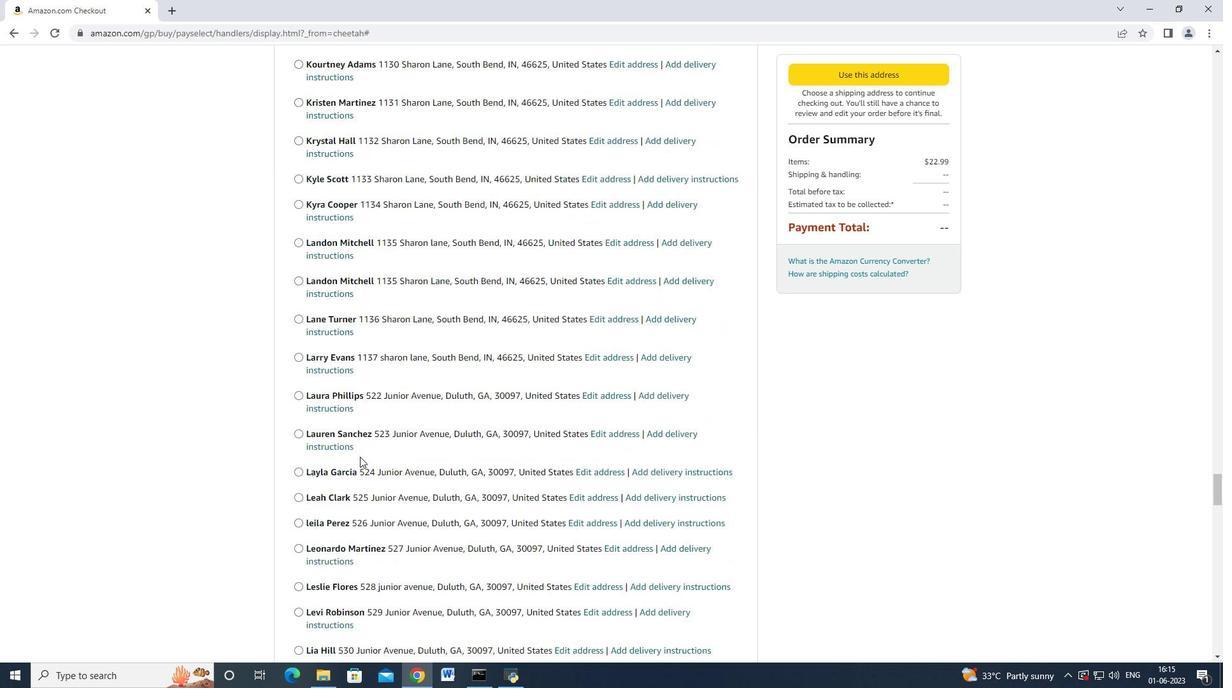
Action: Mouse scrolled (360, 456) with delta (0, 0)
Screenshot: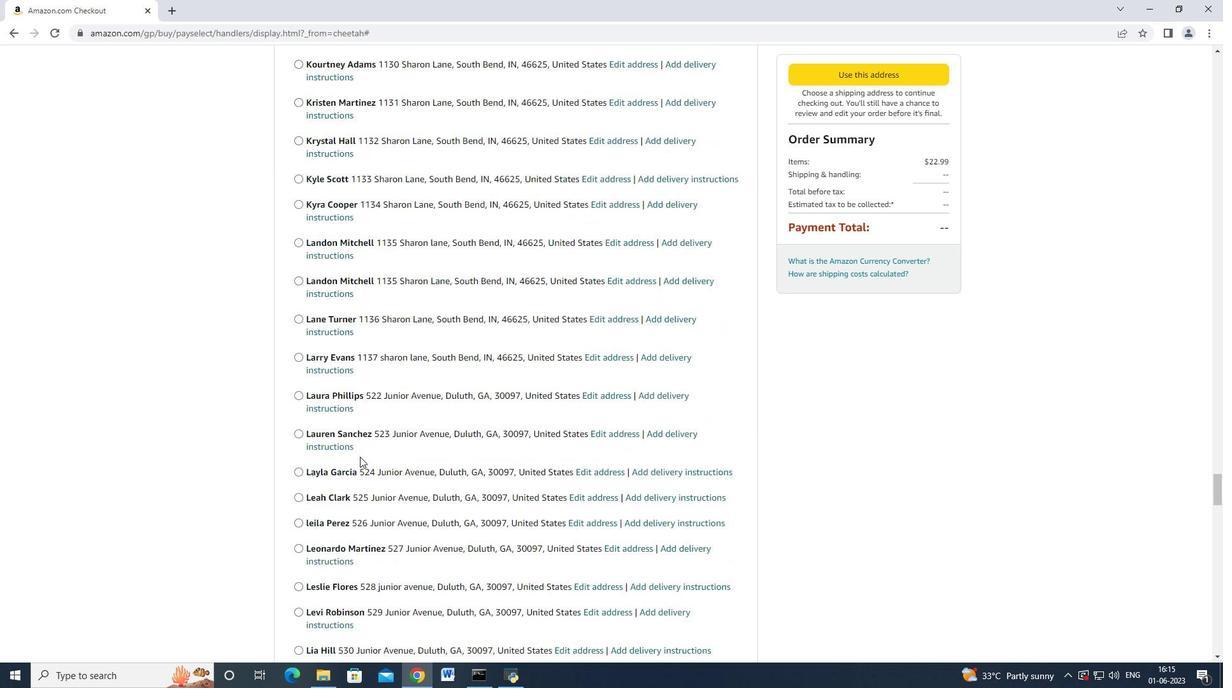 
Action: Mouse scrolled (360, 456) with delta (0, 0)
Screenshot: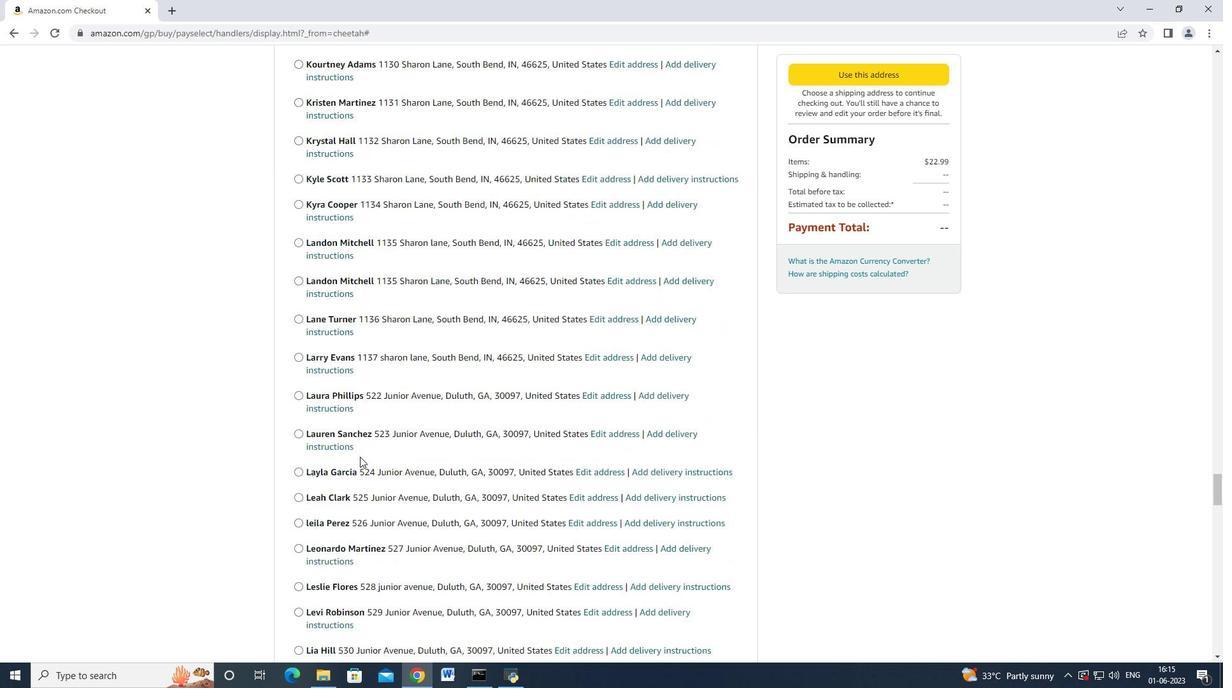 
Action: Mouse scrolled (360, 456) with delta (0, 0)
Screenshot: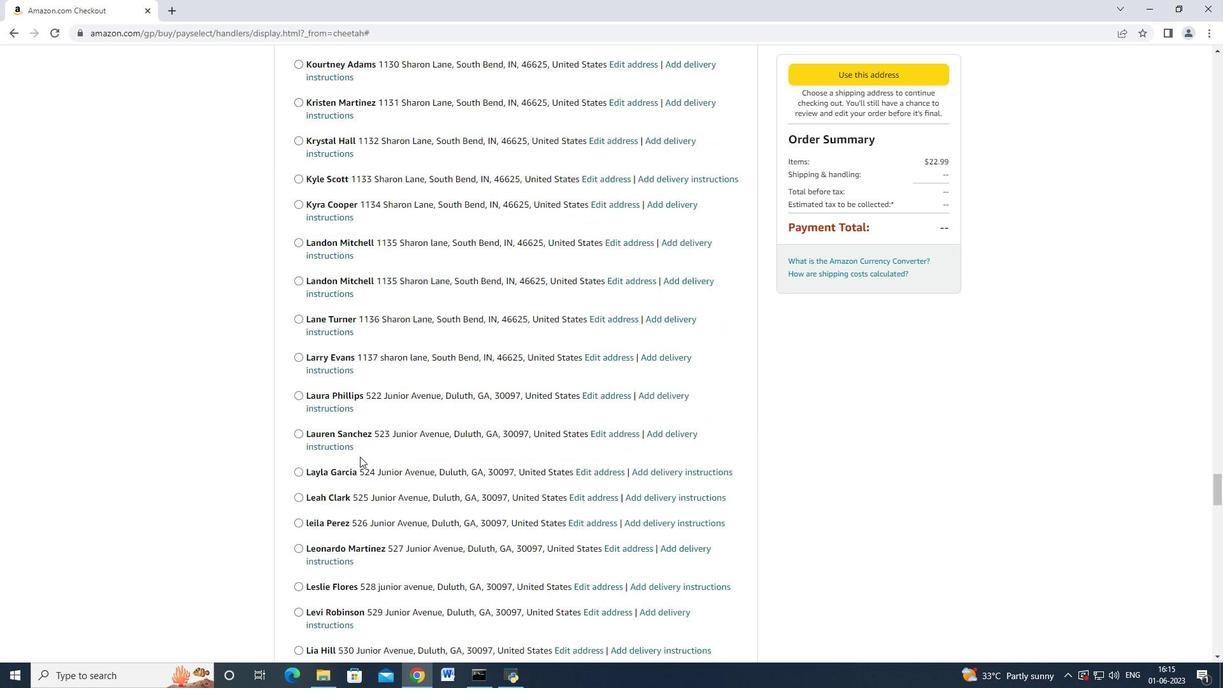 
Action: Mouse scrolled (360, 456) with delta (0, 0)
Screenshot: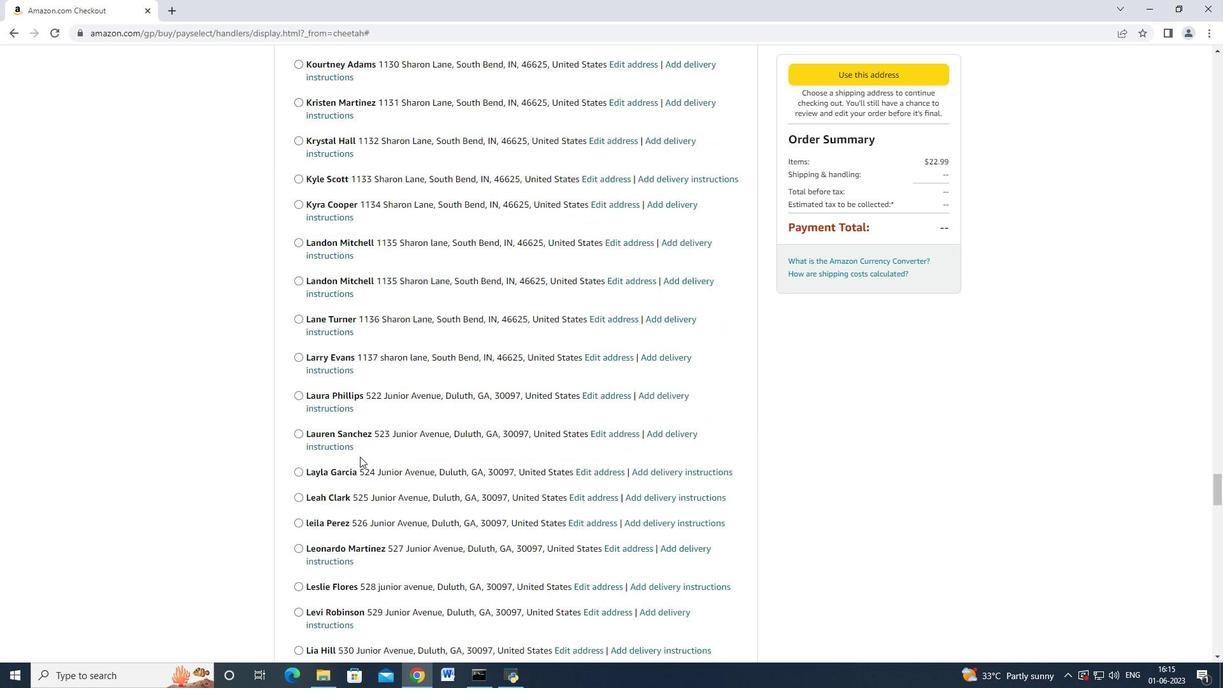 
Action: Mouse scrolled (360, 456) with delta (0, 0)
Screenshot: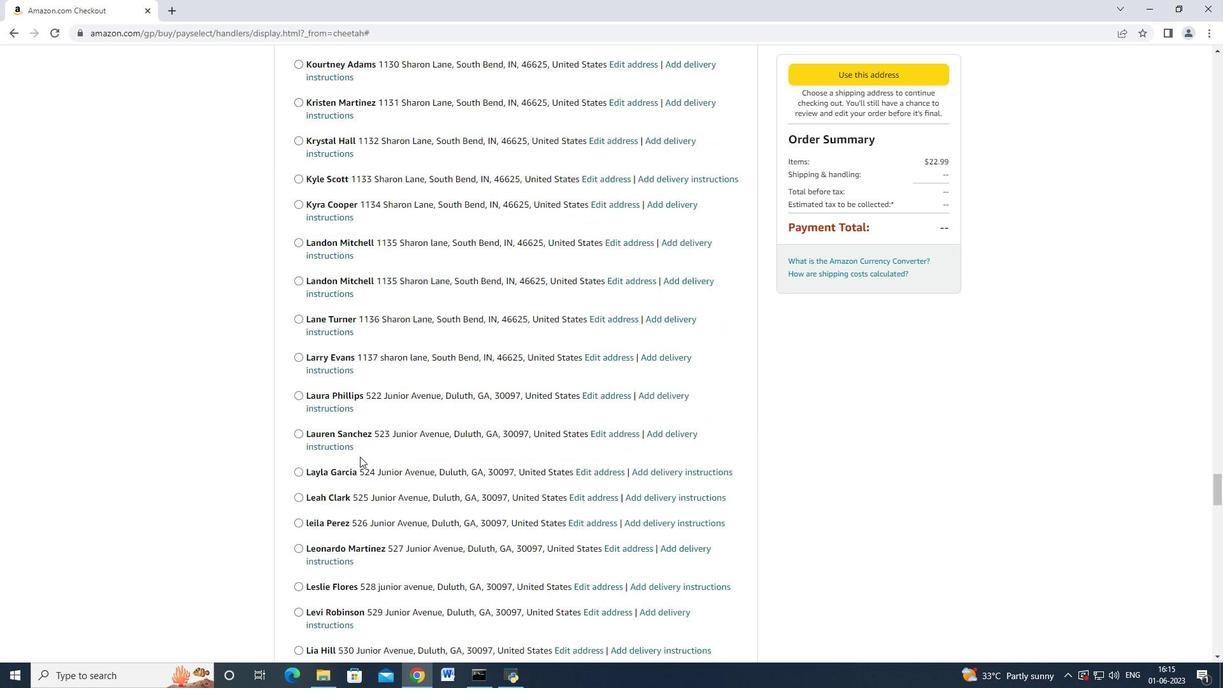 
Action: Mouse scrolled (360, 456) with delta (0, 0)
Screenshot: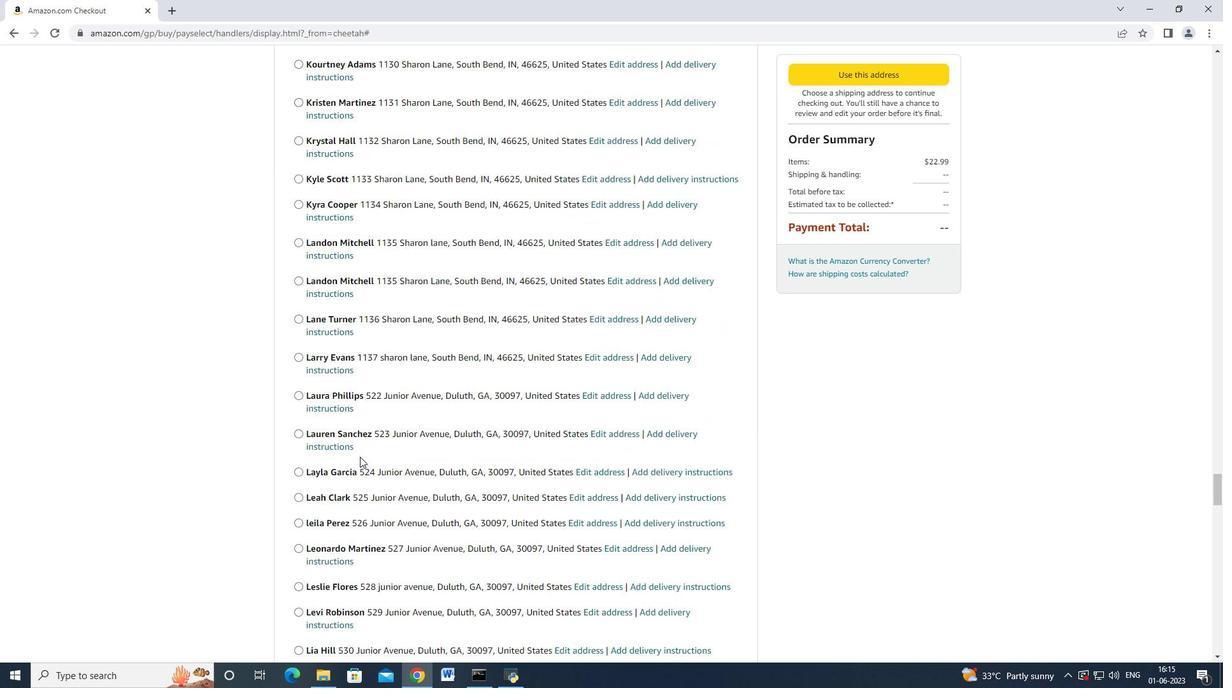 
Action: Mouse scrolled (360, 456) with delta (0, 0)
Screenshot: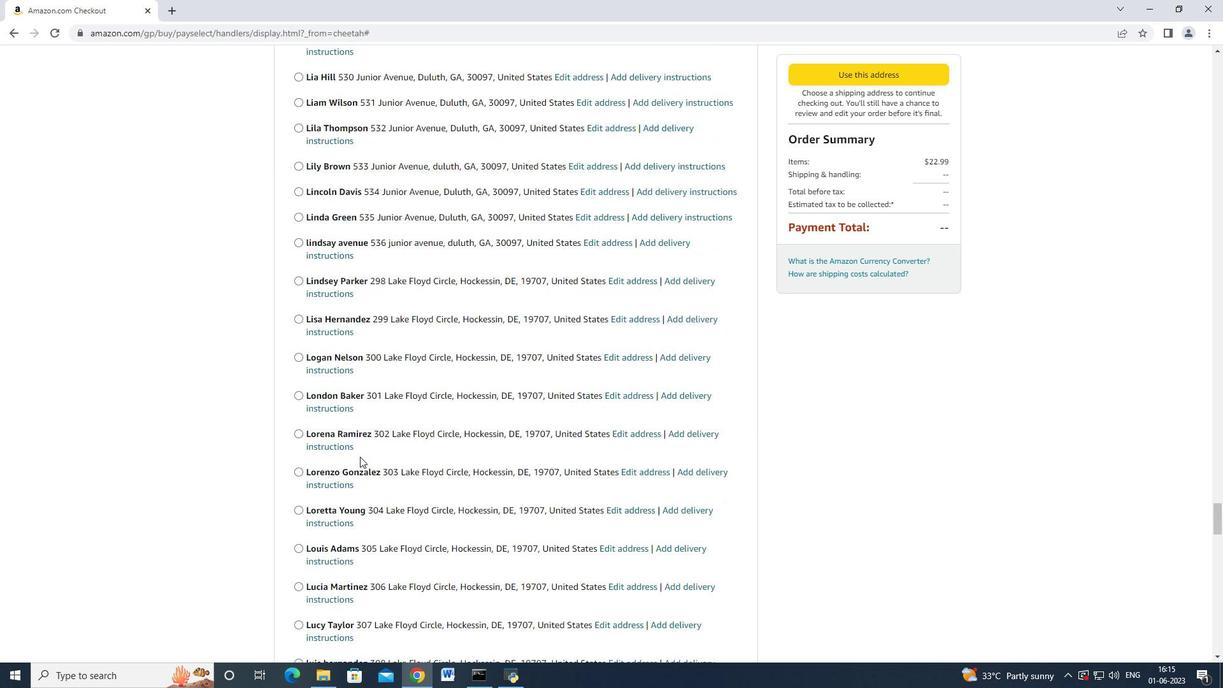 
Action: Mouse scrolled (360, 456) with delta (0, 0)
Screenshot: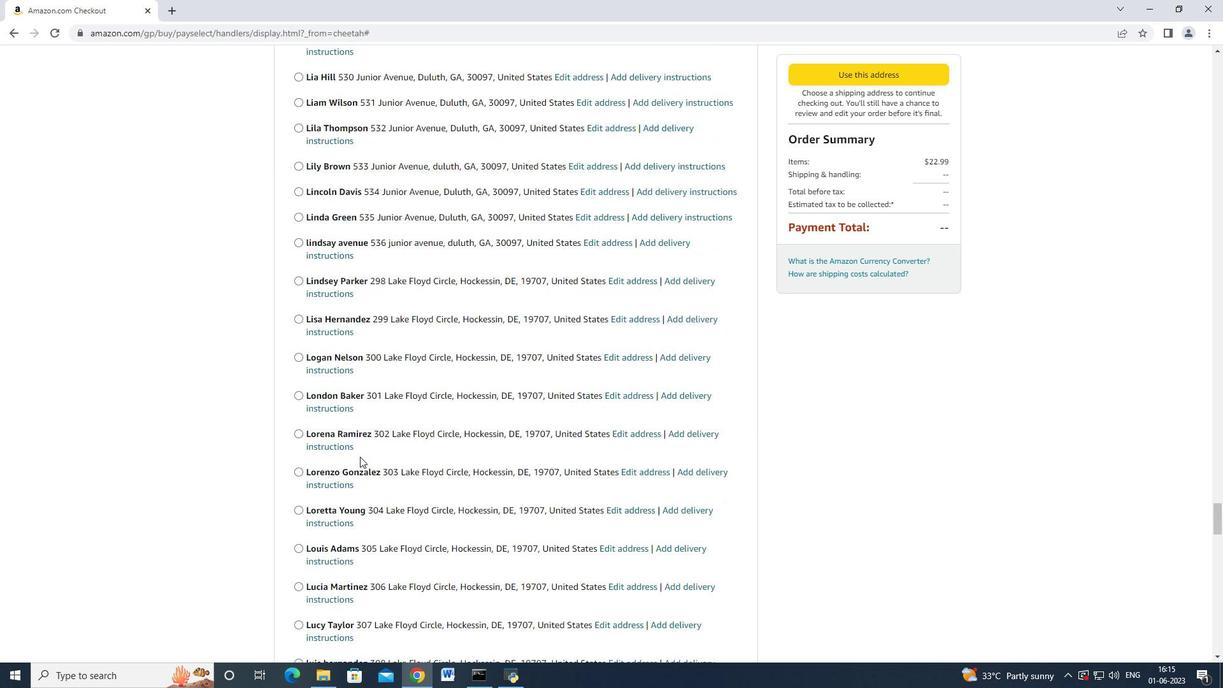 
Action: Mouse scrolled (360, 455) with delta (0, -1)
Screenshot: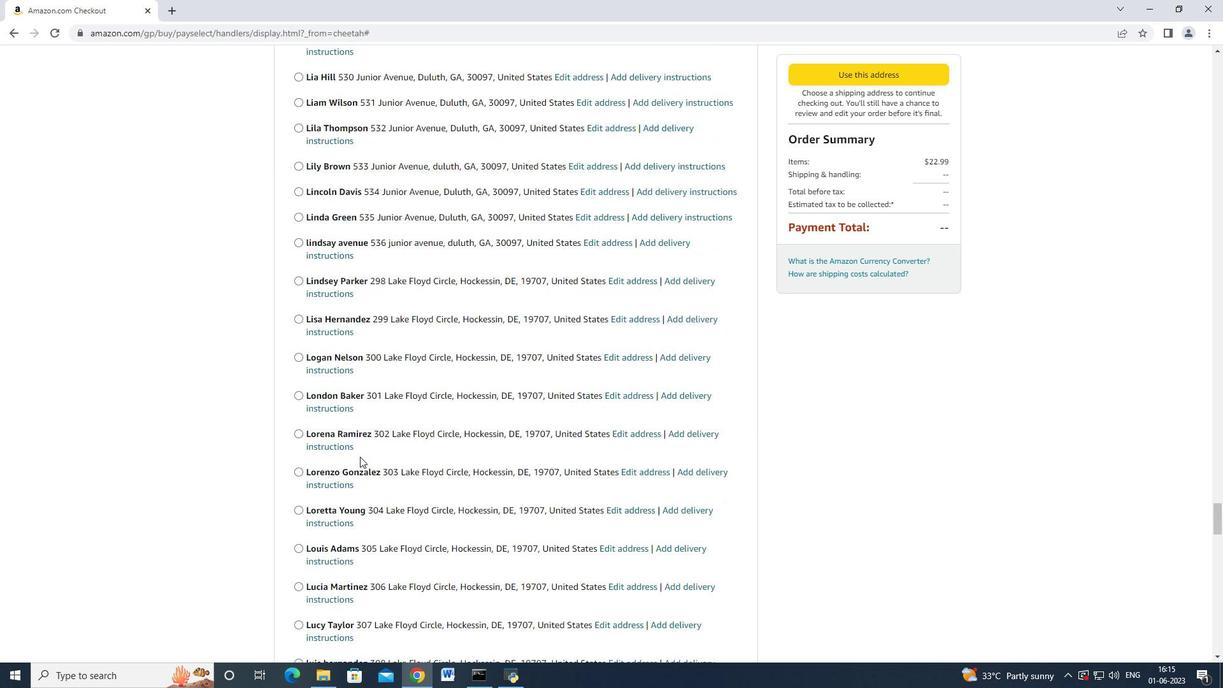 
Action: Mouse scrolled (360, 456) with delta (0, 0)
Screenshot: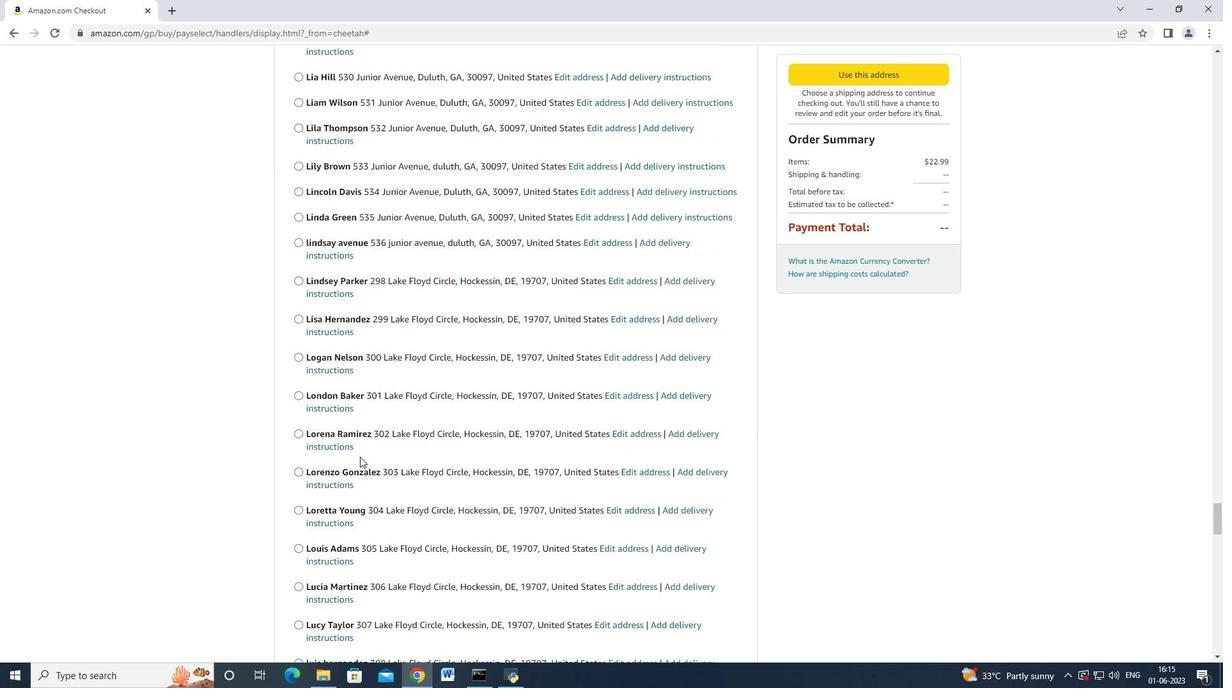 
Action: Mouse scrolled (360, 456) with delta (0, 0)
Screenshot: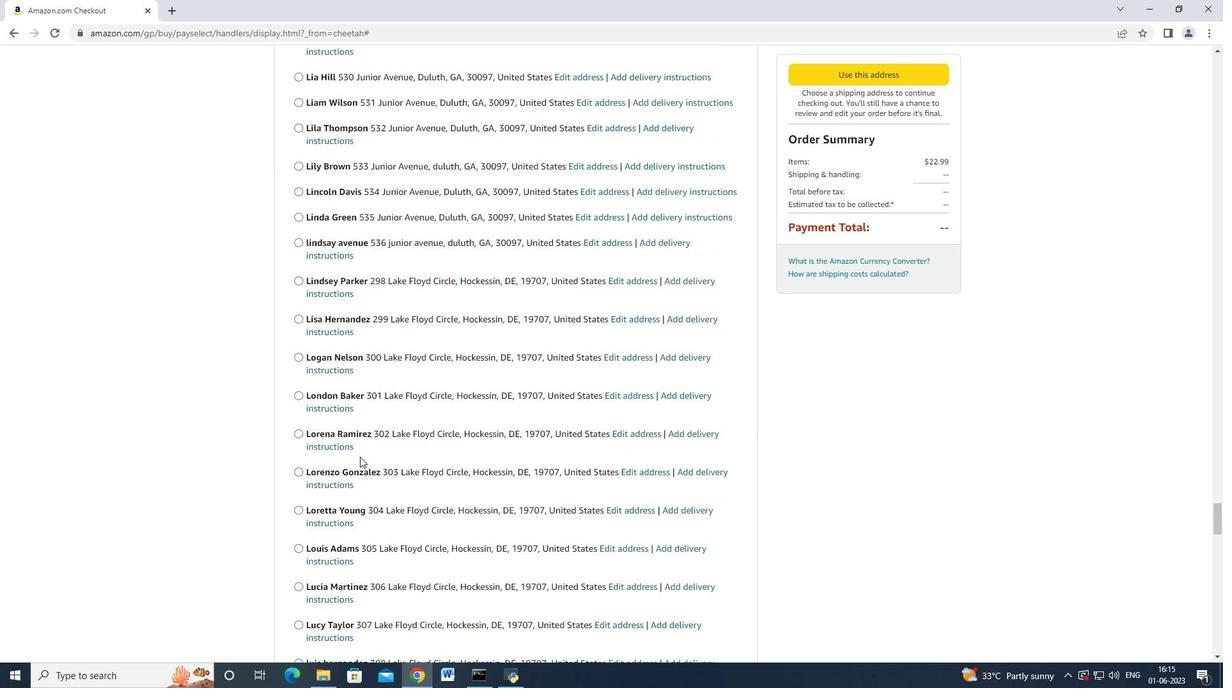 
Action: Mouse scrolled (360, 456) with delta (0, 0)
Screenshot: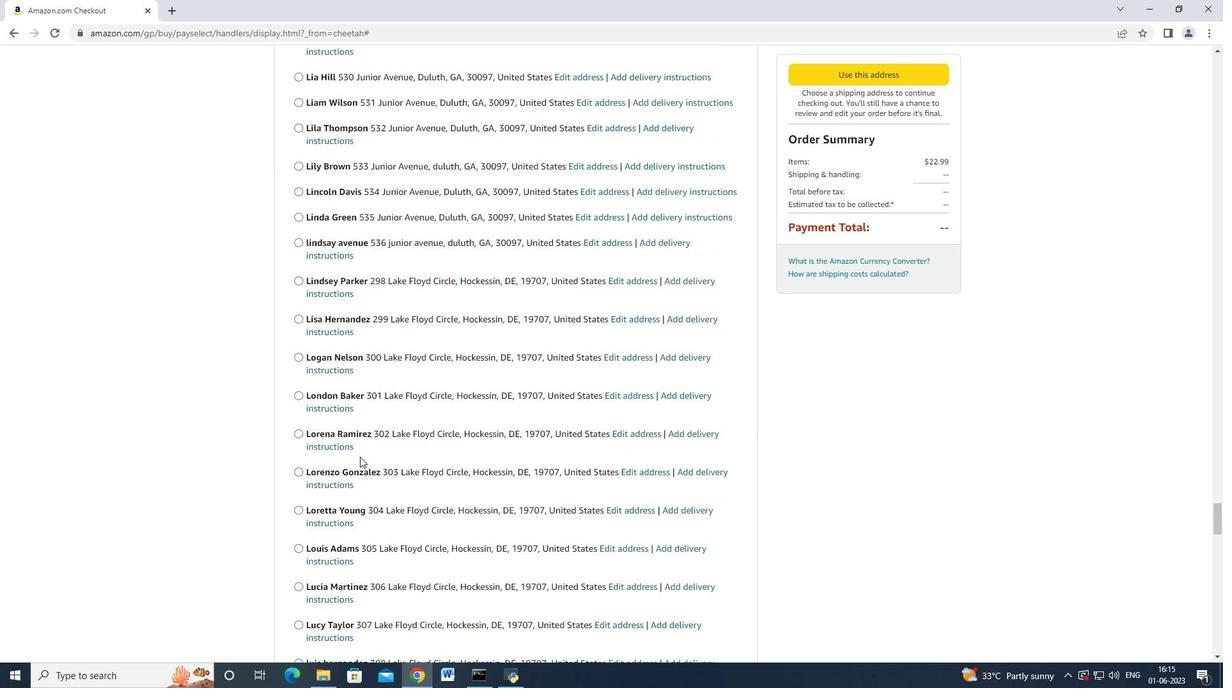 
Action: Mouse scrolled (360, 456) with delta (0, 0)
Screenshot: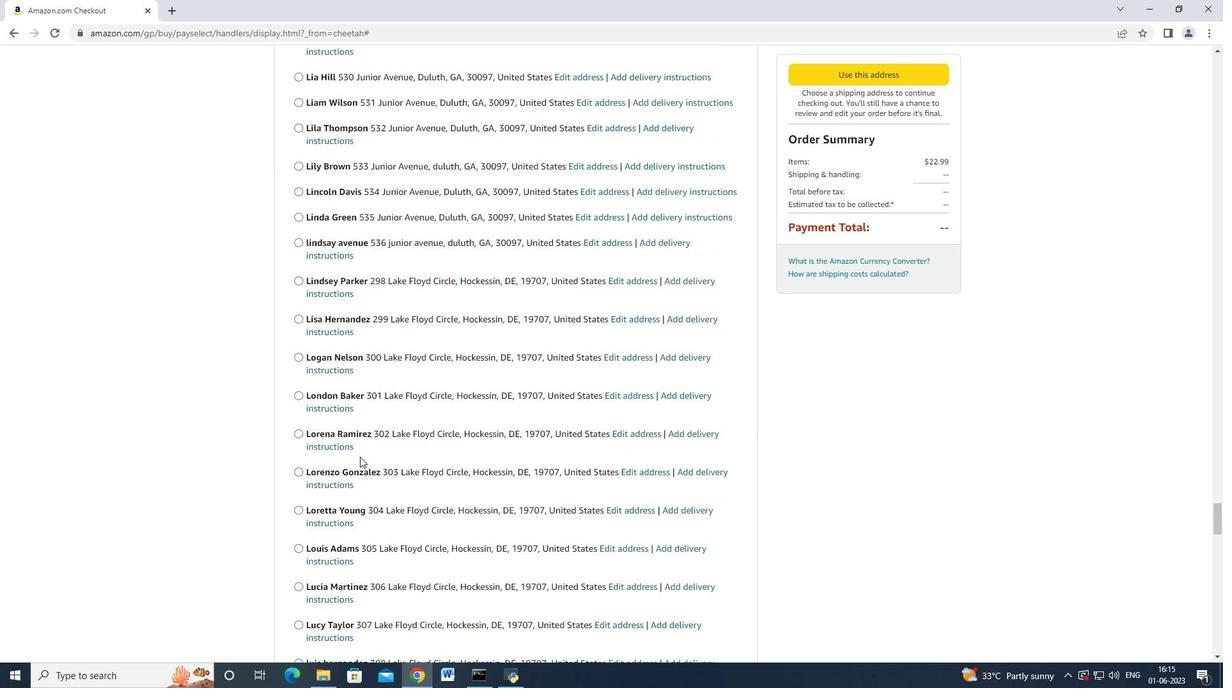 
Action: Mouse scrolled (360, 456) with delta (0, 0)
Screenshot: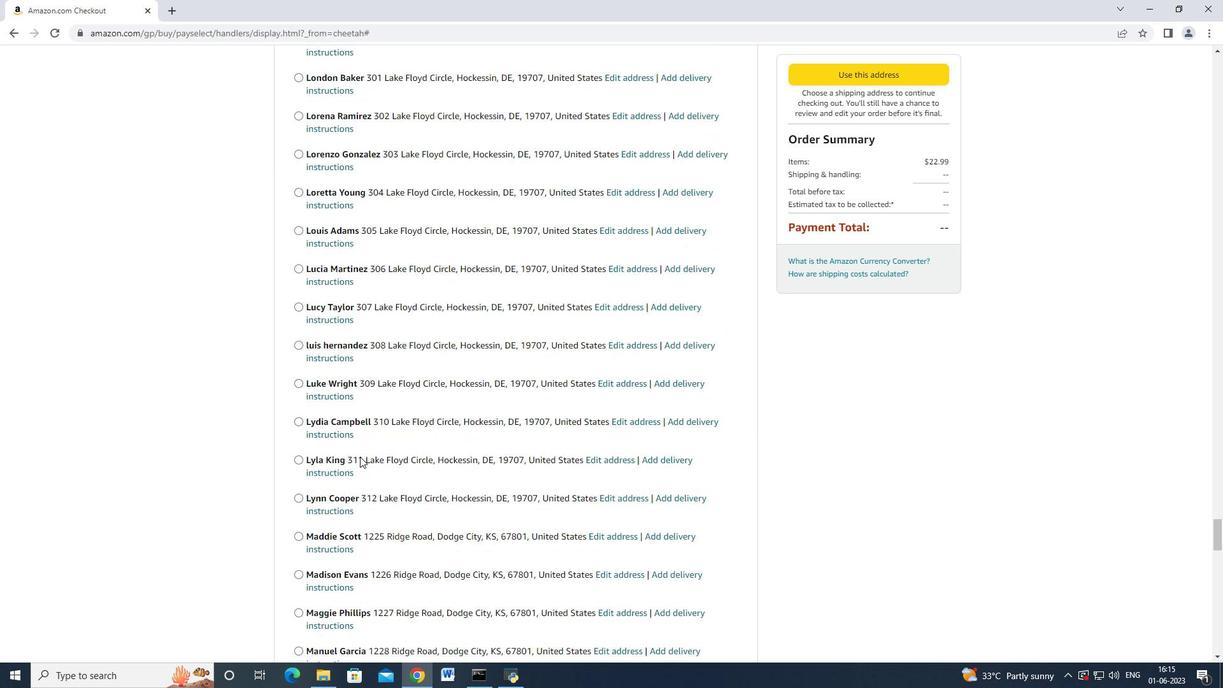 
Action: Mouse scrolled (360, 456) with delta (0, 0)
Screenshot: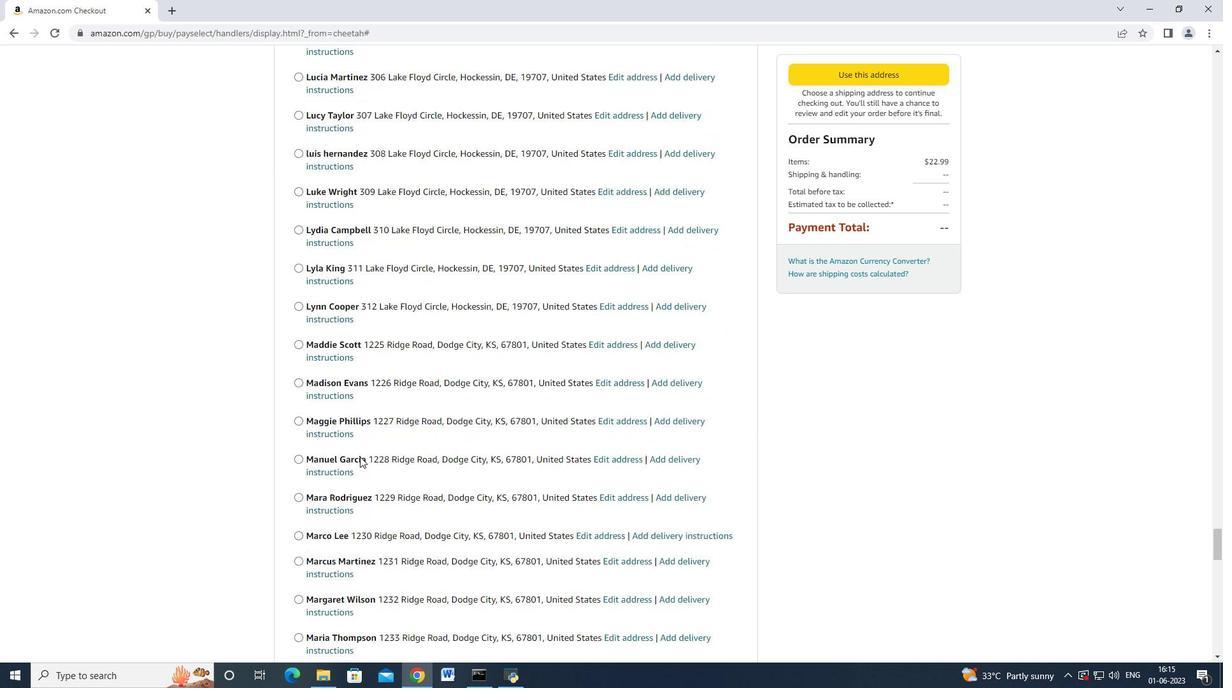 
Action: Mouse scrolled (360, 455) with delta (0, -1)
Screenshot: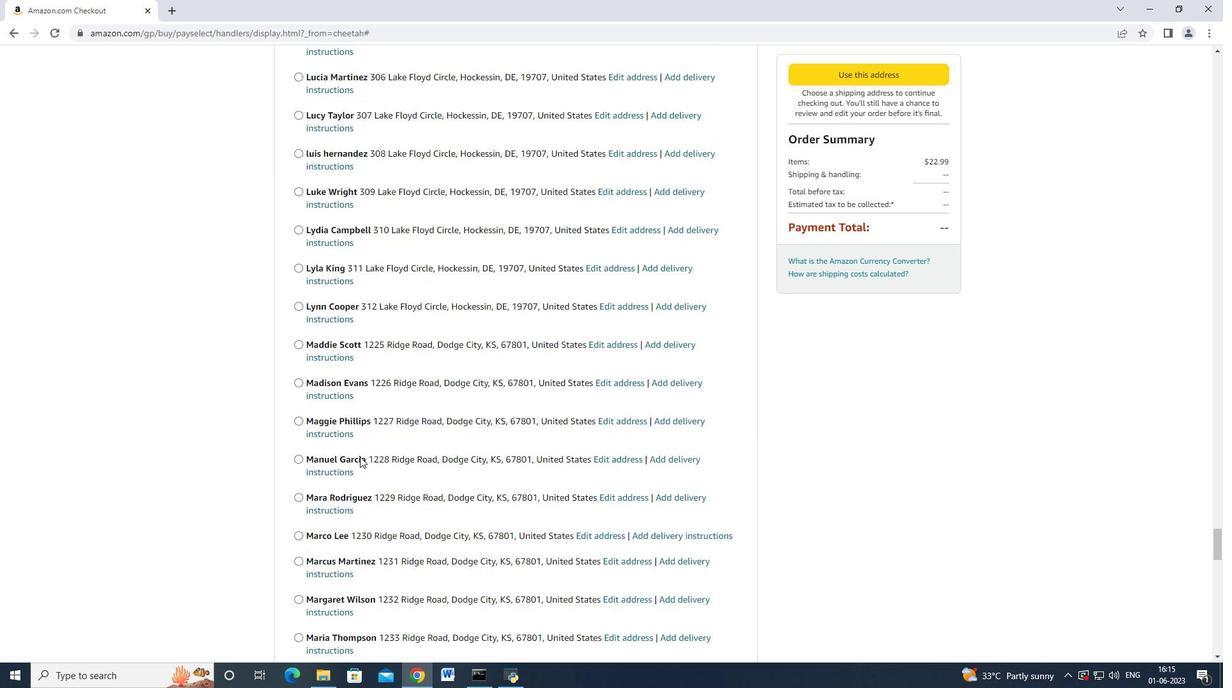 
Action: Mouse scrolled (360, 456) with delta (0, 0)
Screenshot: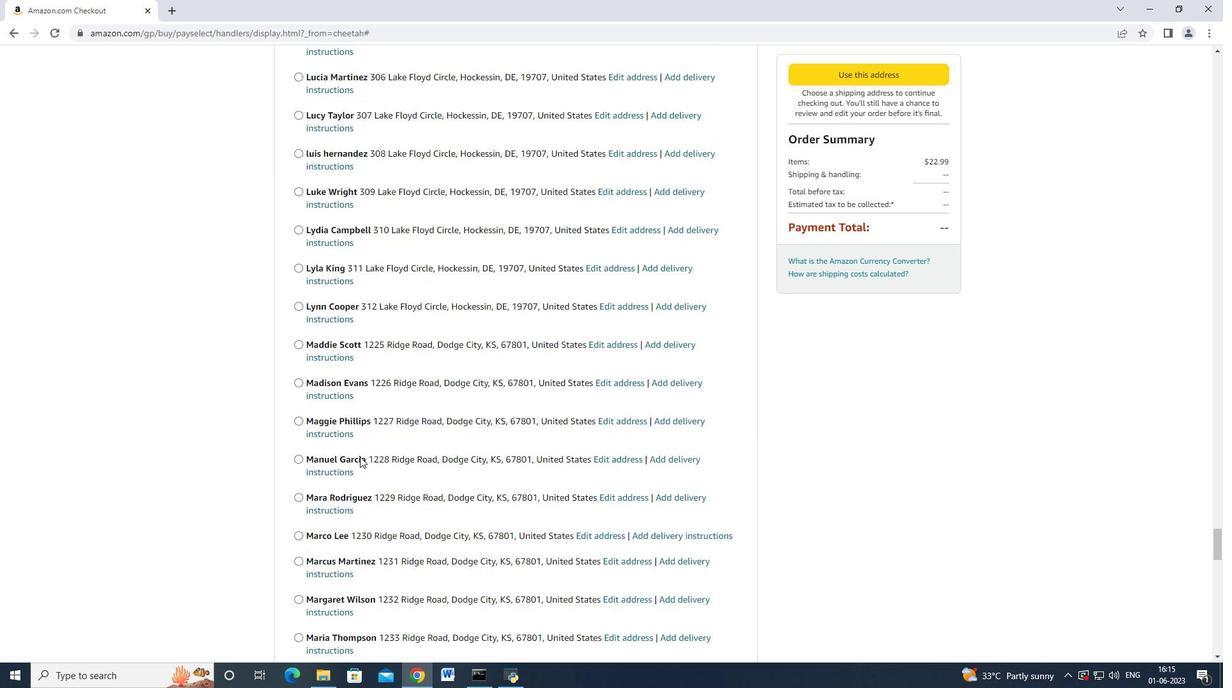 
Action: Mouse scrolled (360, 456) with delta (0, 0)
Screenshot: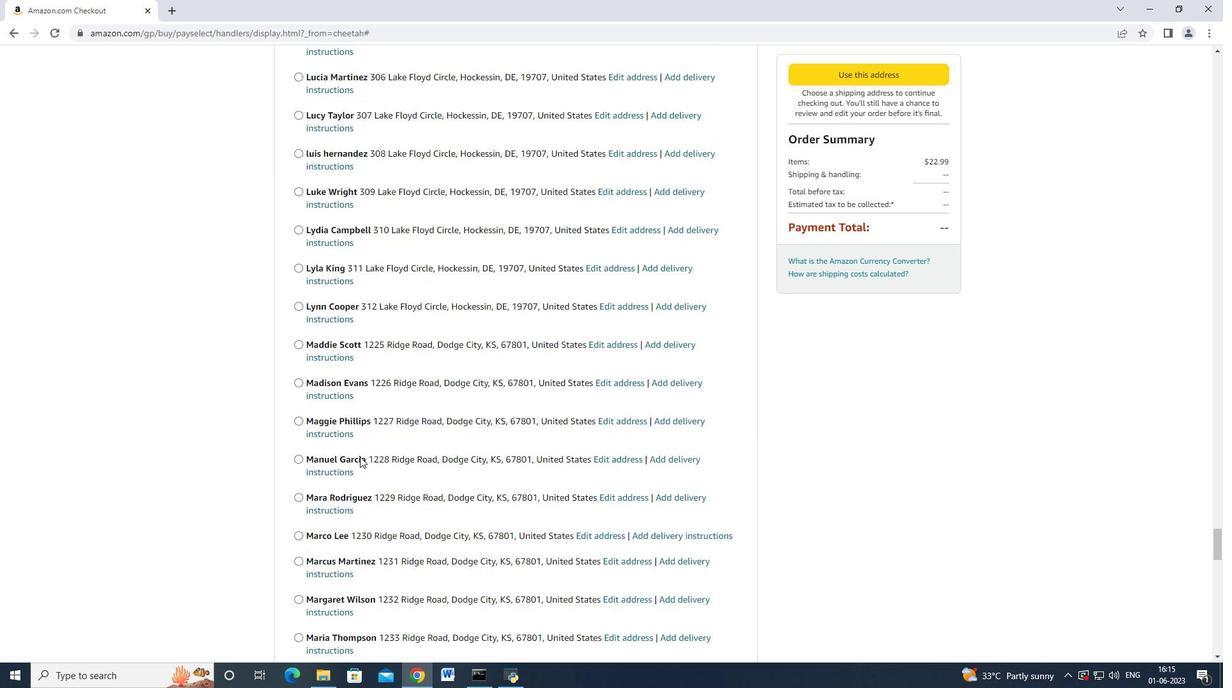 
Action: Mouse scrolled (360, 456) with delta (0, 0)
Screenshot: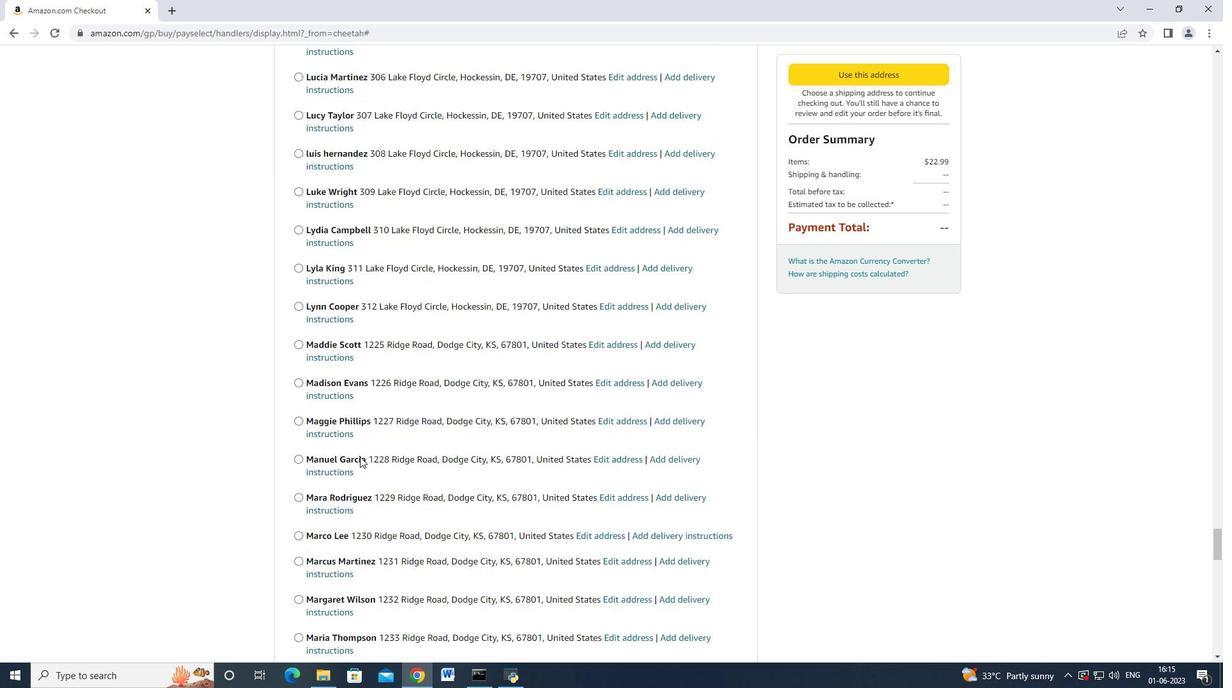 
Action: Mouse scrolled (360, 456) with delta (0, 0)
Screenshot: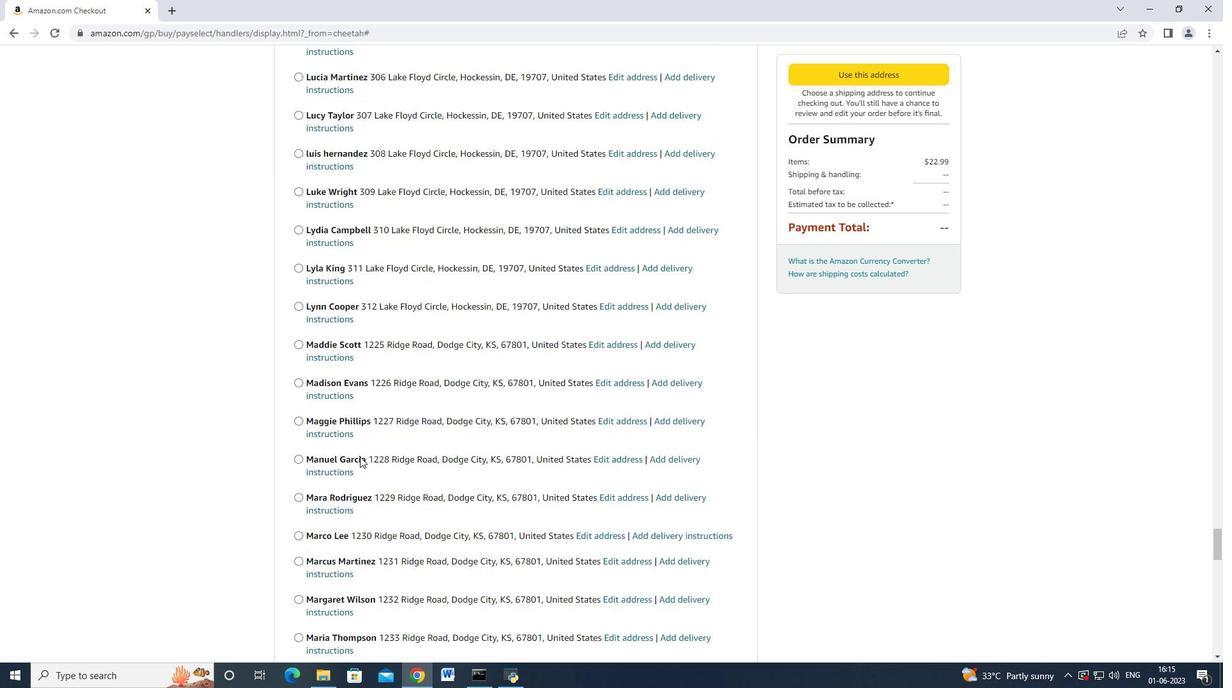 
Action: Mouse scrolled (360, 456) with delta (0, 0)
Screenshot: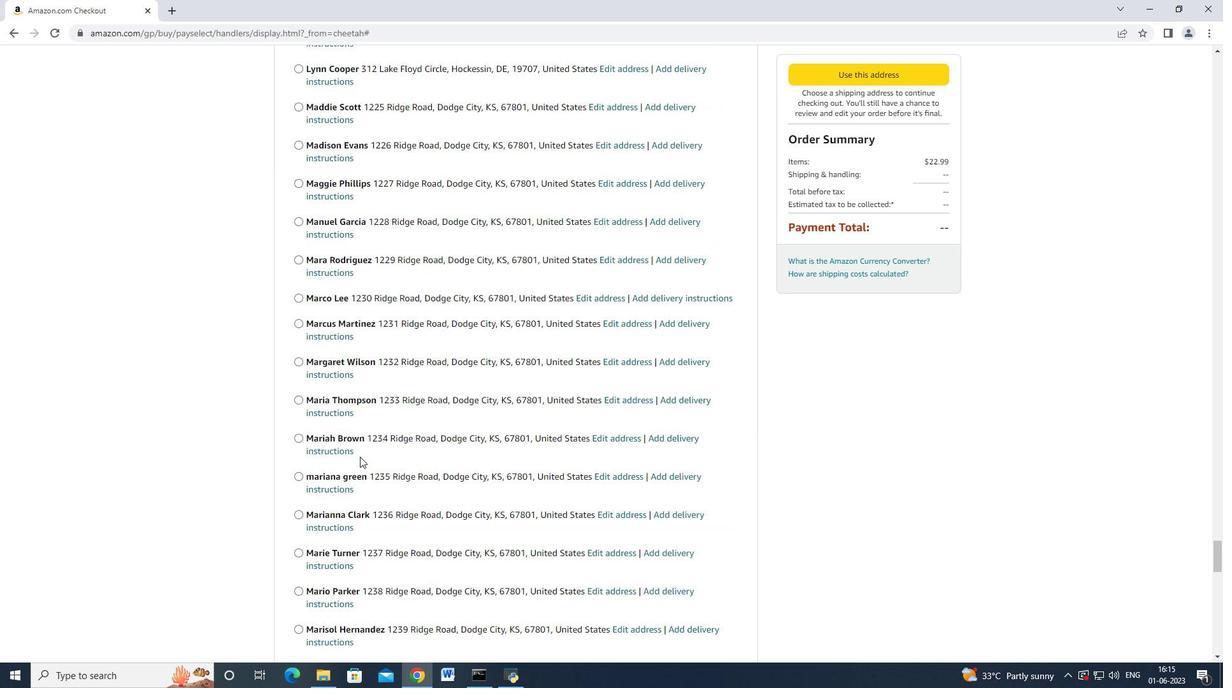 
Action: Mouse scrolled (360, 456) with delta (0, 0)
Screenshot: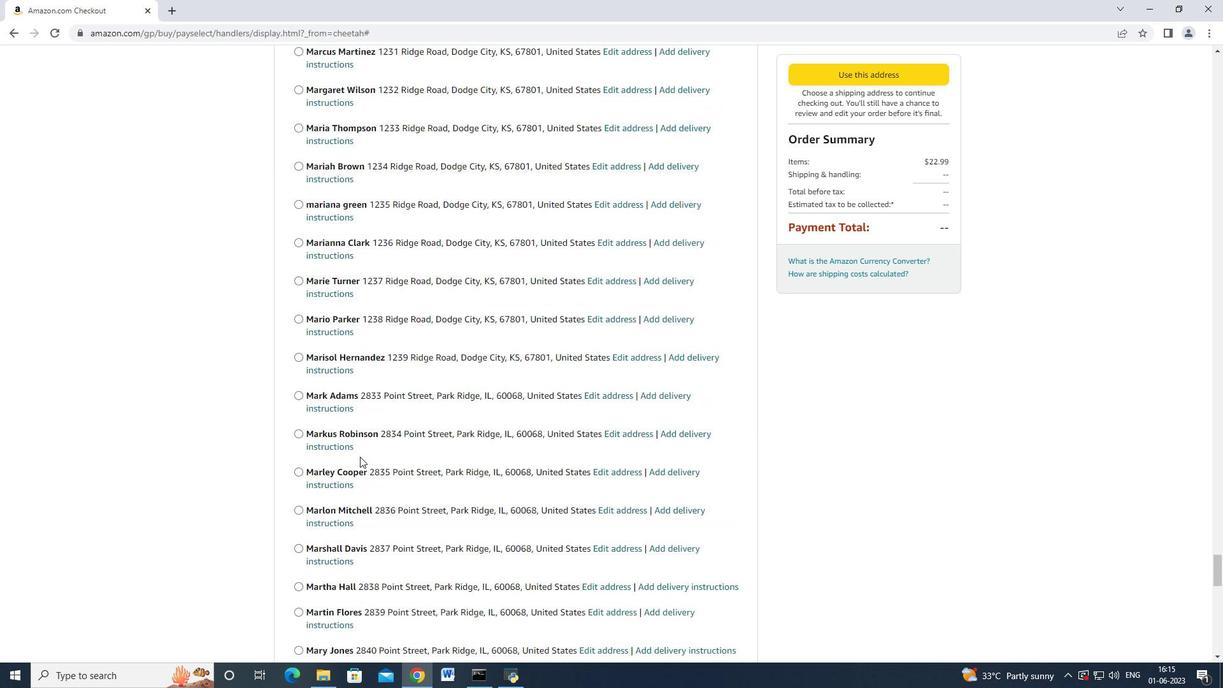 
Action: Mouse scrolled (360, 456) with delta (0, 0)
Screenshot: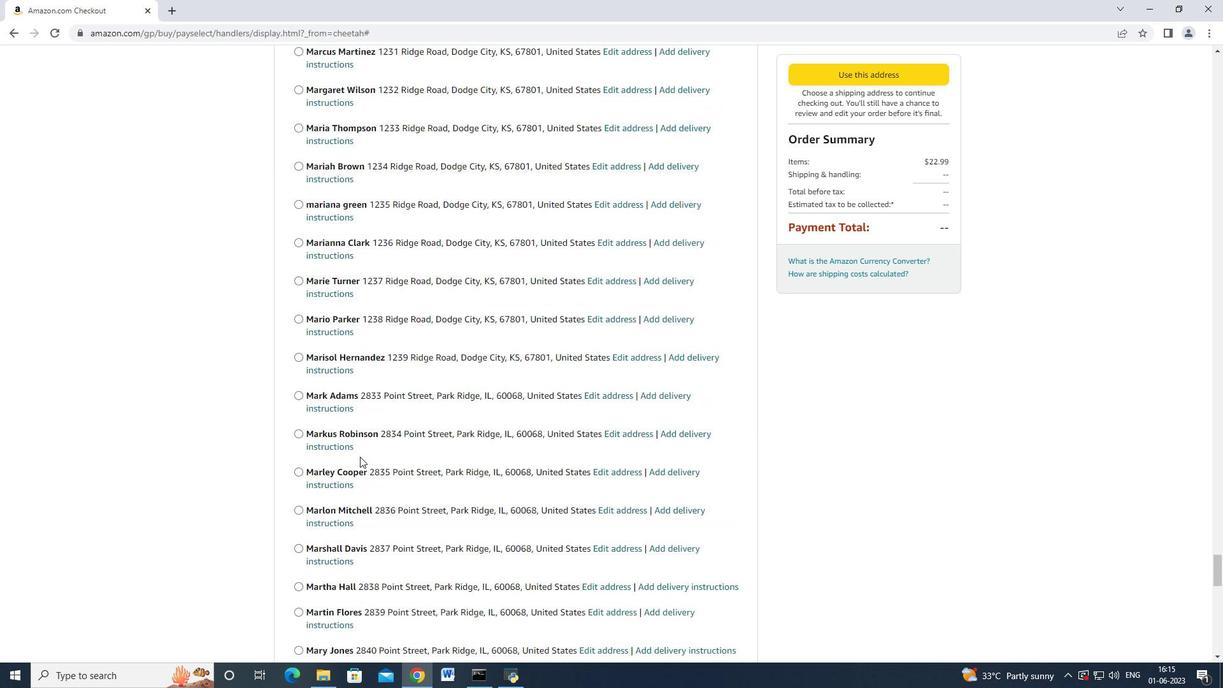 
Action: Mouse scrolled (360, 455) with delta (0, -1)
Screenshot: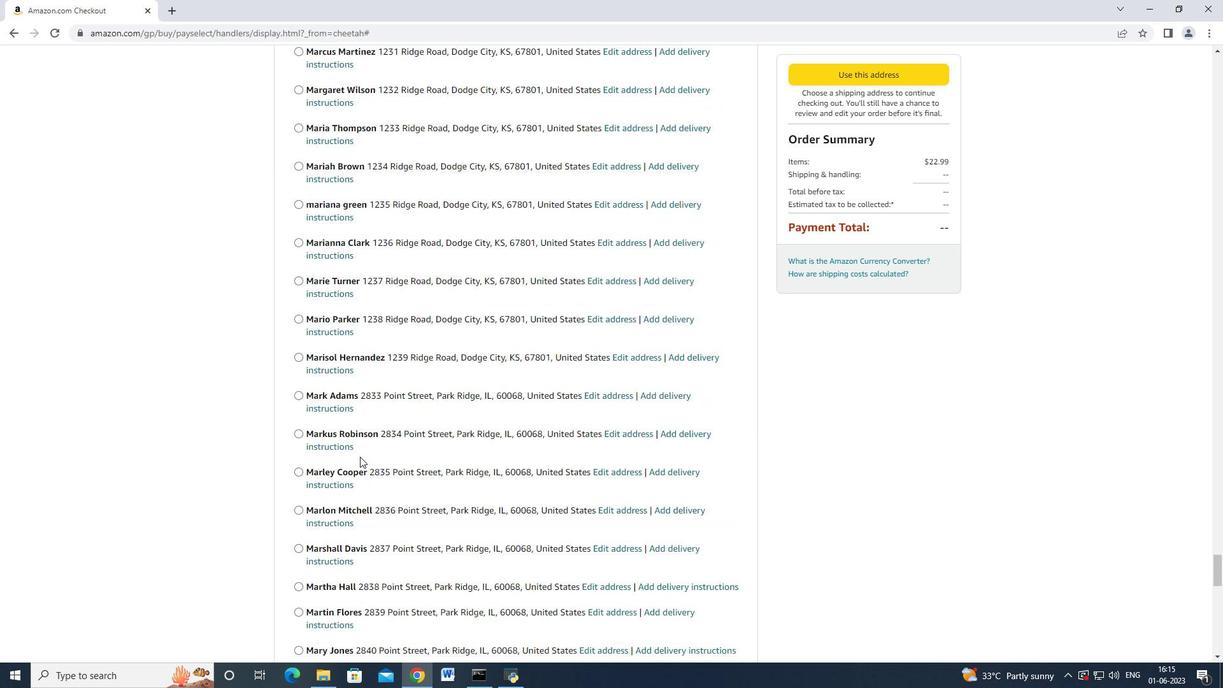 
Action: Mouse scrolled (360, 456) with delta (0, 0)
Screenshot: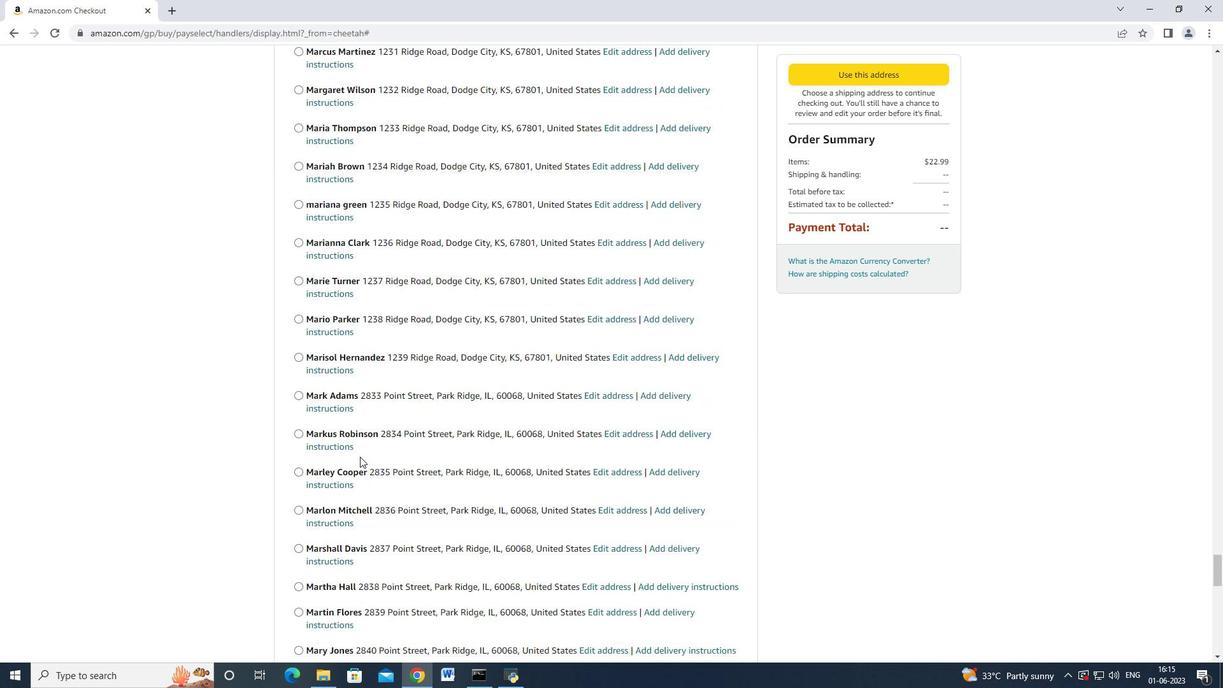 
Action: Mouse scrolled (360, 456) with delta (0, 0)
Screenshot: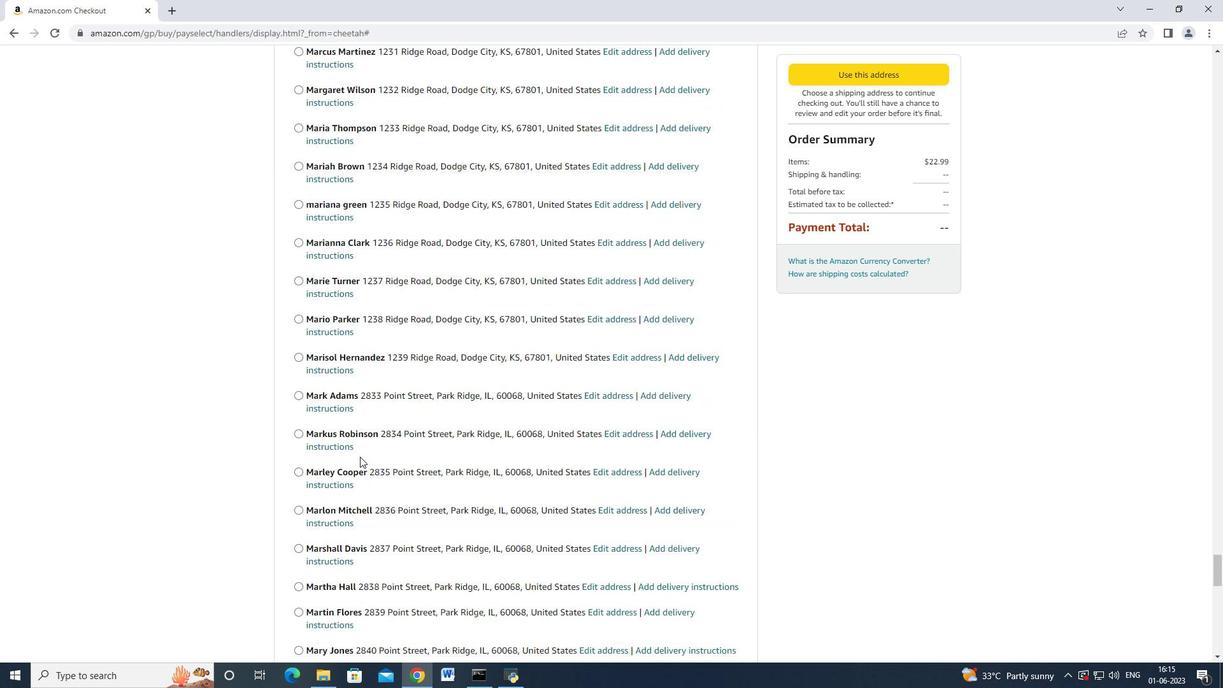 
Action: Mouse scrolled (360, 456) with delta (0, 0)
Screenshot: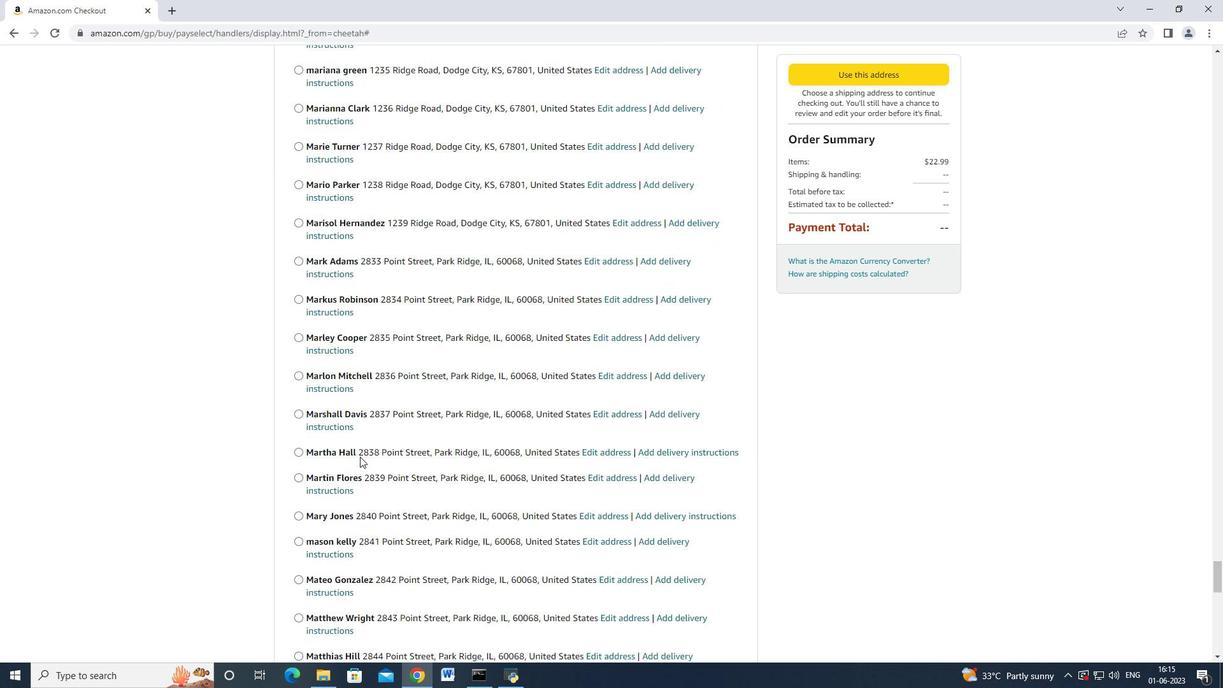 
Action: Mouse scrolled (360, 456) with delta (0, 0)
Screenshot: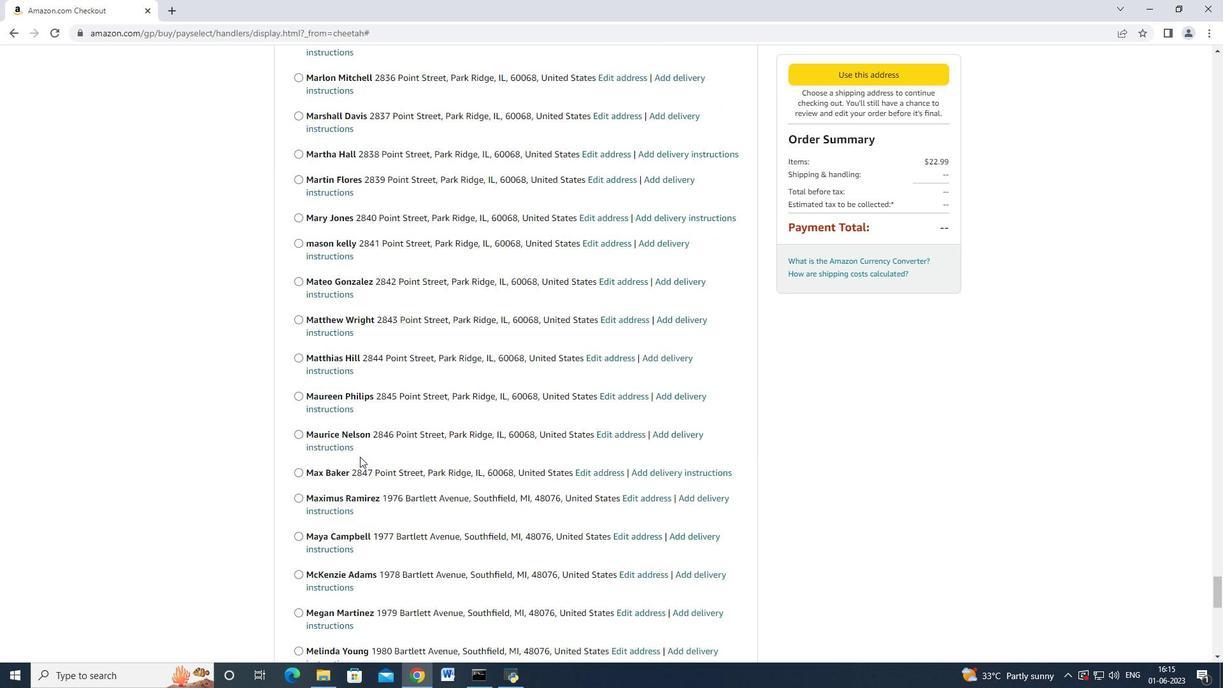 
Action: Mouse scrolled (360, 456) with delta (0, 0)
Screenshot: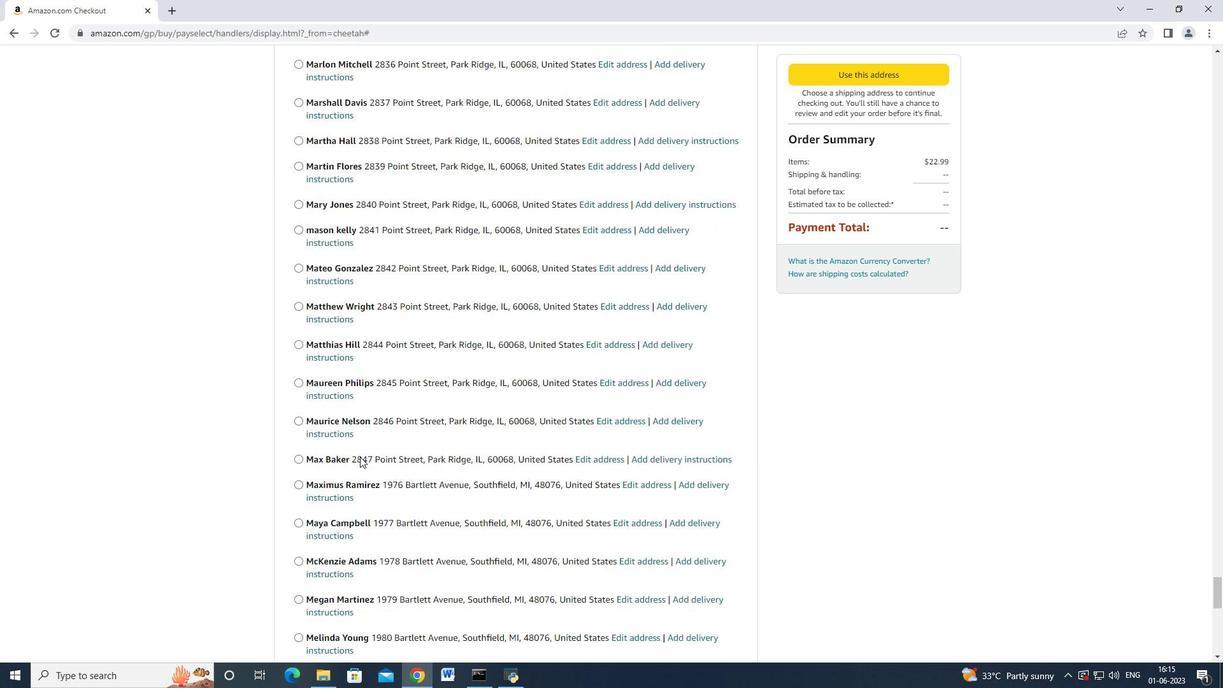 
Action: Mouse scrolled (360, 456) with delta (0, 0)
Screenshot: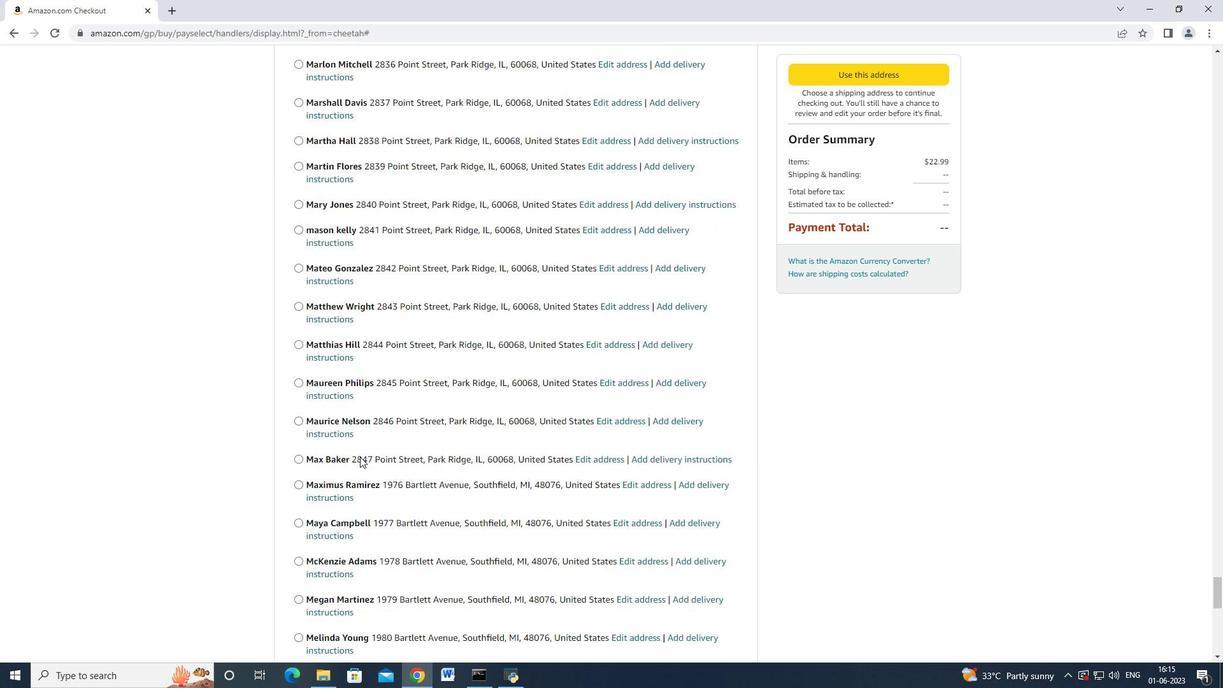
Action: Mouse scrolled (360, 456) with delta (0, 0)
Screenshot: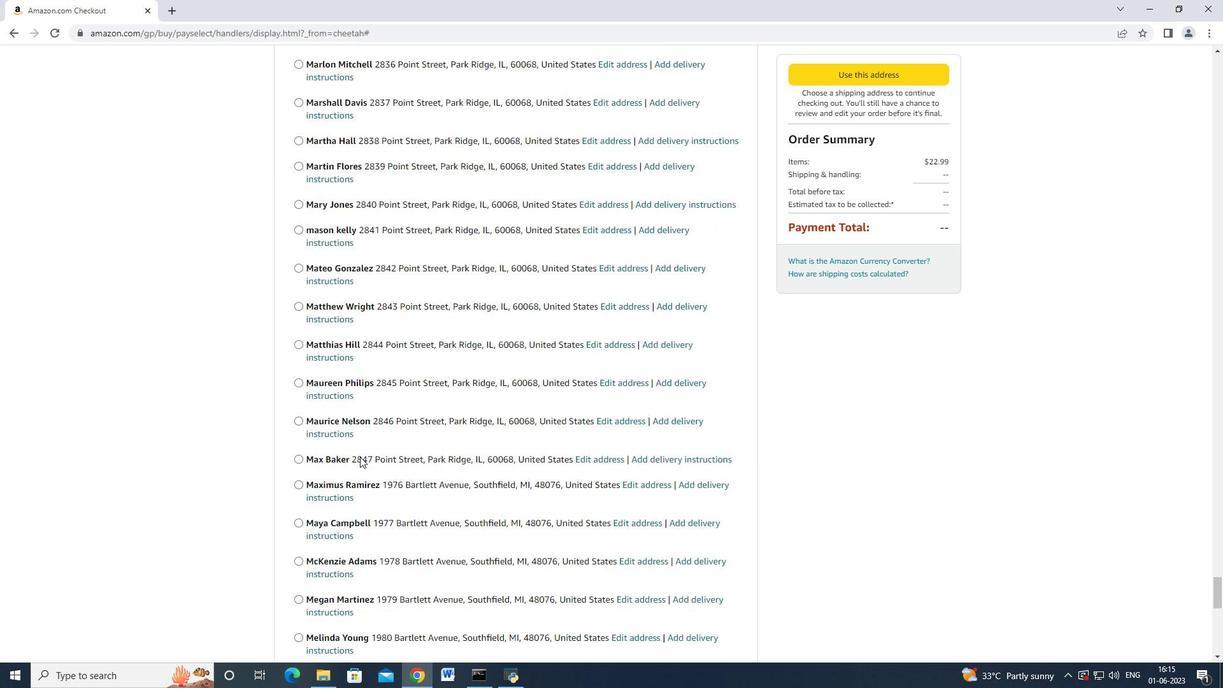 
Action: Mouse scrolled (360, 456) with delta (0, 0)
Screenshot: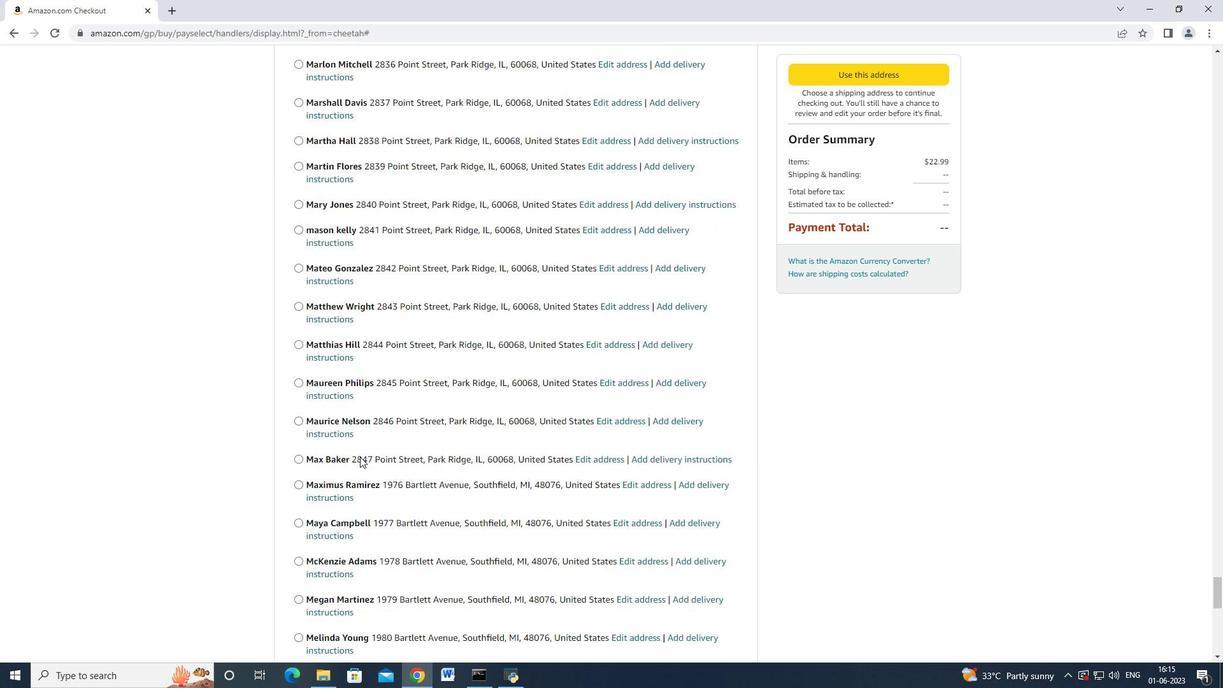 
Action: Mouse scrolled (360, 456) with delta (0, 0)
Screenshot: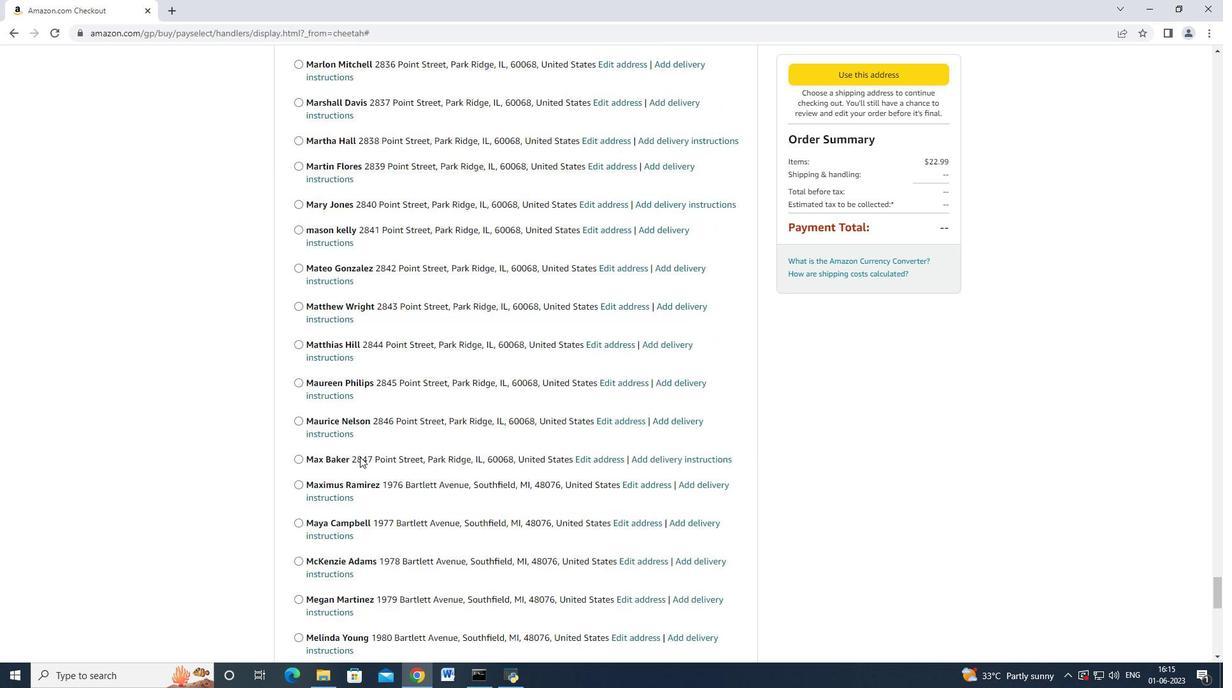 
Action: Mouse scrolled (360, 456) with delta (0, 0)
Screenshot: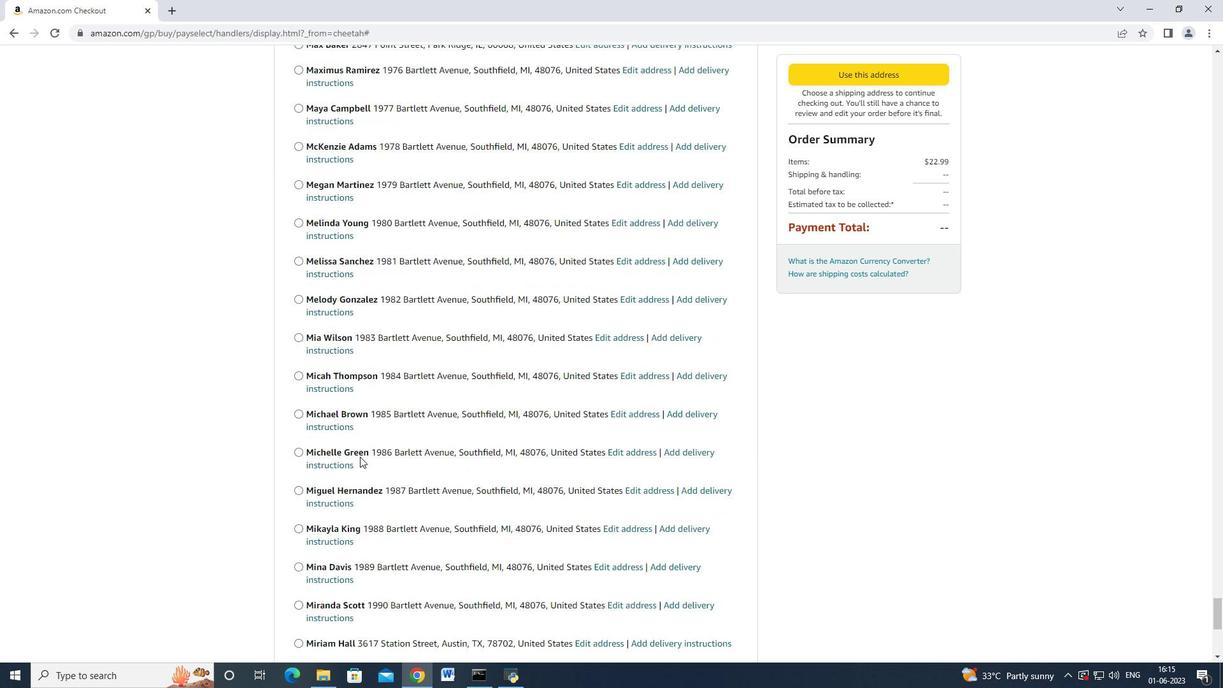
Action: Mouse scrolled (360, 456) with delta (0, 0)
Screenshot: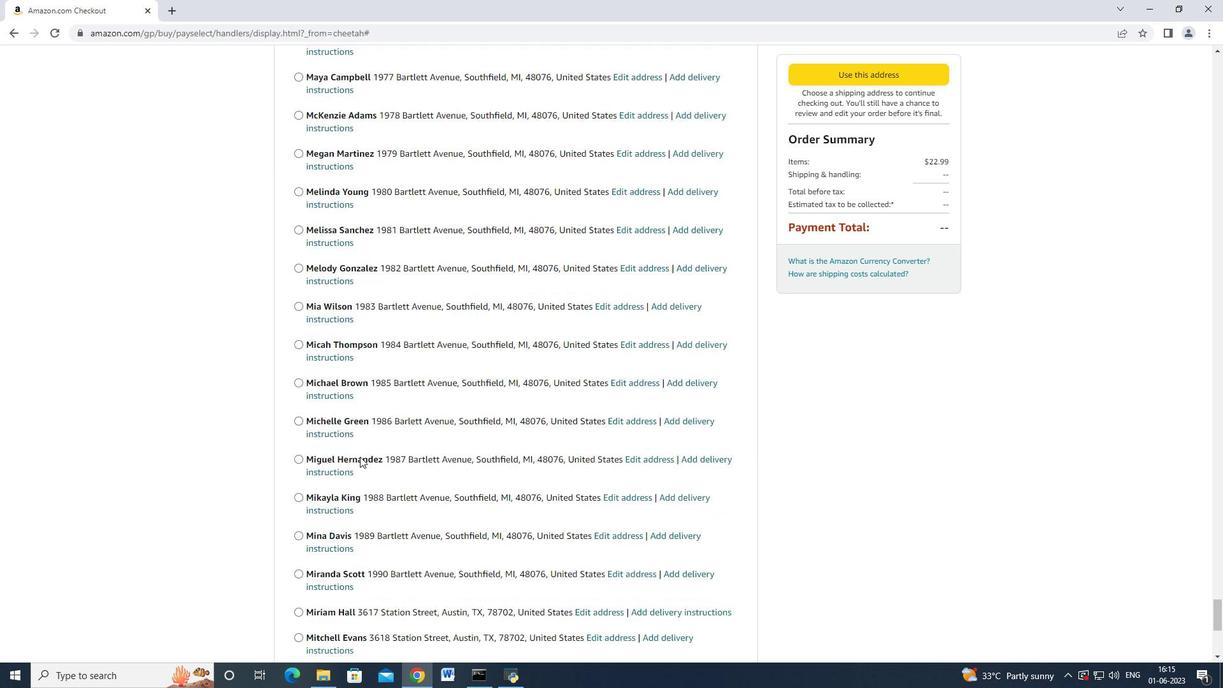 
Action: Mouse scrolled (360, 456) with delta (0, 0)
Screenshot: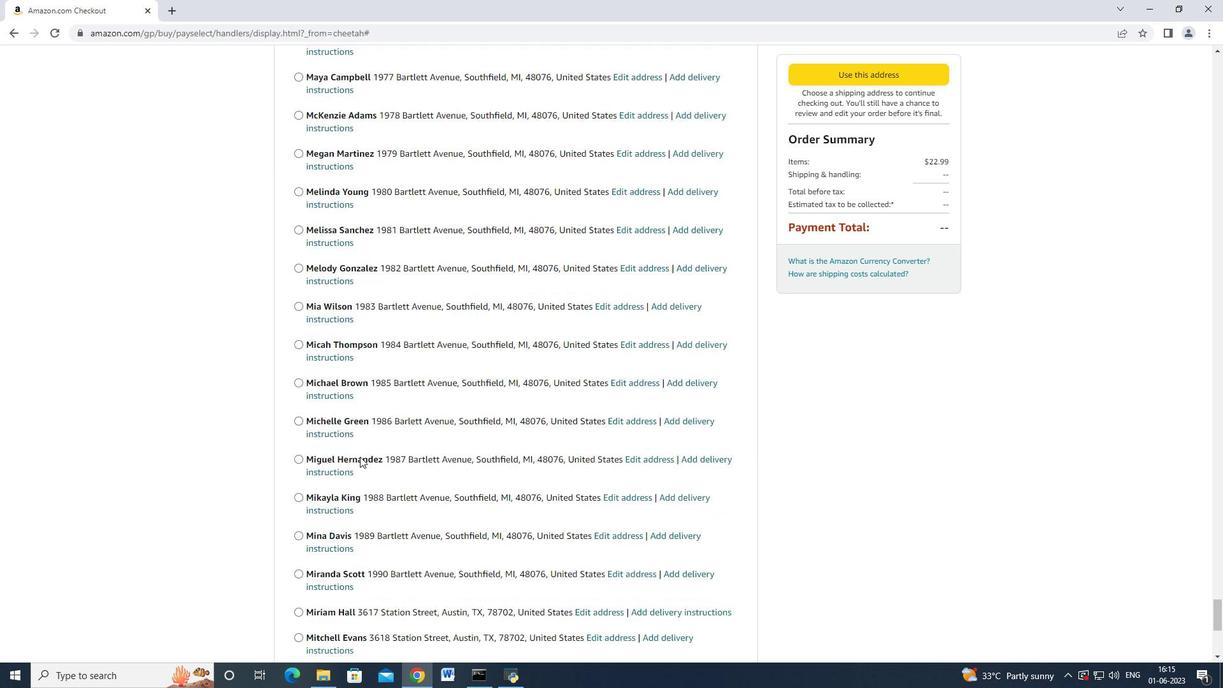 
Action: Mouse scrolled (360, 456) with delta (0, 0)
Screenshot: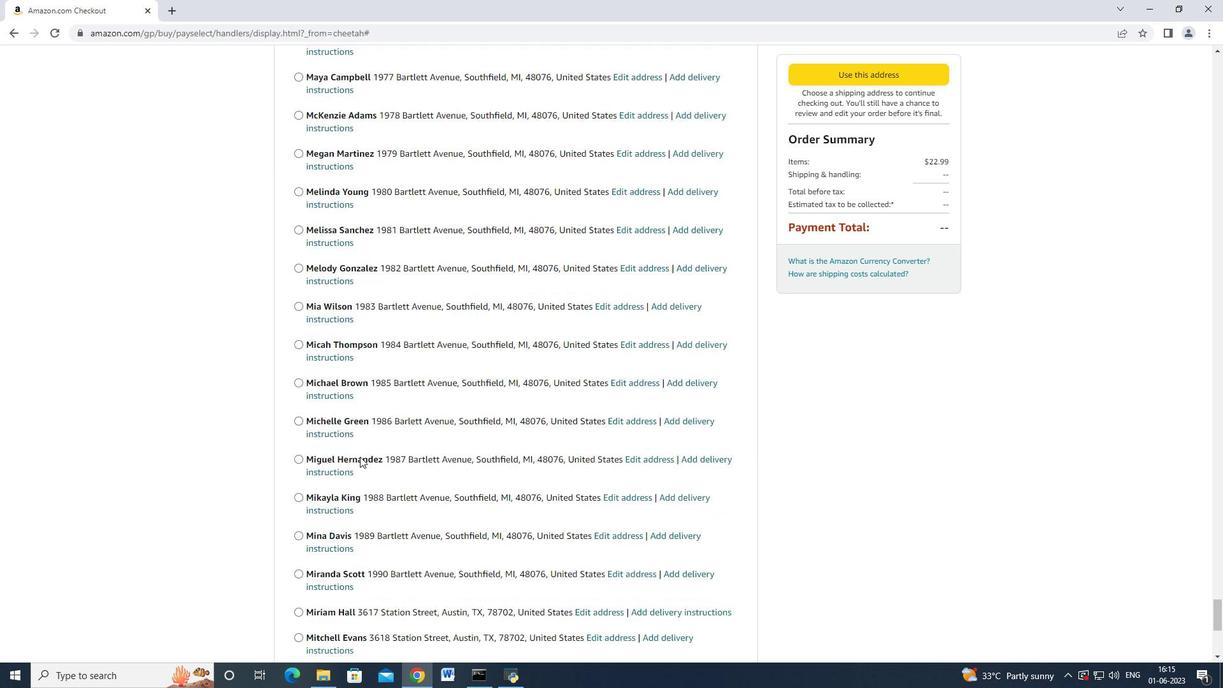 
Action: Mouse scrolled (360, 456) with delta (0, 0)
Screenshot: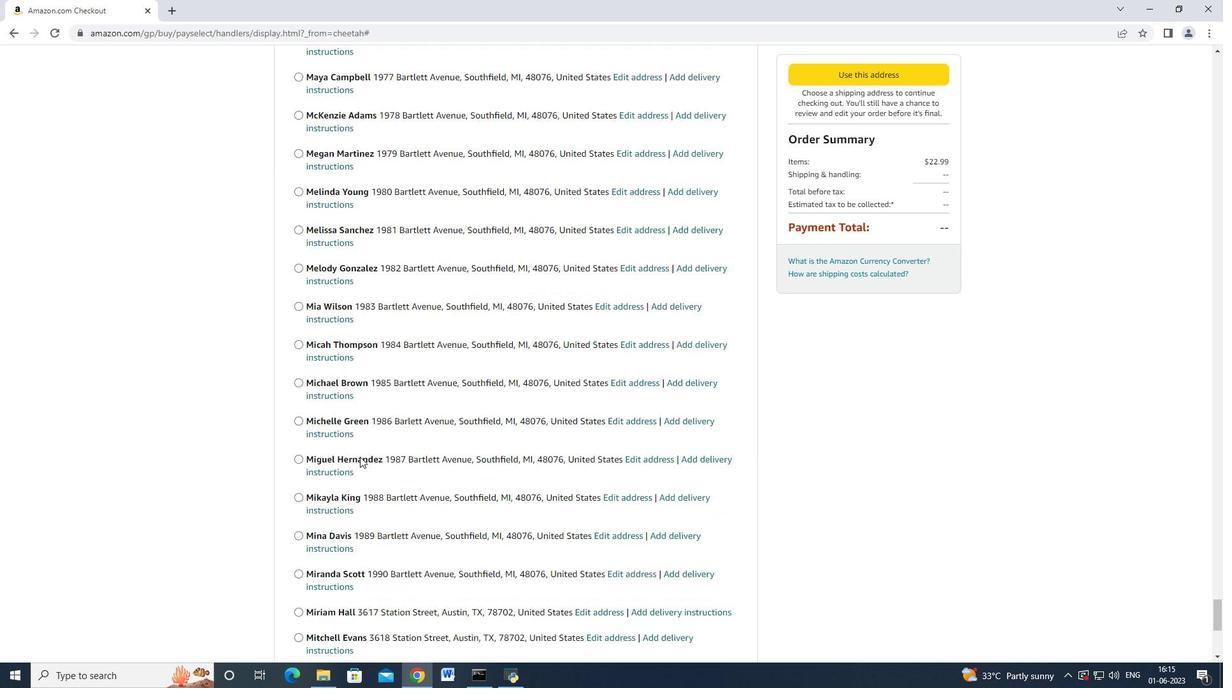 
Action: Mouse scrolled (360, 456) with delta (0, 0)
Screenshot: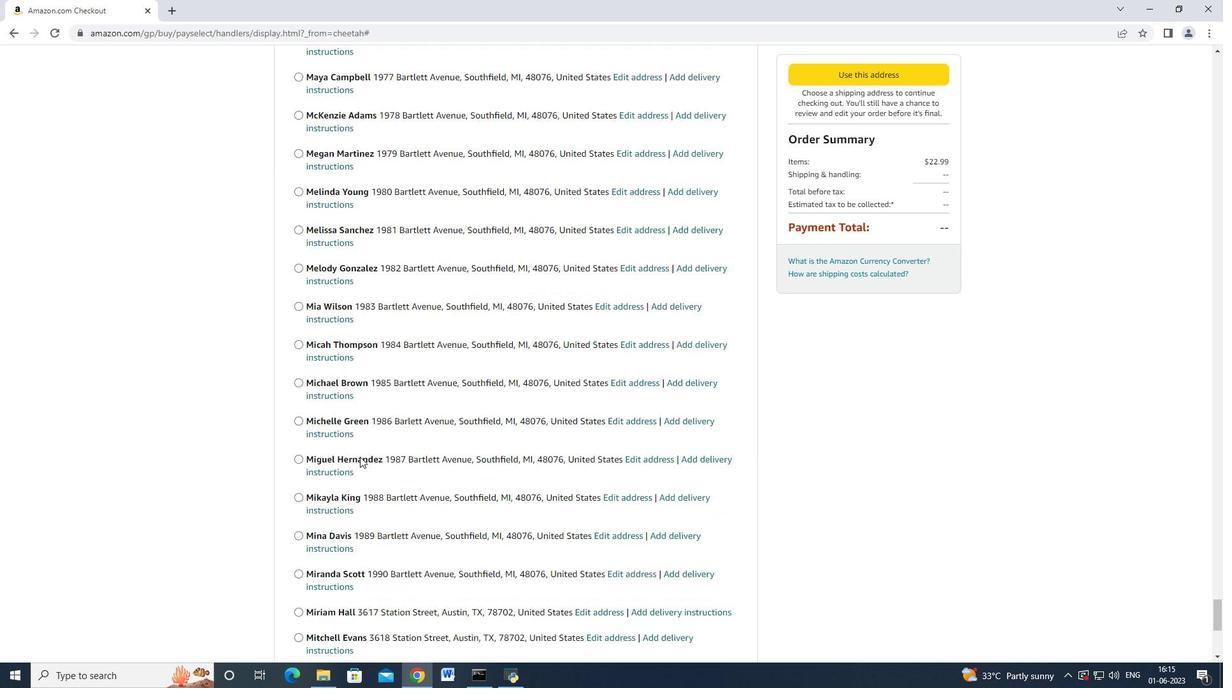 
Action: Mouse scrolled (360, 455) with delta (0, -1)
Screenshot: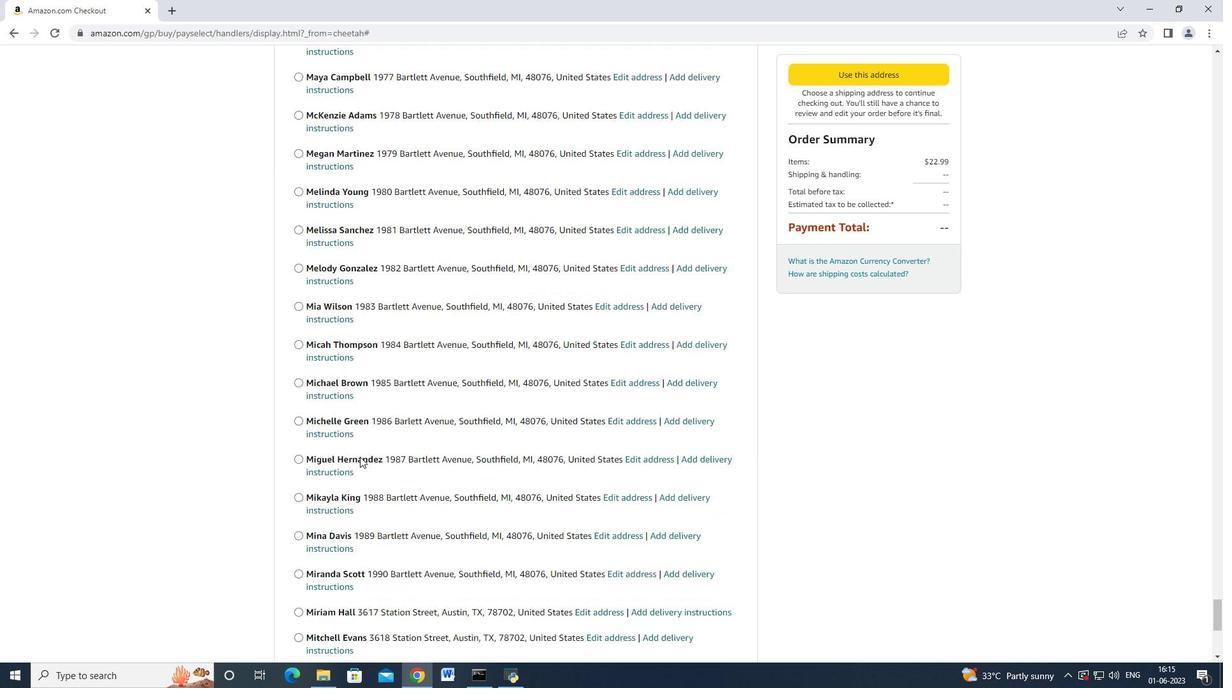 
Action: Mouse scrolled (360, 456) with delta (0, 0)
Screenshot: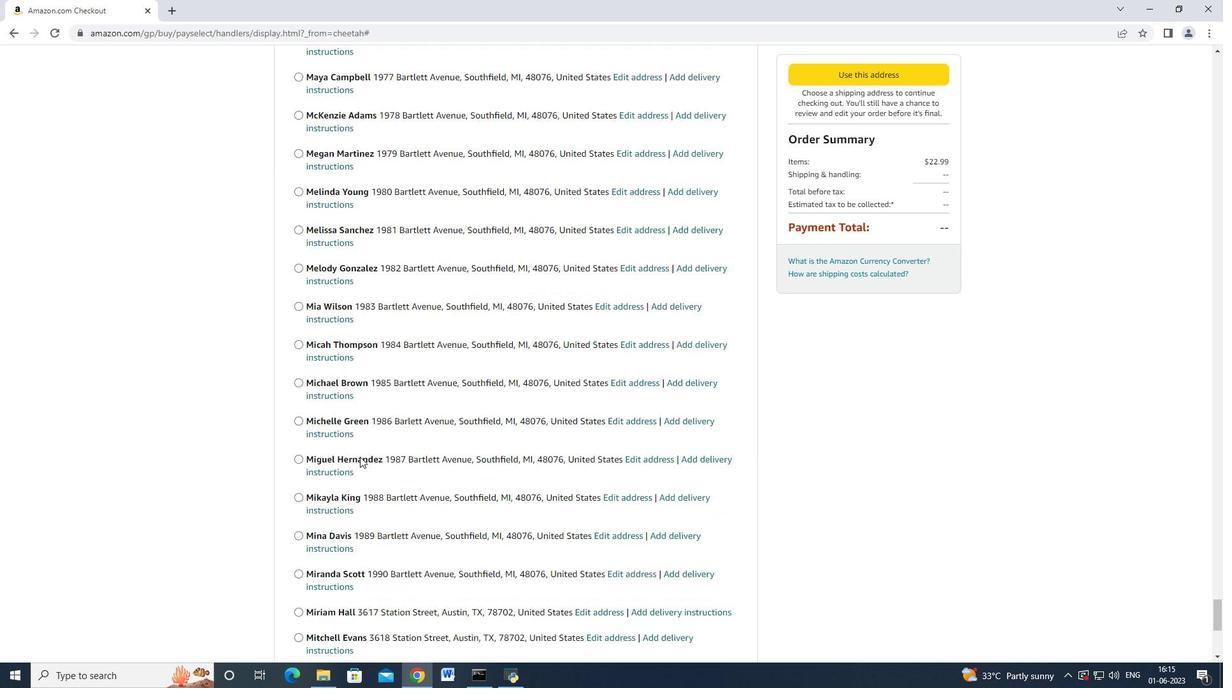 
Action: Mouse scrolled (360, 456) with delta (0, 0)
Screenshot: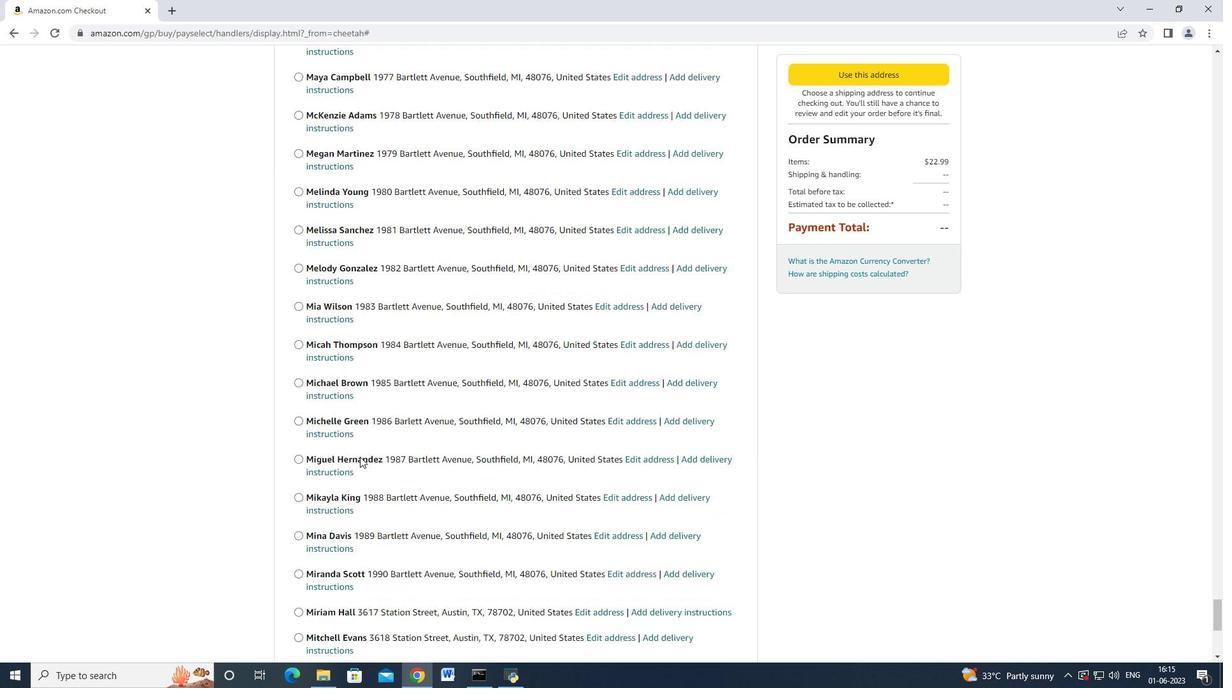 
Action: Mouse scrolled (360, 456) with delta (0, 0)
Screenshot: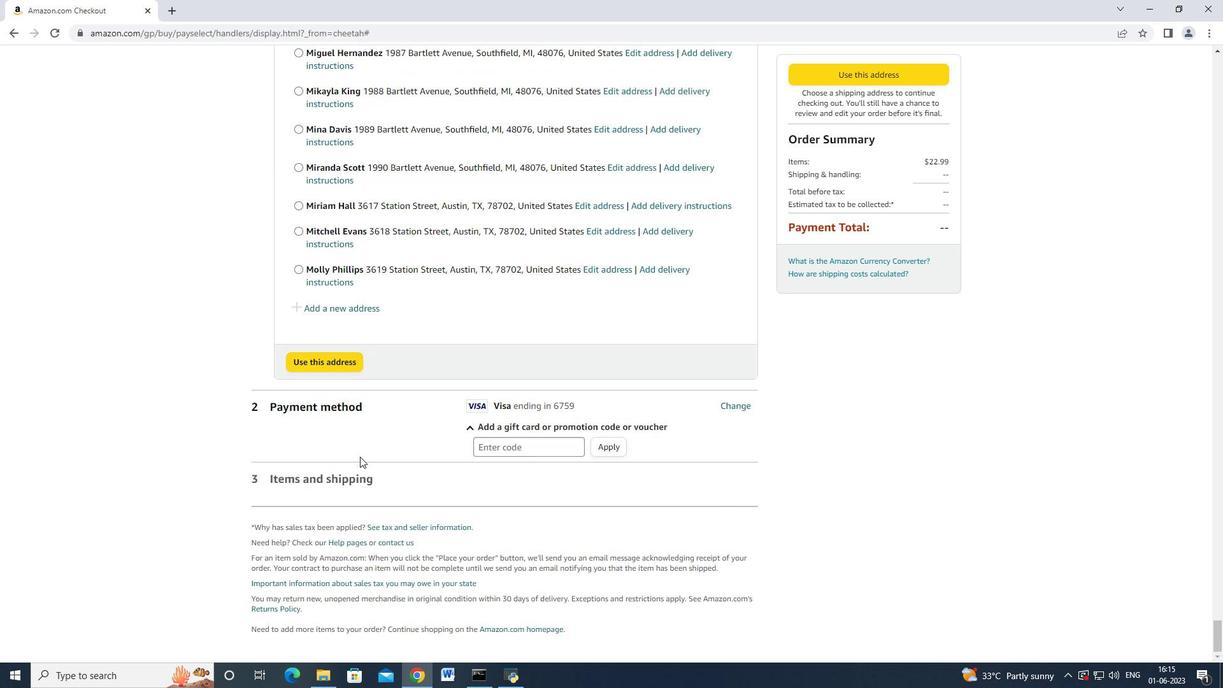 
Action: Mouse scrolled (360, 456) with delta (0, 0)
Screenshot: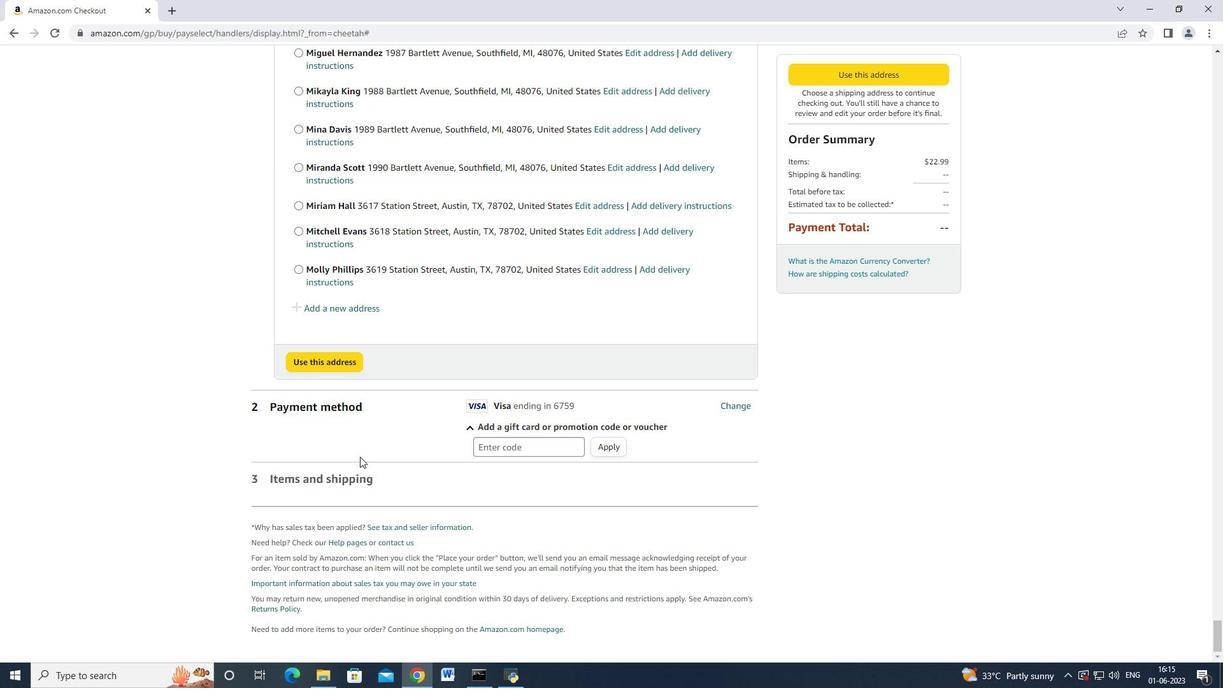 
Action: Mouse scrolled (360, 455) with delta (0, -1)
Screenshot: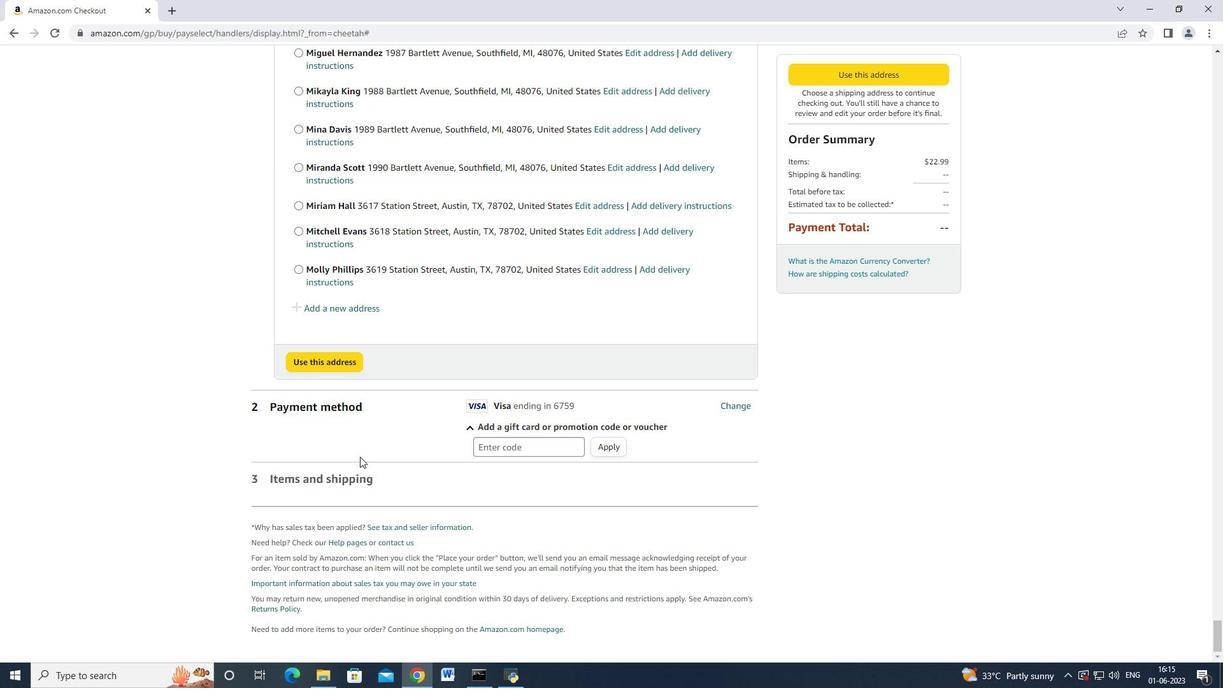 
Action: Mouse scrolled (360, 456) with delta (0, 0)
Screenshot: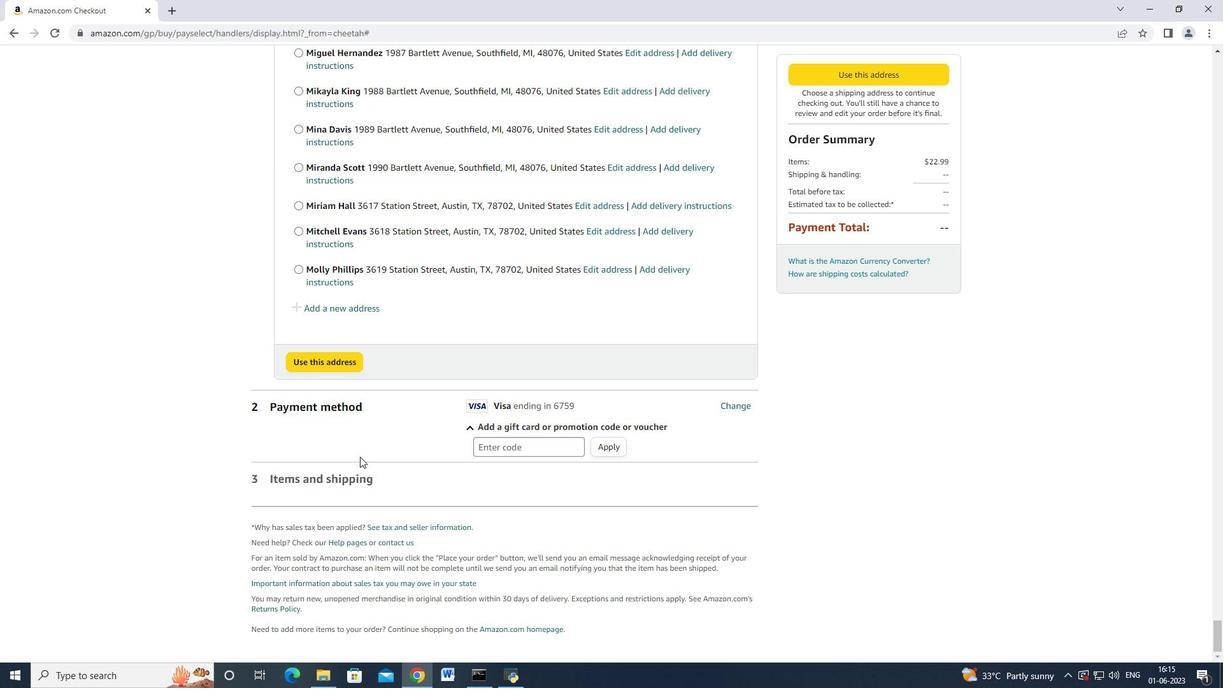
Action: Mouse scrolled (360, 455) with delta (0, -1)
Screenshot: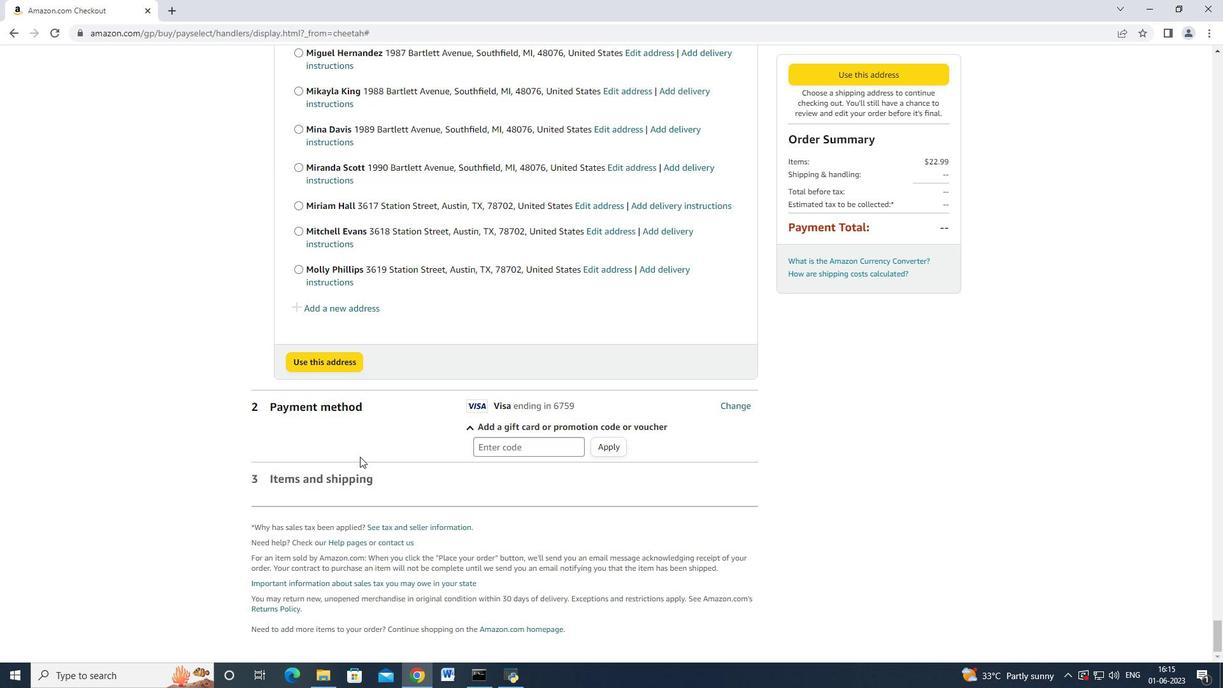 
Action: Mouse scrolled (360, 456) with delta (0, 0)
Screenshot: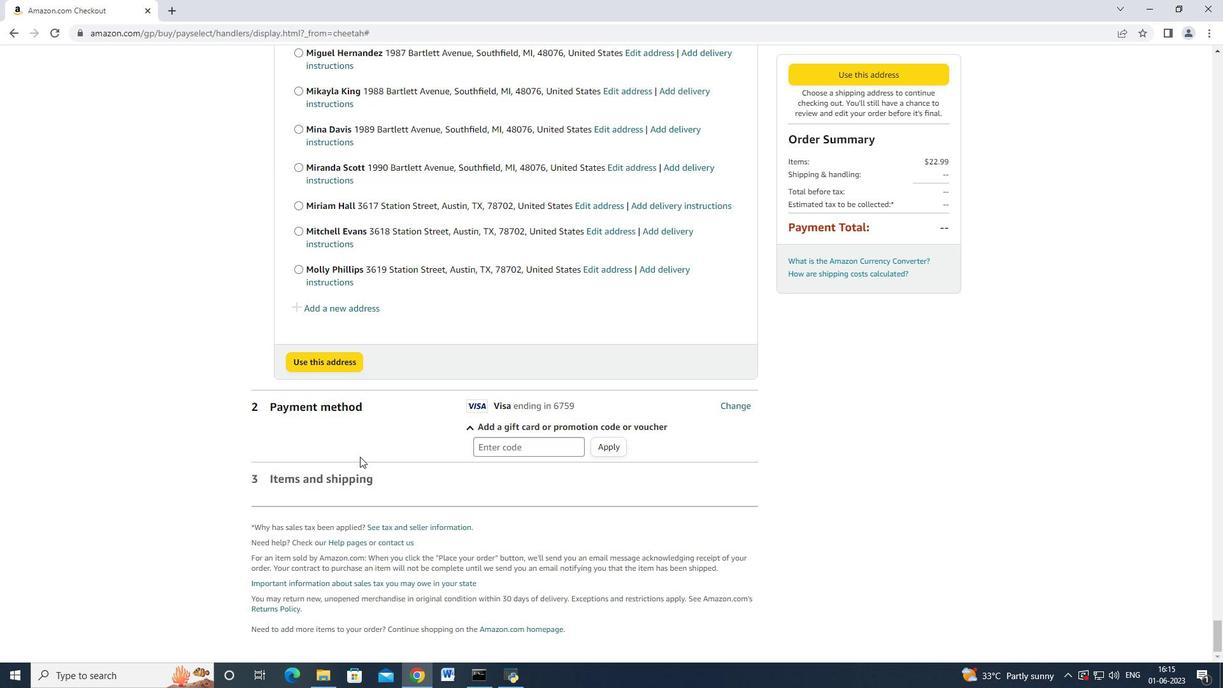 
Action: Mouse scrolled (360, 456) with delta (0, 0)
Screenshot: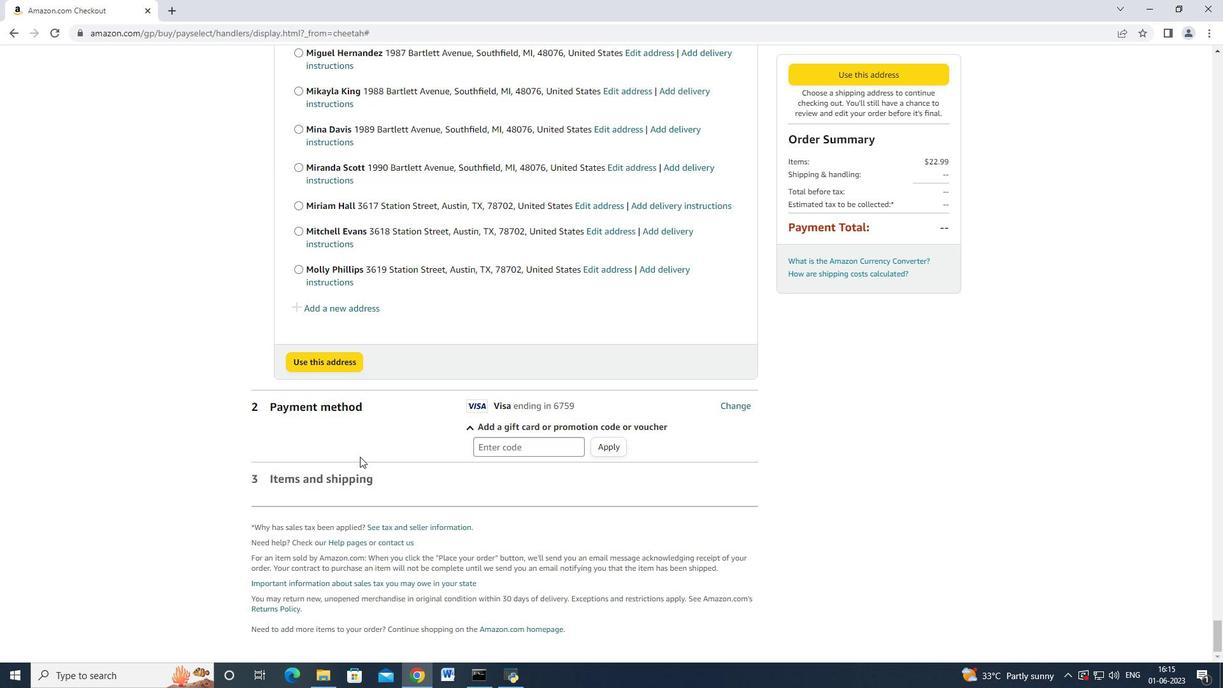 
Action: Mouse moved to (360, 312)
Screenshot: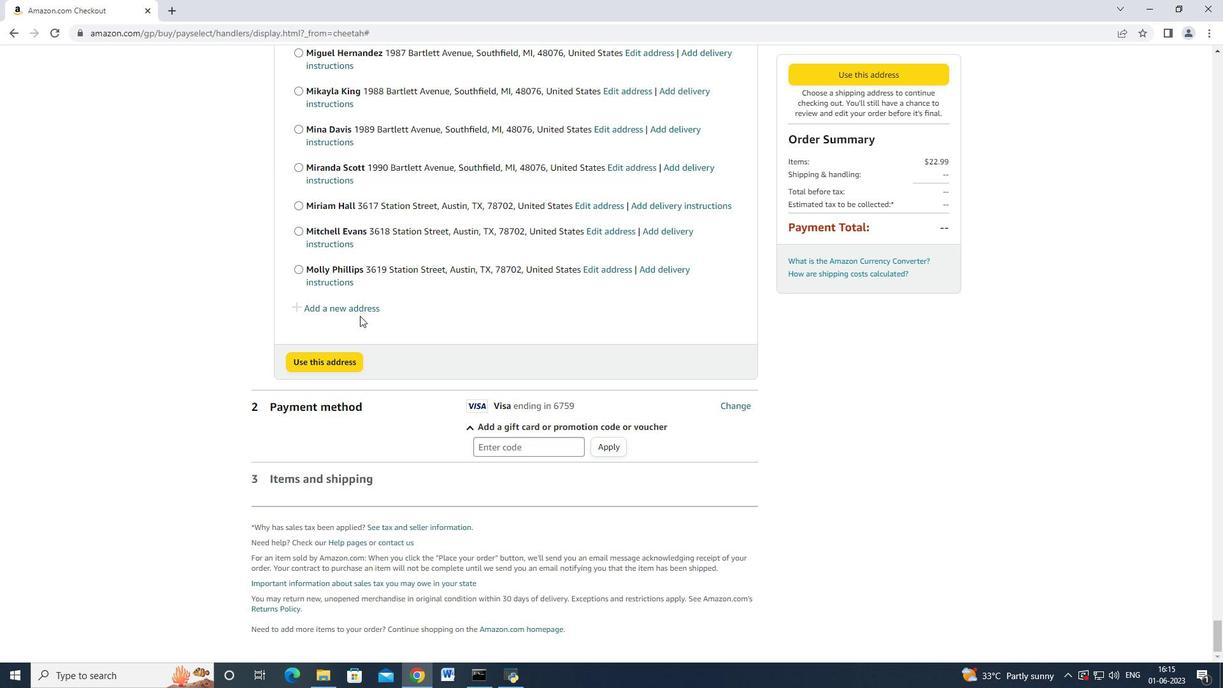 
Action: Mouse pressed left at (360, 312)
Screenshot: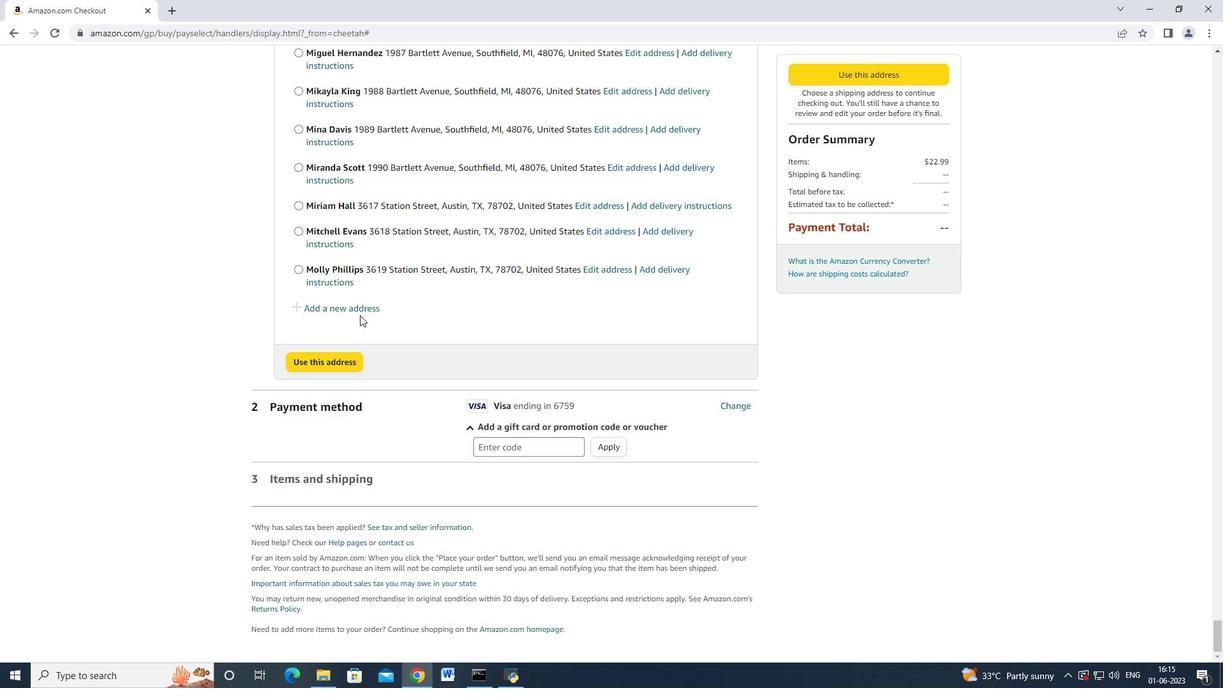 
Action: Mouse moved to (444, 309)
Screenshot: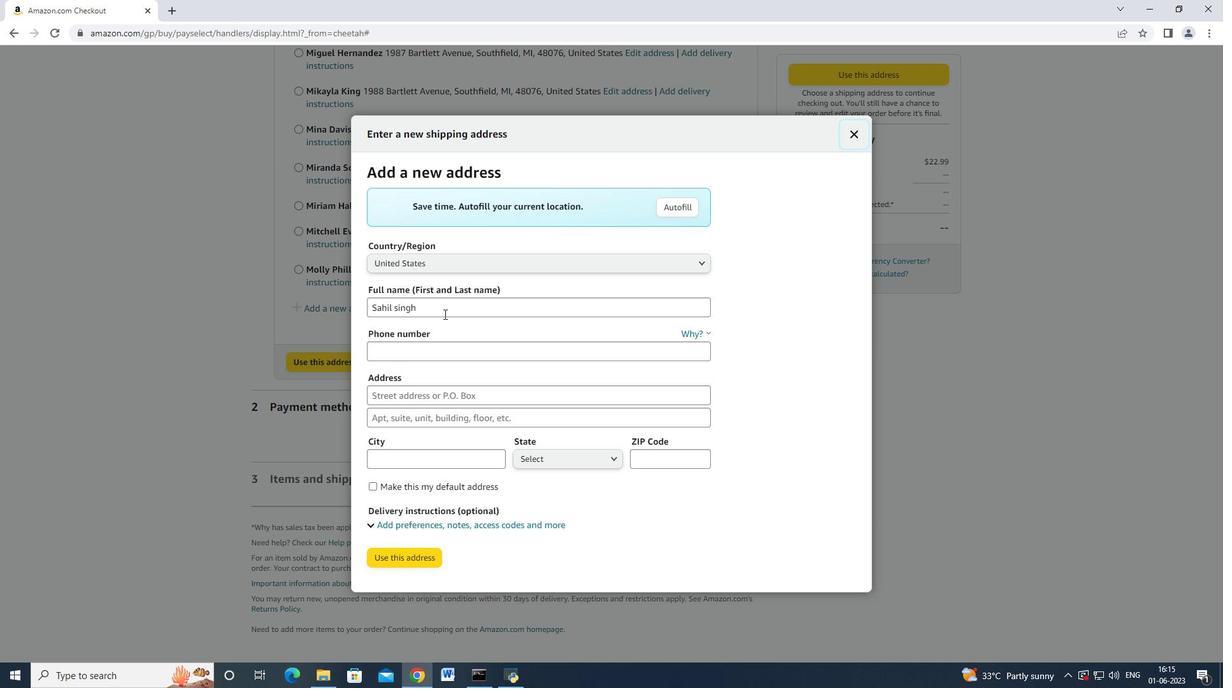 
Action: Mouse pressed left at (444, 309)
Screenshot: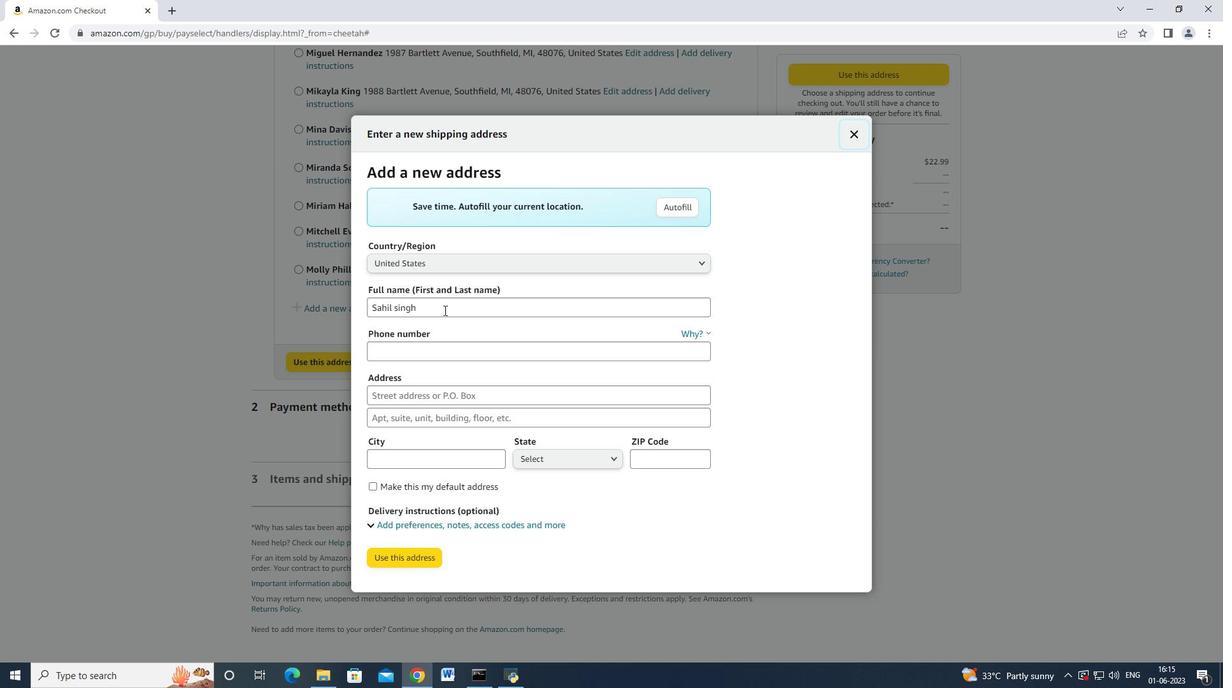 
Action: Mouse moved to (460, 285)
Screenshot: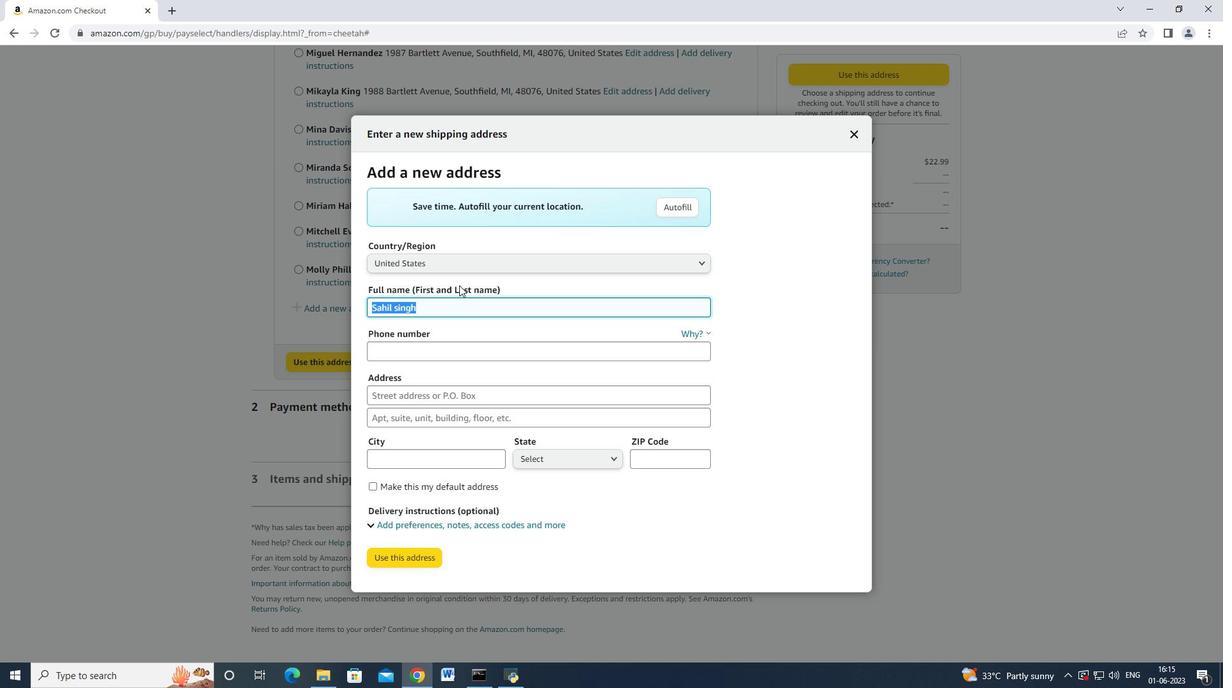 
Action: Key pressed <Key.backspace>catherine<Key.space>martinez<Key.space><Key.tab><Key.tab>3522153680<Key.tab>4550<Key.space><Key.shift>Long<Key.space><Key.shift_r>Street<Key.space><Key.tab><Key.tab><Key.shift><Key.shift><Key.shift><Key.shift><Key.shift><Key.shift><Key.shift><Key.shift><Key.shift>Gainesville
Screenshot: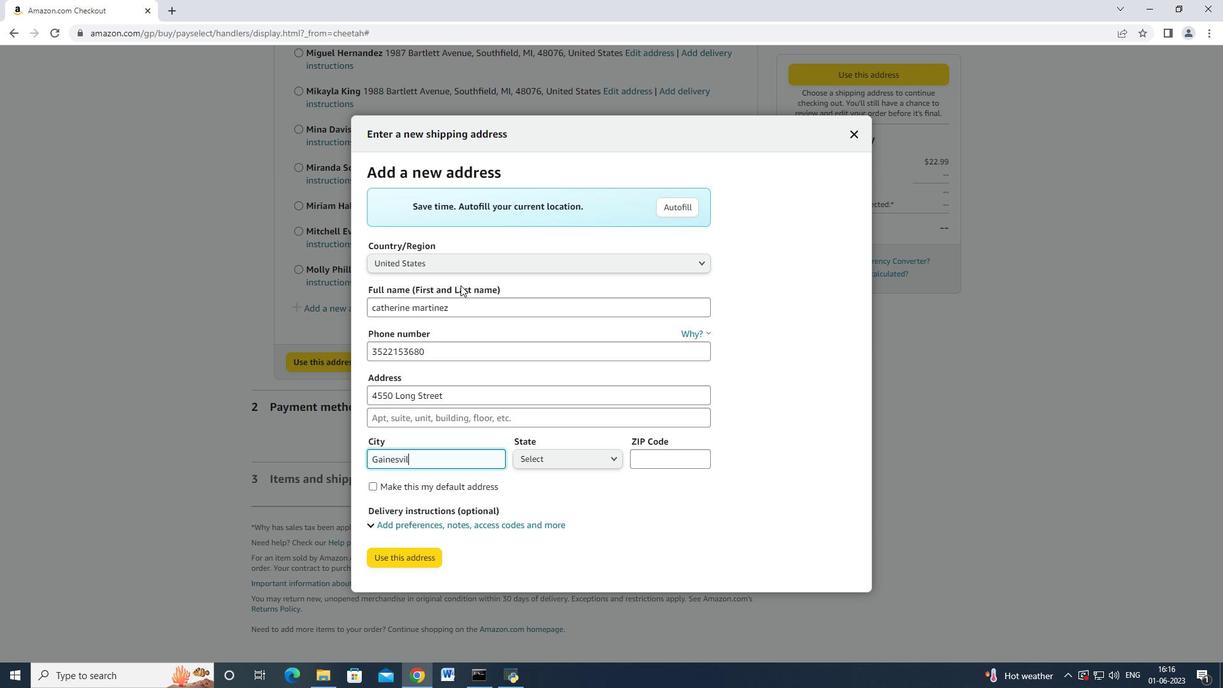 
Action: Mouse moved to (581, 462)
Screenshot: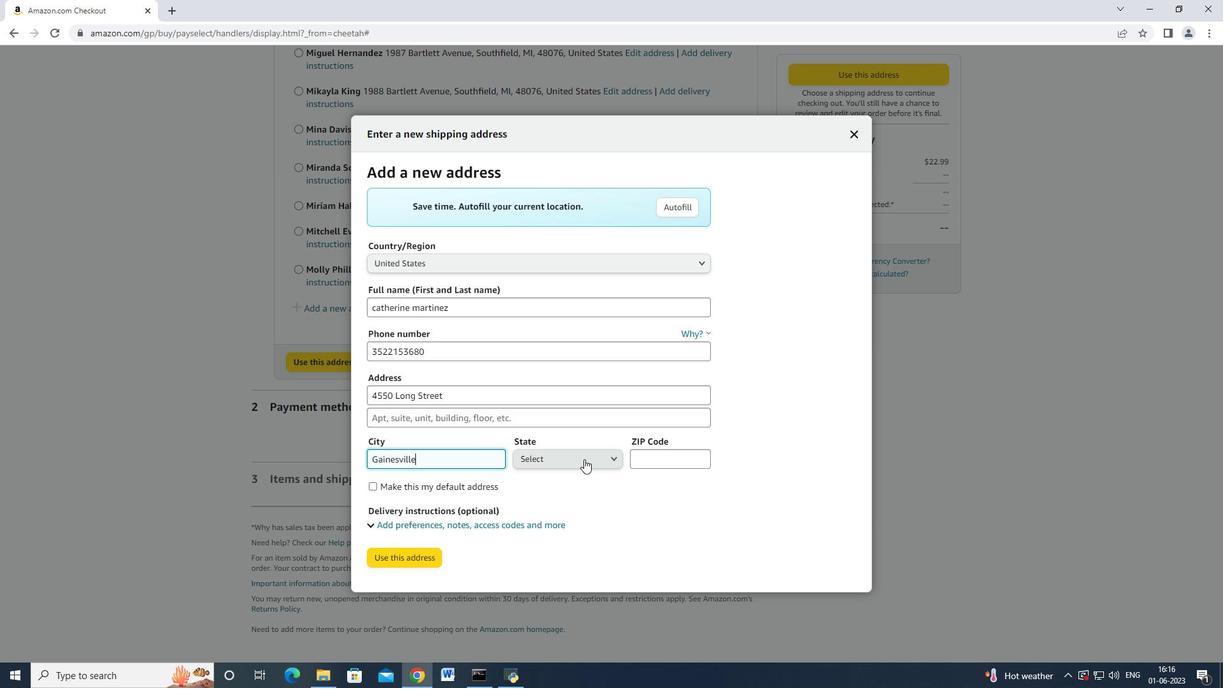 
Action: Mouse pressed left at (581, 462)
Screenshot: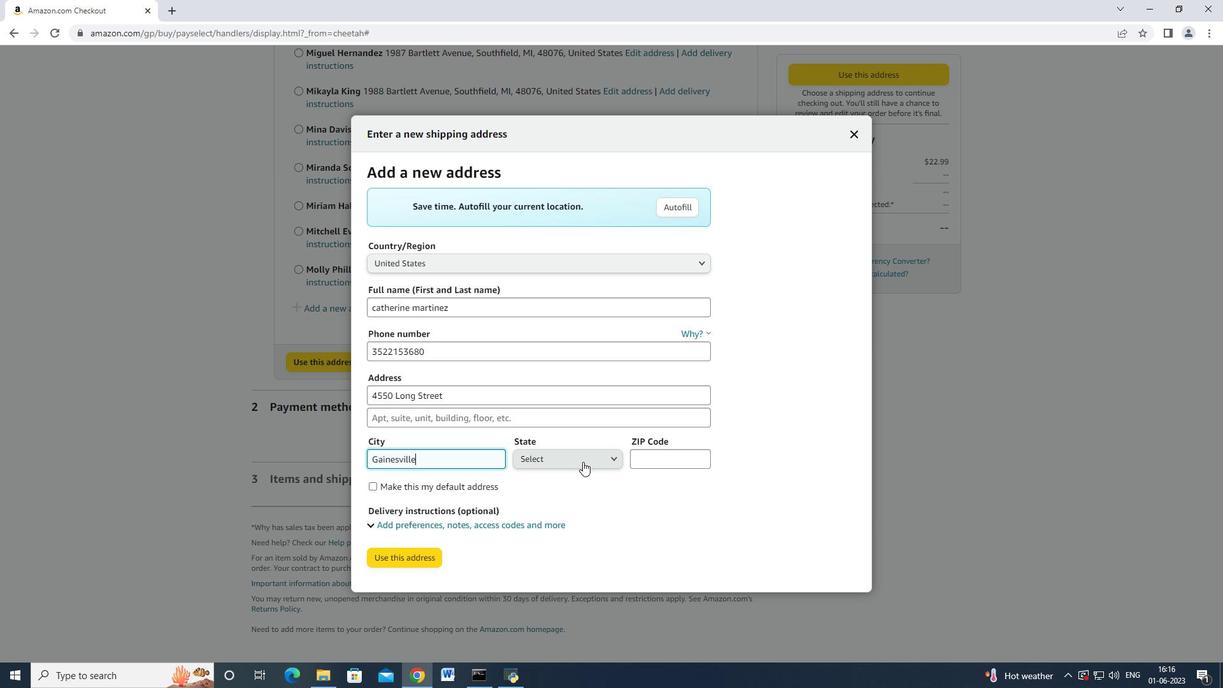 
Action: Mouse moved to (562, 261)
Screenshot: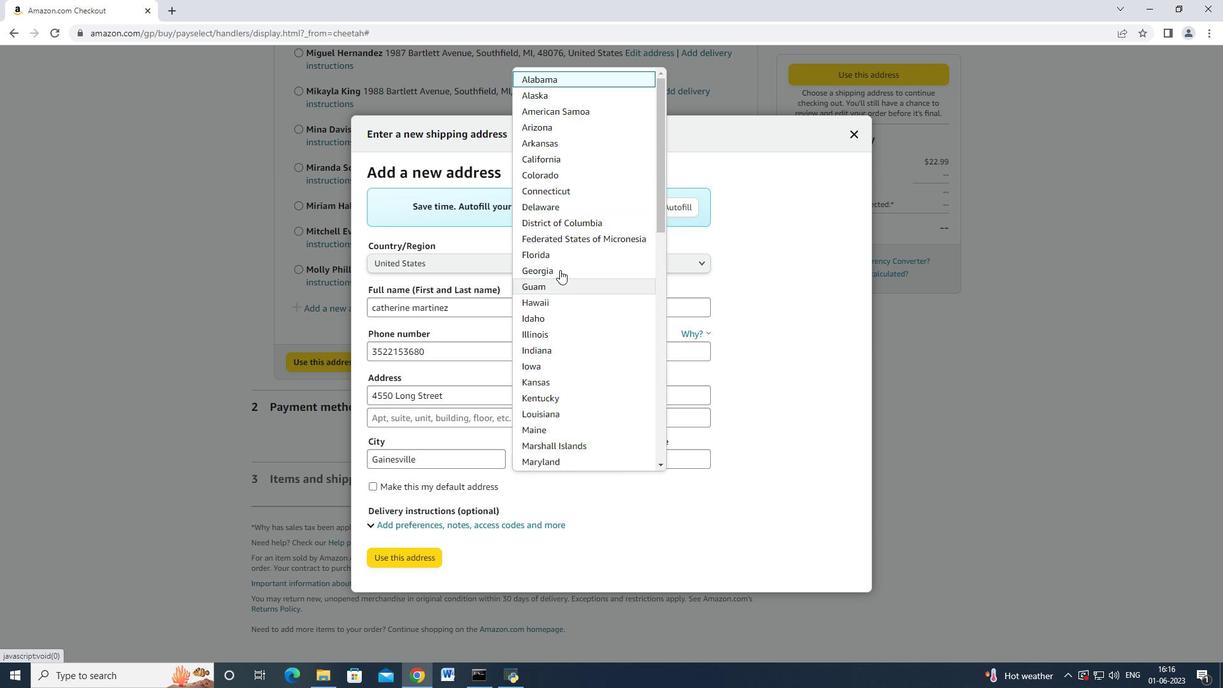 
Action: Mouse pressed left at (562, 261)
Screenshot: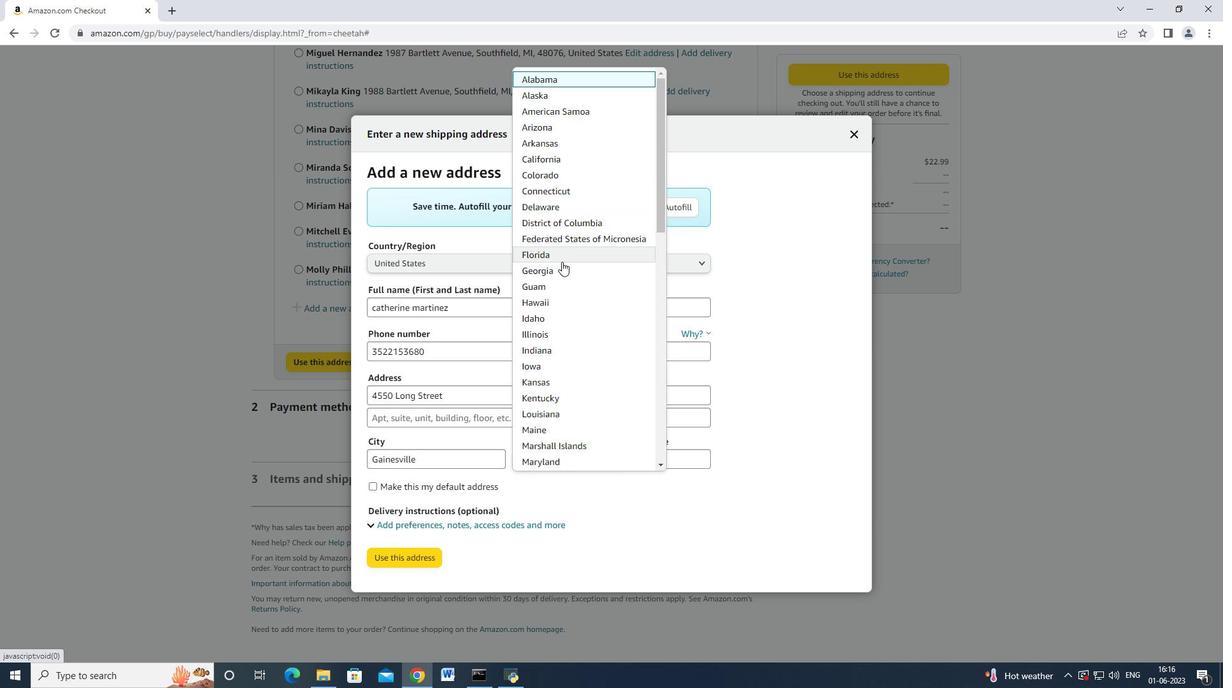 
Action: Mouse moved to (655, 459)
Screenshot: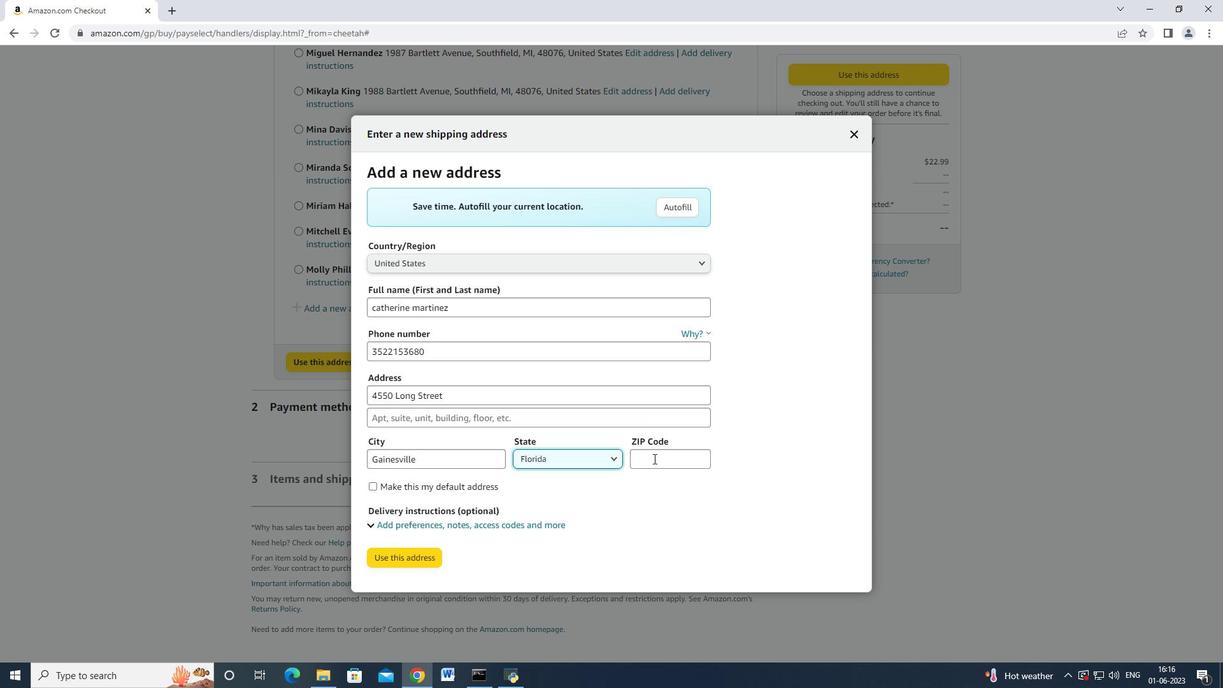 
Action: Mouse pressed left at (655, 459)
Screenshot: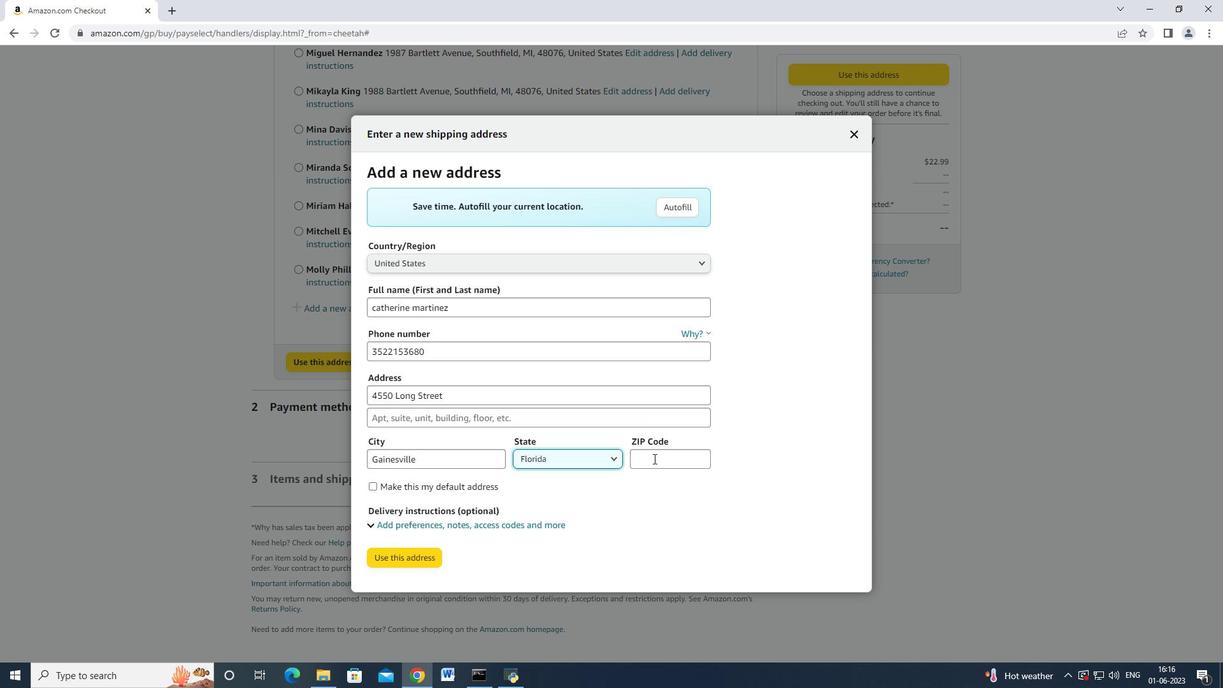 
Action: Mouse moved to (668, 459)
Screenshot: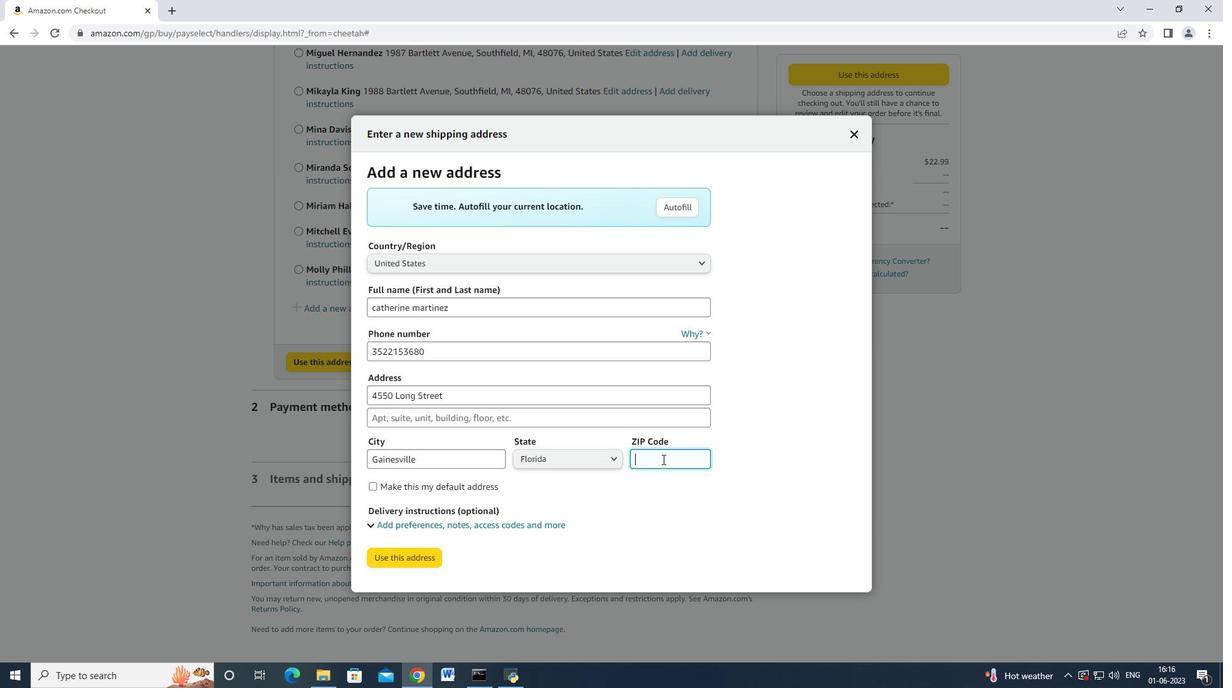 
Action: Key pressed 32653
Screenshot: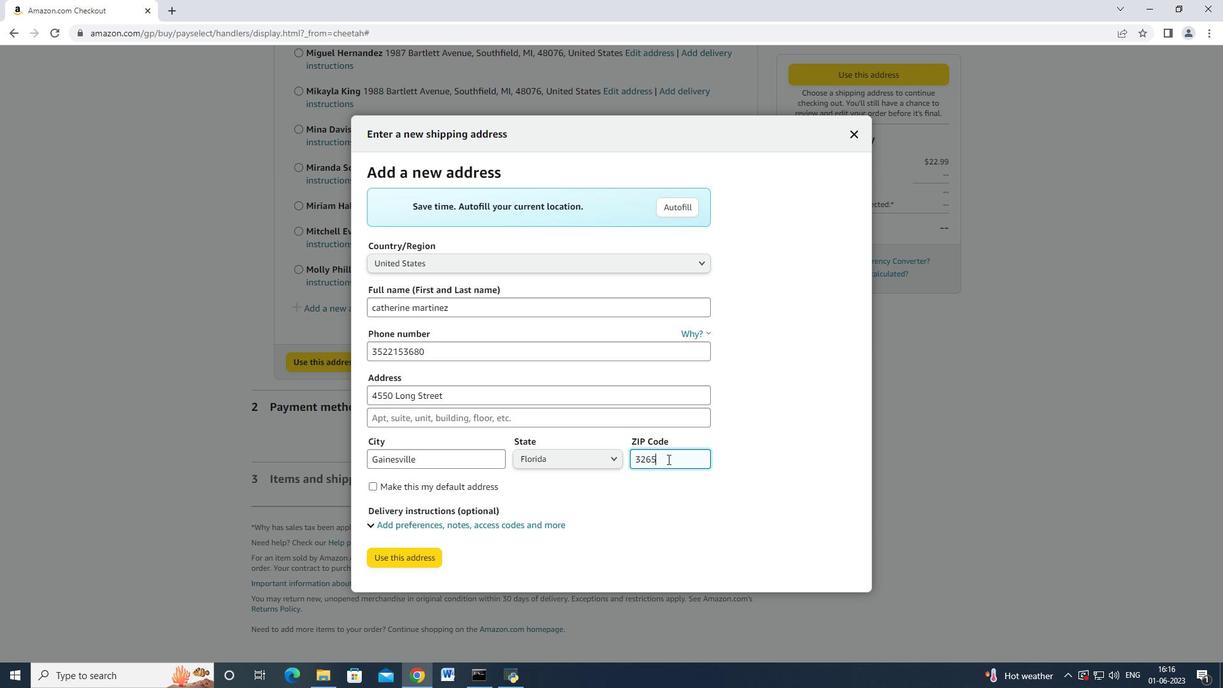 
Action: Mouse moved to (378, 560)
Screenshot: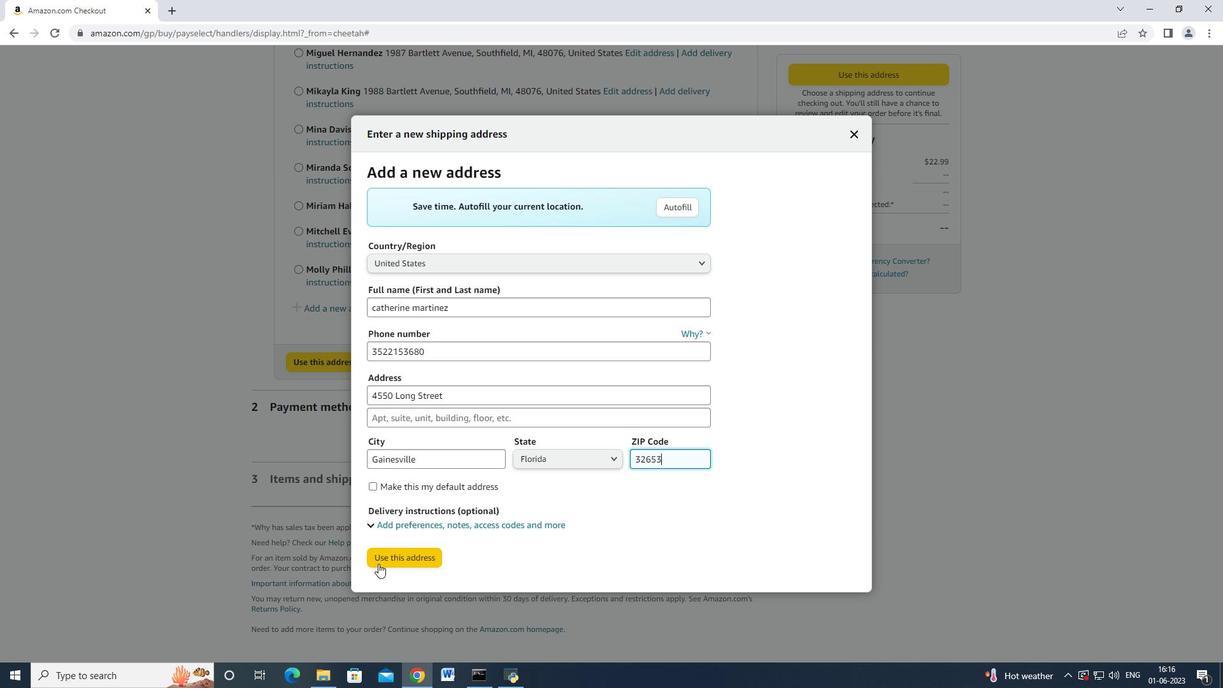 
Action: Mouse pressed left at (378, 560)
Screenshot: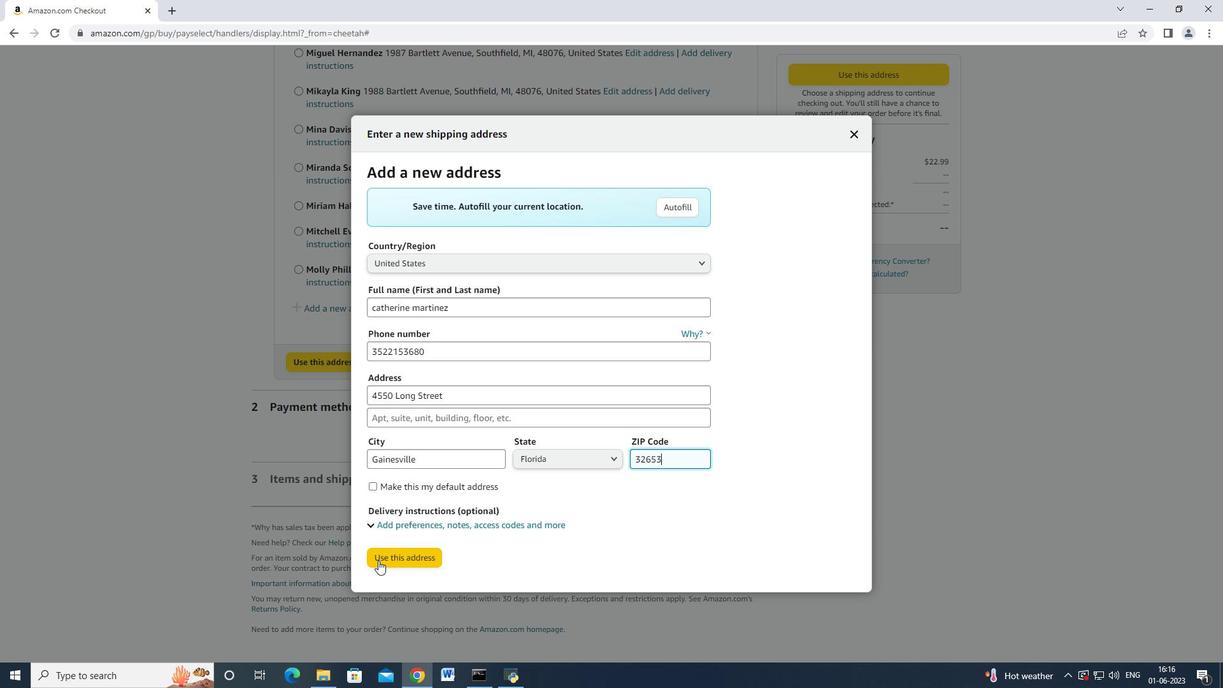 
Action: Mouse moved to (539, 467)
Screenshot: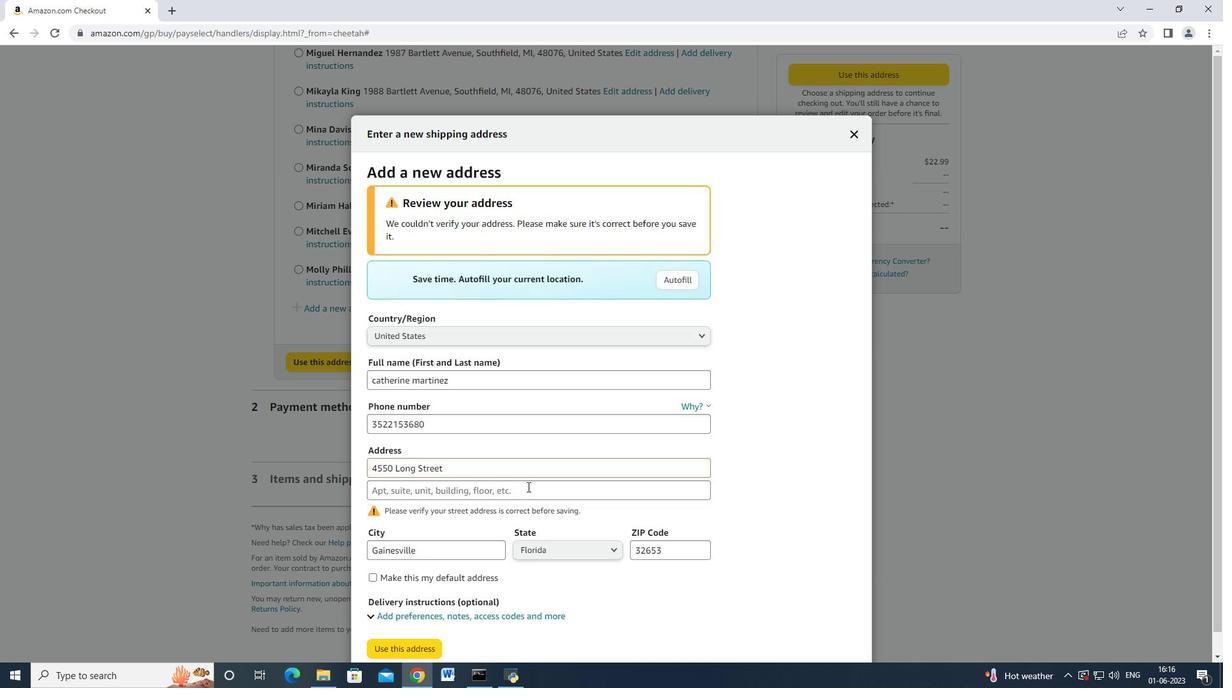 
Action: Mouse scrolled (539, 466) with delta (0, 0)
Screenshot: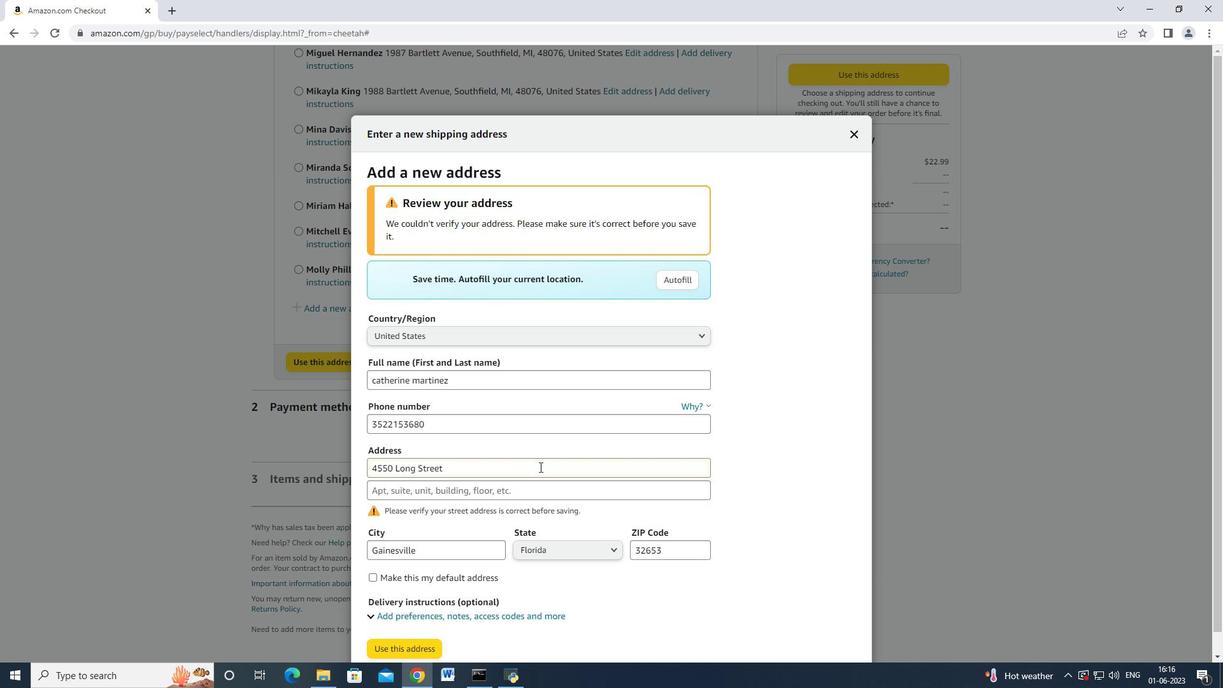 
Action: Mouse scrolled (539, 466) with delta (0, 0)
Screenshot: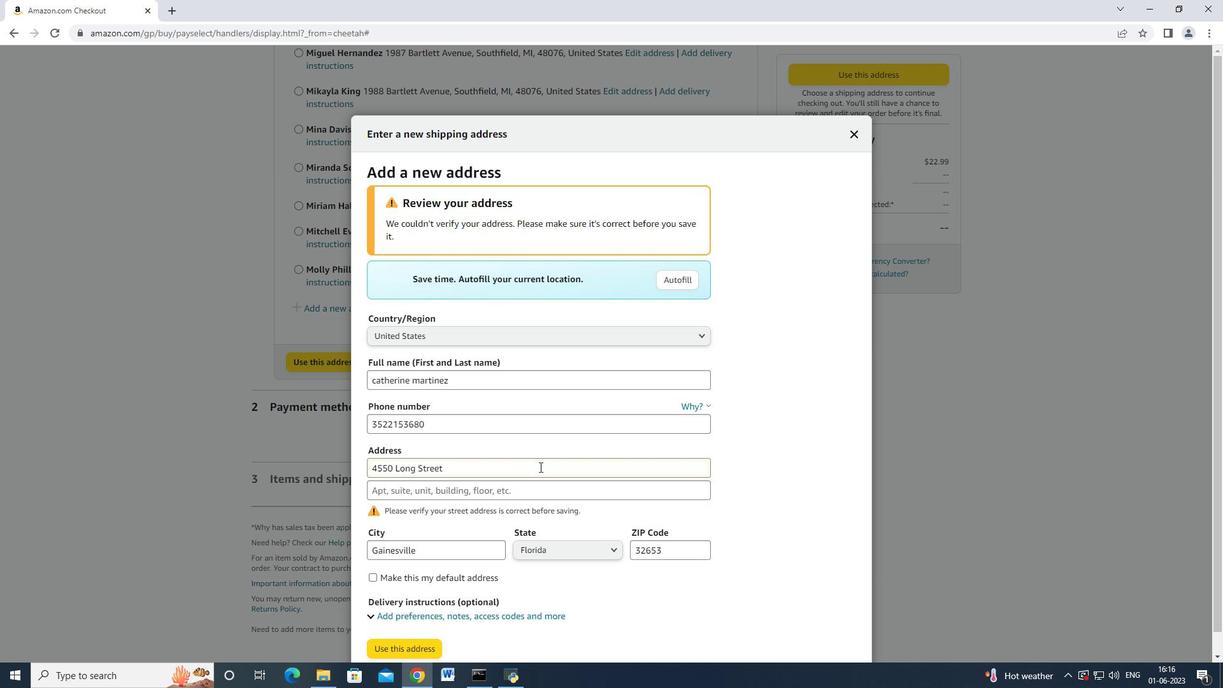 
Action: Mouse scrolled (539, 466) with delta (0, 0)
Screenshot: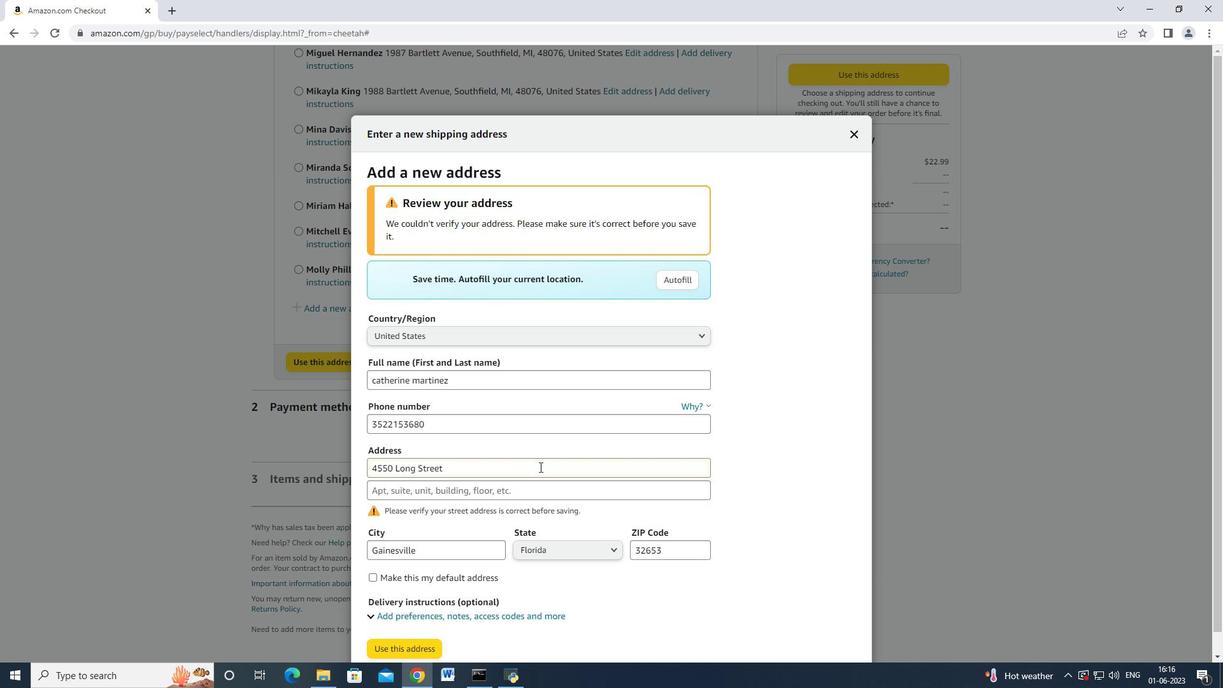 
Action: Mouse moved to (406, 622)
Screenshot: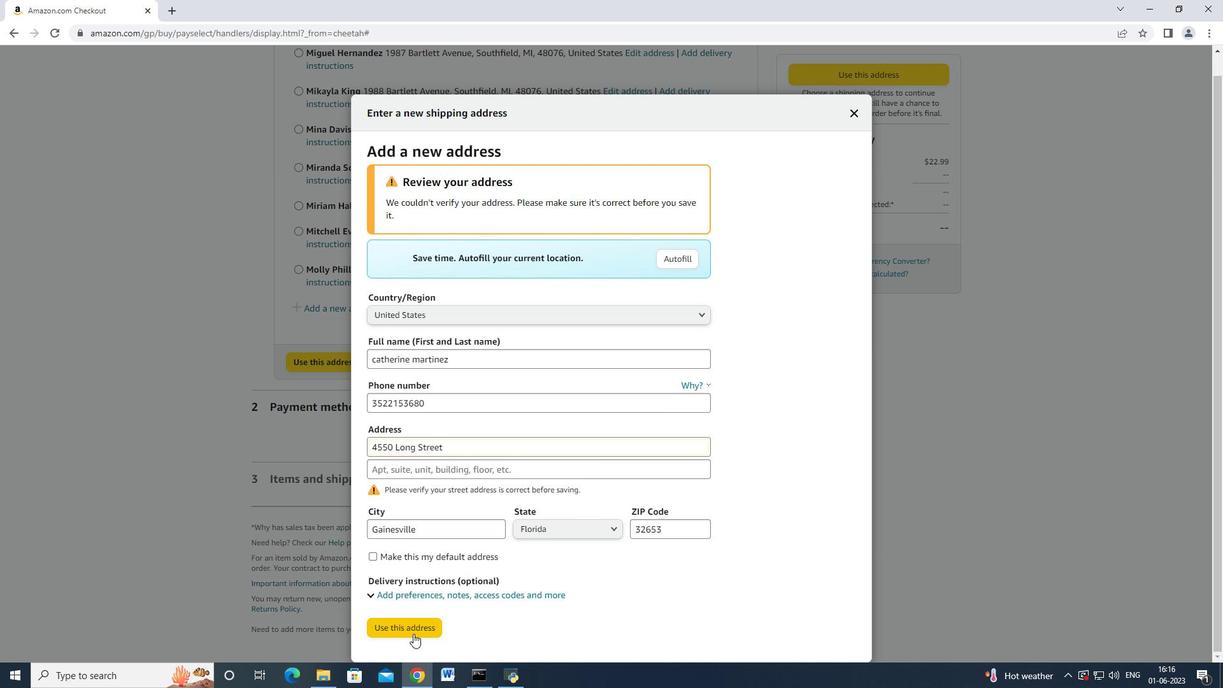 
Action: Mouse pressed left at (406, 622)
Screenshot: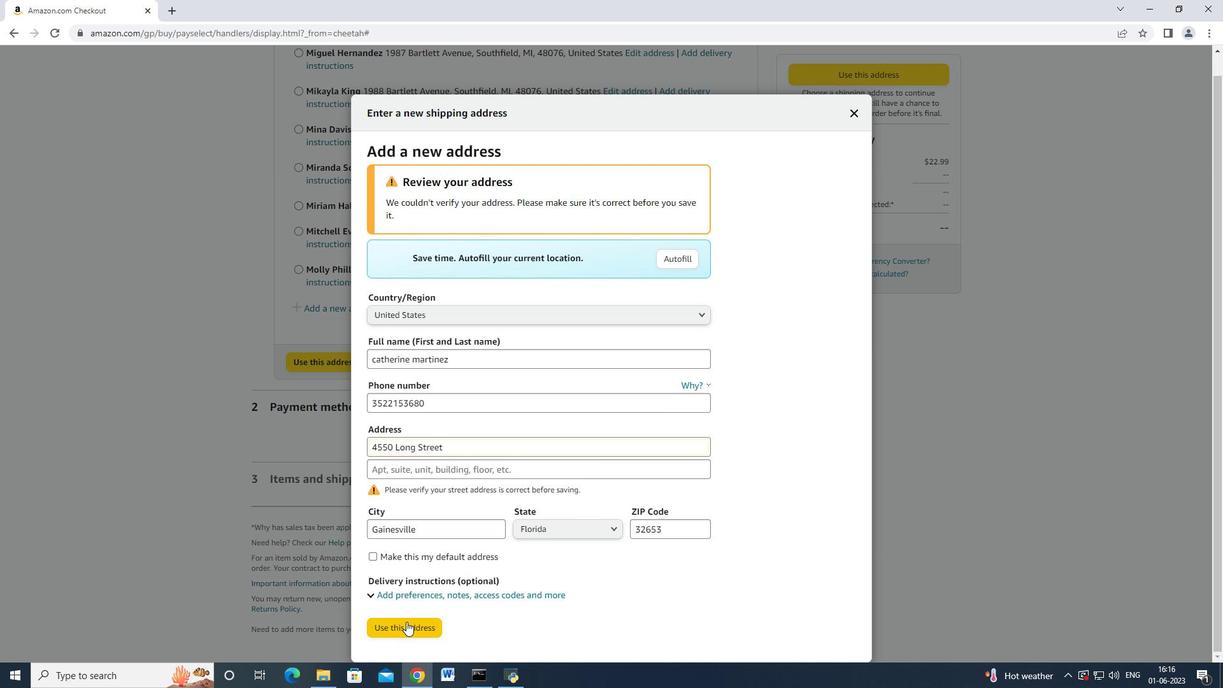 
Action: Mouse moved to (437, 276)
Screenshot: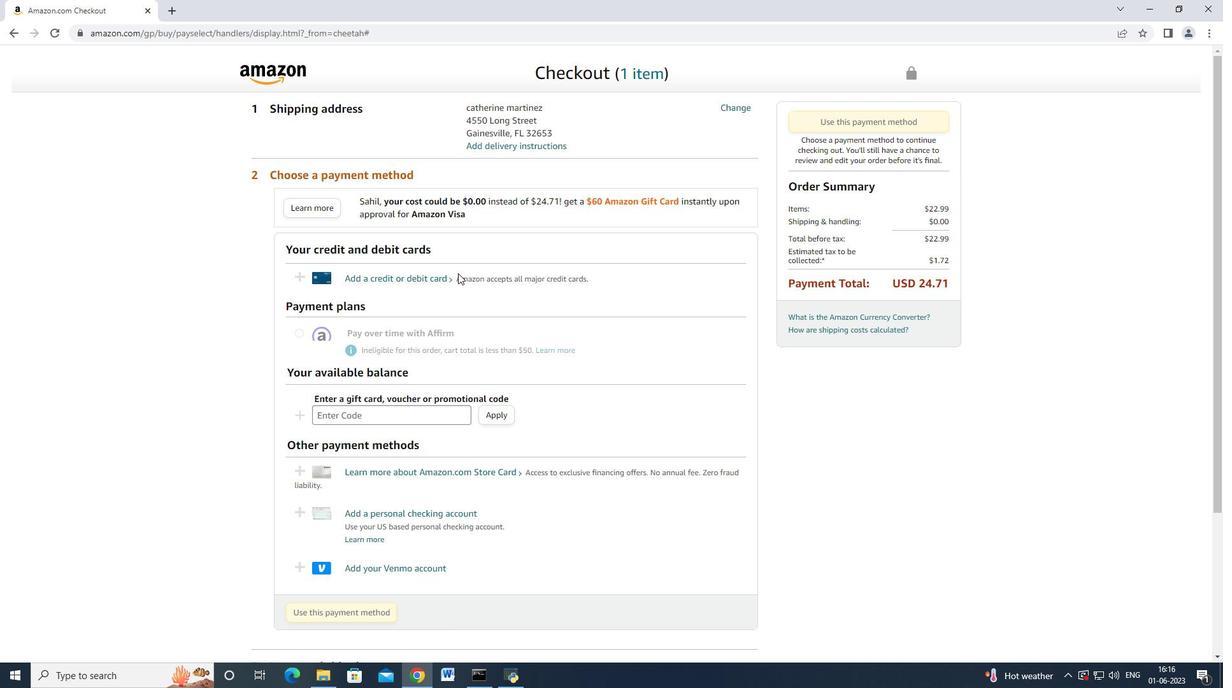 
Action: Mouse pressed left at (437, 276)
Screenshot: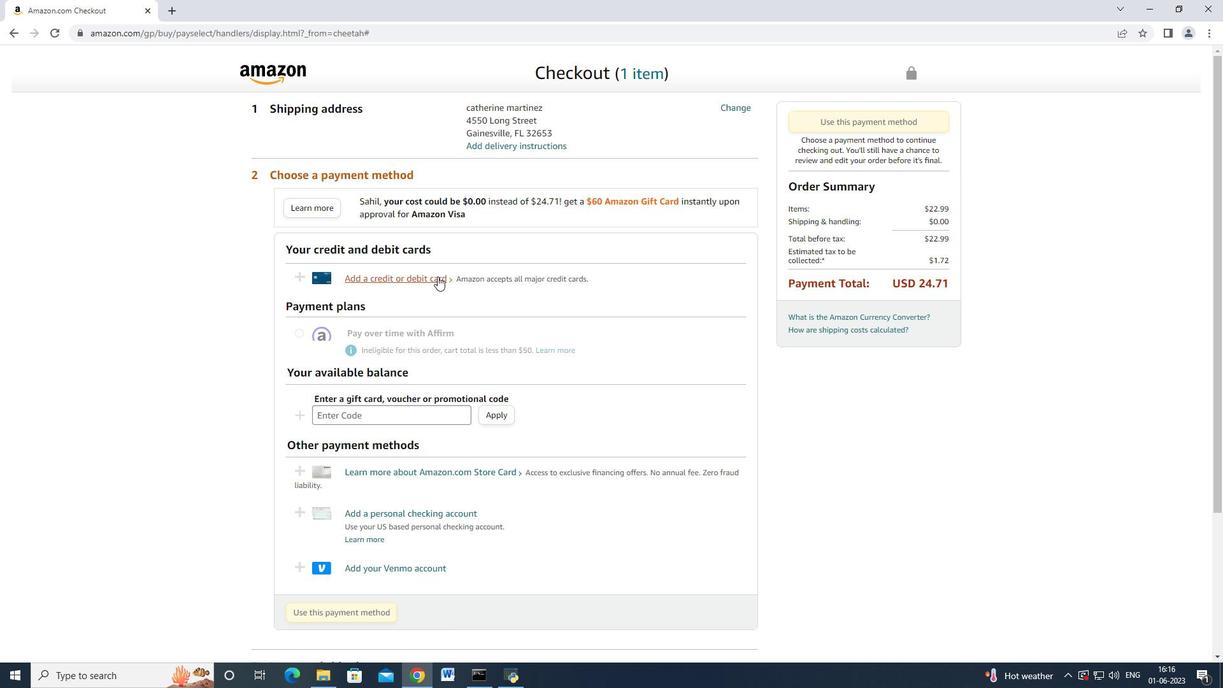 
Action: Mouse moved to (536, 295)
Screenshot: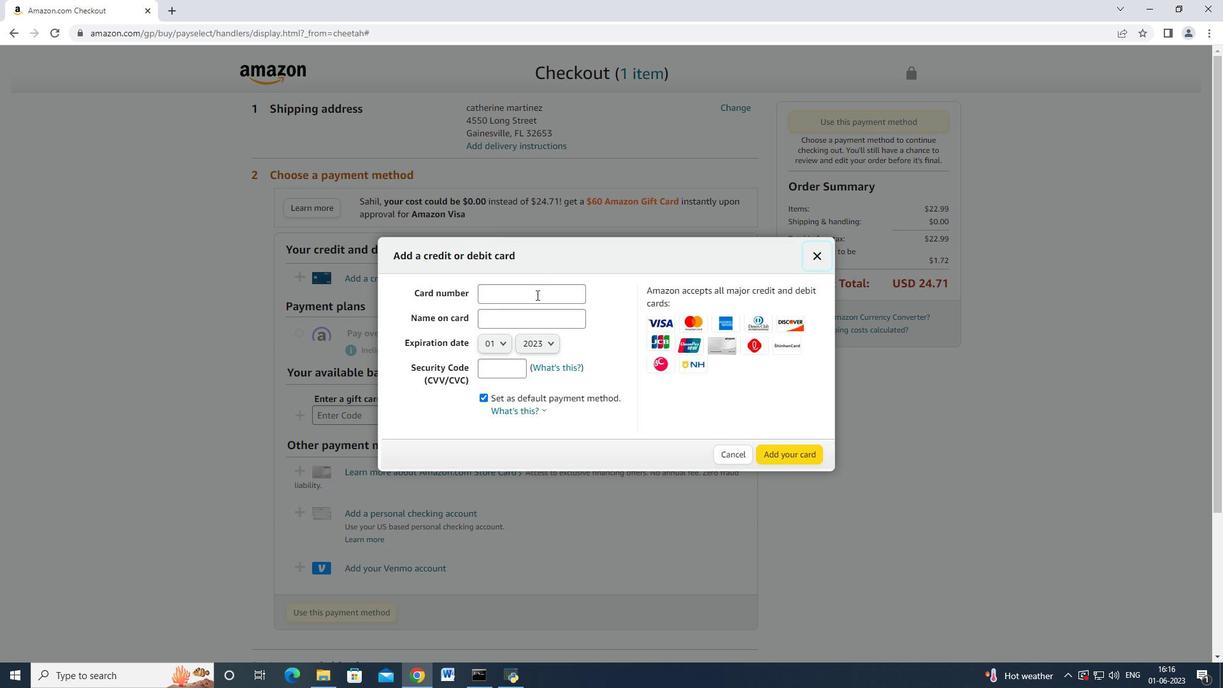 
Action: Mouse pressed left at (536, 295)
Screenshot: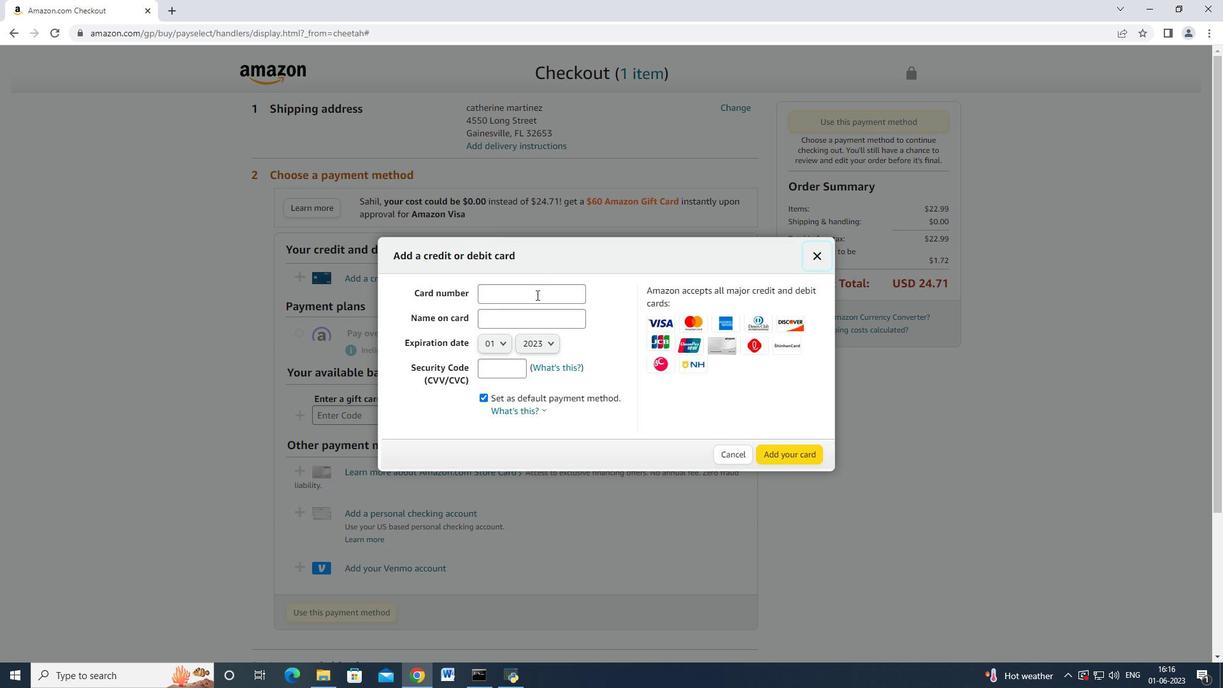 
Action: Key pressed 59<Key.backspace><Key.backspace>4983574575455759<Key.tab><Key.shift>JOhn<Key.backspace><Key.backspace><Key.backspace>ohn<Key.space><Key.shift>Bsk<Key.backspace><Key.backspace>aker
Screenshot: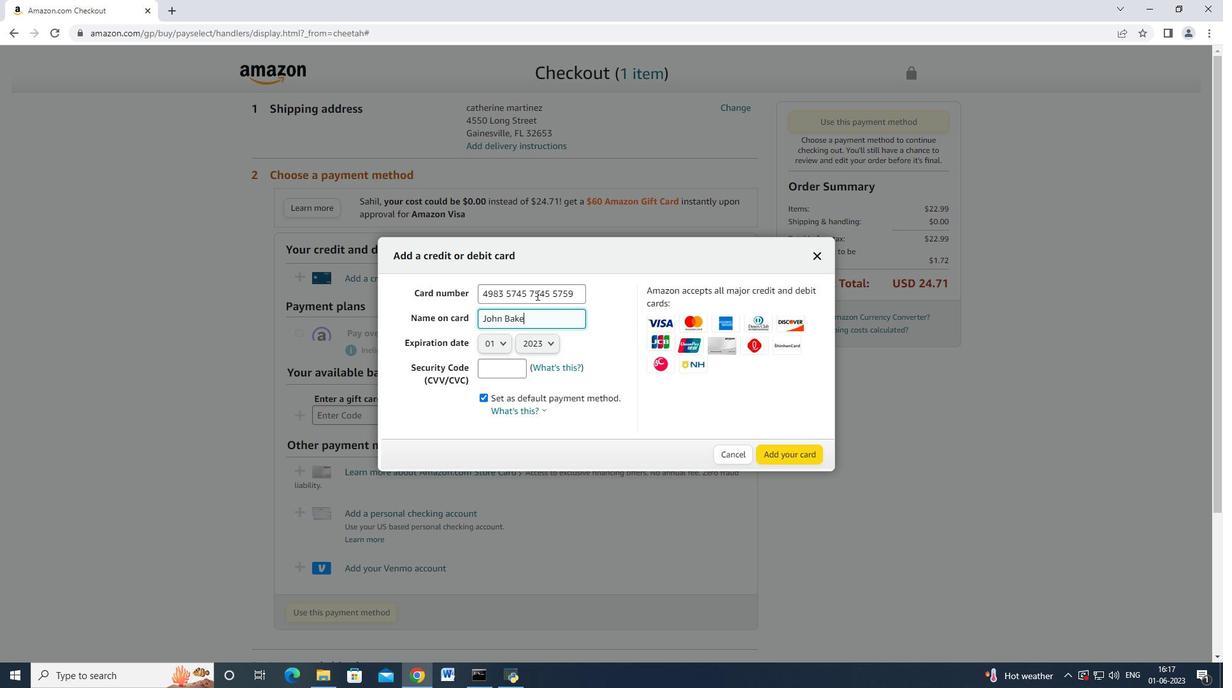 
Action: Mouse moved to (503, 346)
Screenshot: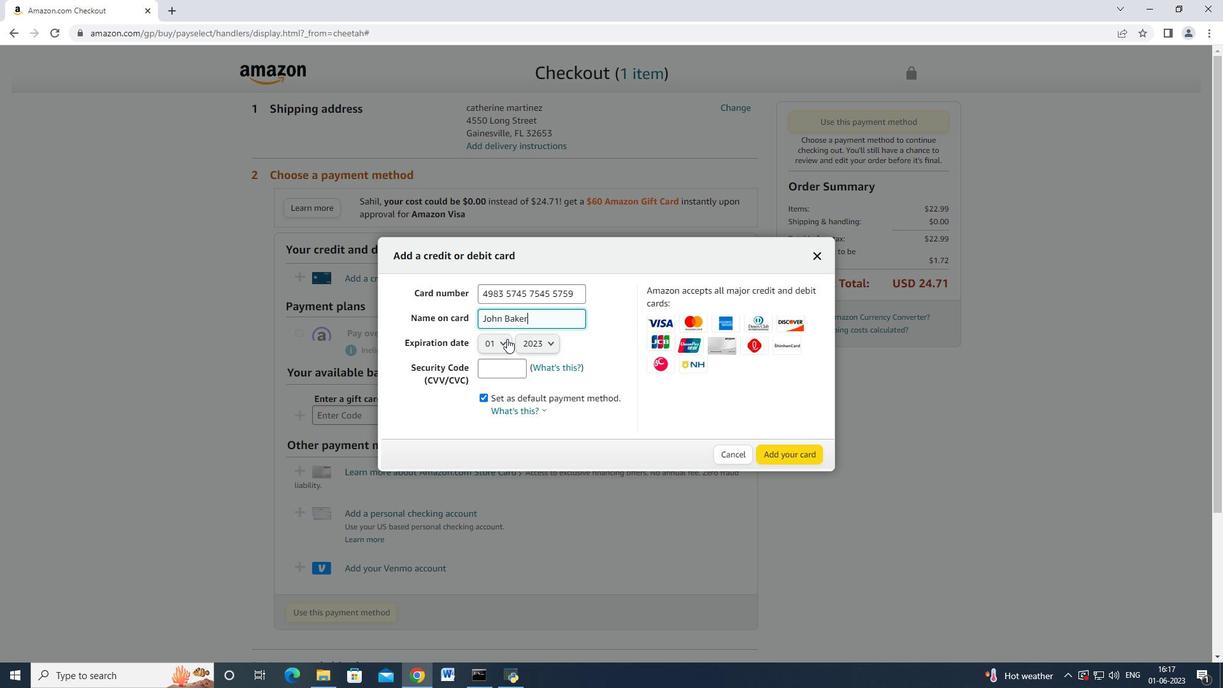 
Action: Mouse pressed left at (503, 346)
Screenshot: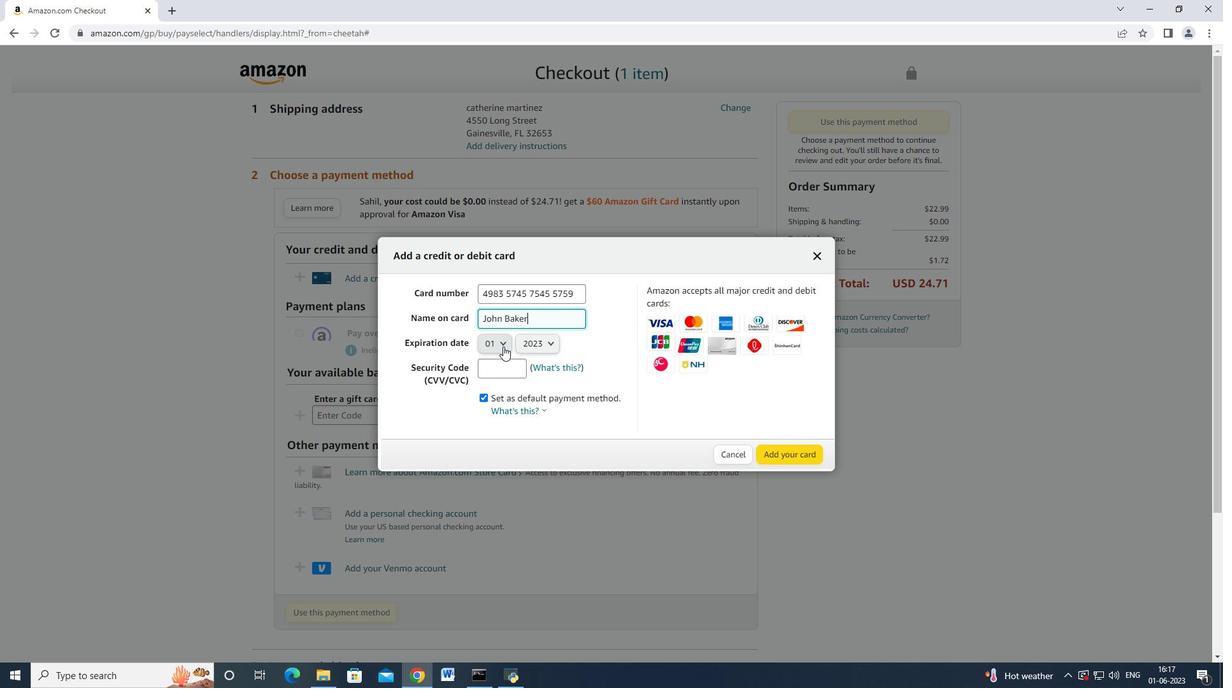 
Action: Mouse moved to (498, 400)
Screenshot: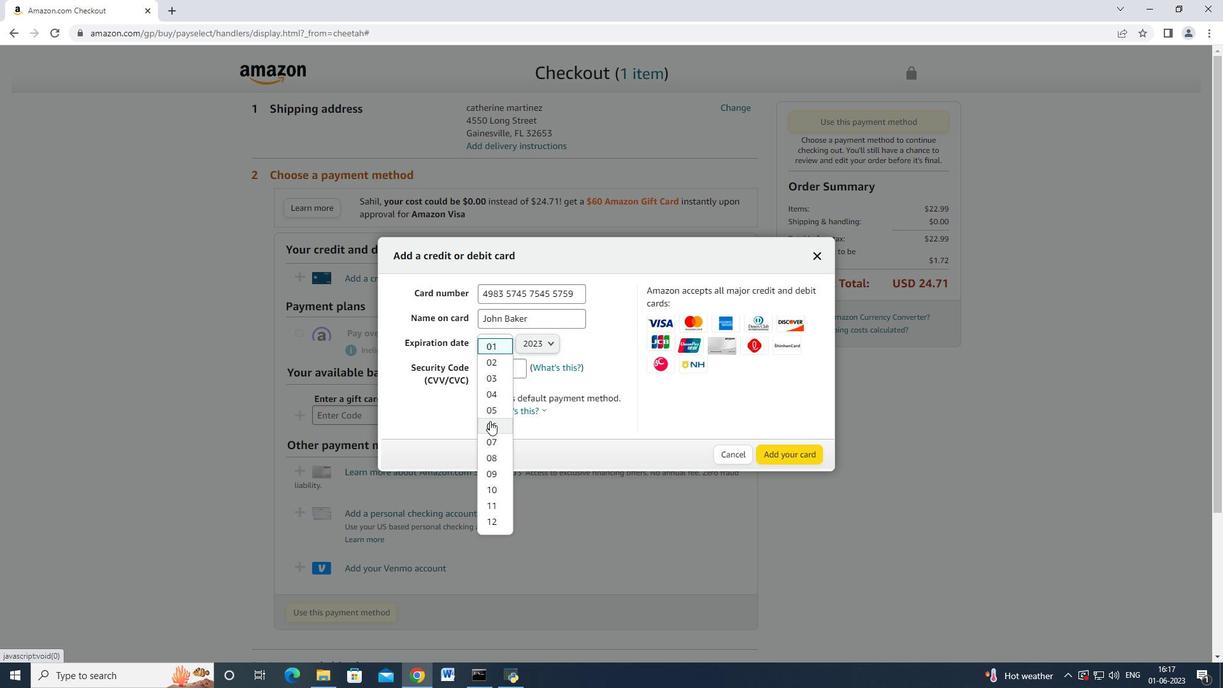 
Action: Mouse pressed left at (498, 400)
Screenshot: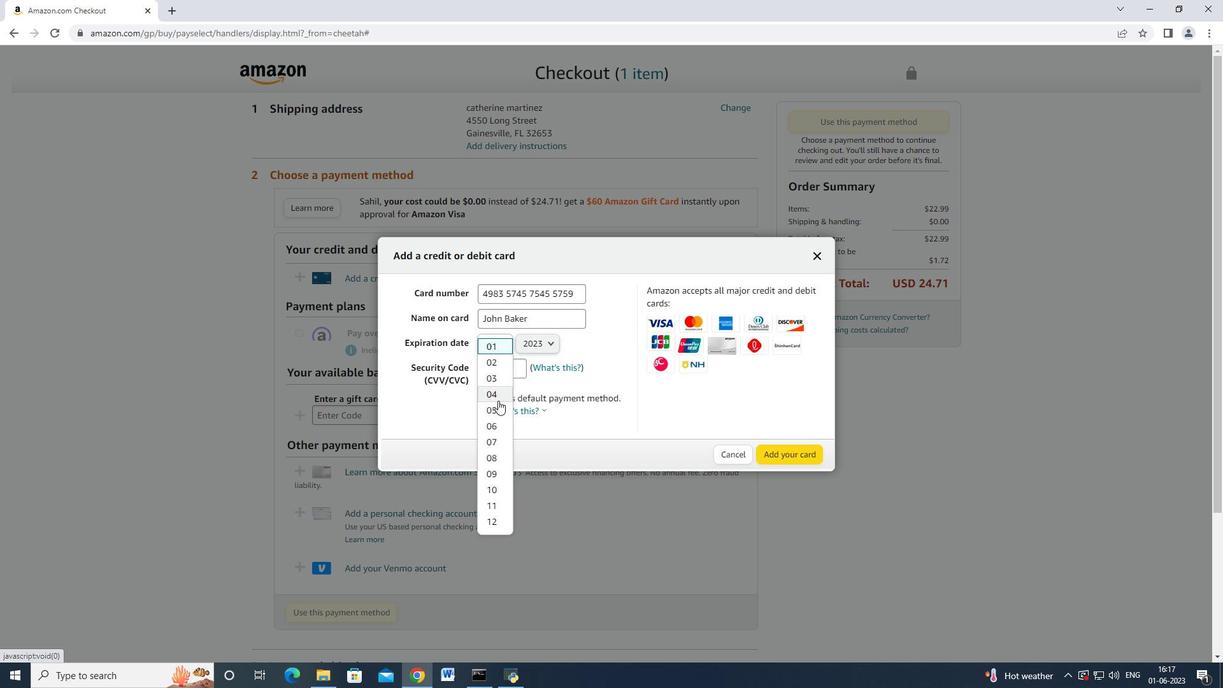 
Action: Mouse moved to (536, 353)
Screenshot: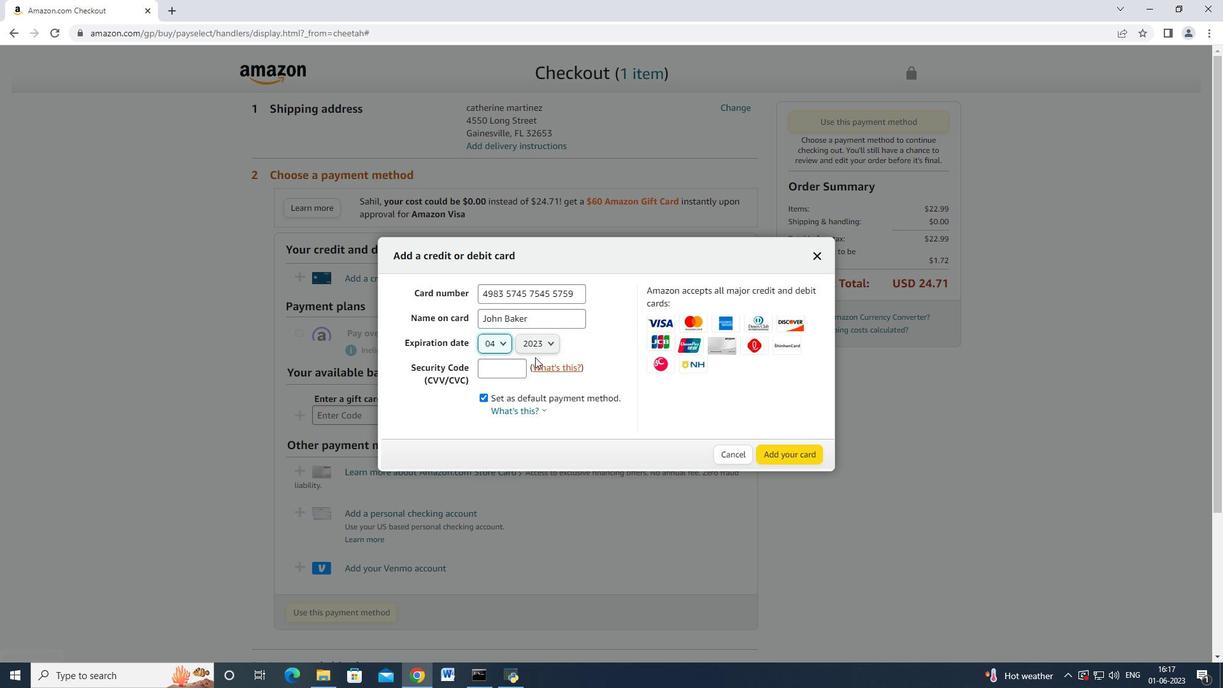 
Action: Mouse pressed left at (536, 353)
Screenshot: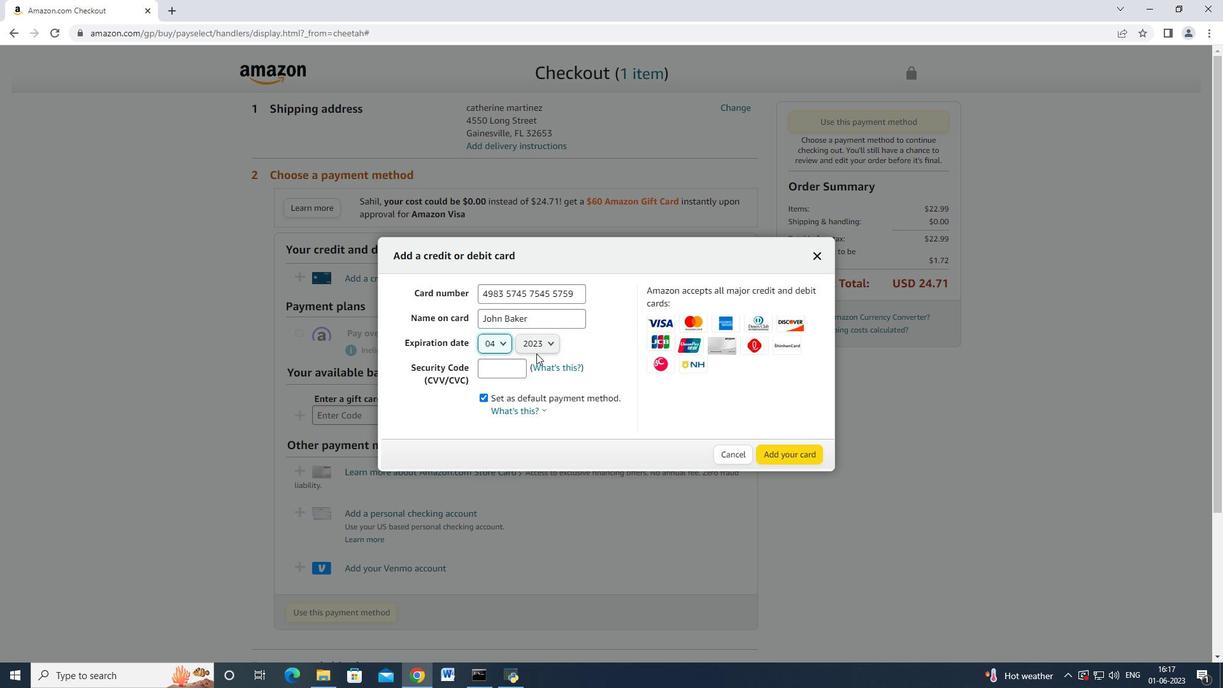
Action: Mouse moved to (532, 339)
Screenshot: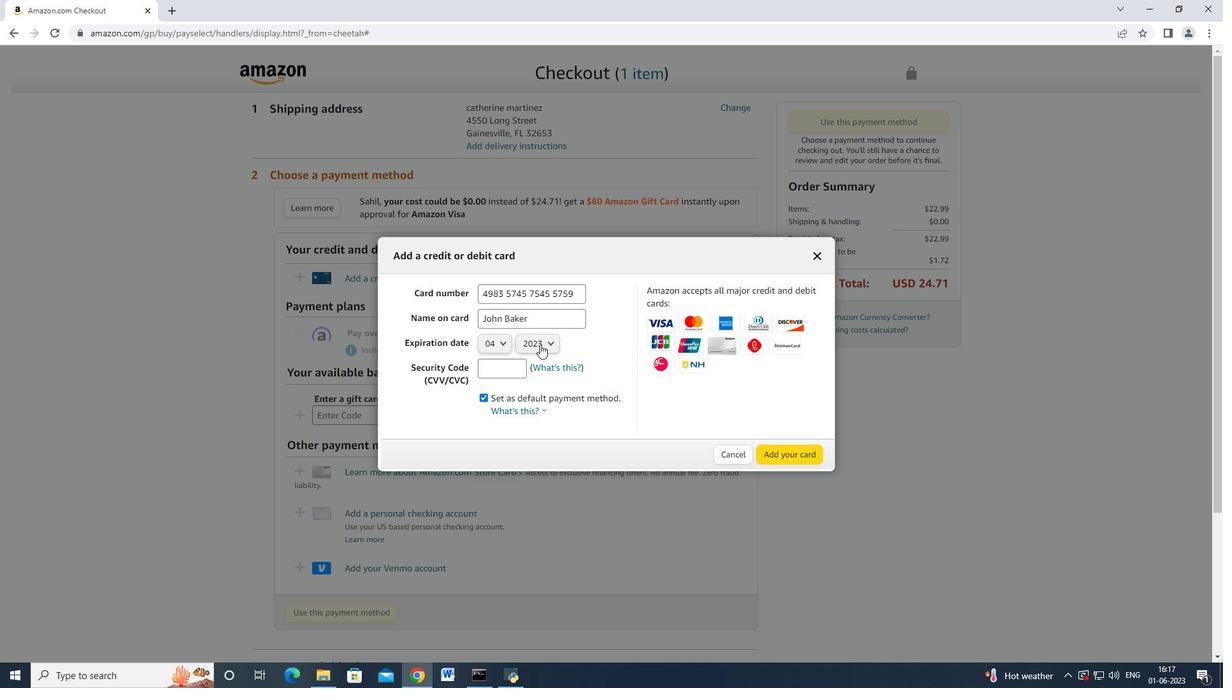 
Action: Mouse pressed left at (532, 339)
Screenshot: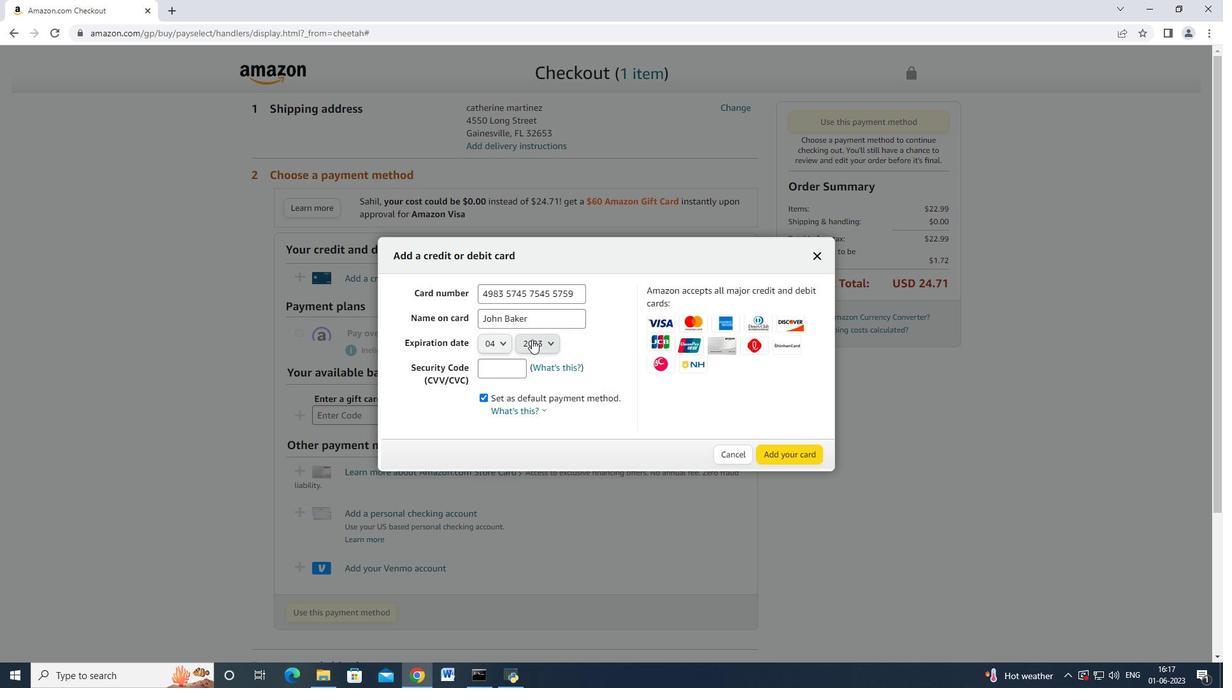 
Action: Mouse moved to (540, 383)
